 Task: Use Filters with Parameters.
Action: Mouse moved to (71, 151)
Screenshot: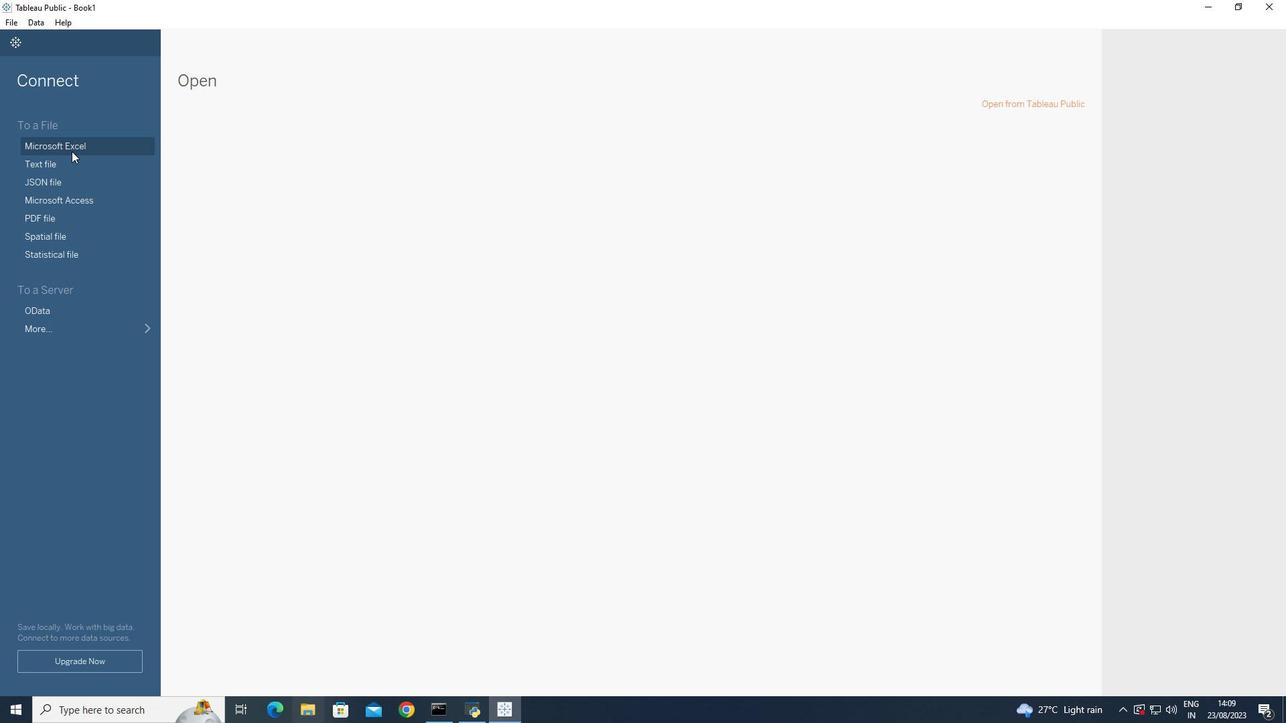 
Action: Mouse pressed left at (71, 151)
Screenshot: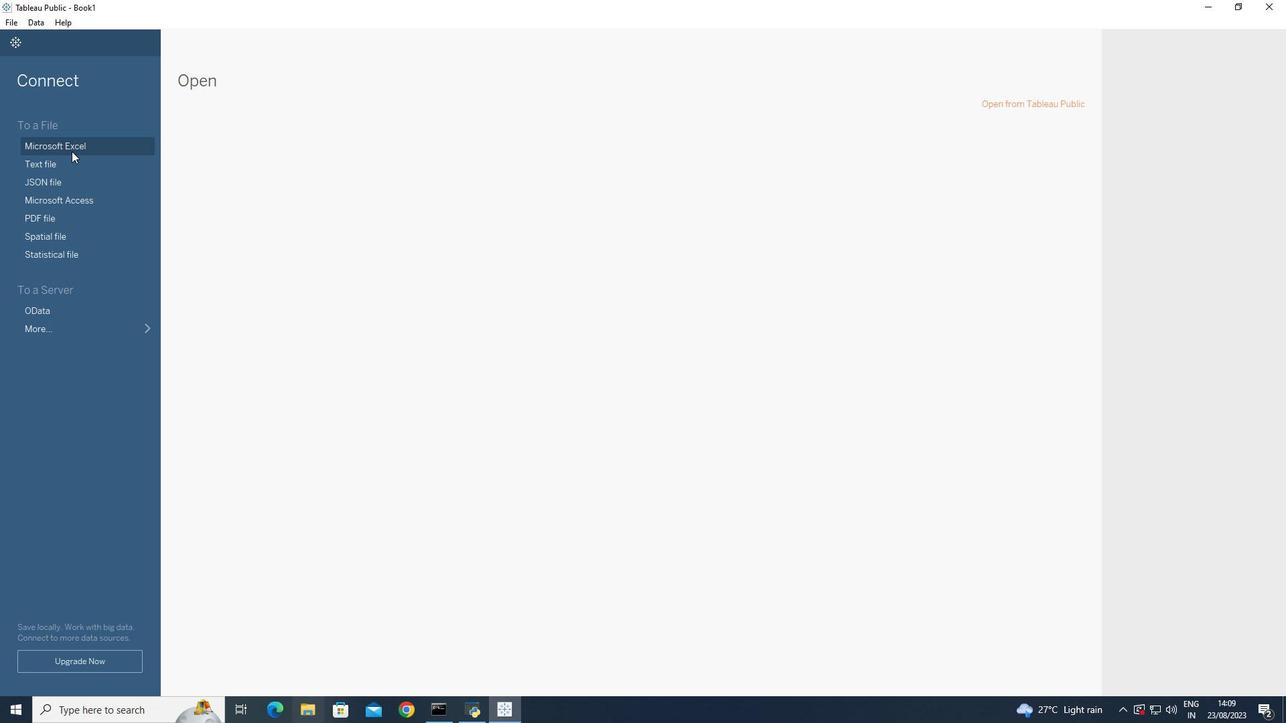 
Action: Mouse moved to (156, 113)
Screenshot: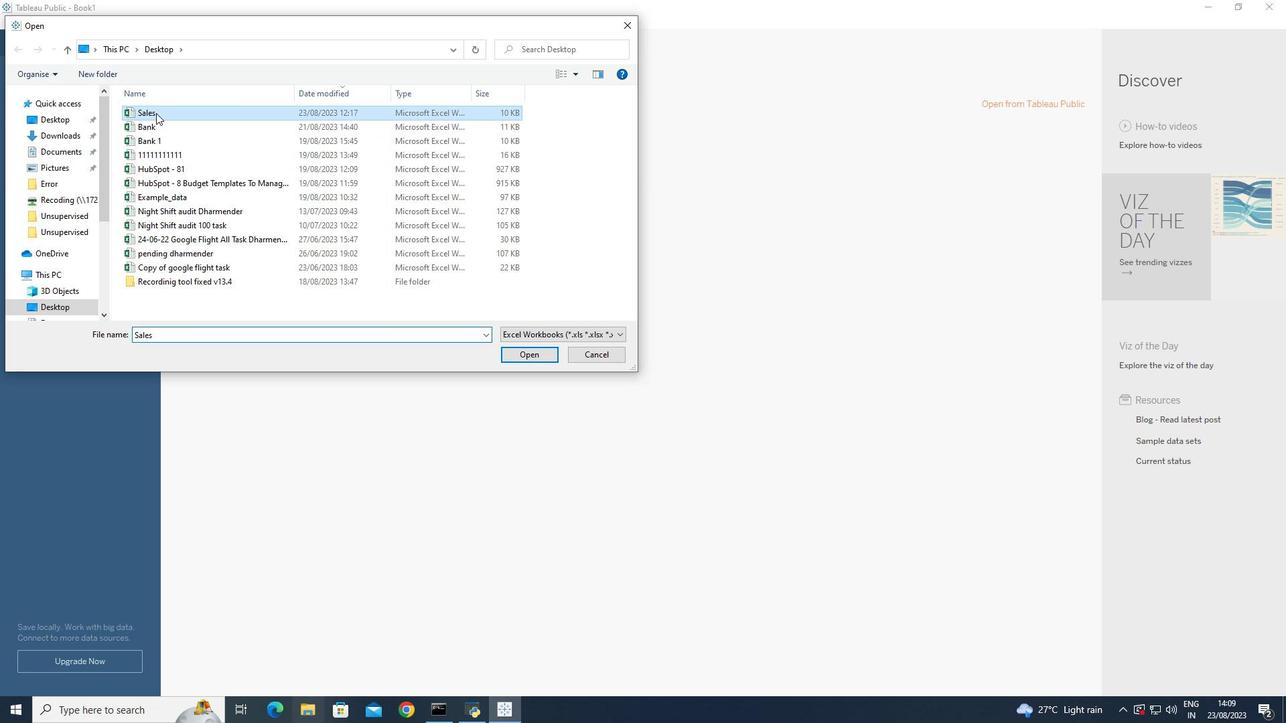 
Action: Mouse pressed left at (156, 113)
Screenshot: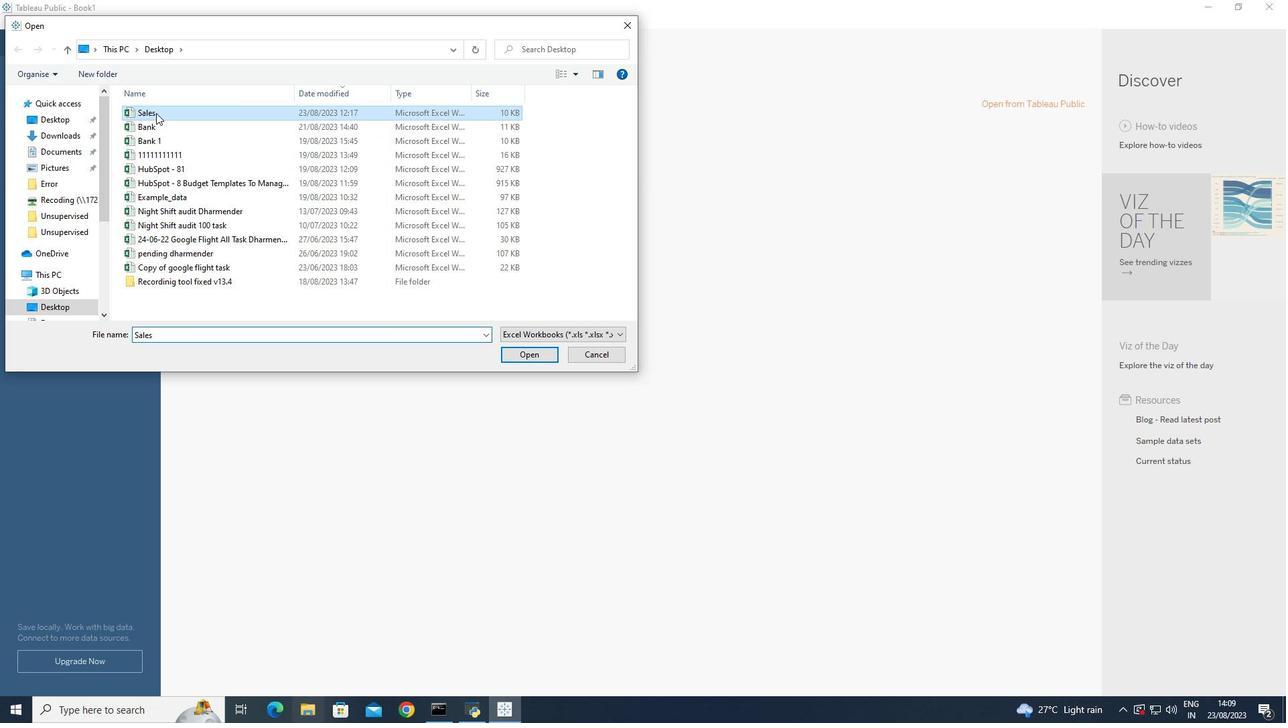
Action: Mouse moved to (523, 355)
Screenshot: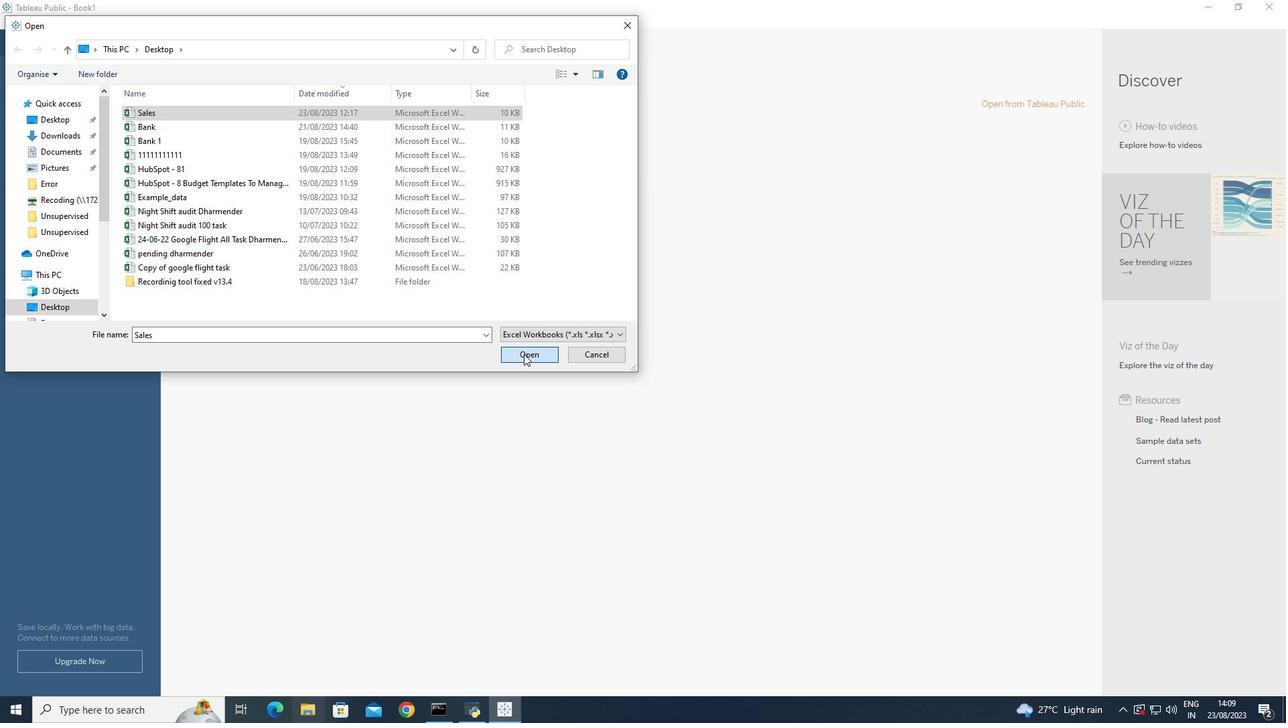 
Action: Mouse pressed left at (523, 355)
Screenshot: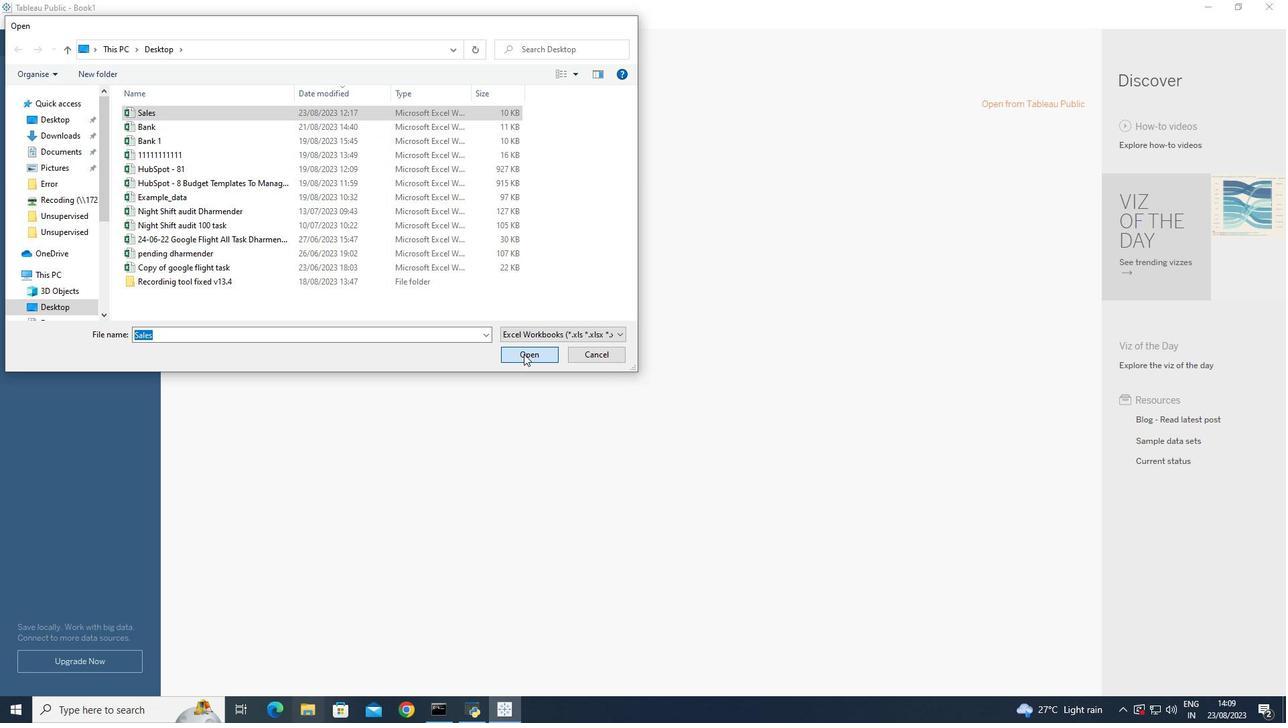
Action: Mouse moved to (478, 436)
Screenshot: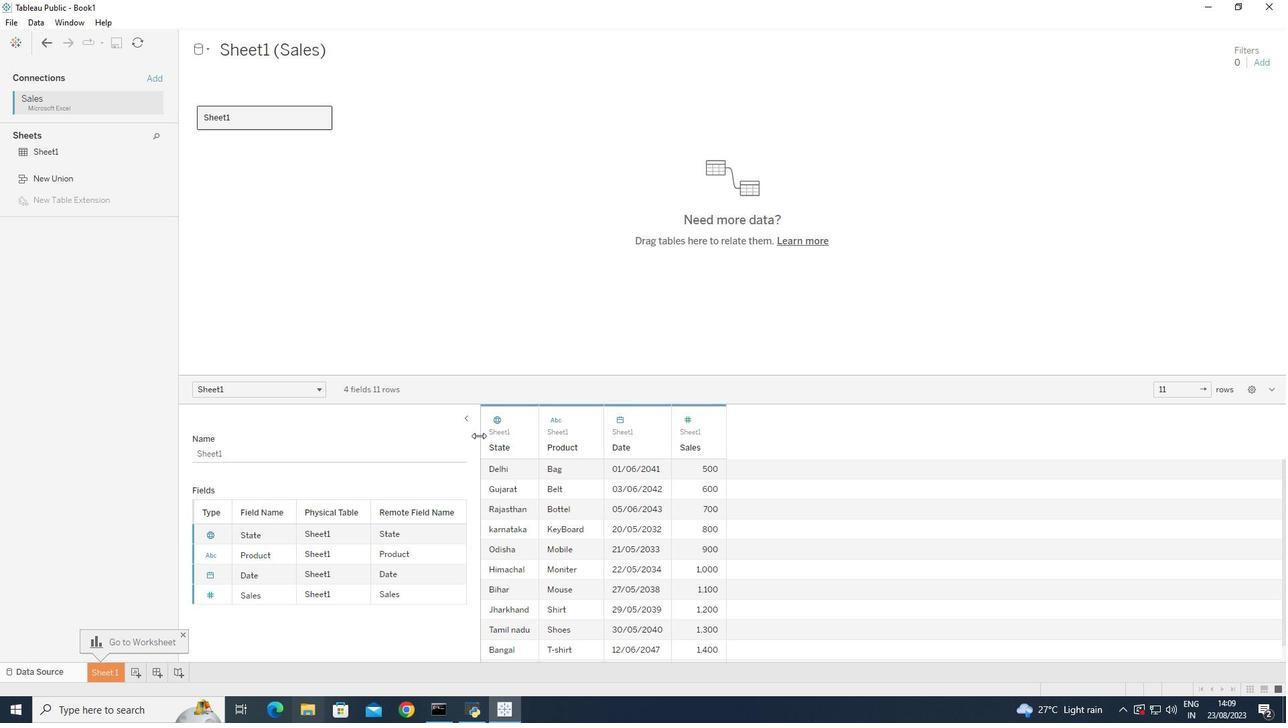 
Action: Mouse pressed left at (478, 436)
Screenshot: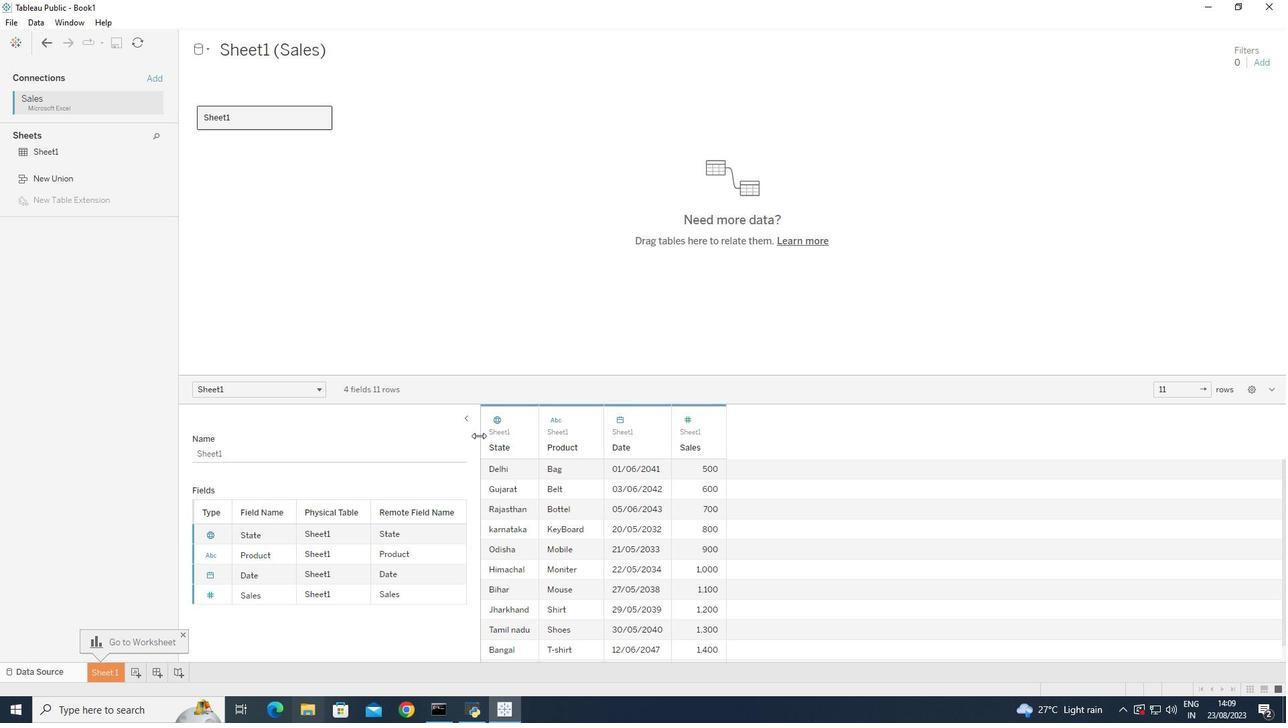 
Action: Mouse moved to (443, 378)
Screenshot: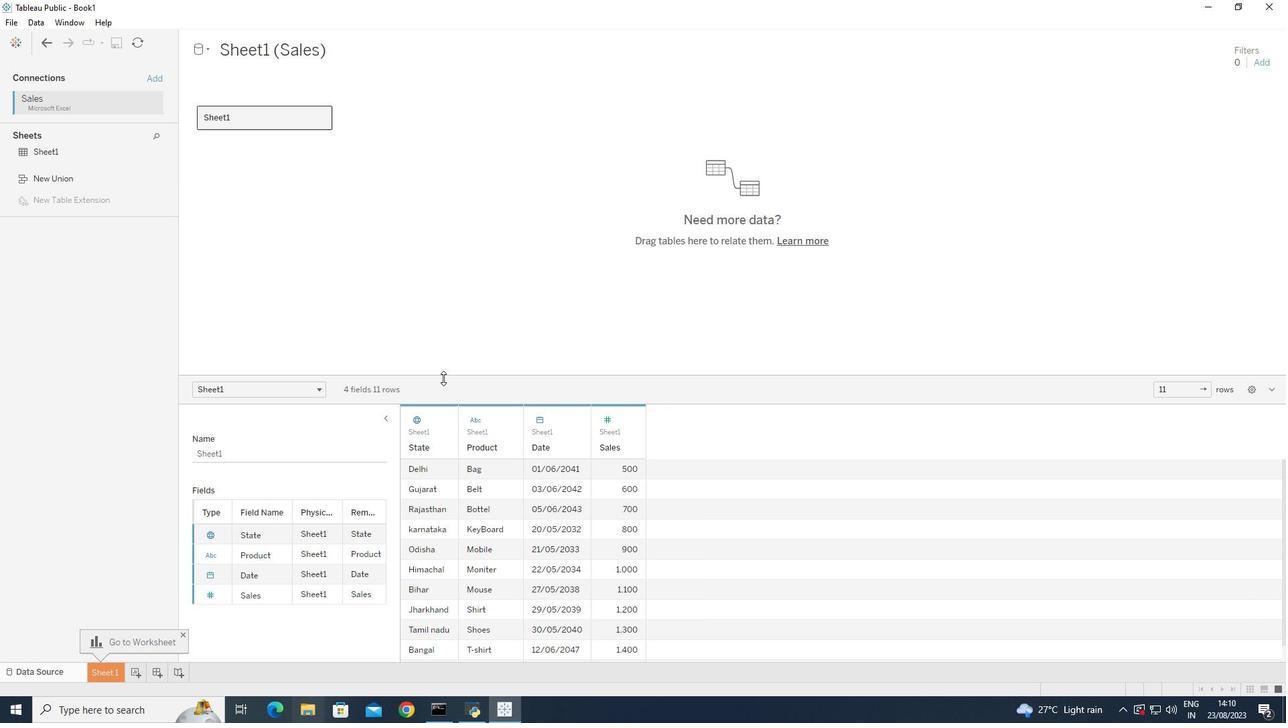 
Action: Mouse pressed left at (443, 378)
Screenshot: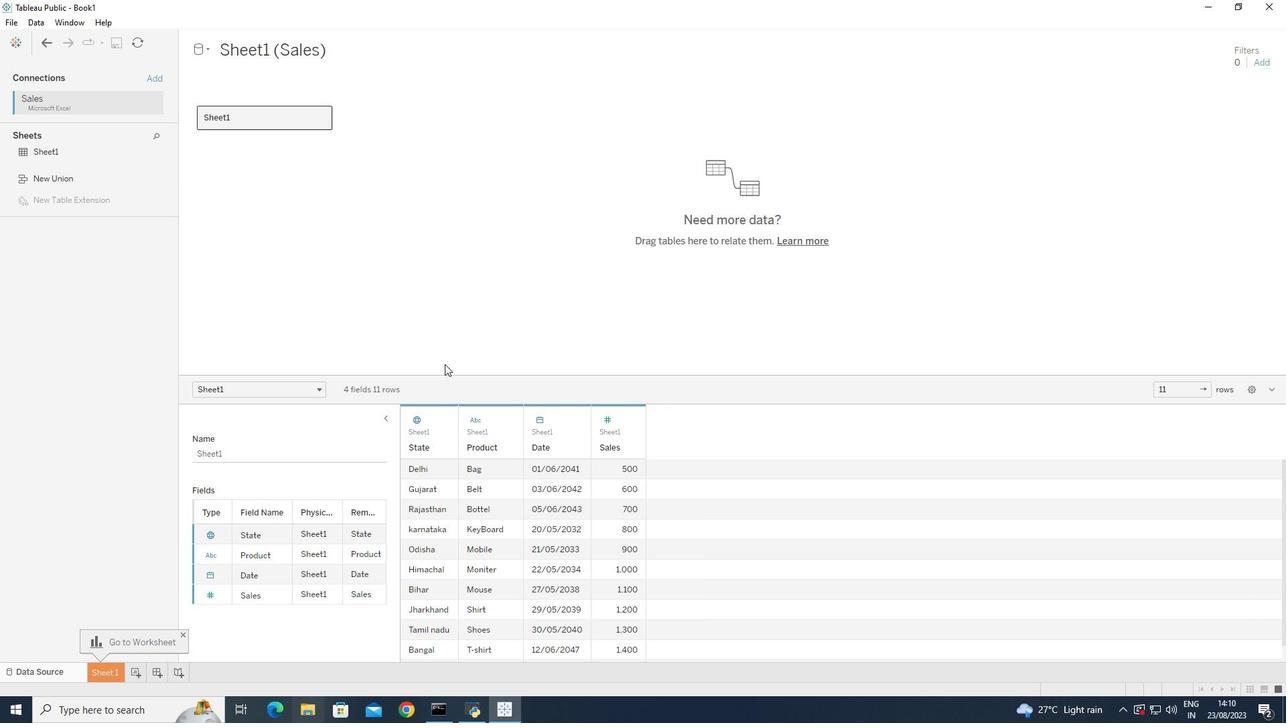 
Action: Mouse moved to (385, 229)
Screenshot: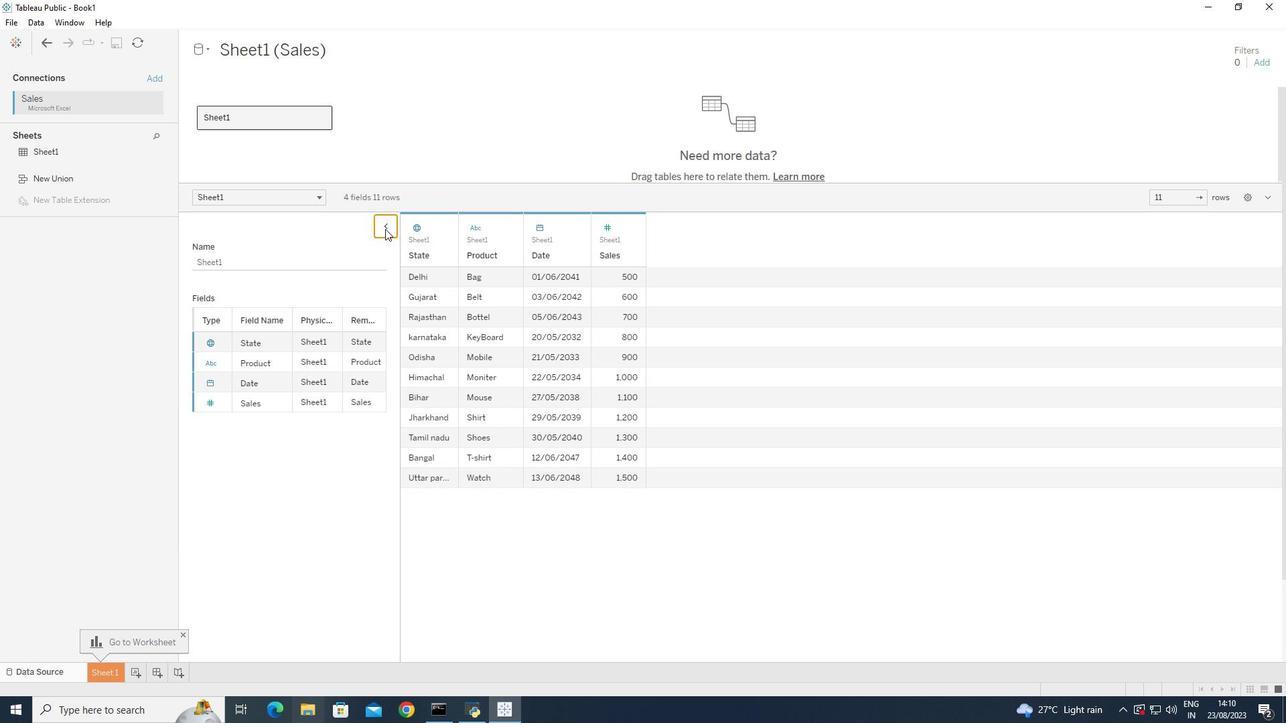 
Action: Mouse pressed left at (385, 229)
Screenshot: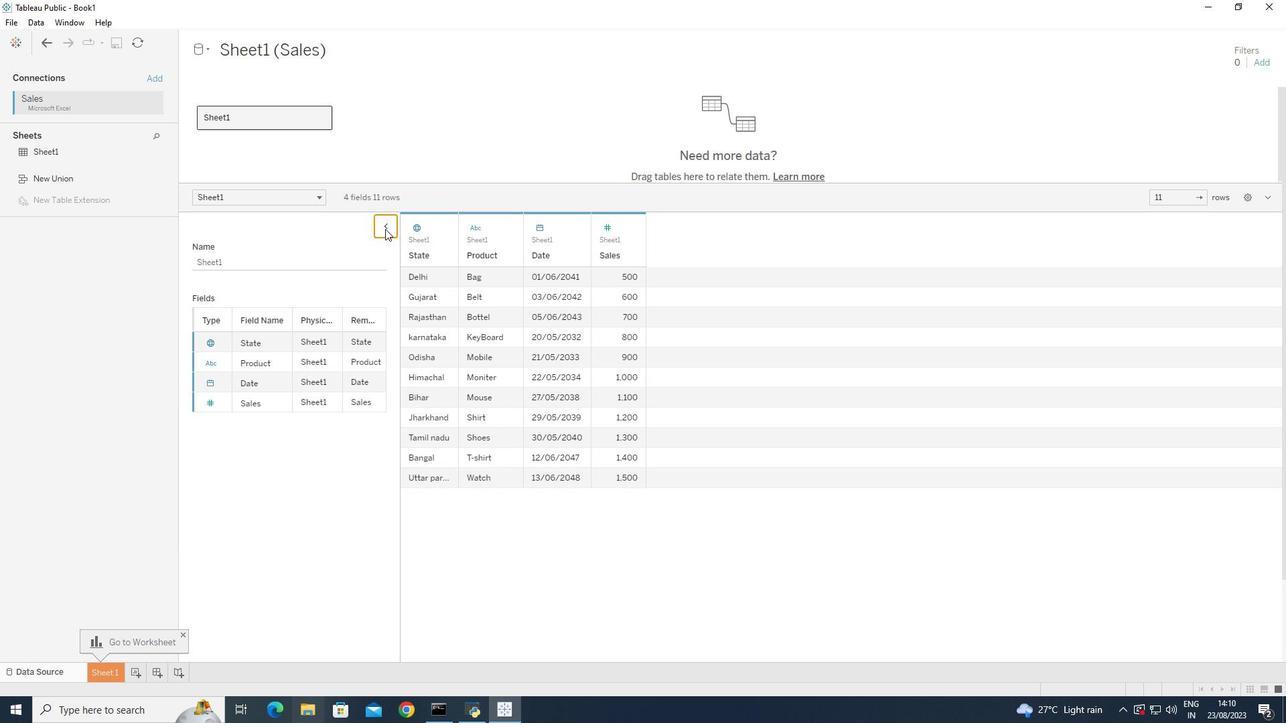 
Action: Mouse moved to (101, 672)
Screenshot: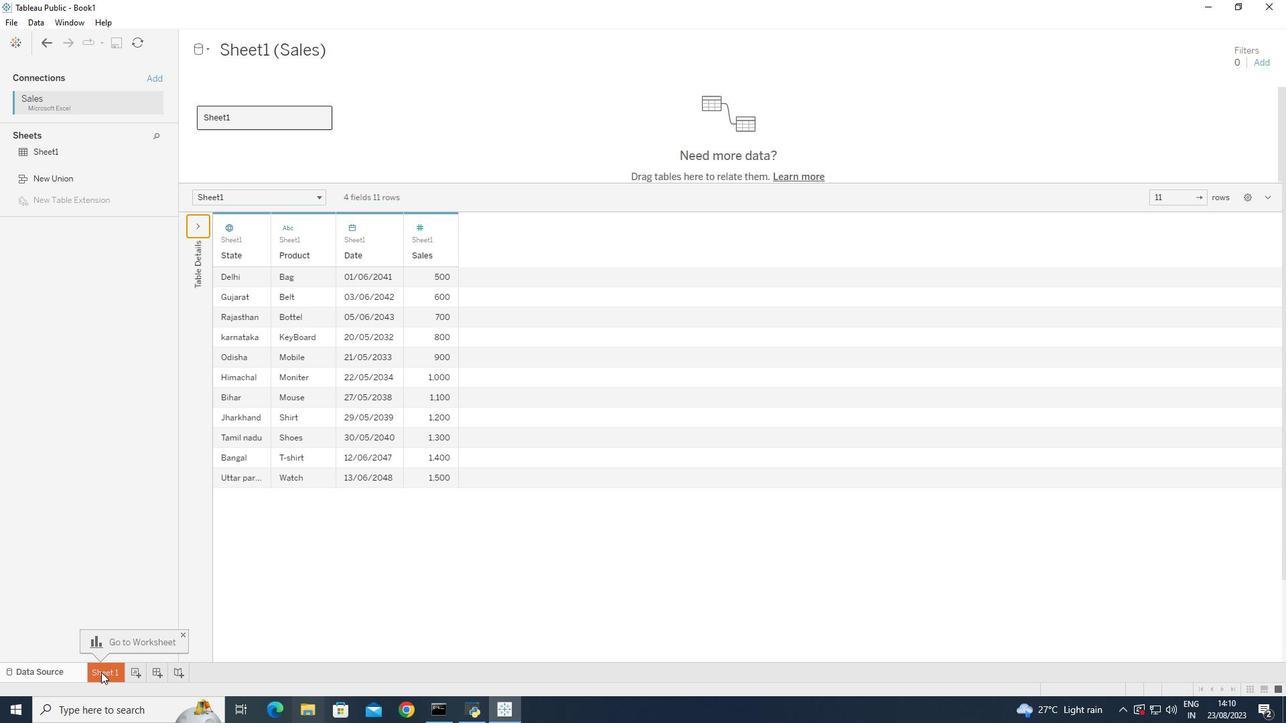 
Action: Mouse pressed right at (101, 672)
Screenshot: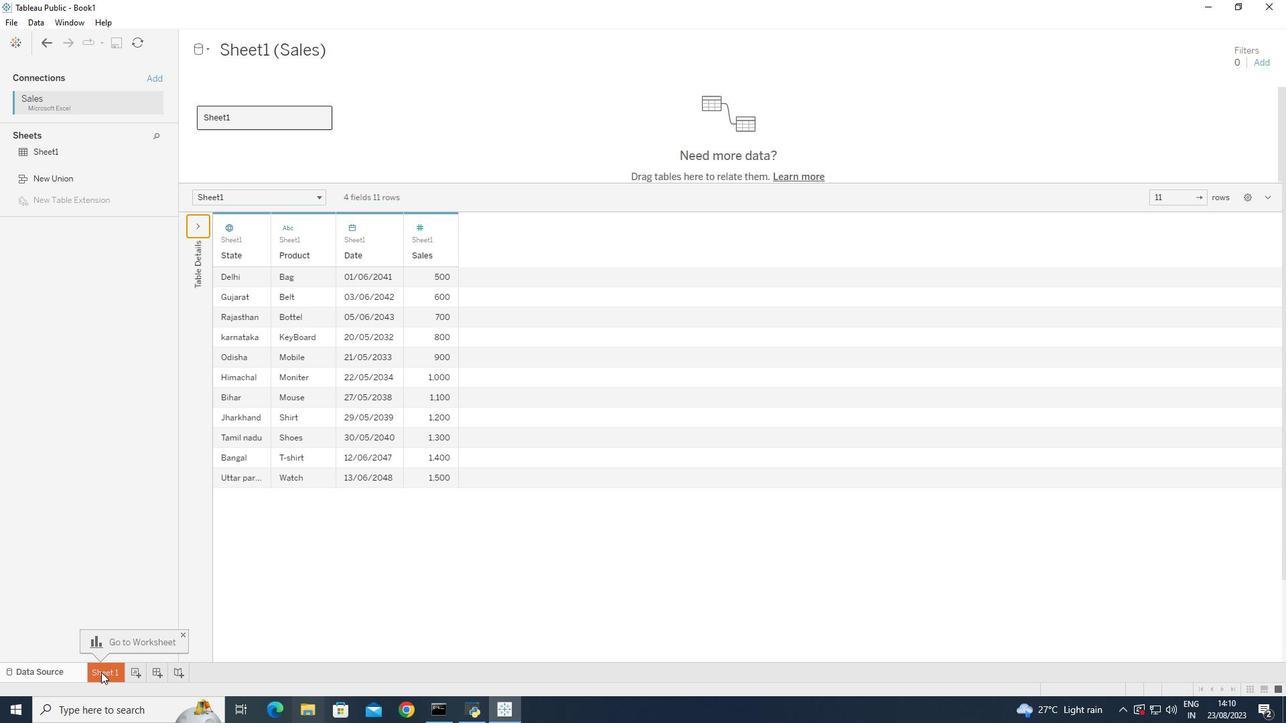 
Action: Mouse moved to (138, 523)
Screenshot: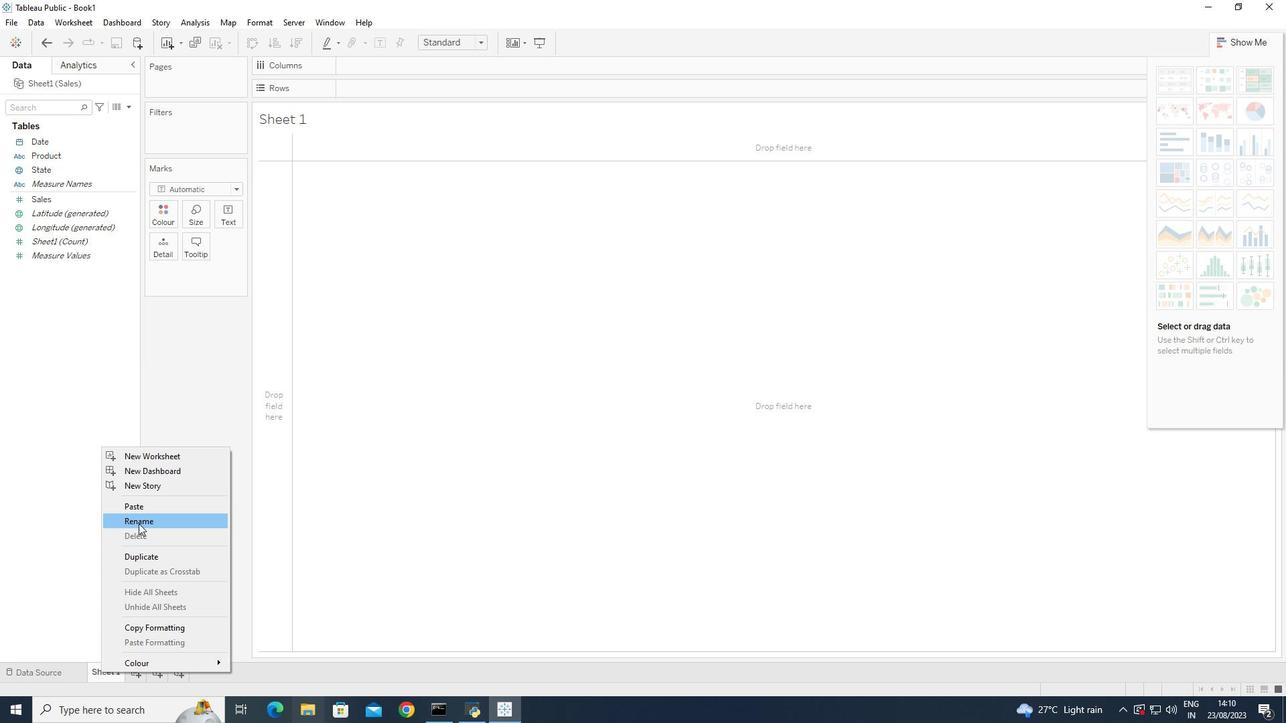 
Action: Mouse pressed left at (138, 523)
Screenshot: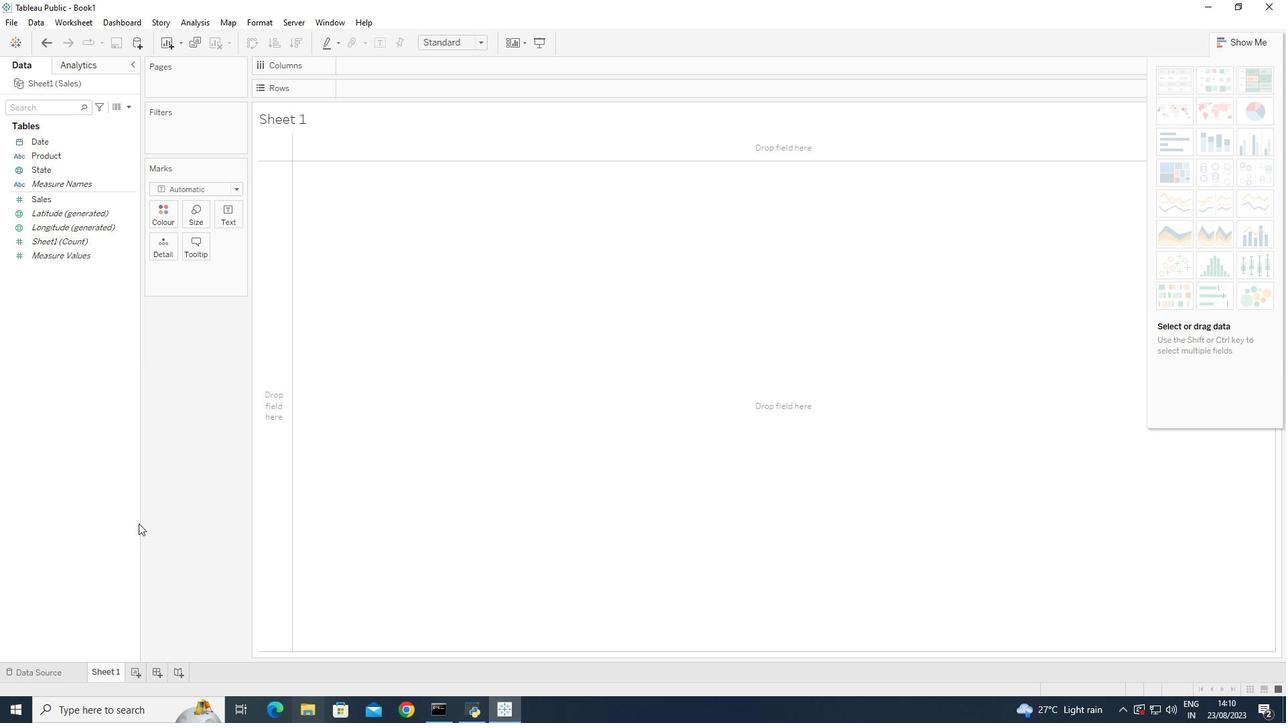 
Action: Key pressed <Key.backspace><Key.caps_lock>F<Key.caps_lock>ilters
Screenshot: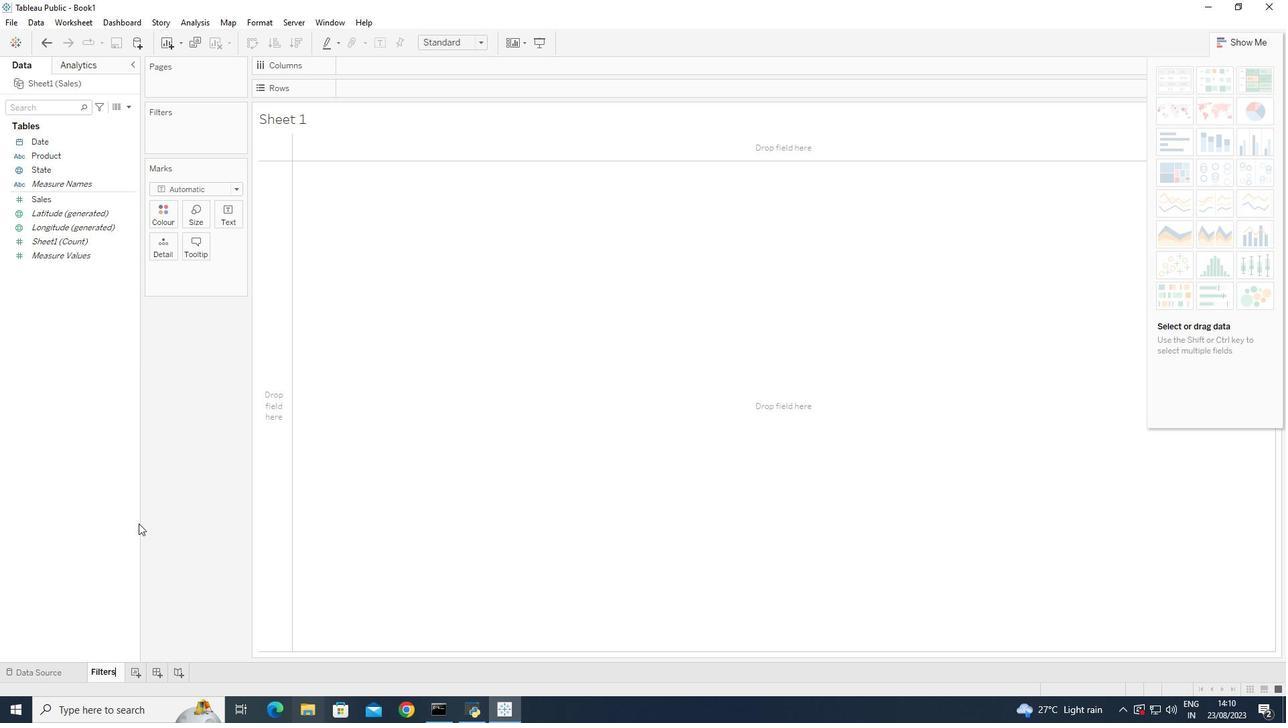 
Action: Mouse pressed left at (138, 523)
Screenshot: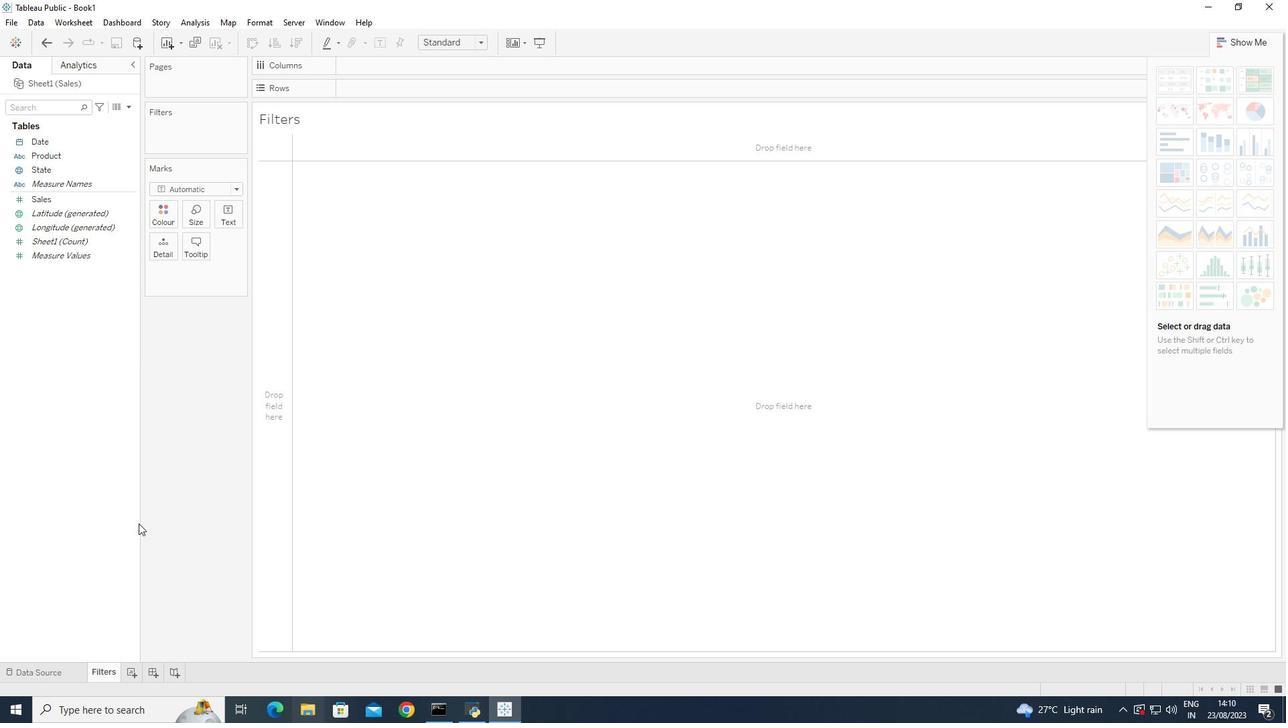 
Action: Mouse moved to (45, 156)
Screenshot: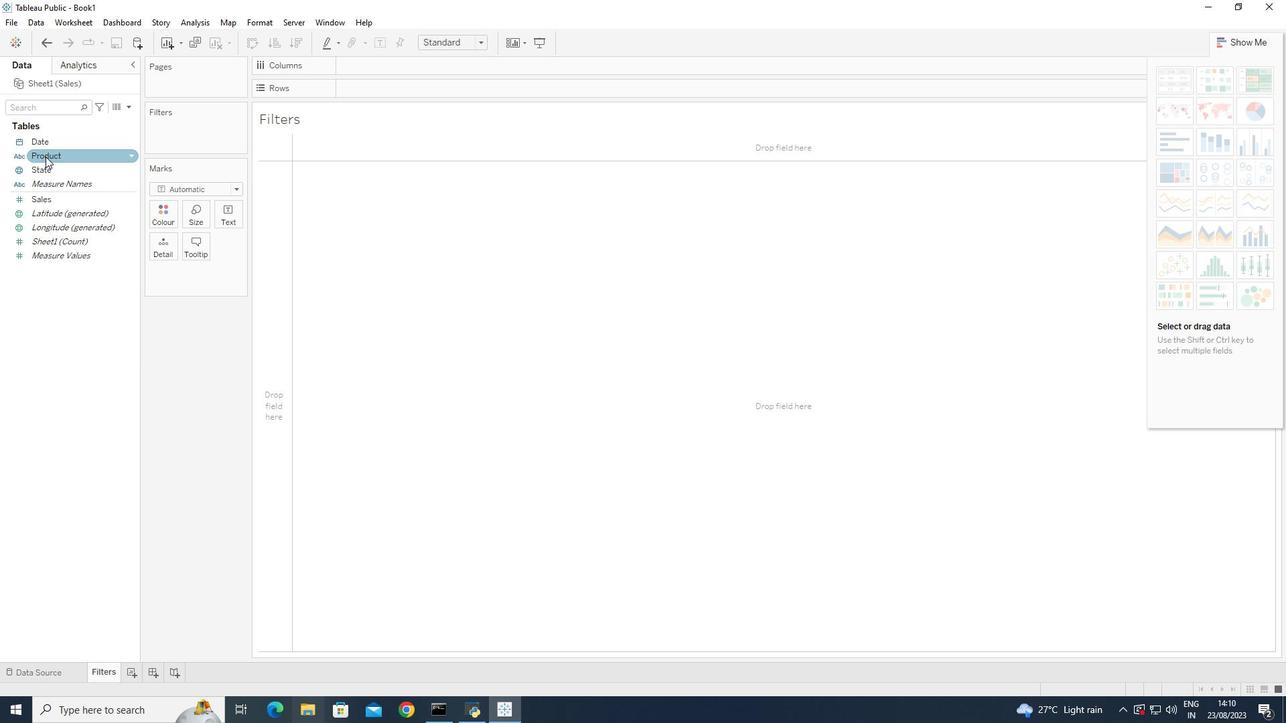 
Action: Mouse pressed left at (45, 156)
Screenshot: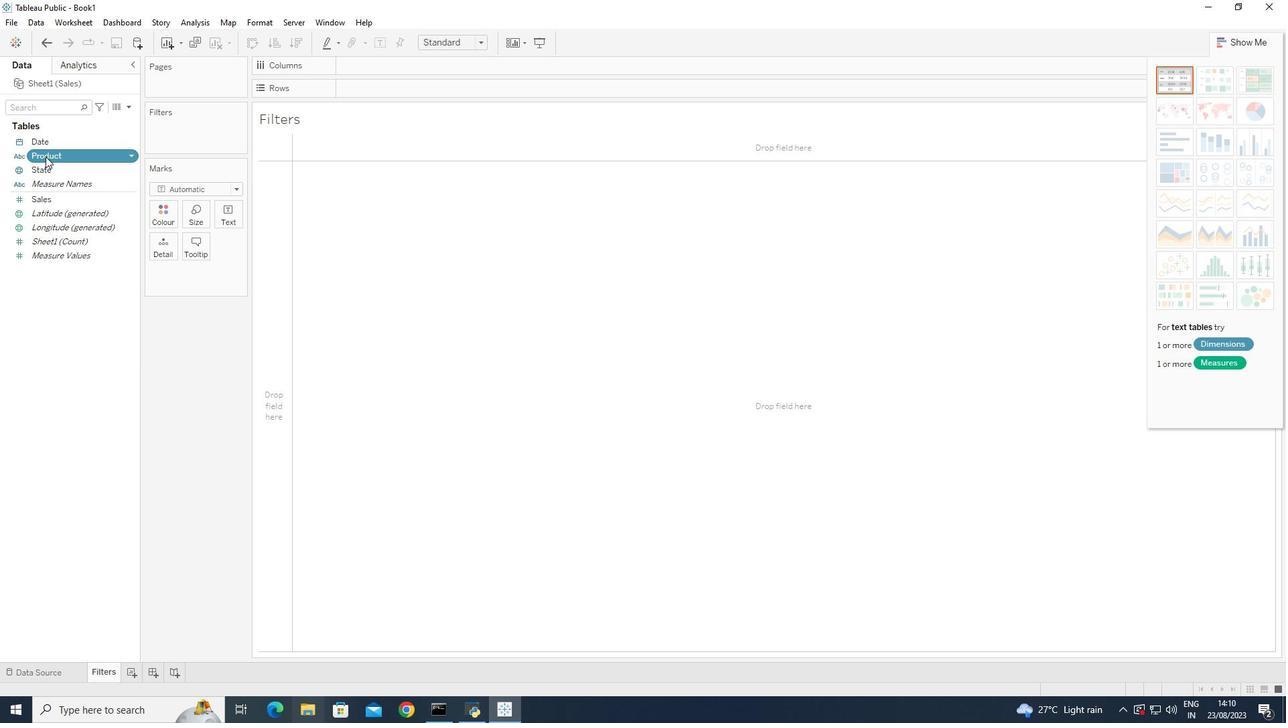 
Action: Mouse moved to (46, 140)
Screenshot: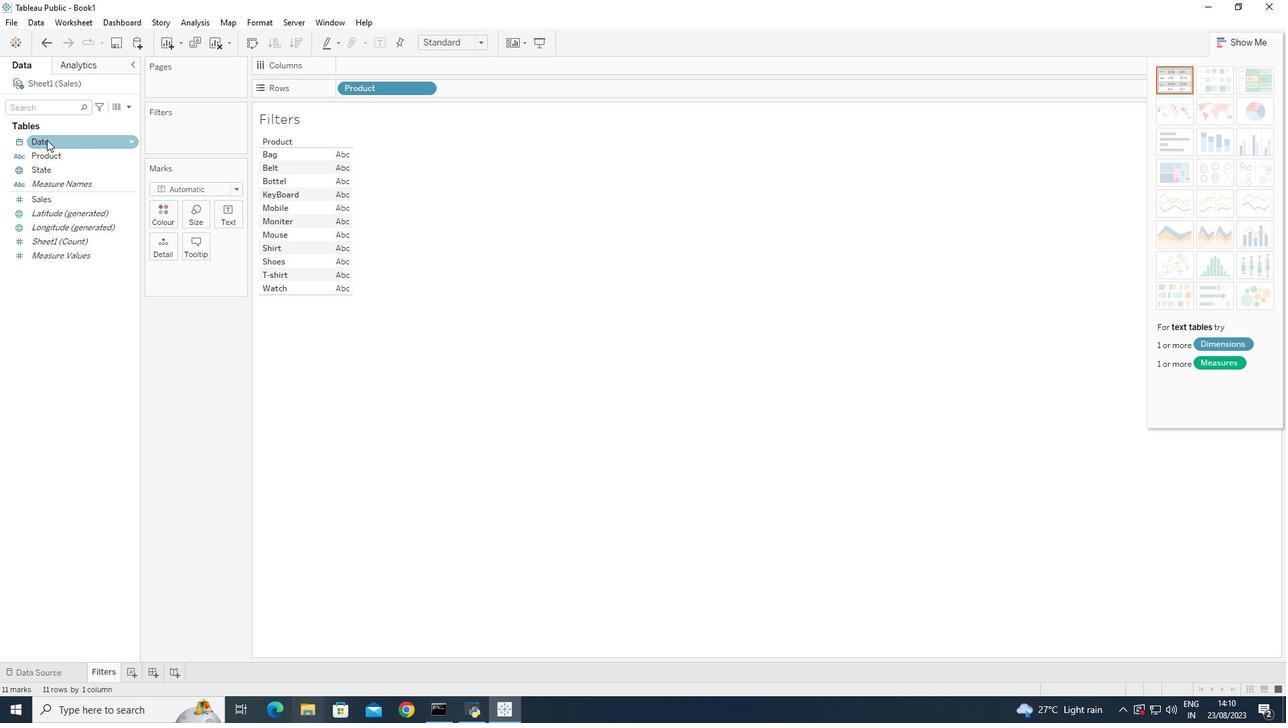 
Action: Mouse pressed left at (46, 140)
Screenshot: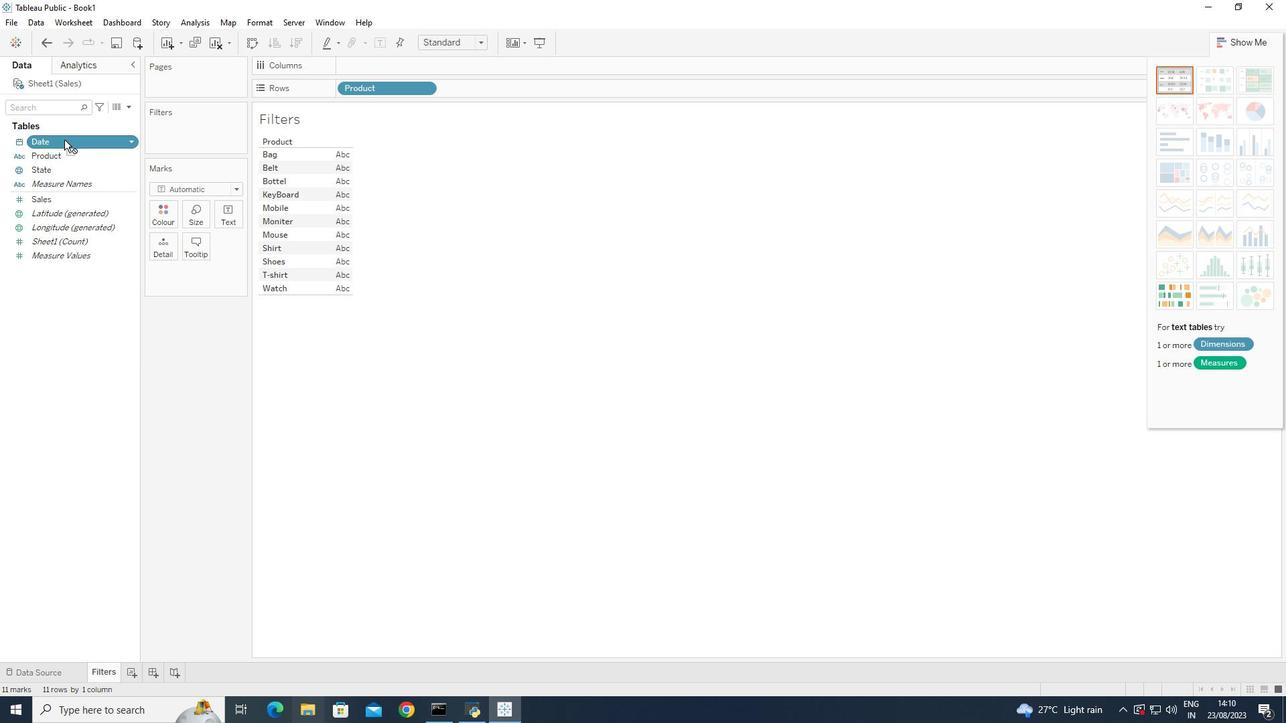 
Action: Mouse moved to (58, 163)
Screenshot: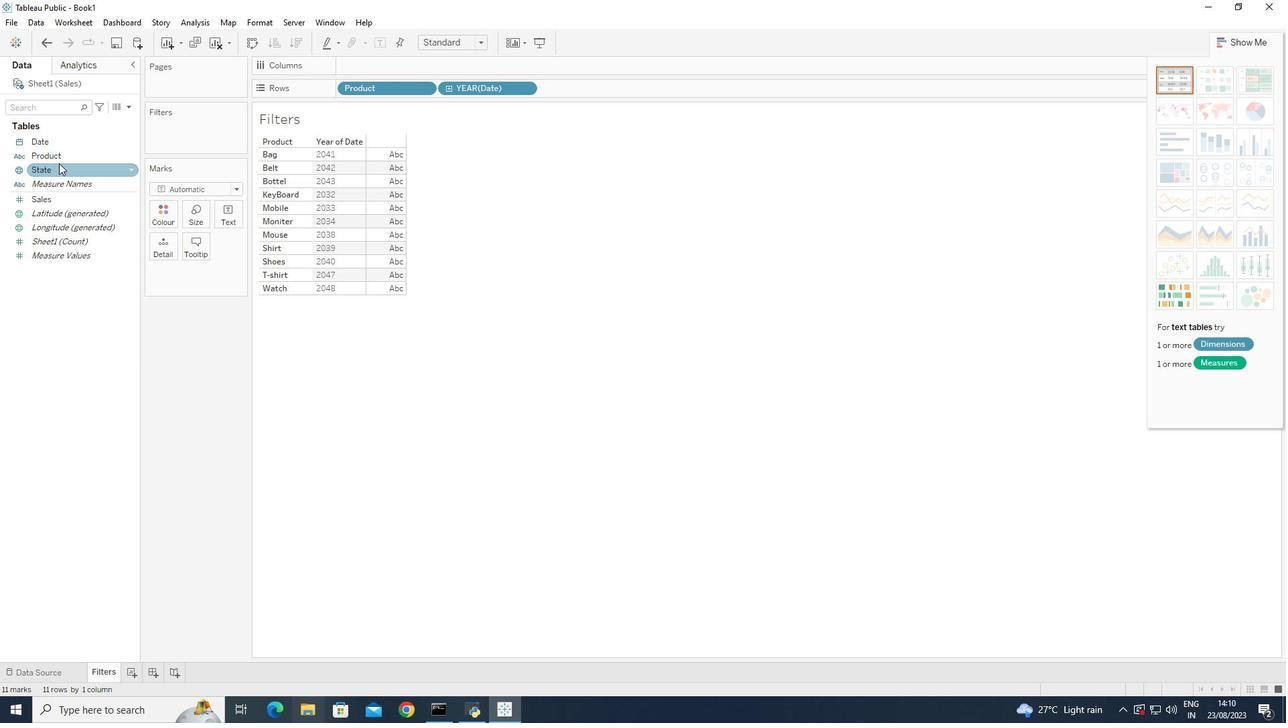 
Action: Mouse pressed left at (58, 163)
Screenshot: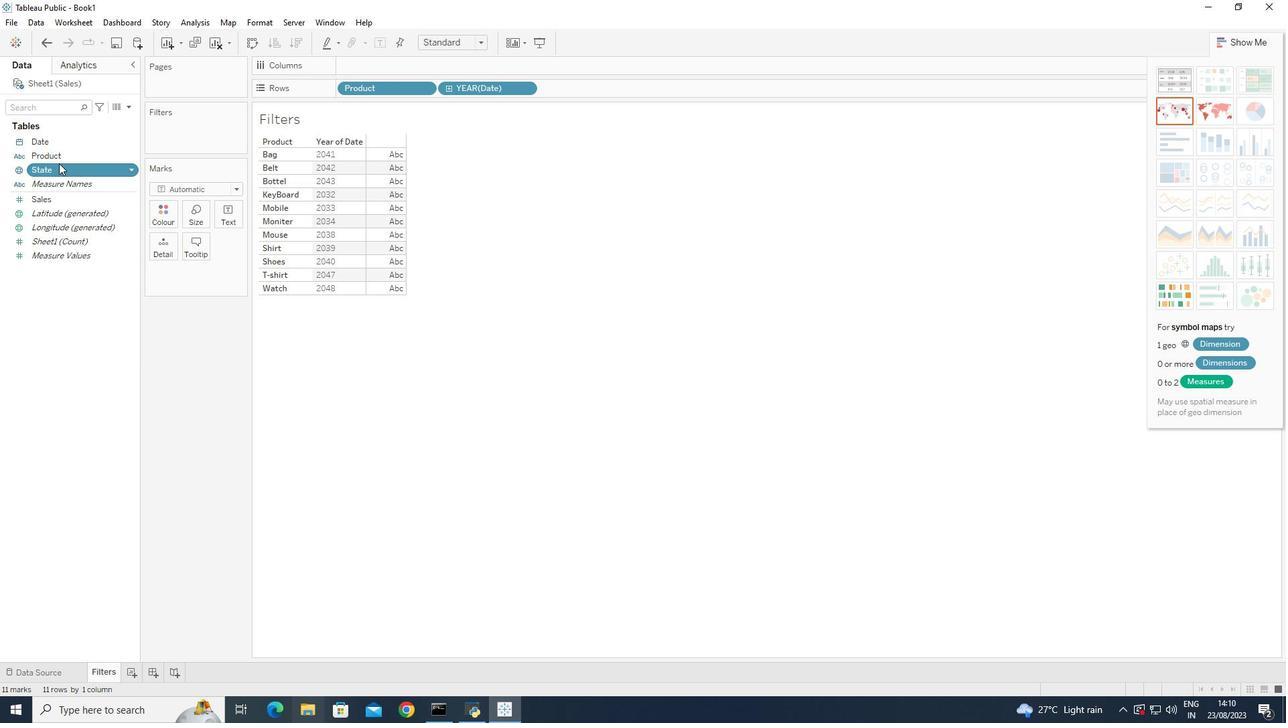 
Action: Mouse moved to (45, 165)
Screenshot: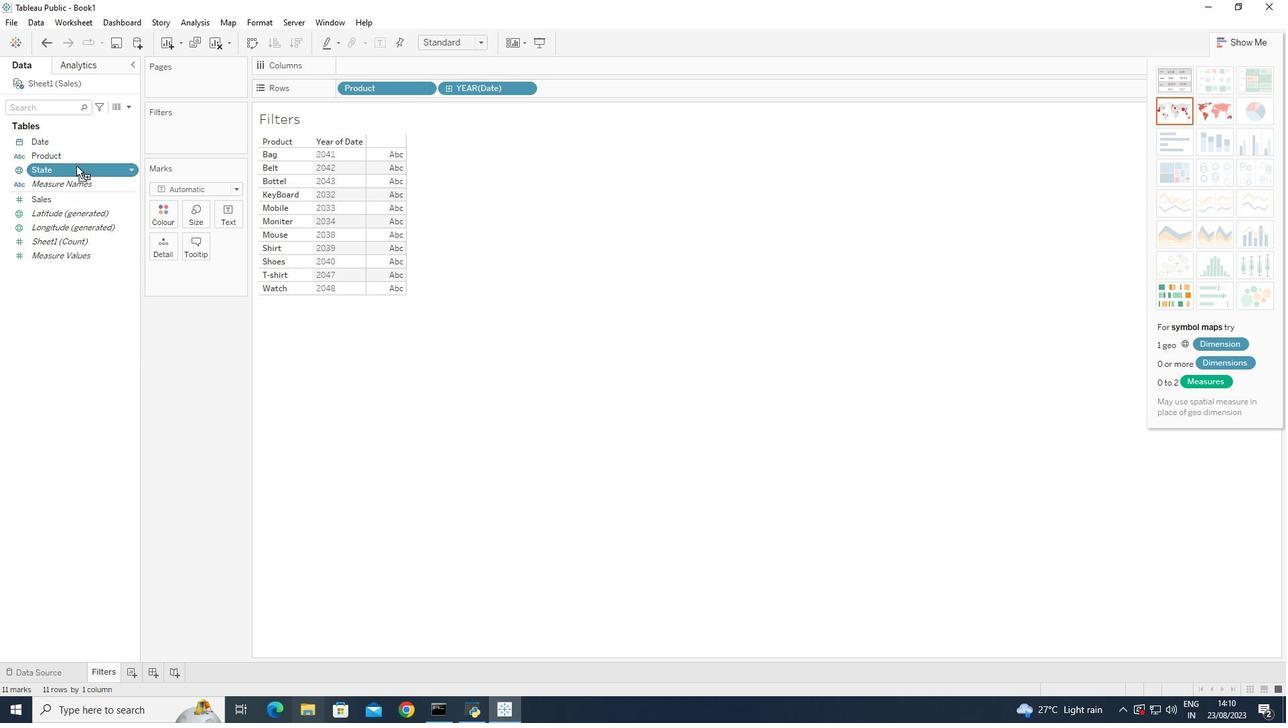 
Action: Mouse pressed left at (45, 165)
Screenshot: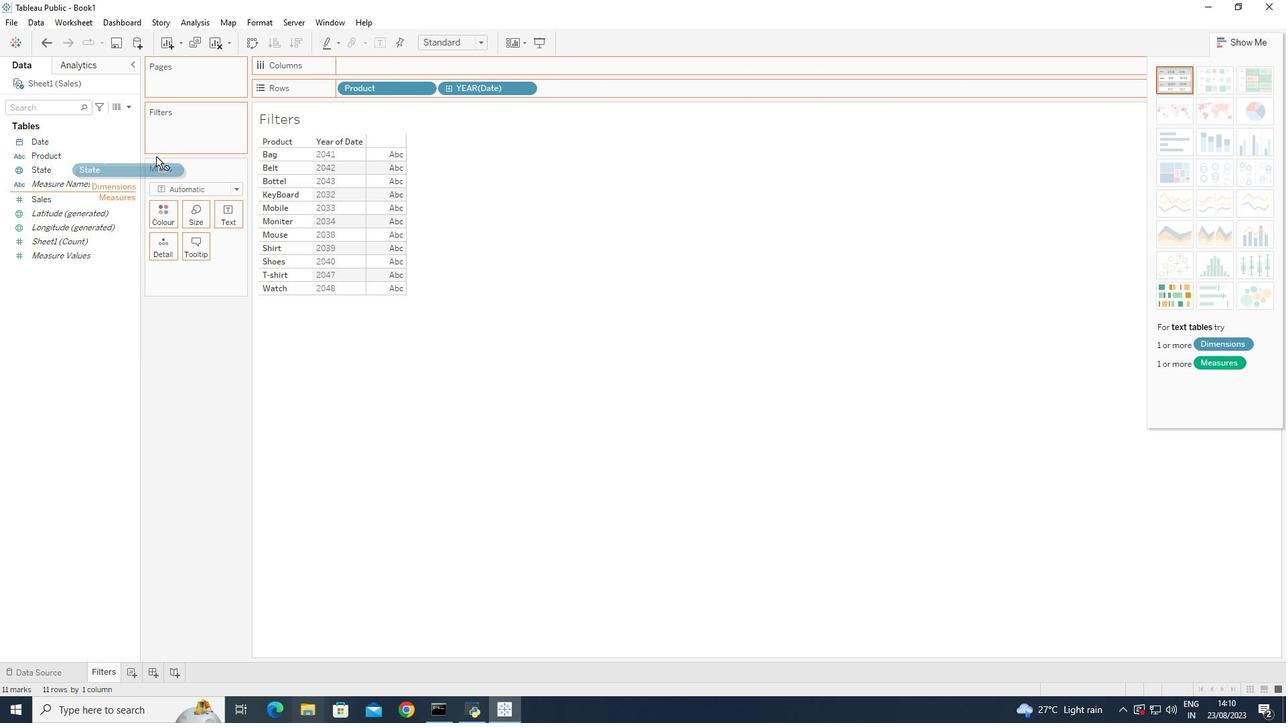 
Action: Mouse moved to (58, 194)
Screenshot: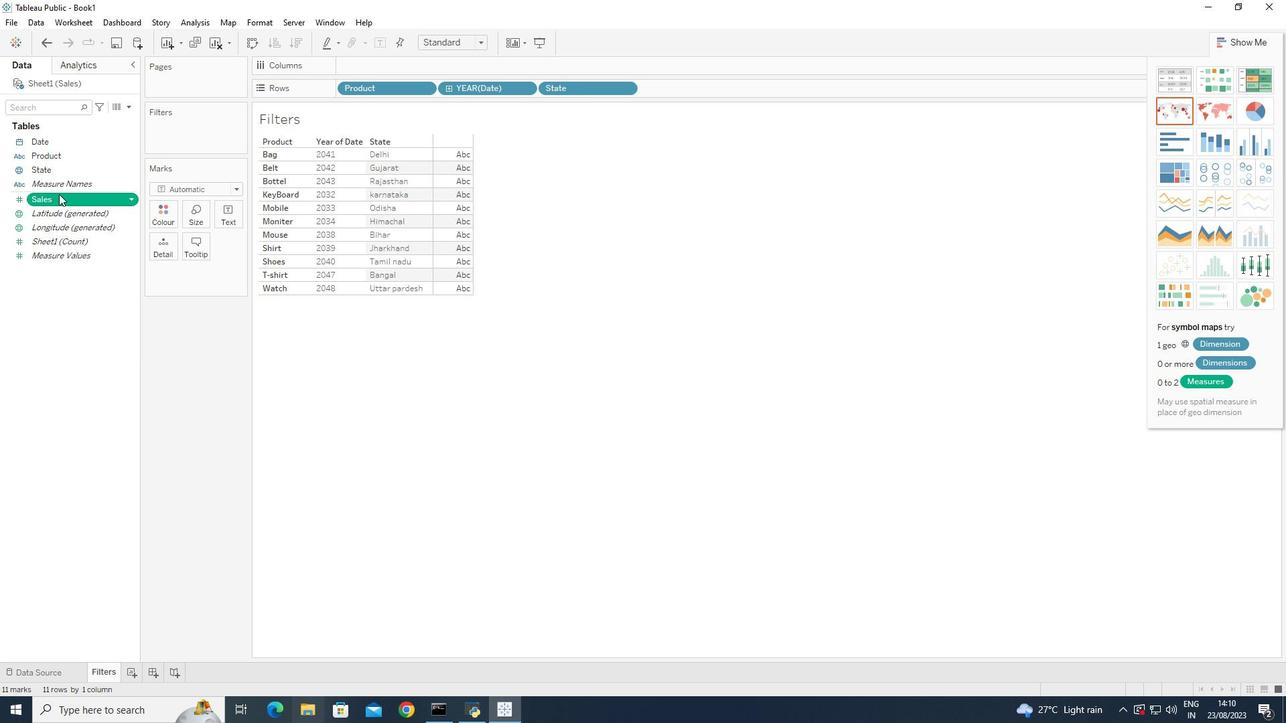 
Action: Mouse pressed left at (58, 194)
Screenshot: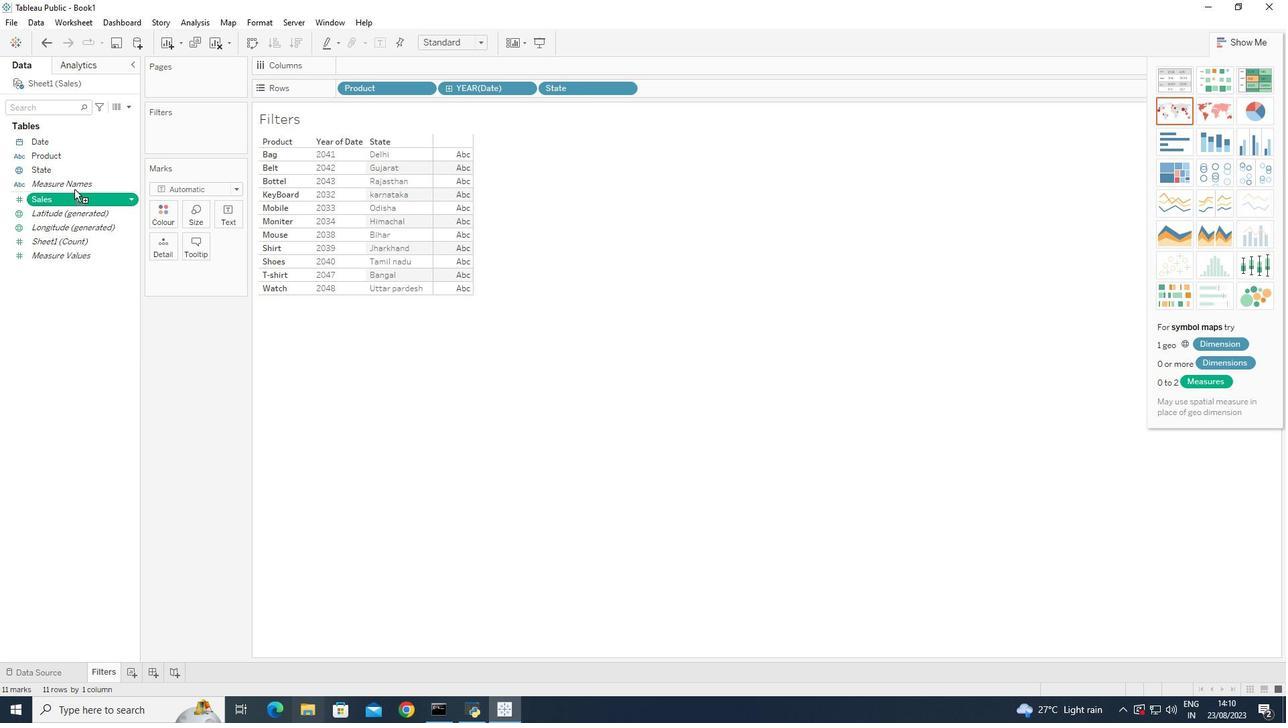 
Action: Mouse moved to (1217, 144)
Screenshot: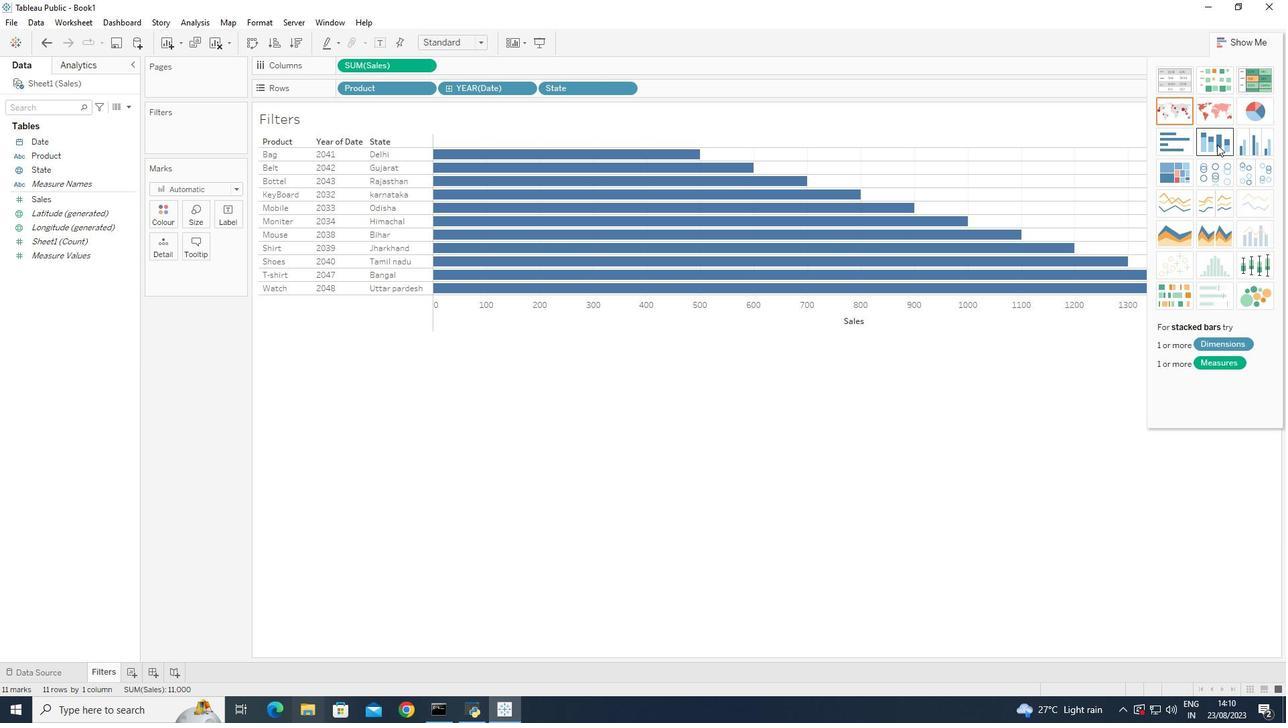 
Action: Mouse pressed left at (1217, 144)
Screenshot: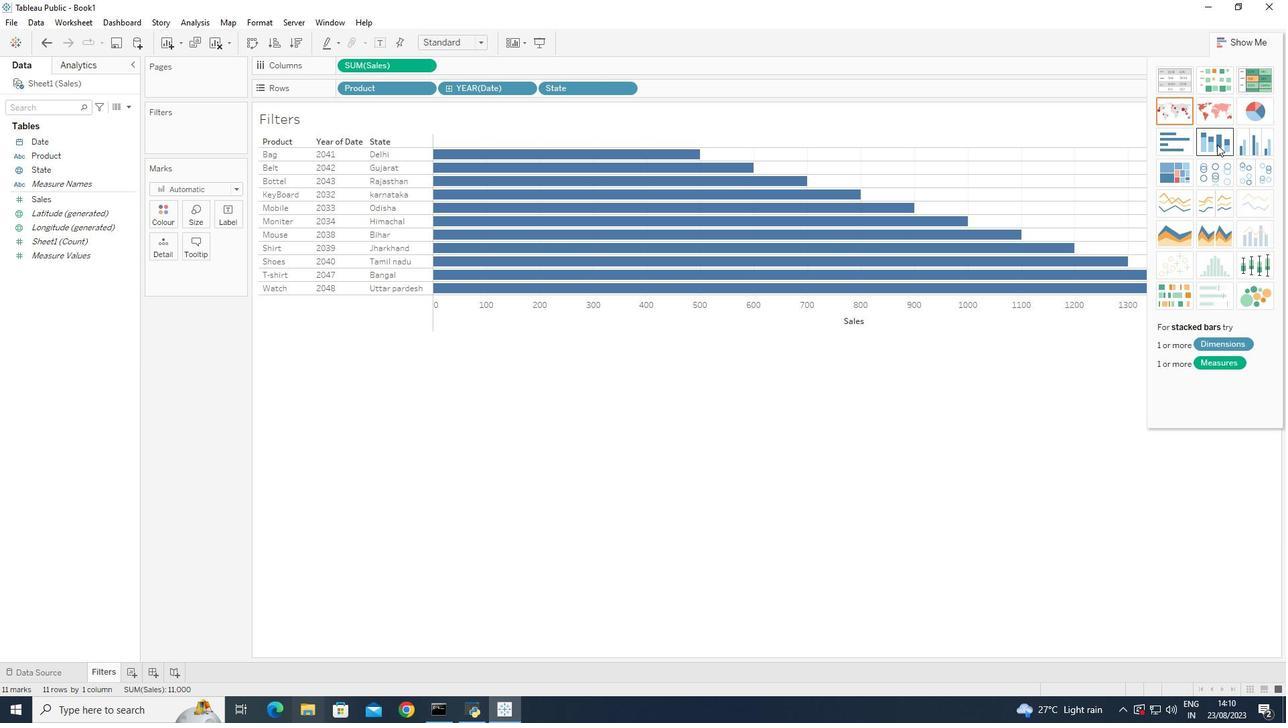 
Action: Mouse moved to (127, 105)
Screenshot: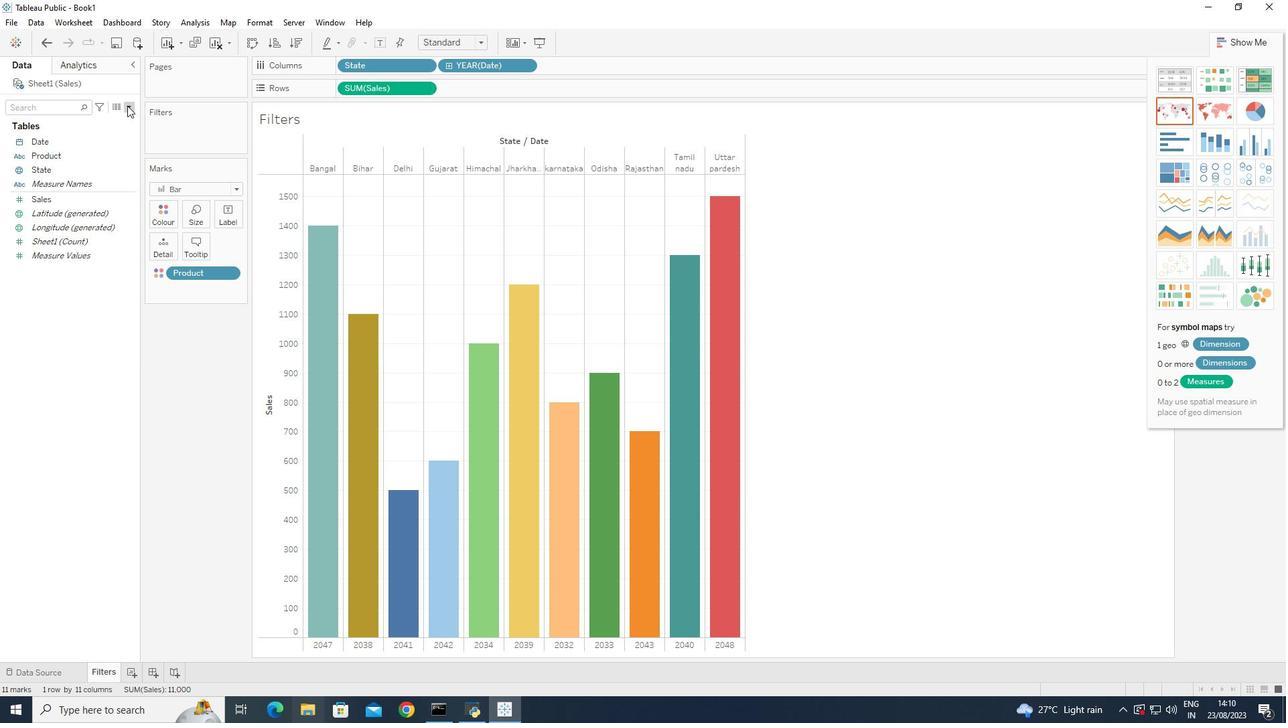 
Action: Mouse pressed left at (127, 105)
Screenshot: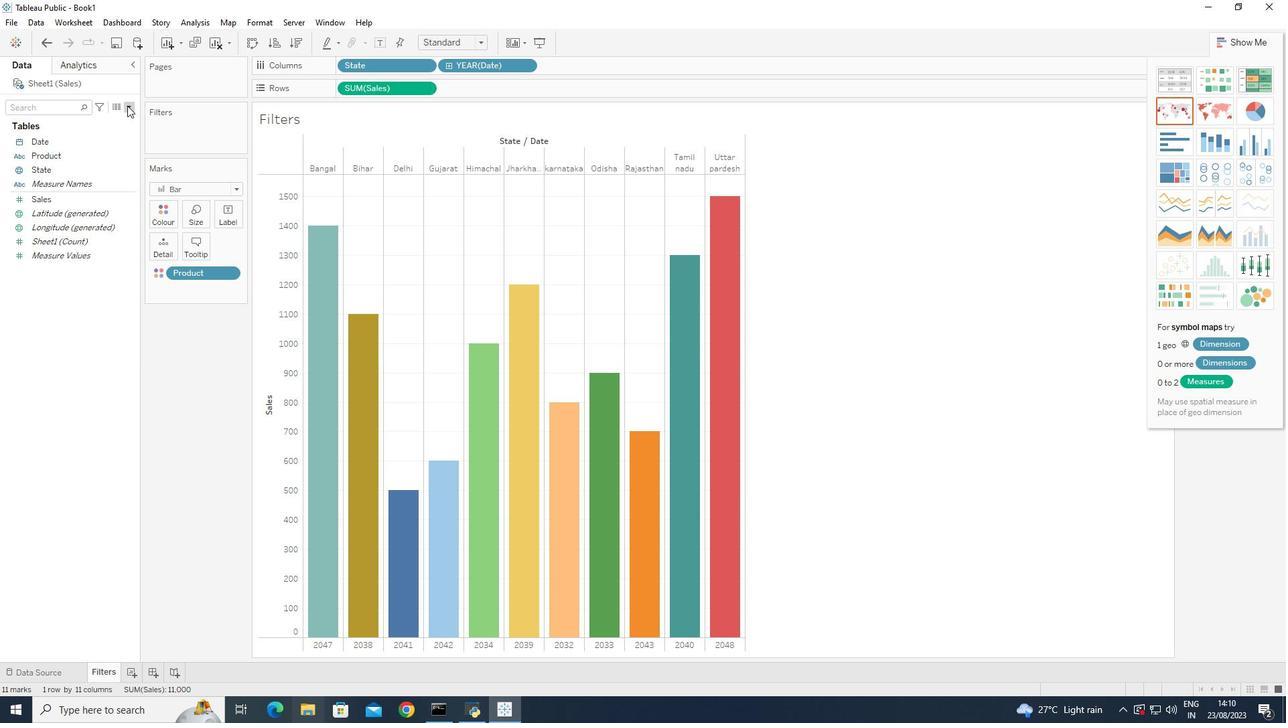
Action: Mouse moved to (86, 137)
Screenshot: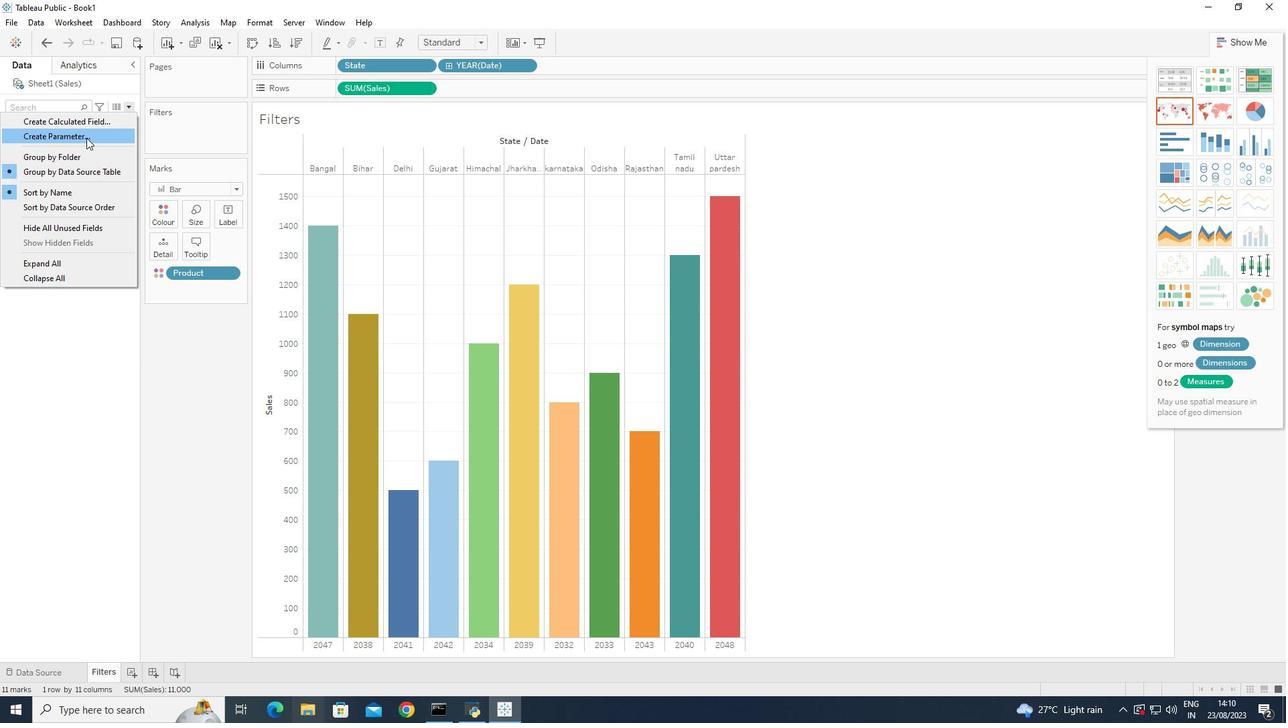 
Action: Mouse pressed left at (86, 137)
Screenshot: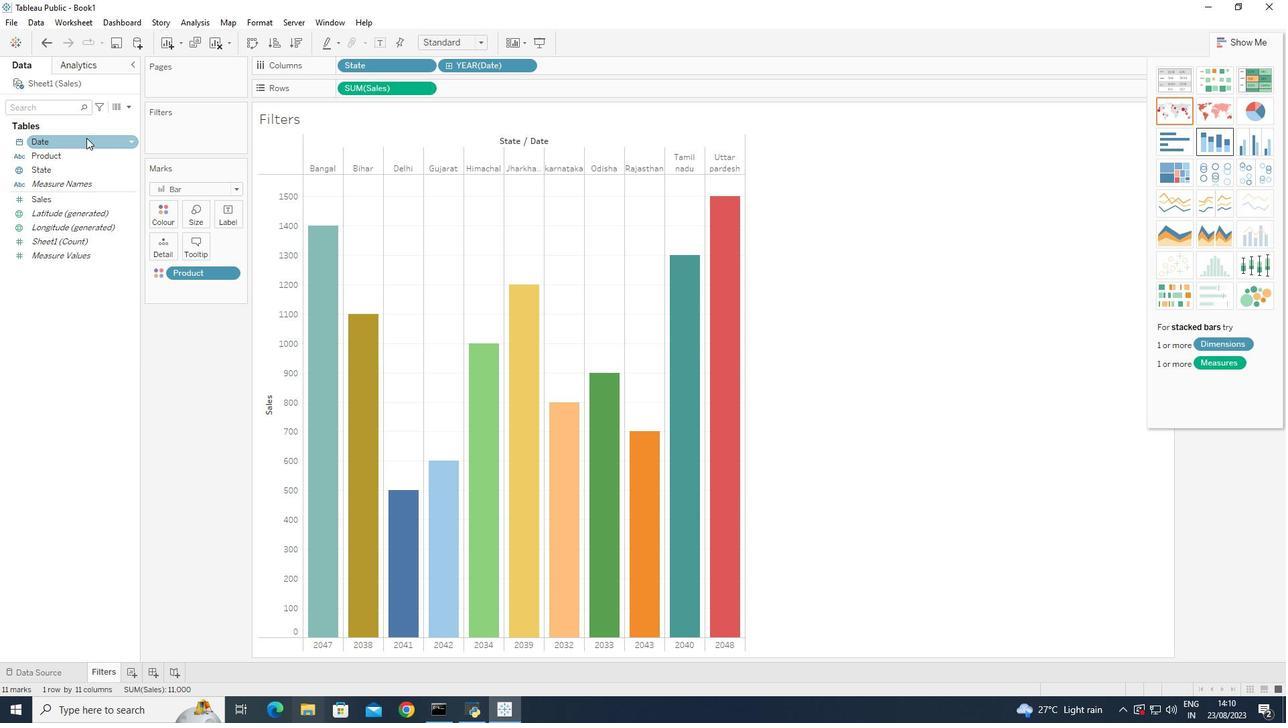 
Action: Mouse moved to (592, 282)
Screenshot: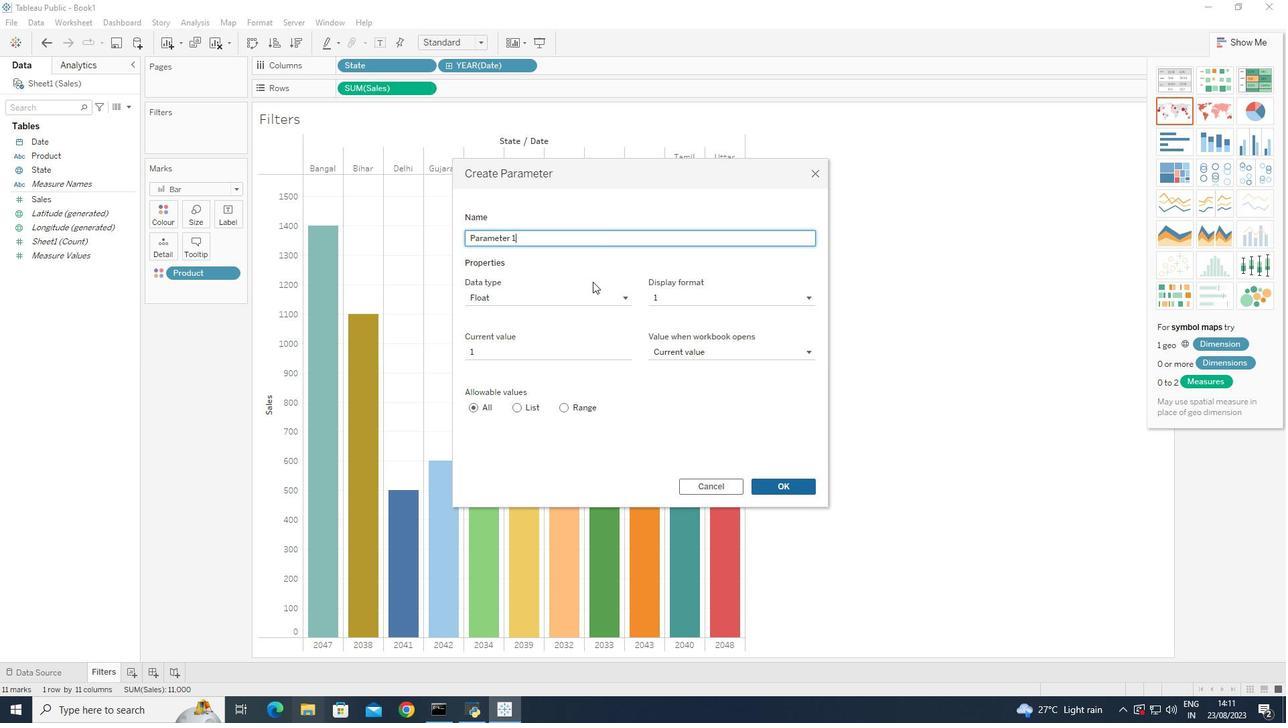 
Action: Key pressed <Key.backspace><Key.backspace><Key.backspace><Key.backspace><Key.backspace><Key.backspace><Key.backspace><Key.backspace><Key.backspace><Key.backspace><Key.backspace><Key.backspace><Key.backspace><Key.backspace><Key.backspace><Key.backspace><Key.backspace>f<Key.backspace><Key.caps_lock>FILTER
Screenshot: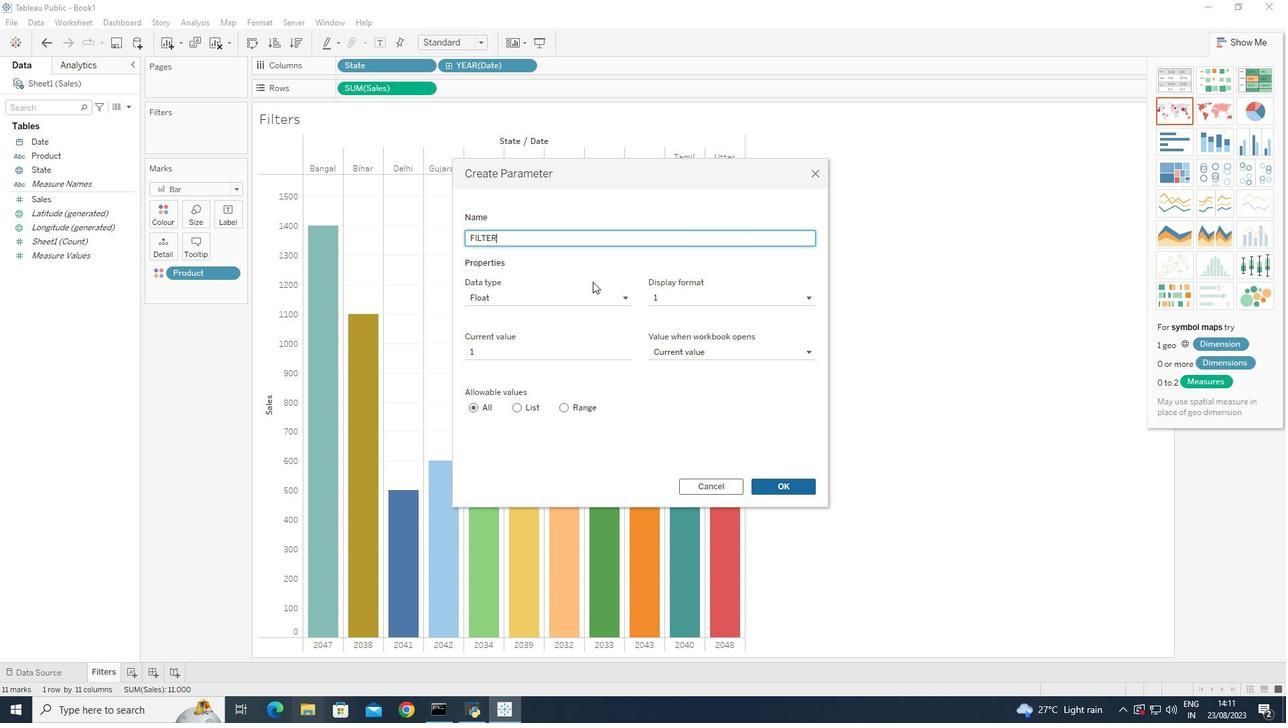 
Action: Mouse moved to (791, 486)
Screenshot: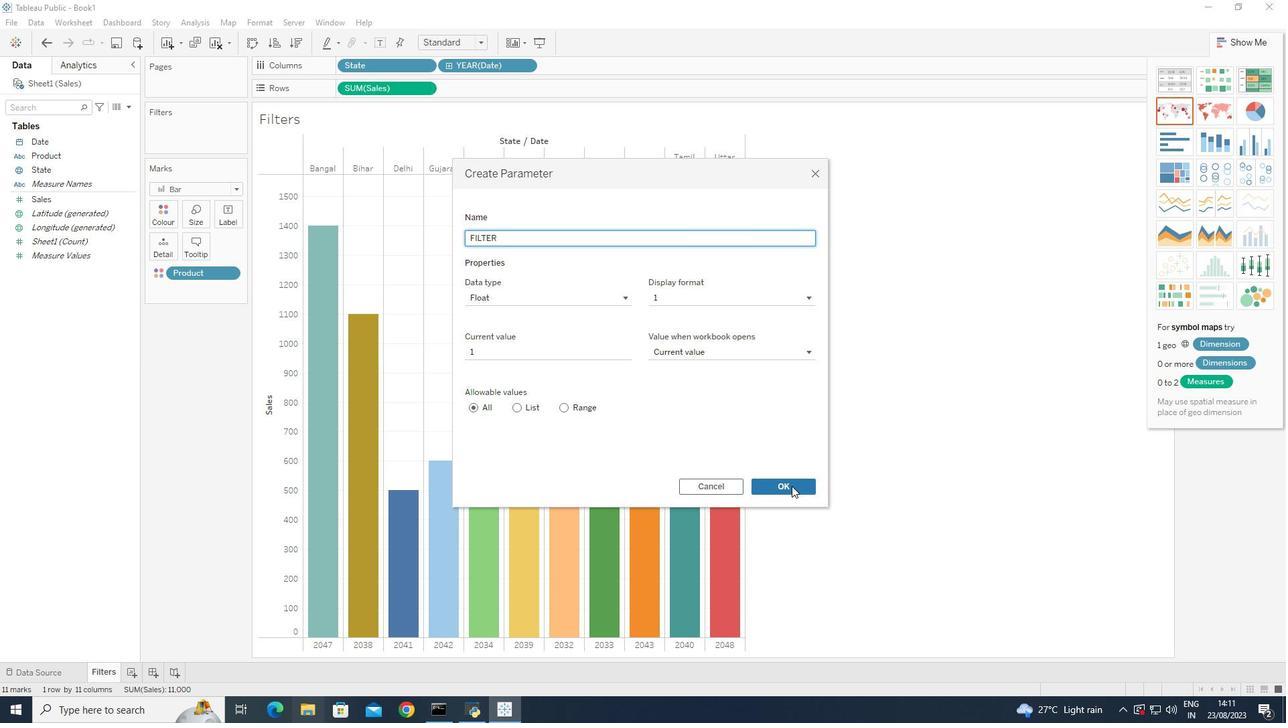 
Action: Mouse pressed left at (791, 486)
Screenshot: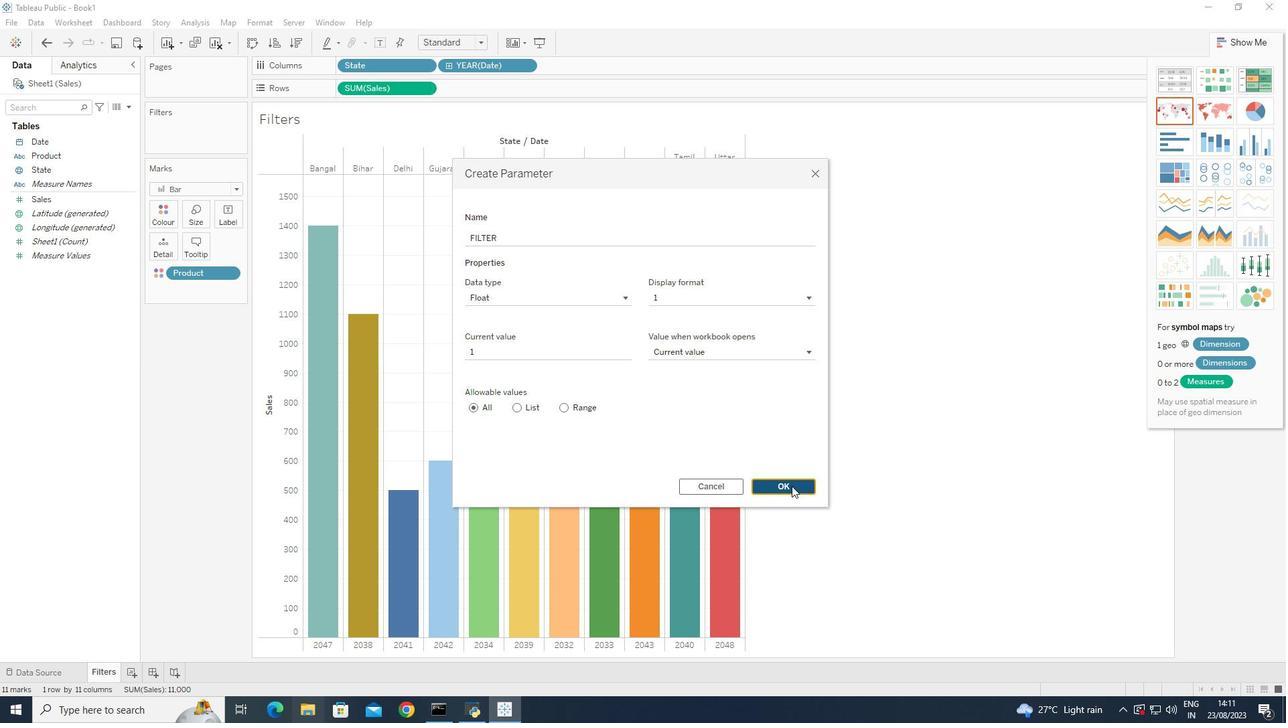 
Action: Mouse moved to (516, 403)
Screenshot: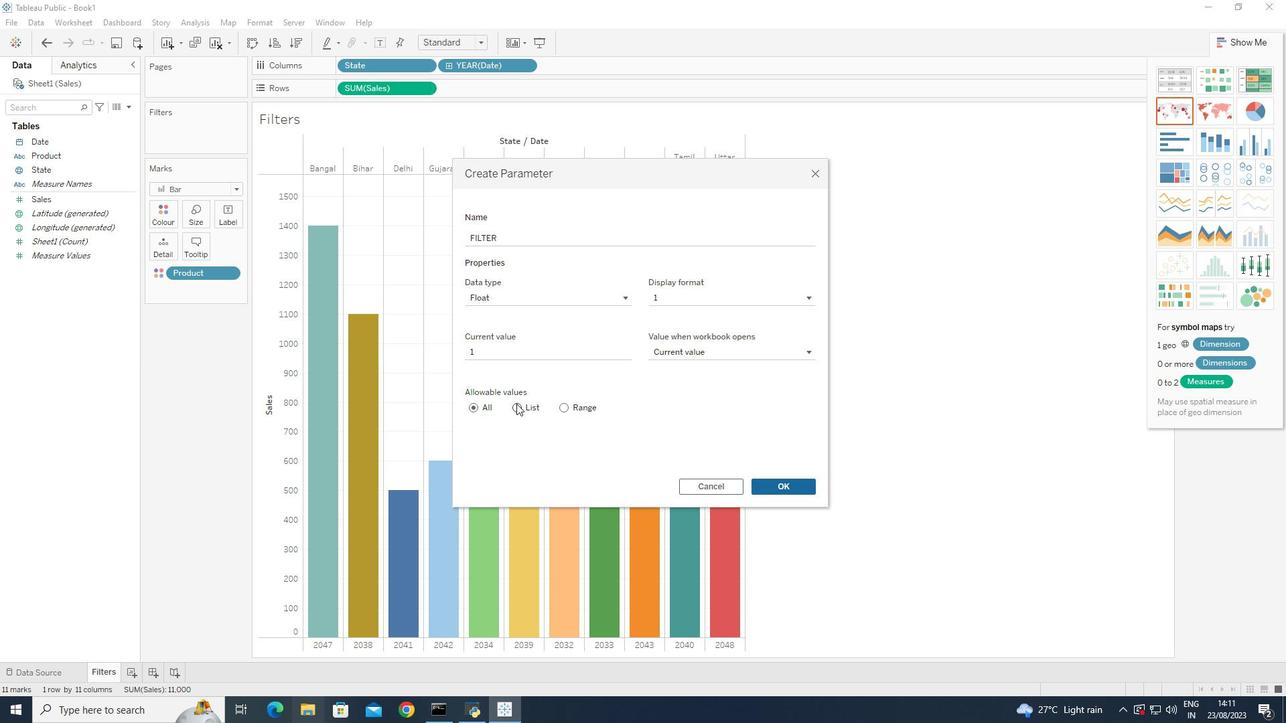 
Action: Mouse pressed left at (516, 403)
Screenshot: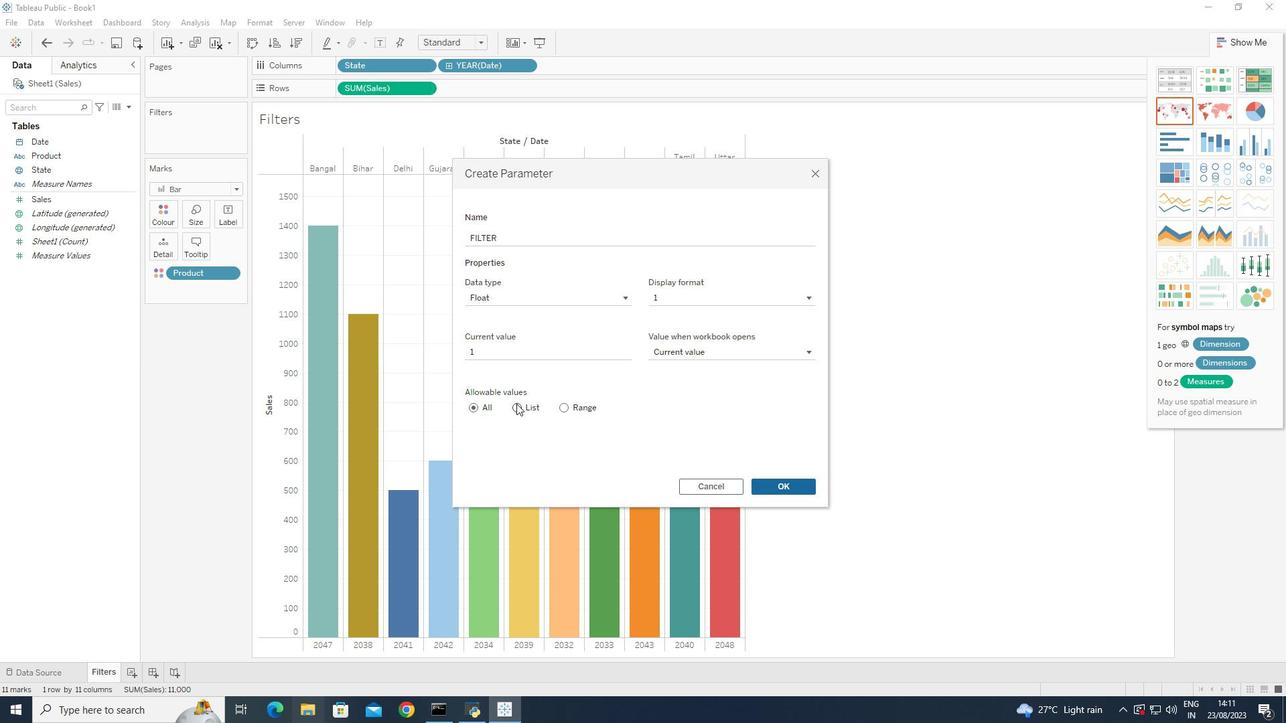
Action: Mouse moved to (768, 478)
Screenshot: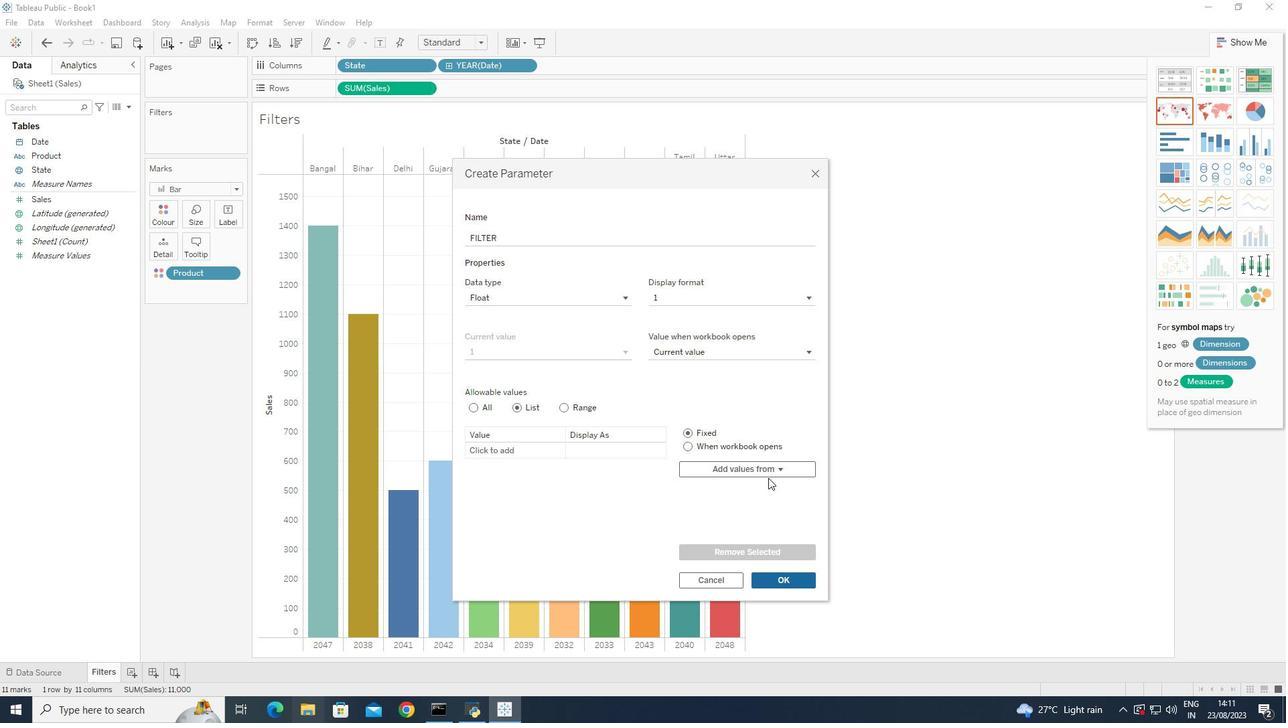 
Action: Mouse pressed left at (768, 478)
Screenshot: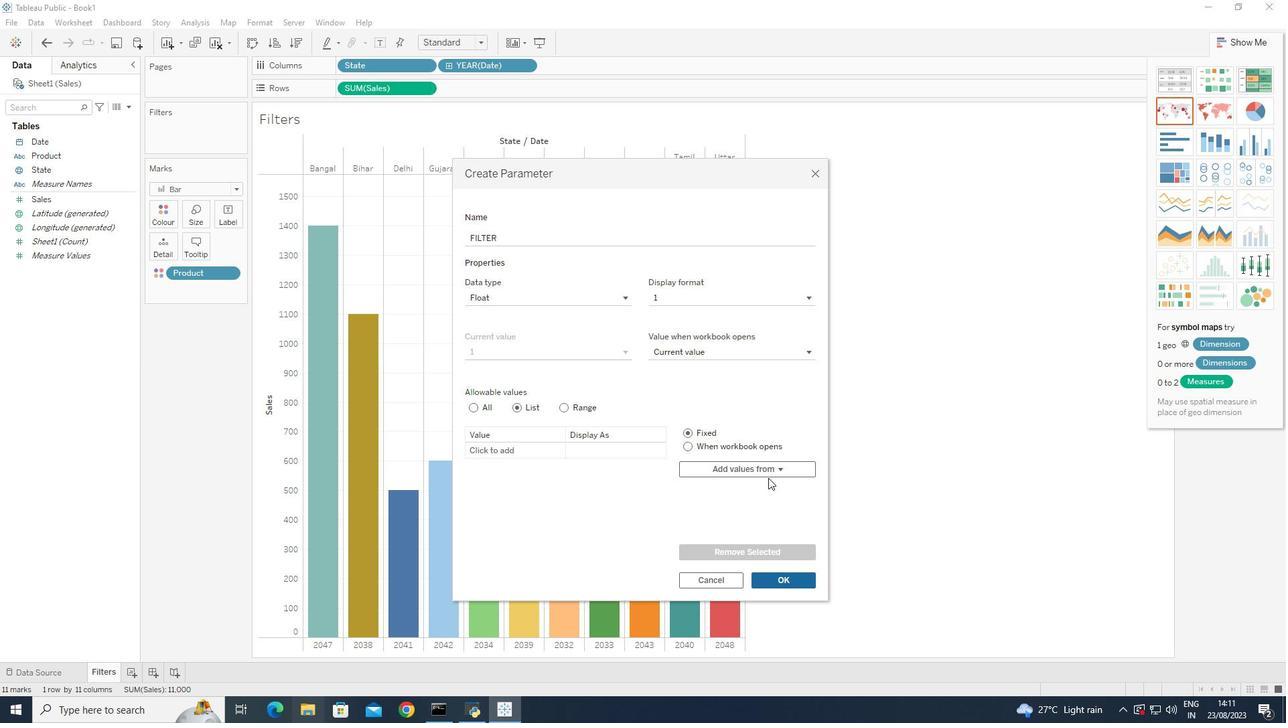 
Action: Mouse moved to (779, 466)
Screenshot: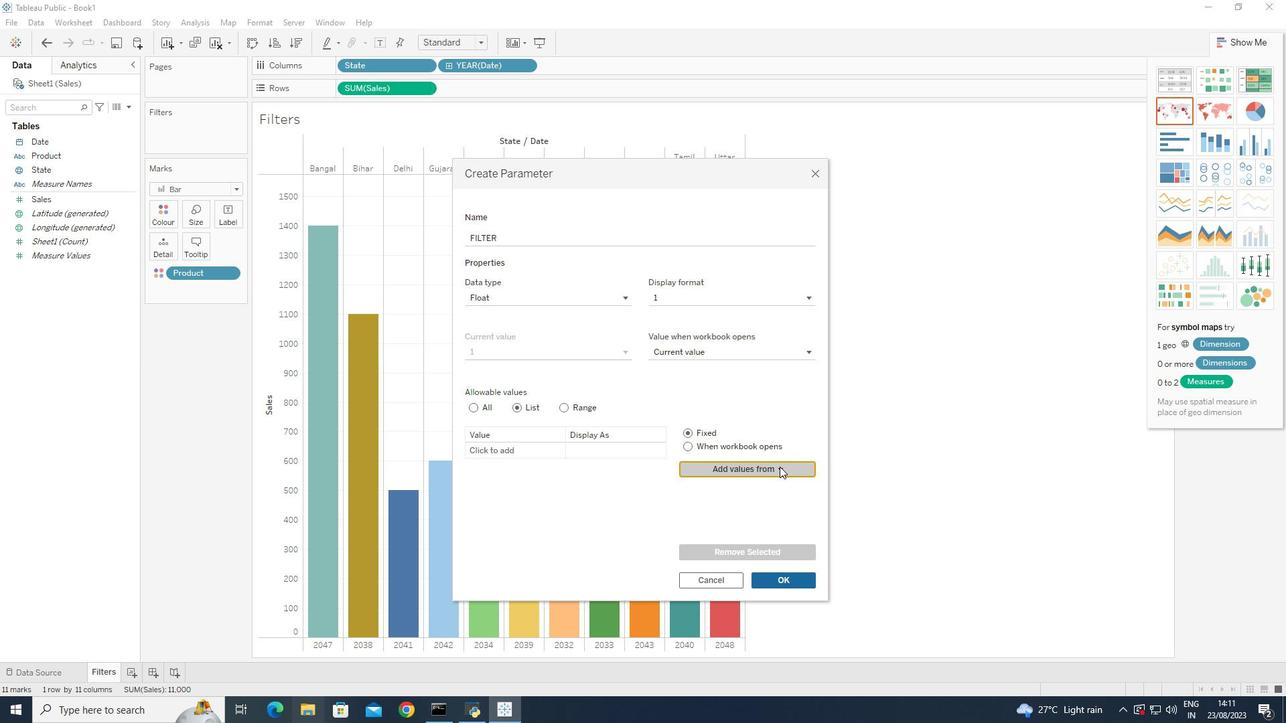 
Action: Mouse pressed left at (779, 466)
Screenshot: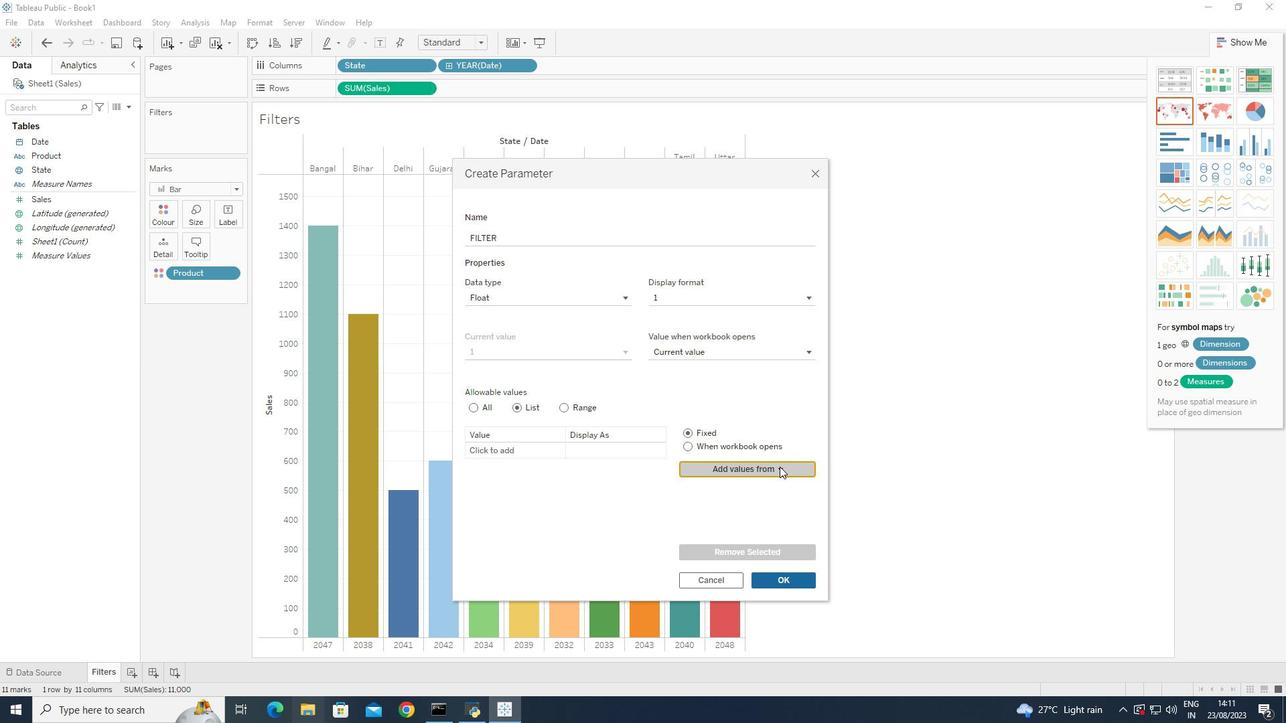 
Action: Mouse moved to (737, 515)
Screenshot: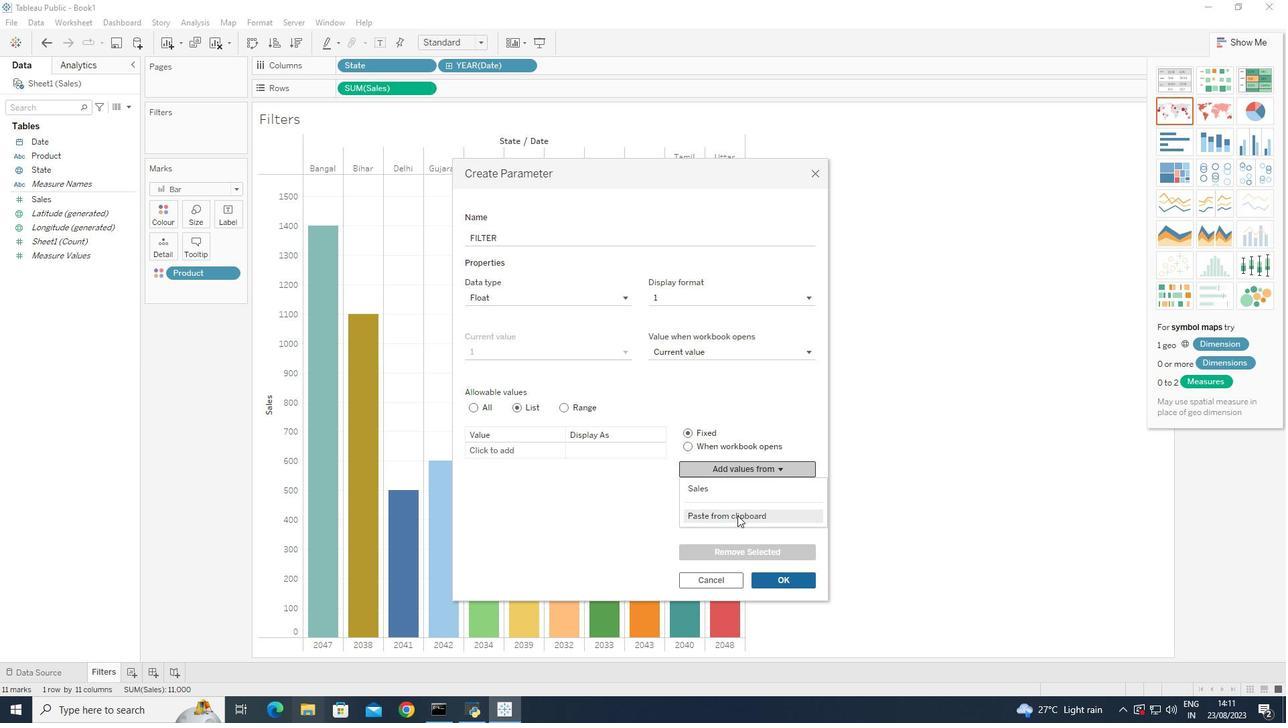 
Action: Mouse pressed left at (737, 515)
Screenshot: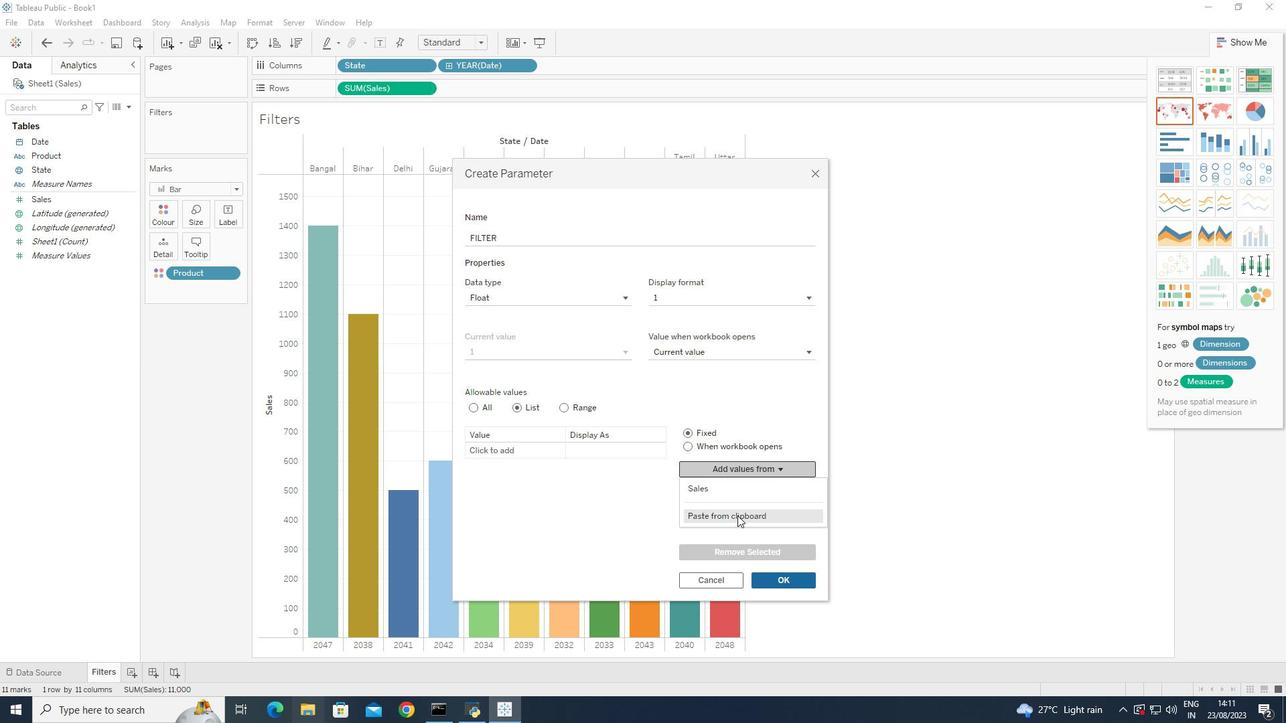 
Action: Mouse moved to (641, 499)
Screenshot: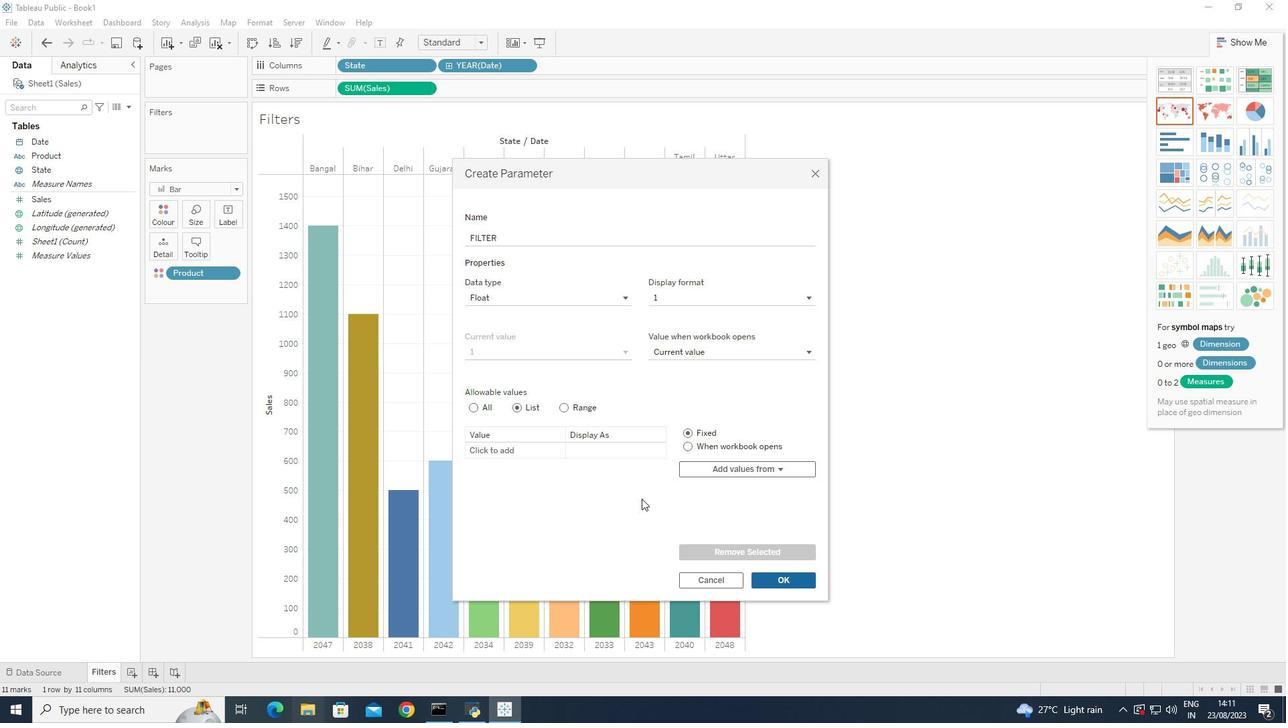 
Action: Mouse pressed left at (641, 499)
Screenshot: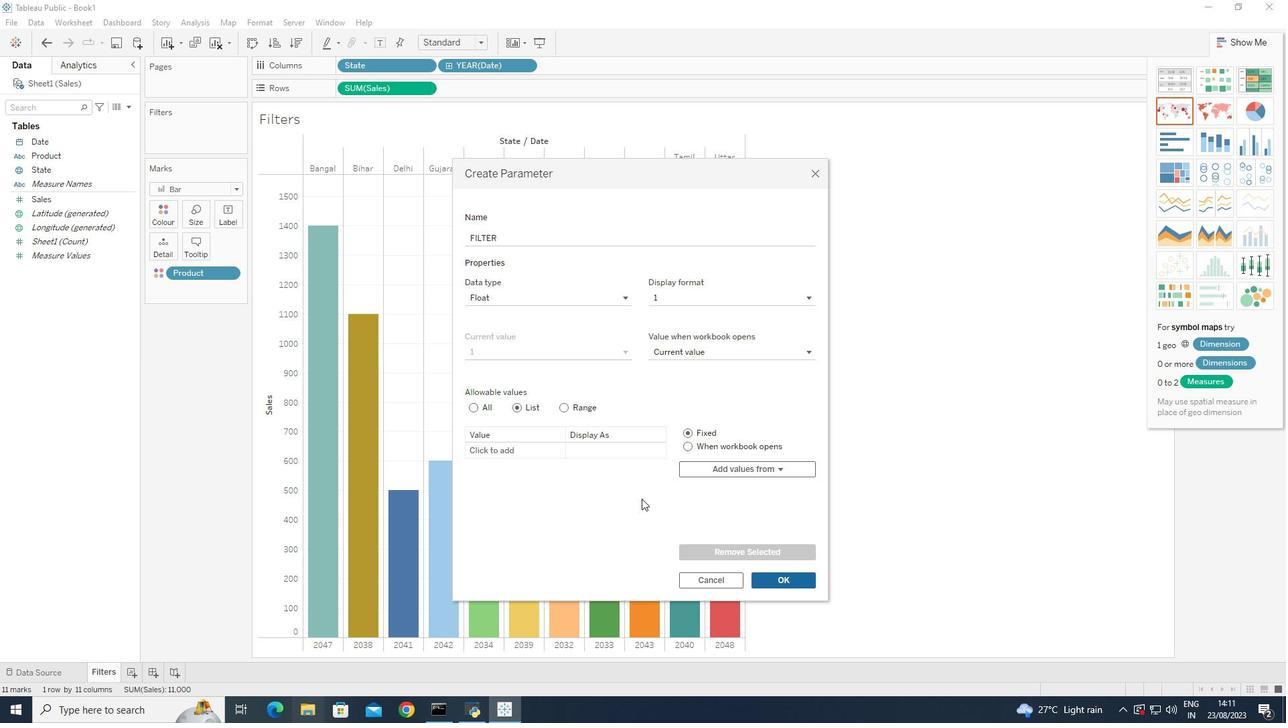 
Action: Mouse moved to (475, 407)
Screenshot: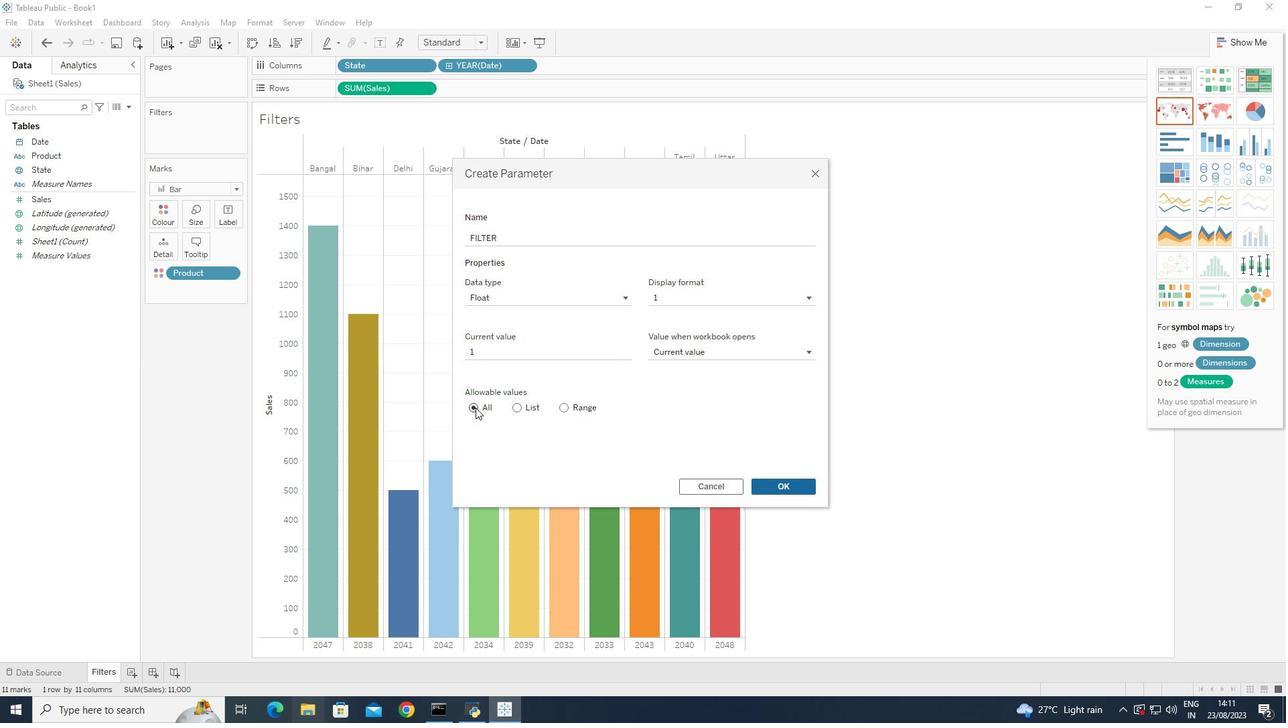 
Action: Mouse pressed left at (475, 407)
Screenshot: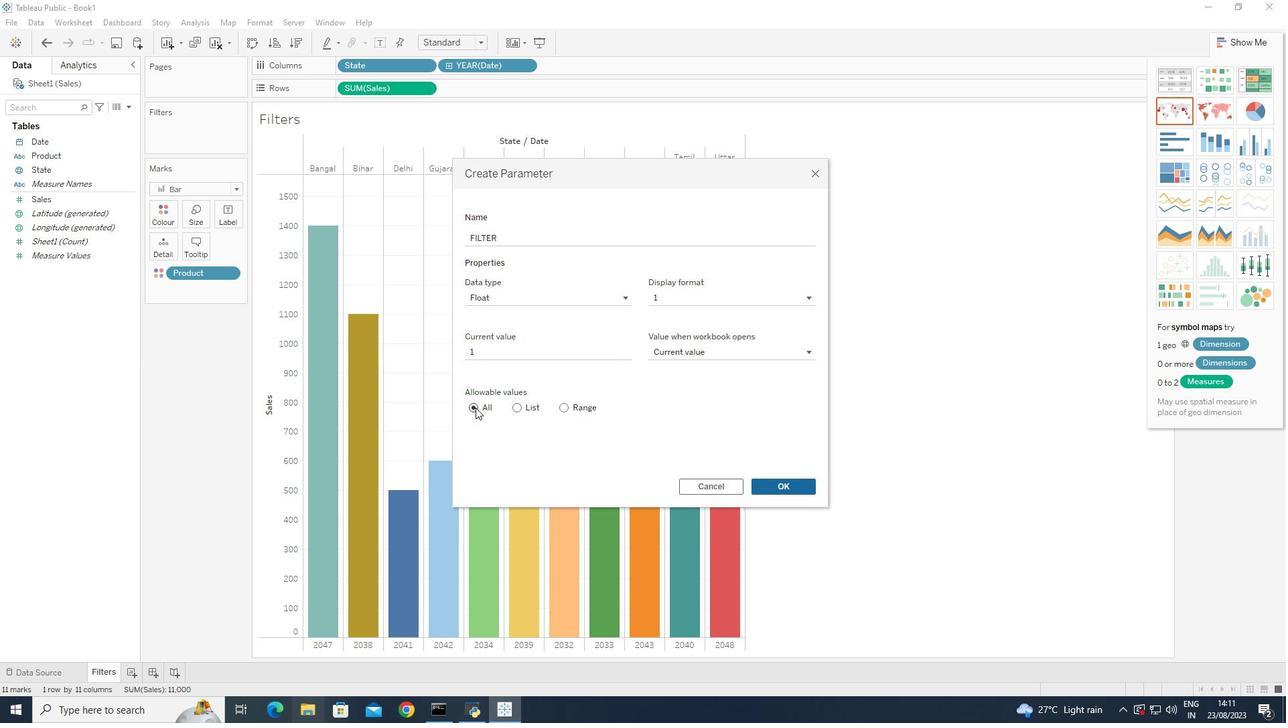 
Action: Mouse moved to (773, 486)
Screenshot: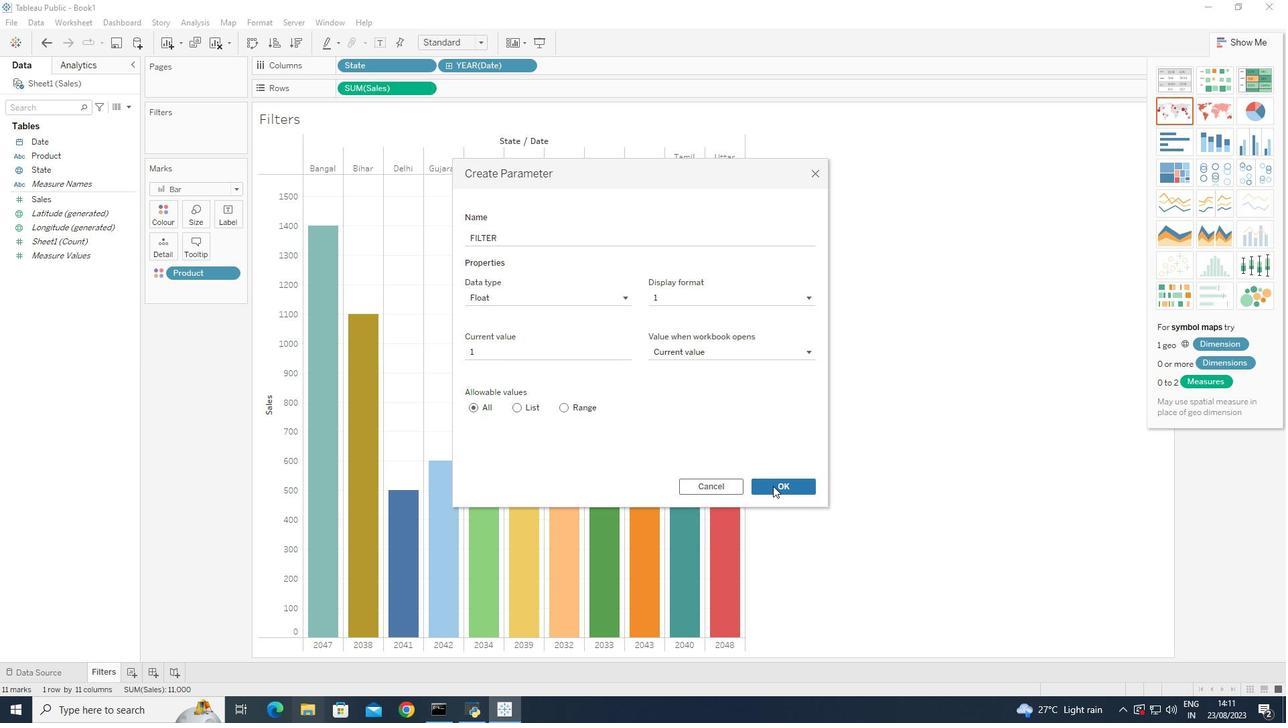 
Action: Mouse pressed left at (773, 486)
Screenshot: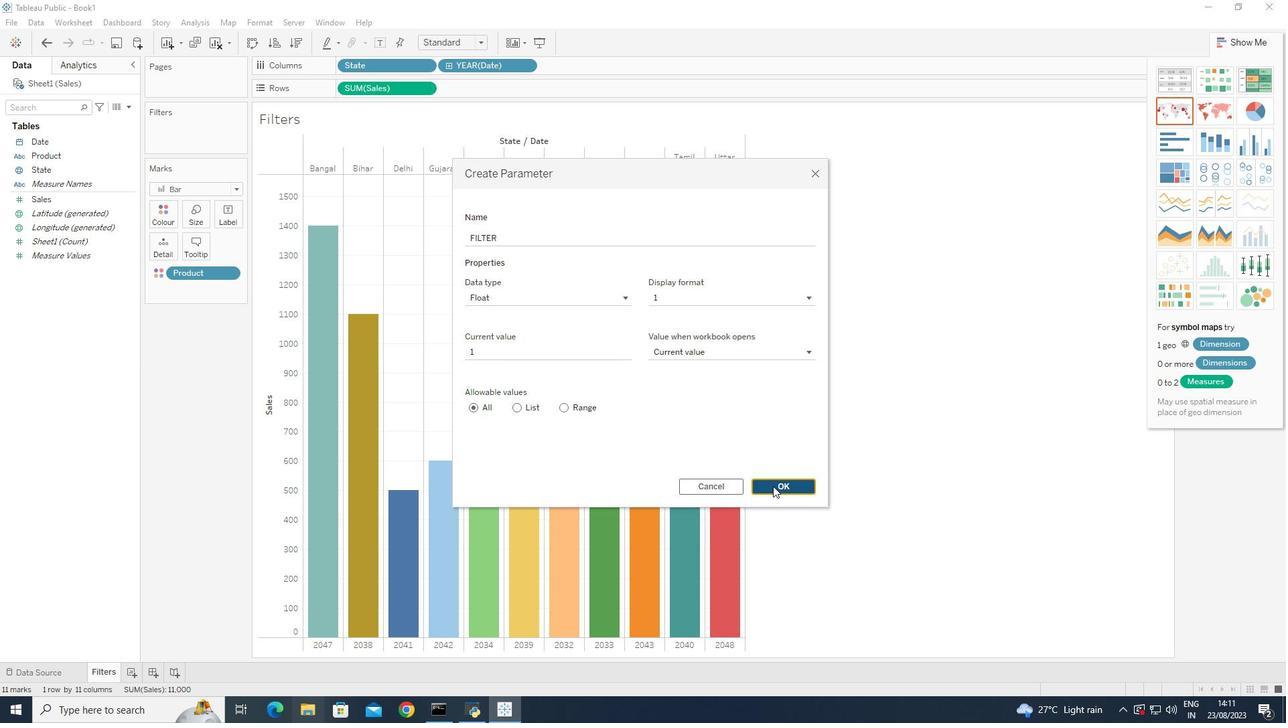
Action: Mouse moved to (810, 296)
Screenshot: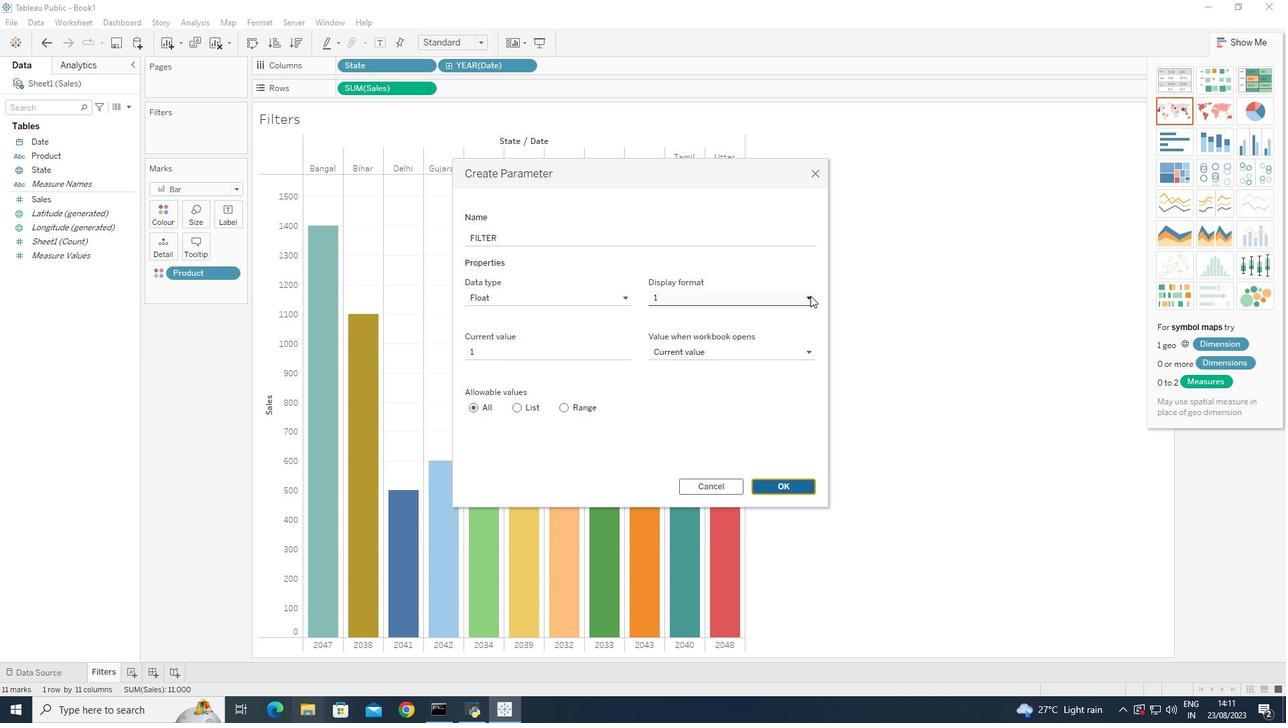 
Action: Mouse pressed left at (810, 296)
Screenshot: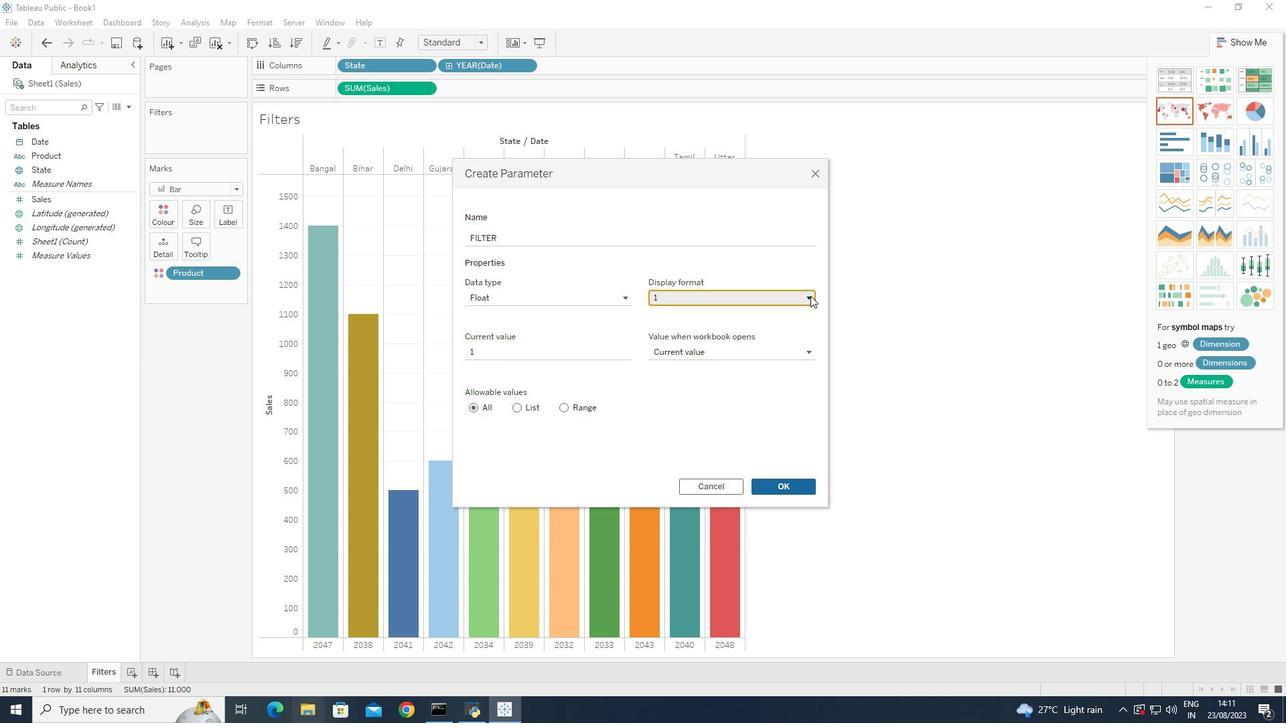 
Action: Mouse pressed left at (810, 296)
Screenshot: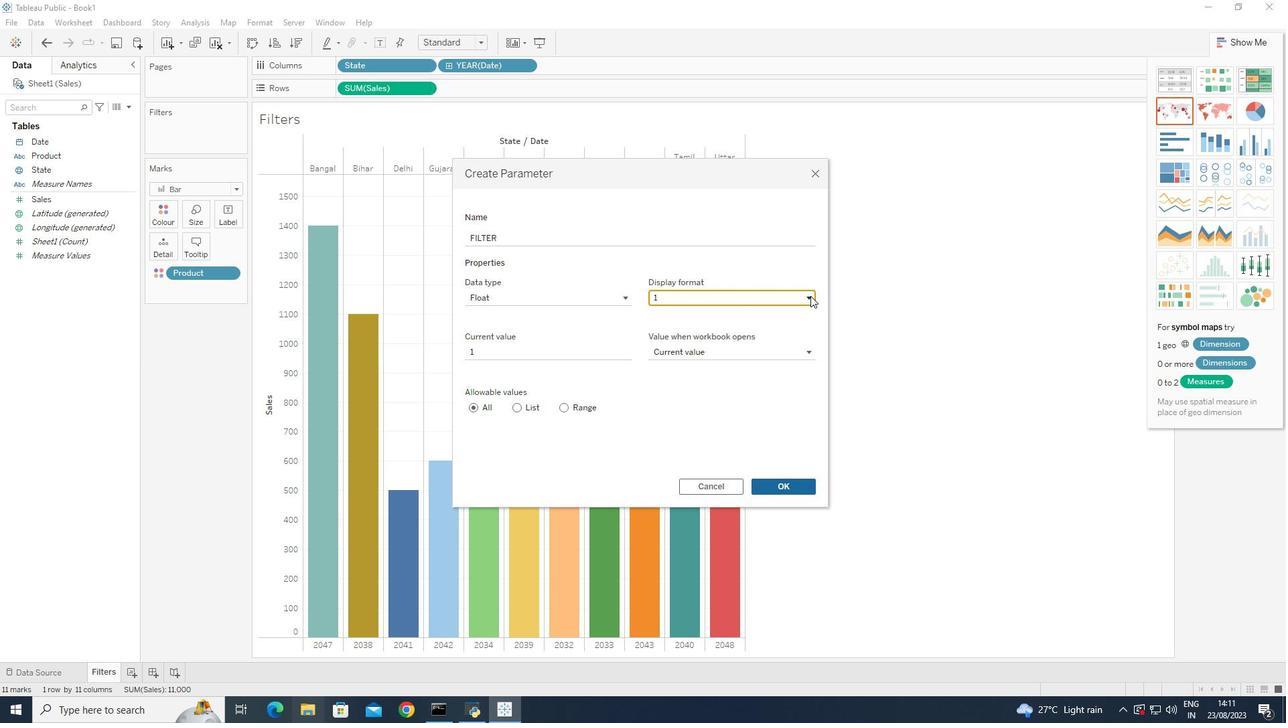 
Action: Mouse moved to (624, 296)
Screenshot: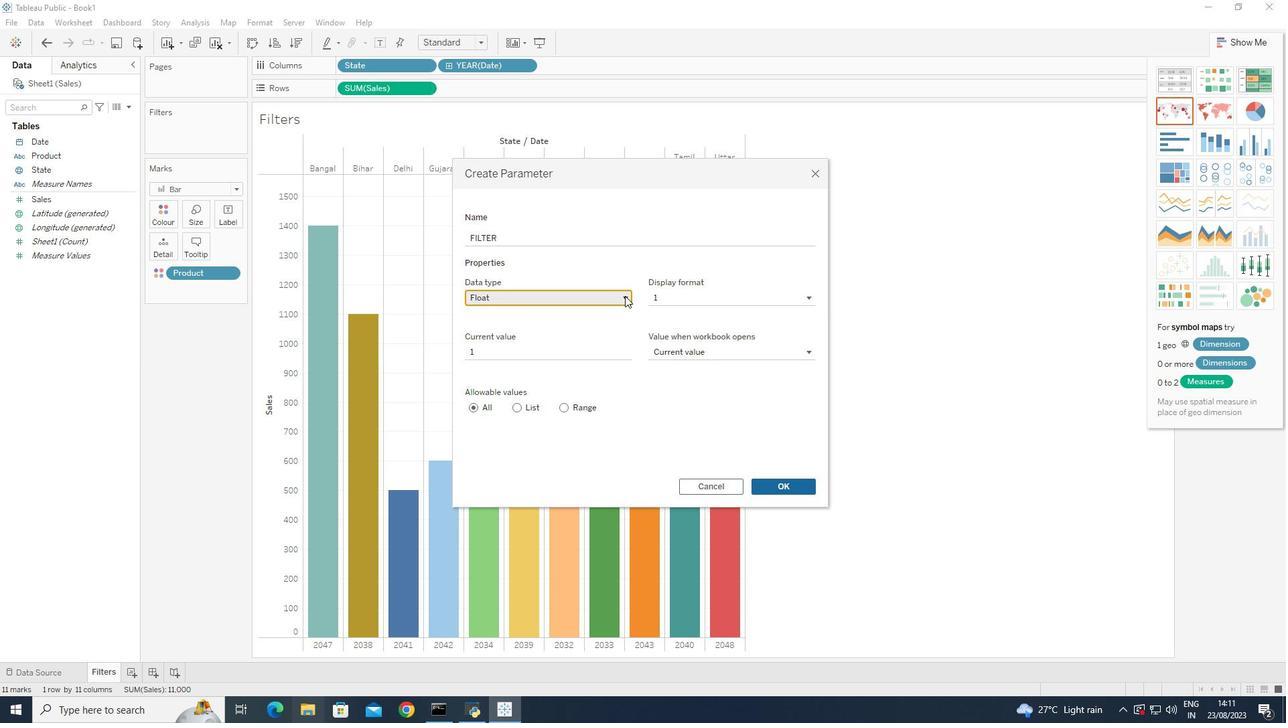 
Action: Mouse pressed left at (624, 296)
Screenshot: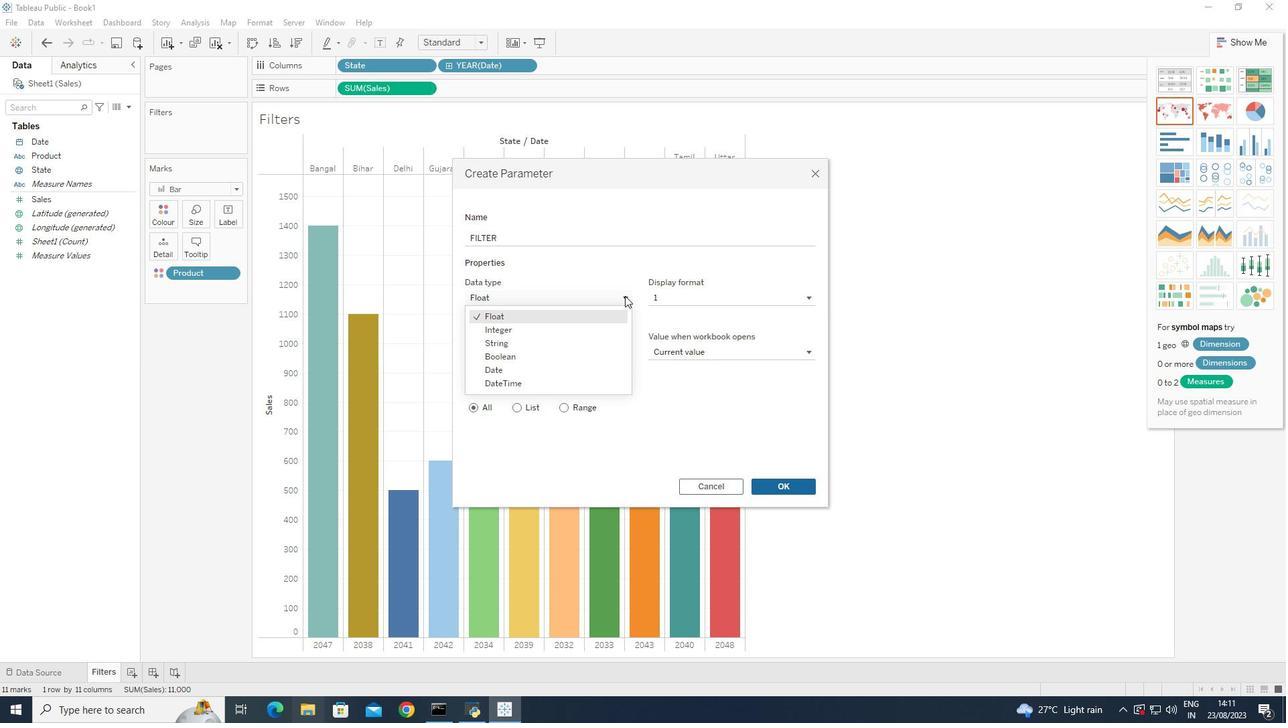 
Action: Mouse moved to (541, 349)
Screenshot: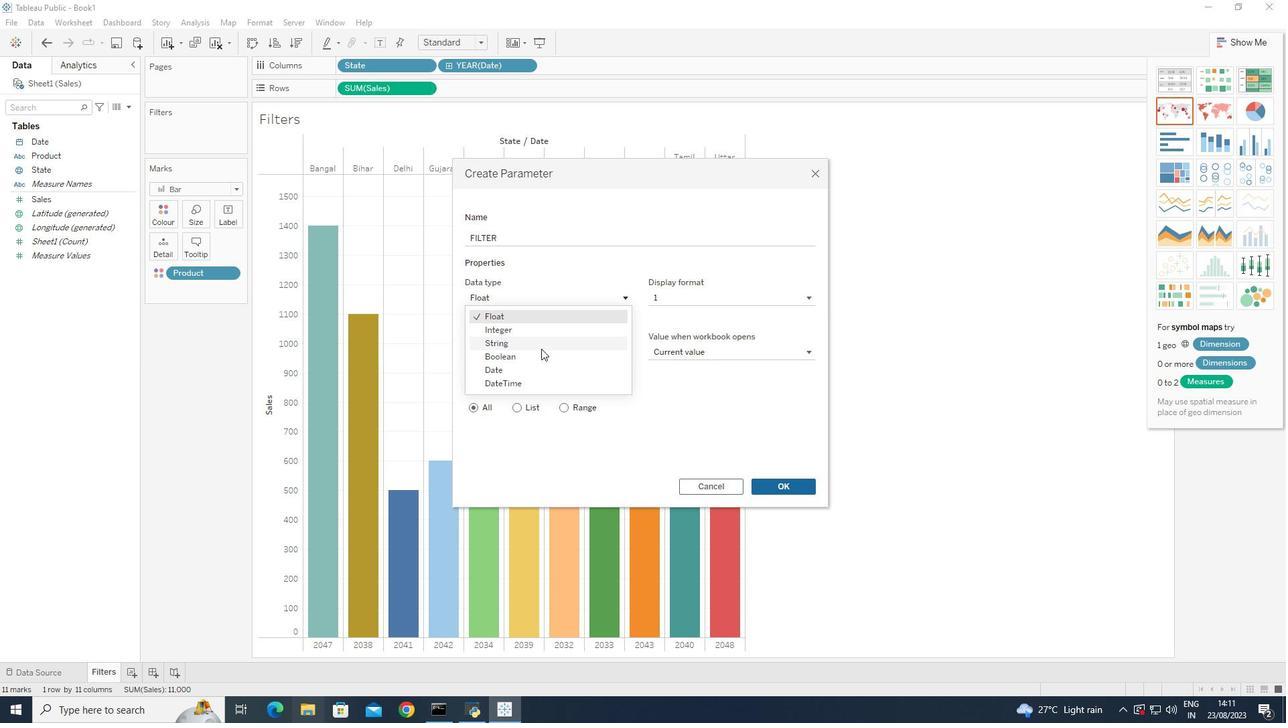 
Action: Mouse pressed left at (541, 349)
Screenshot: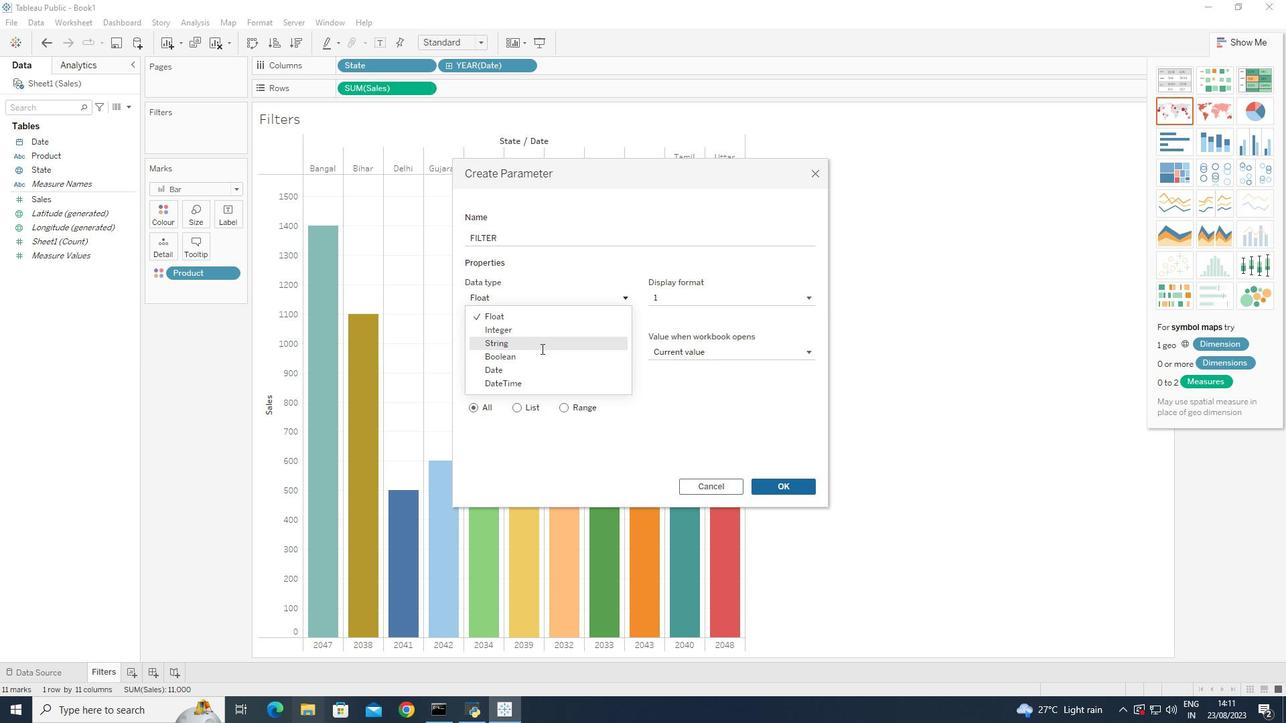 
Action: Mouse moved to (797, 350)
Screenshot: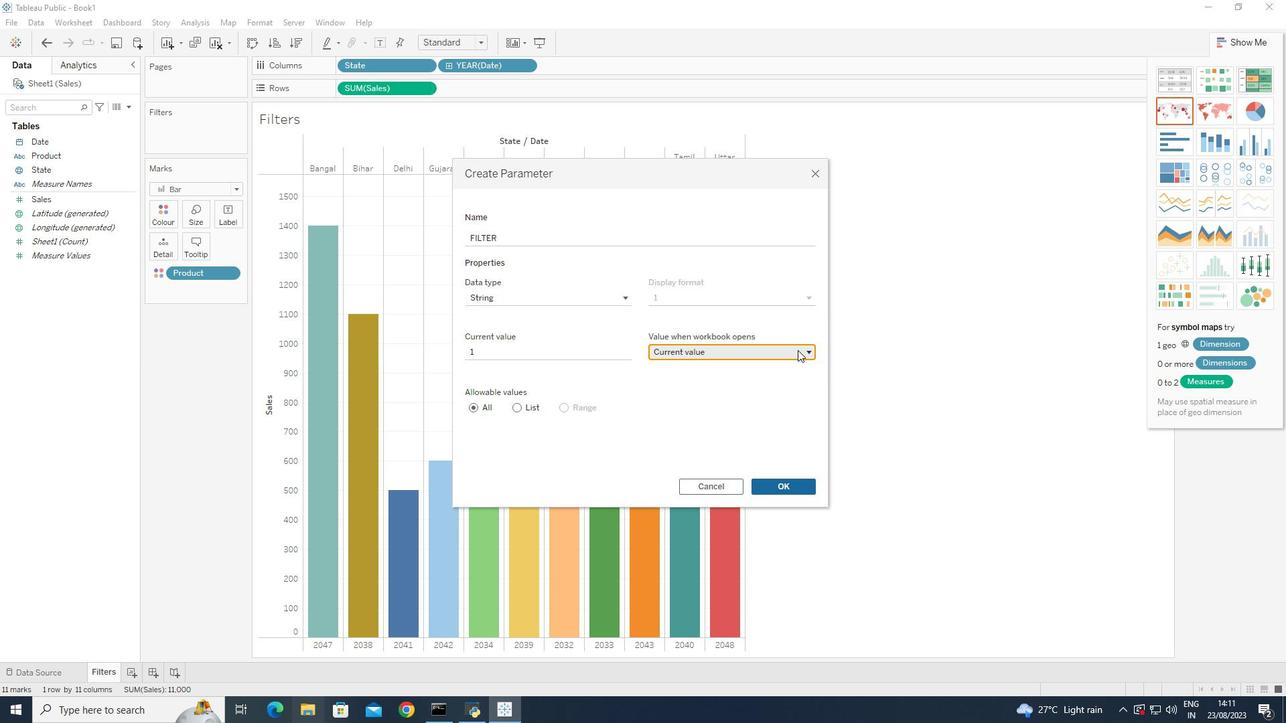 
Action: Mouse pressed left at (797, 350)
Screenshot: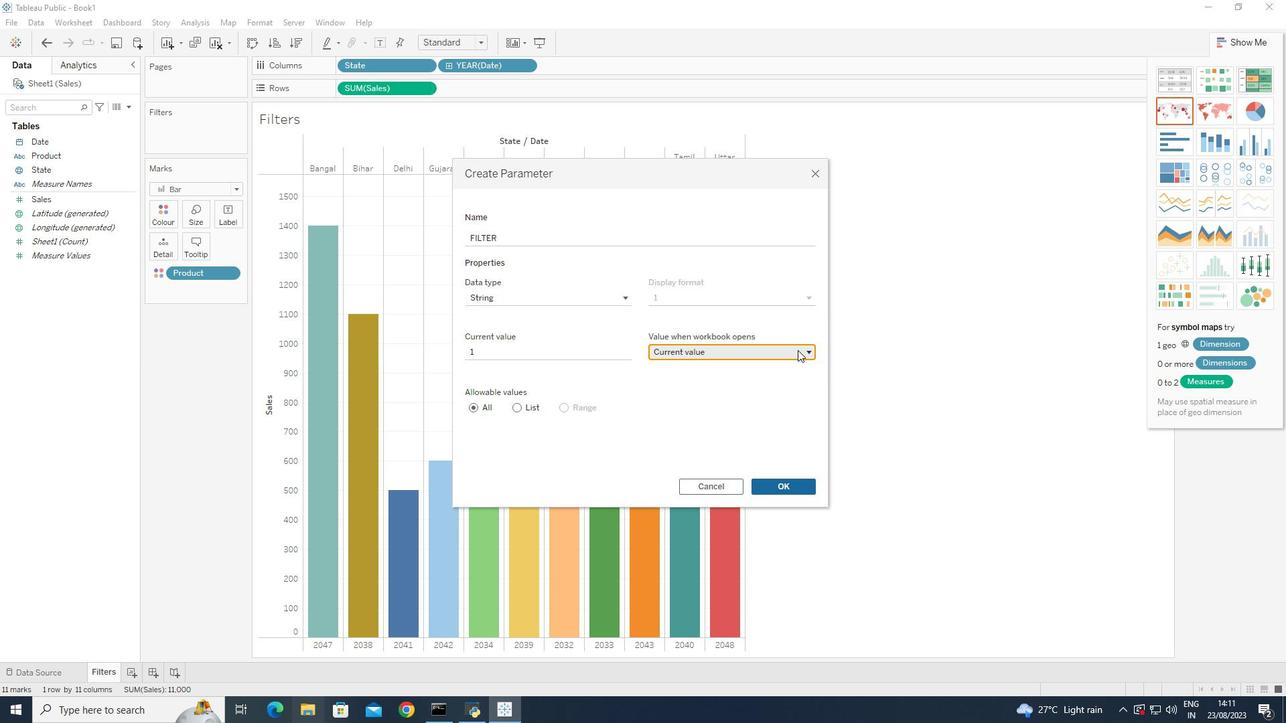 
Action: Mouse moved to (735, 426)
Screenshot: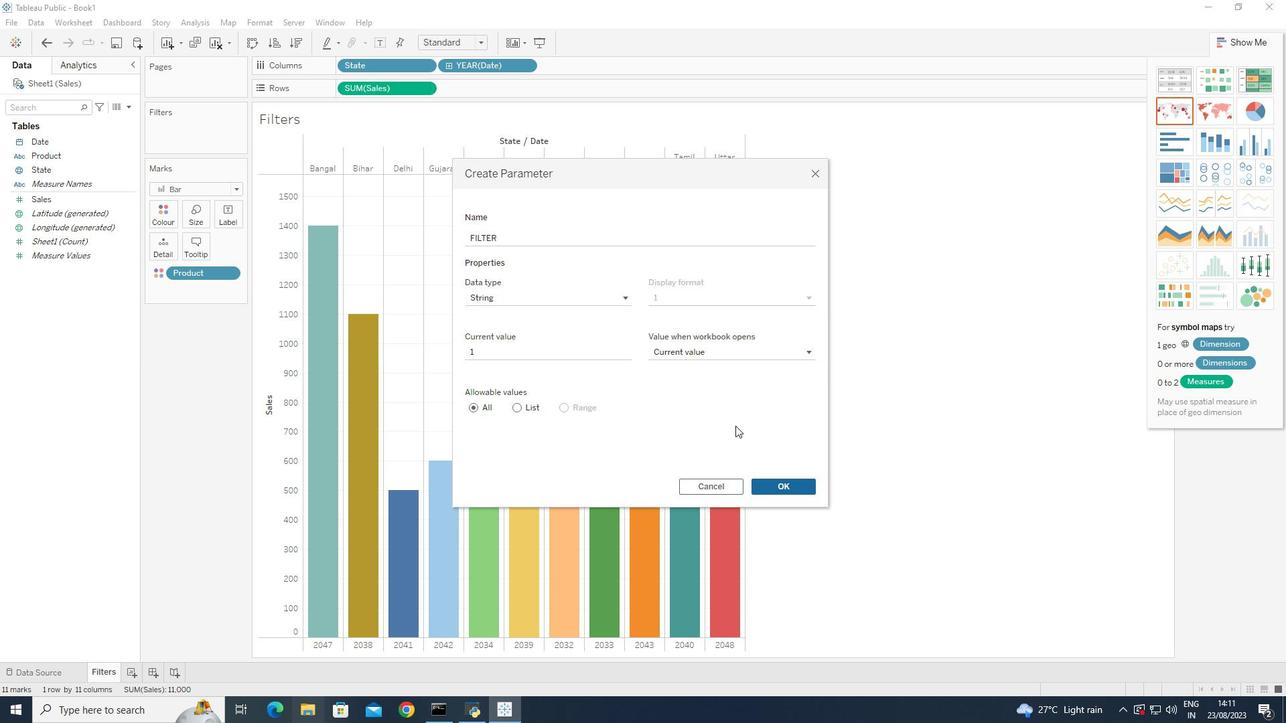 
Action: Mouse pressed left at (735, 426)
Screenshot: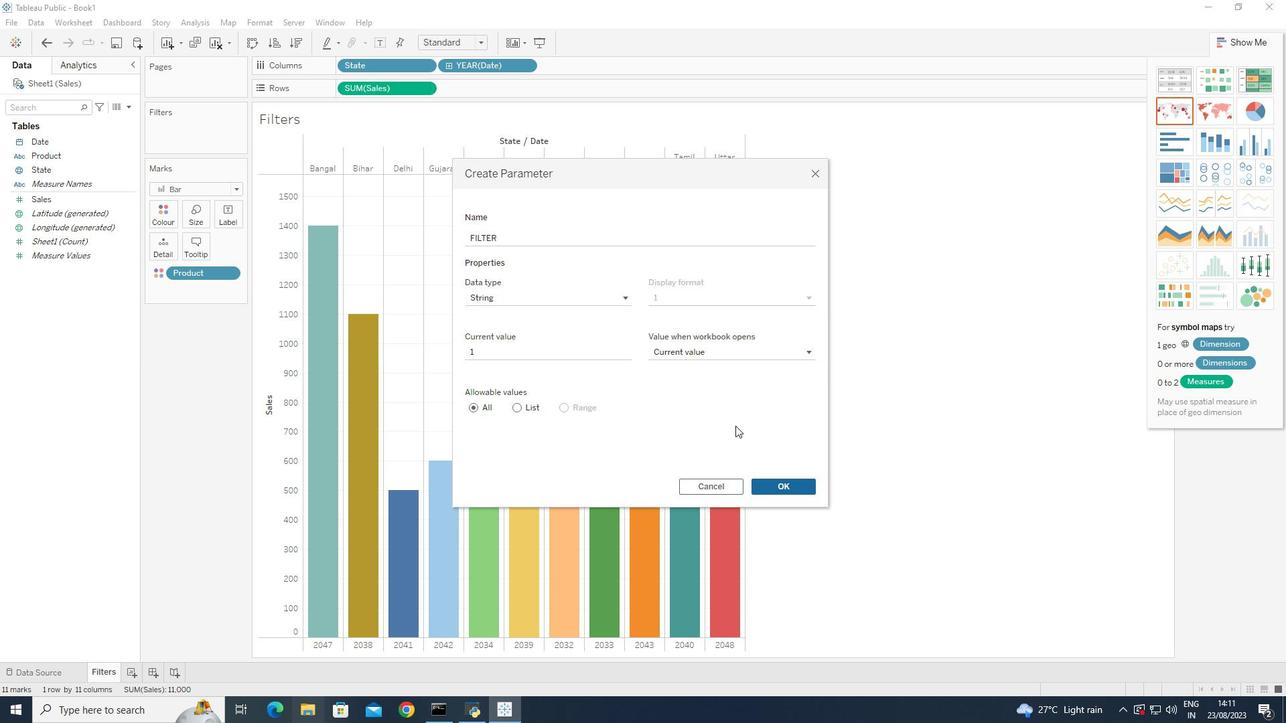 
Action: Mouse moved to (518, 410)
Screenshot: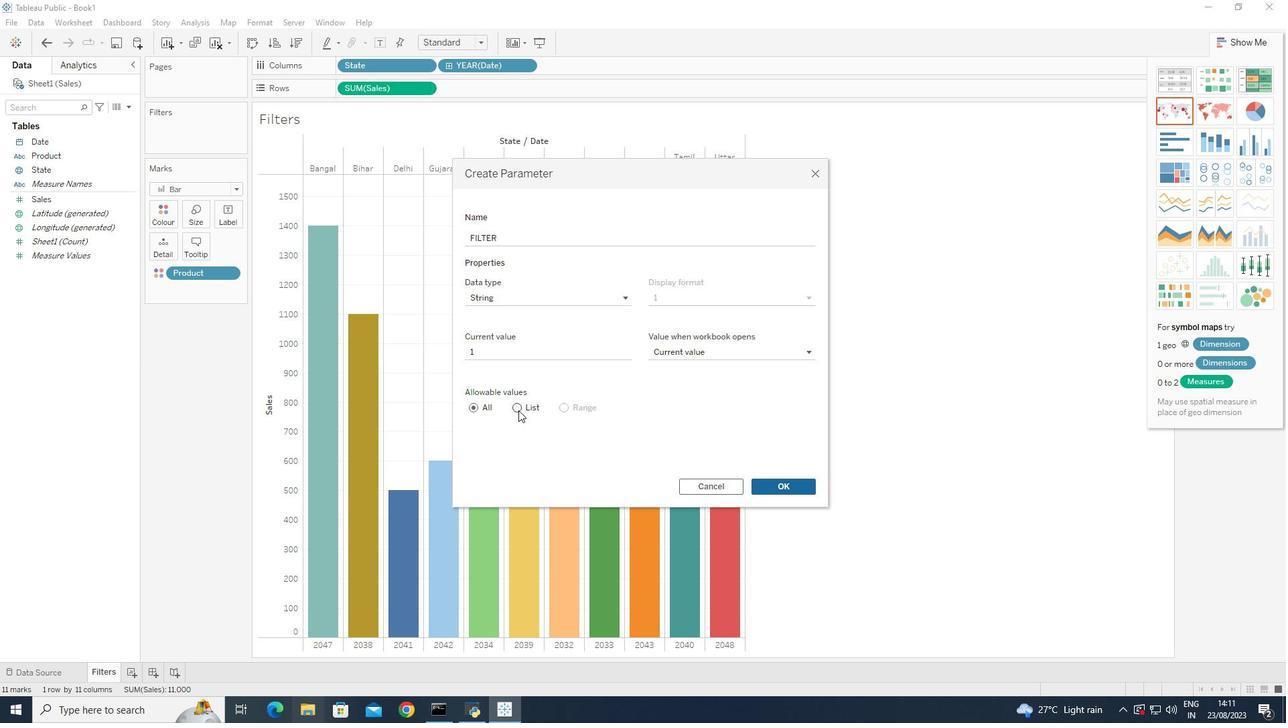 
Action: Mouse pressed left at (518, 410)
Screenshot: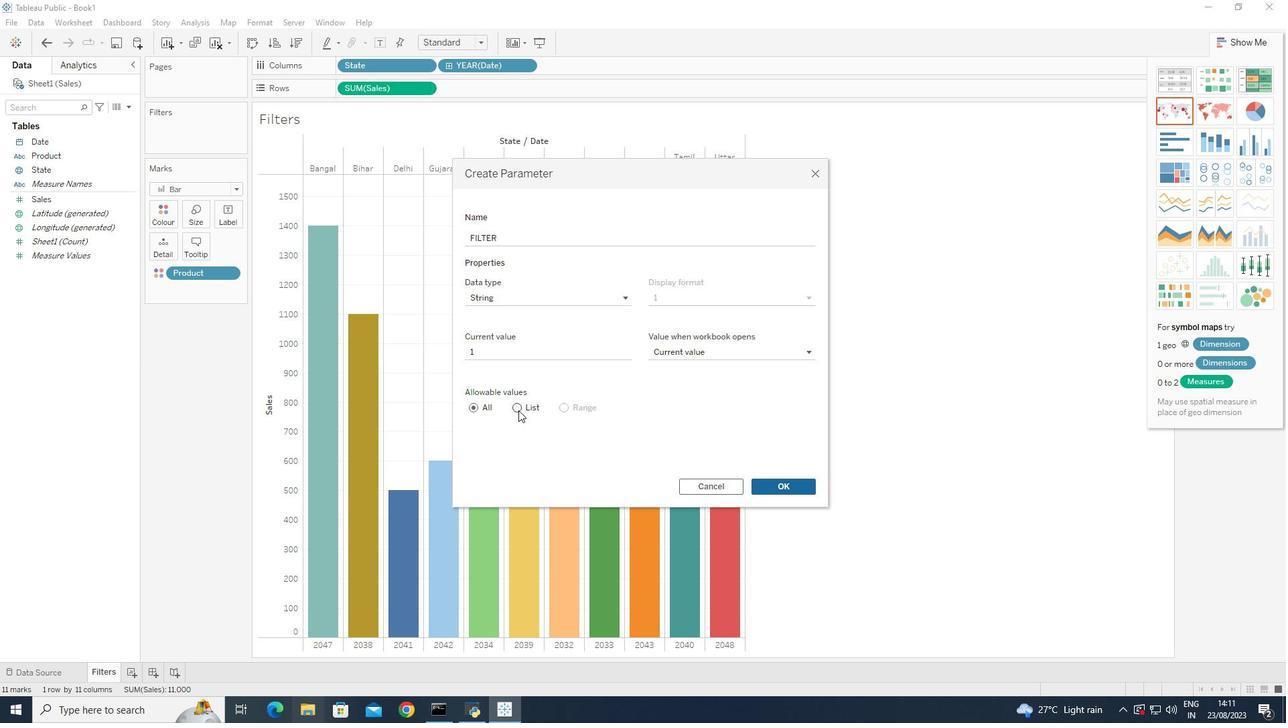 
Action: Mouse moved to (734, 465)
Screenshot: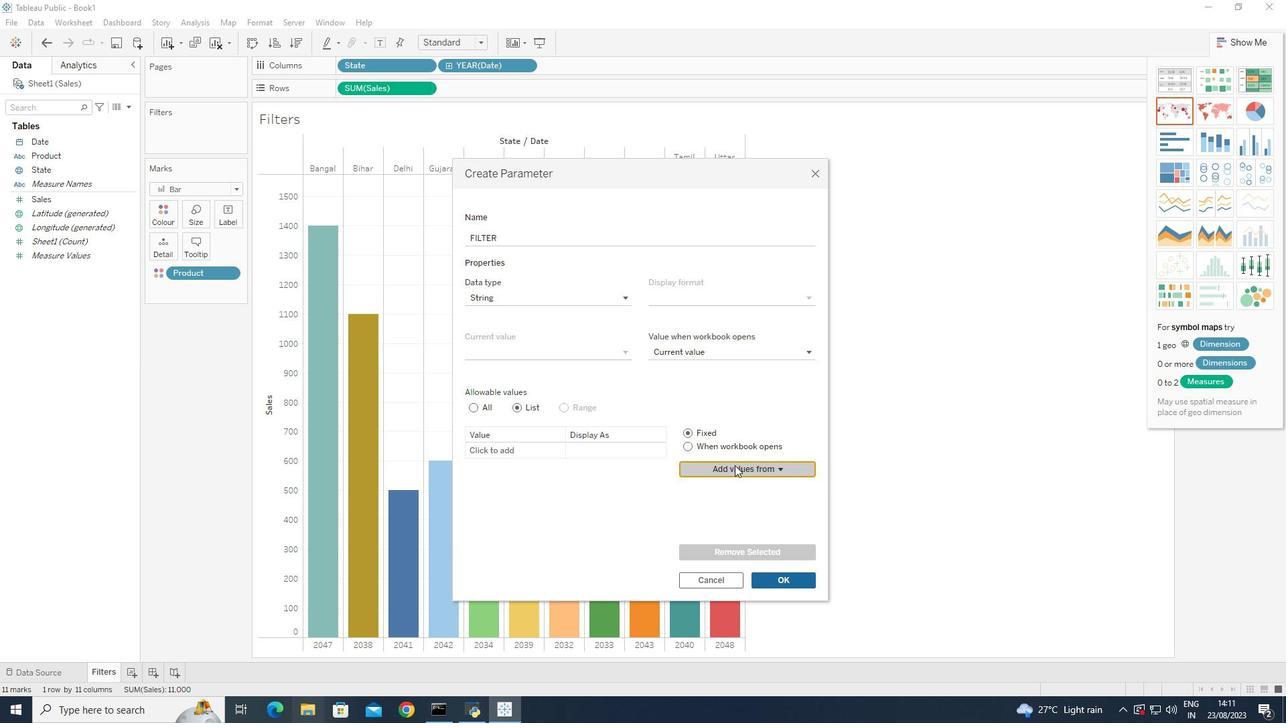 
Action: Mouse pressed left at (734, 465)
Screenshot: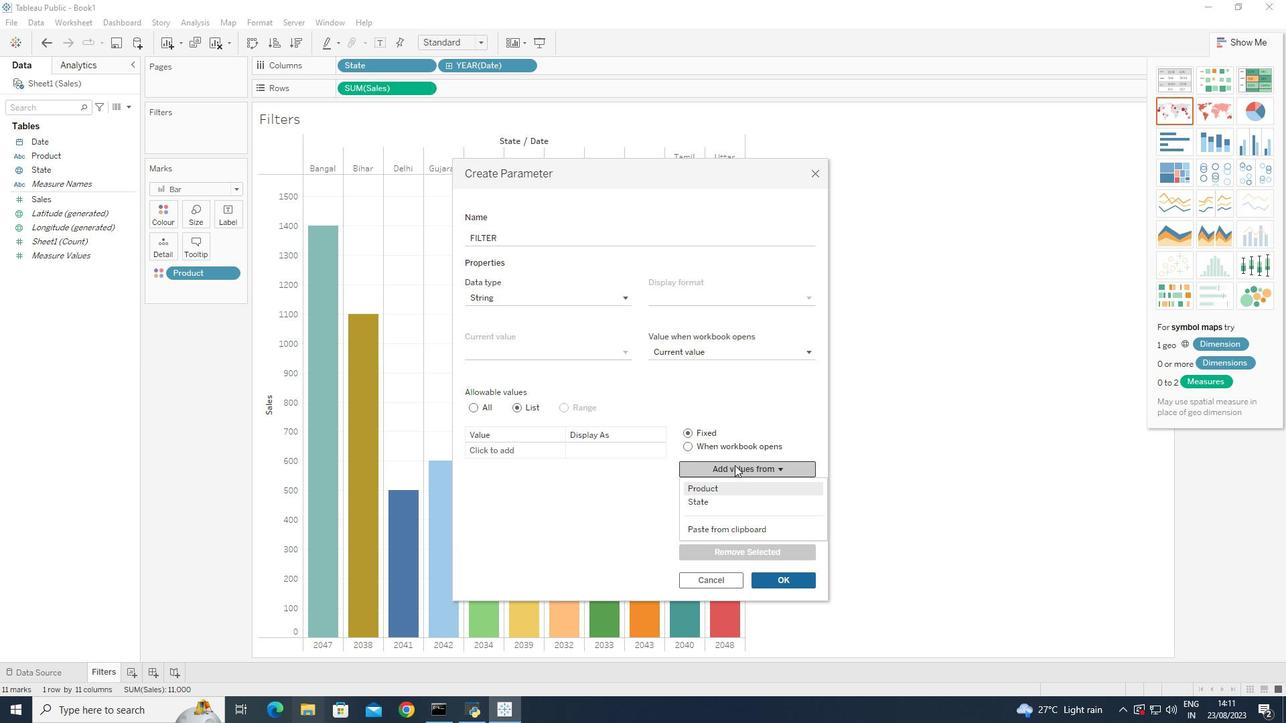 
Action: Mouse moved to (725, 497)
Screenshot: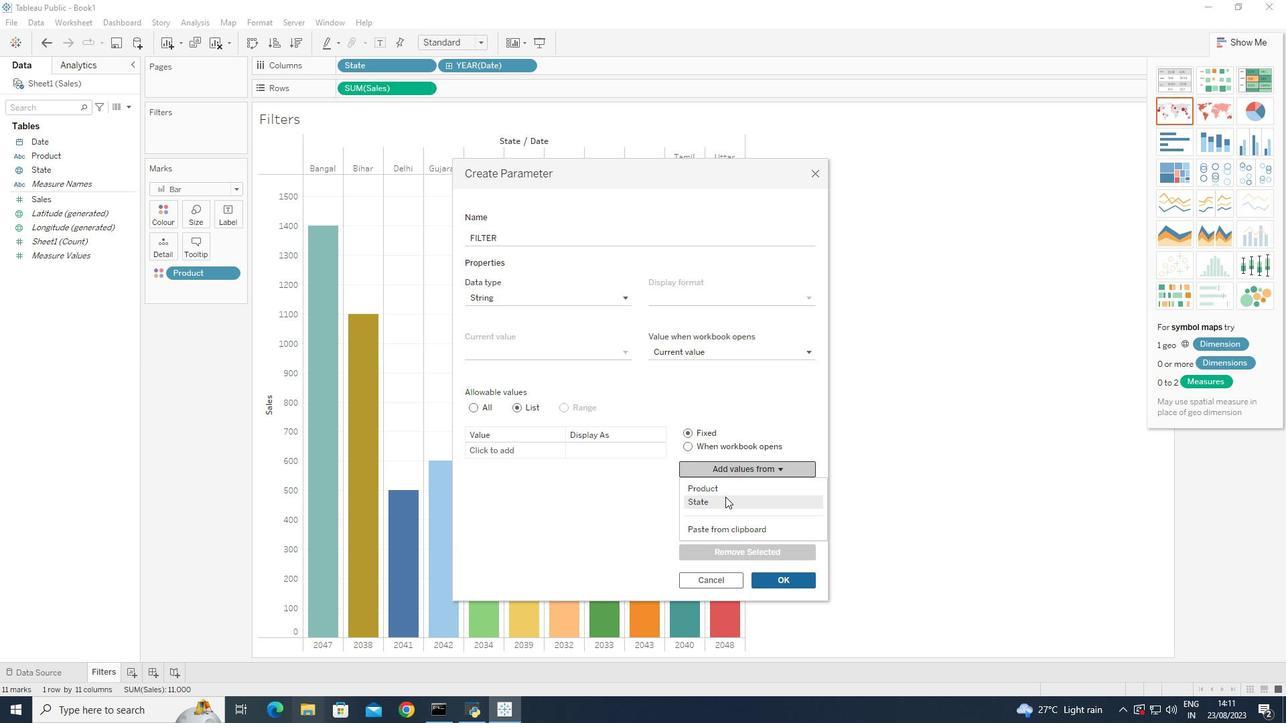 
Action: Mouse pressed left at (725, 497)
Screenshot: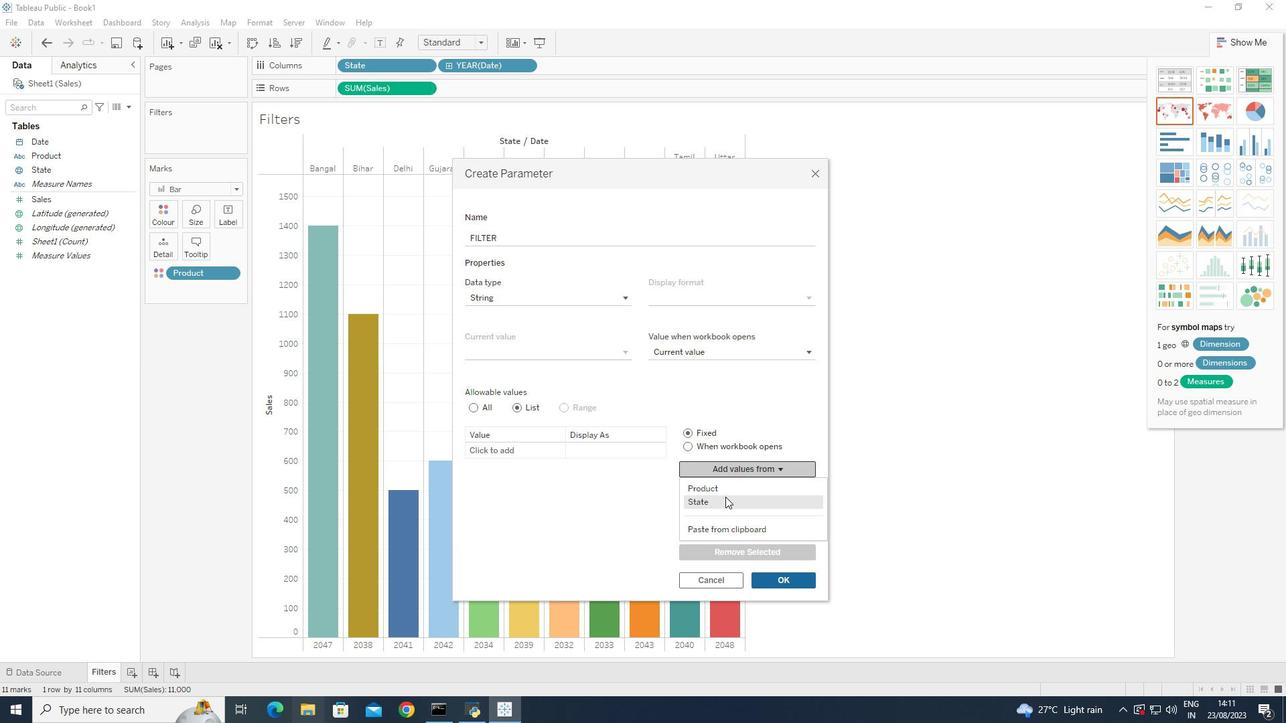 
Action: Mouse moved to (767, 578)
Screenshot: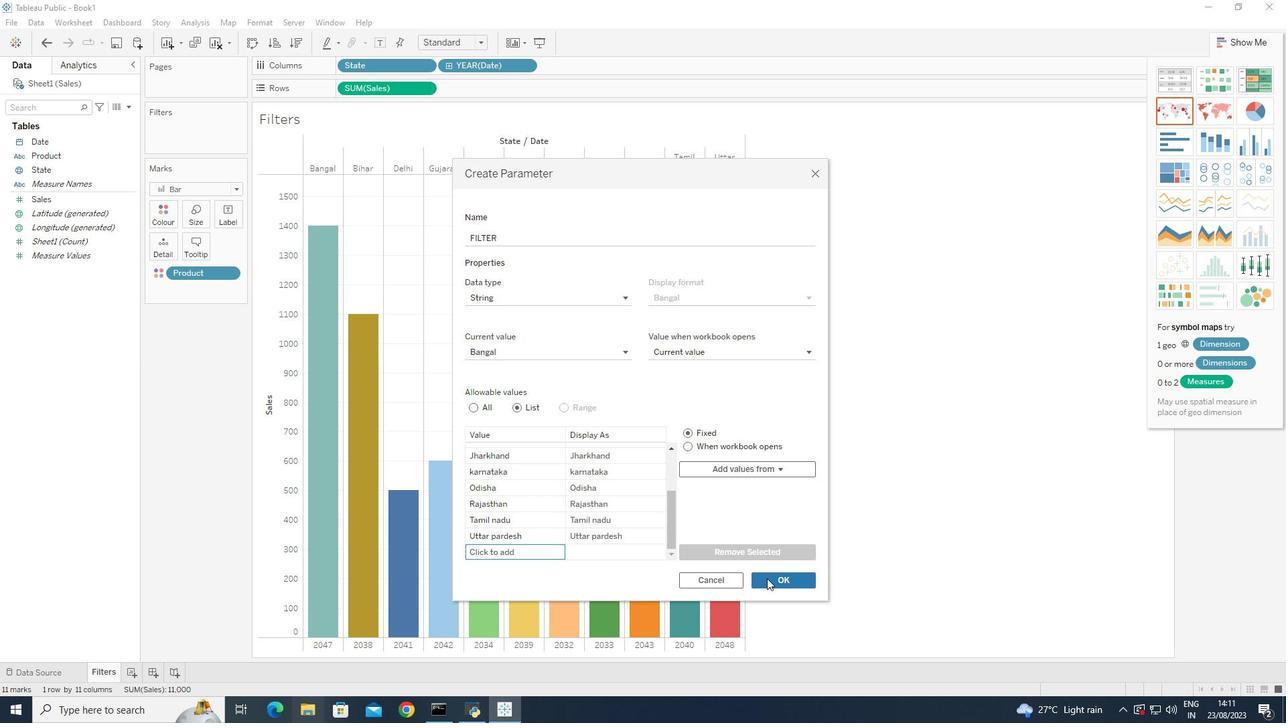 
Action: Mouse pressed left at (767, 578)
Screenshot: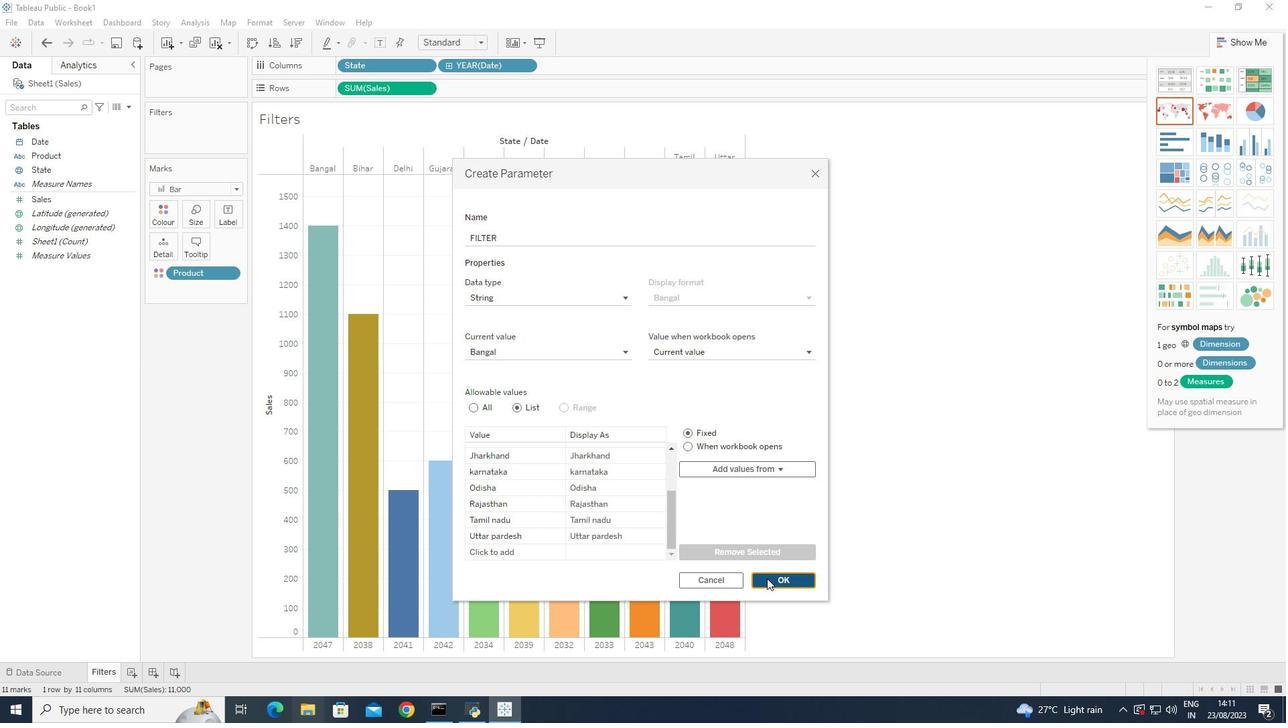 
Action: Mouse moved to (470, 407)
Screenshot: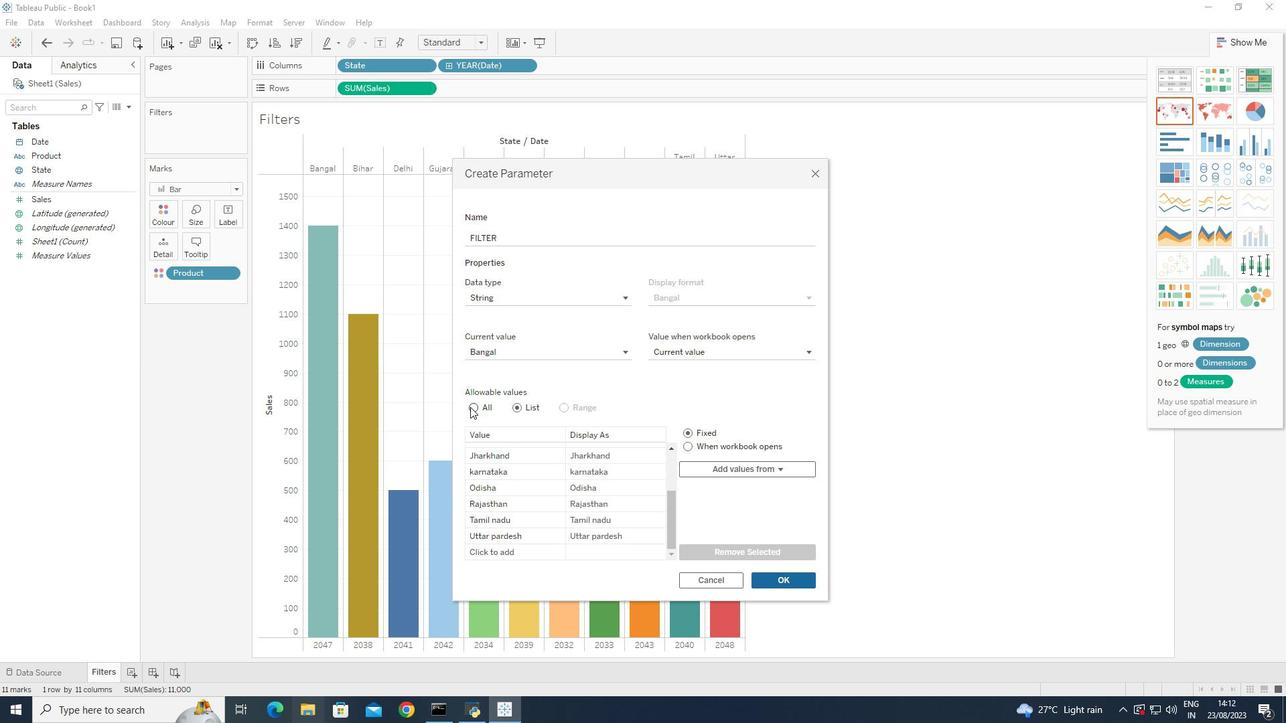 
Action: Mouse pressed left at (470, 407)
Screenshot: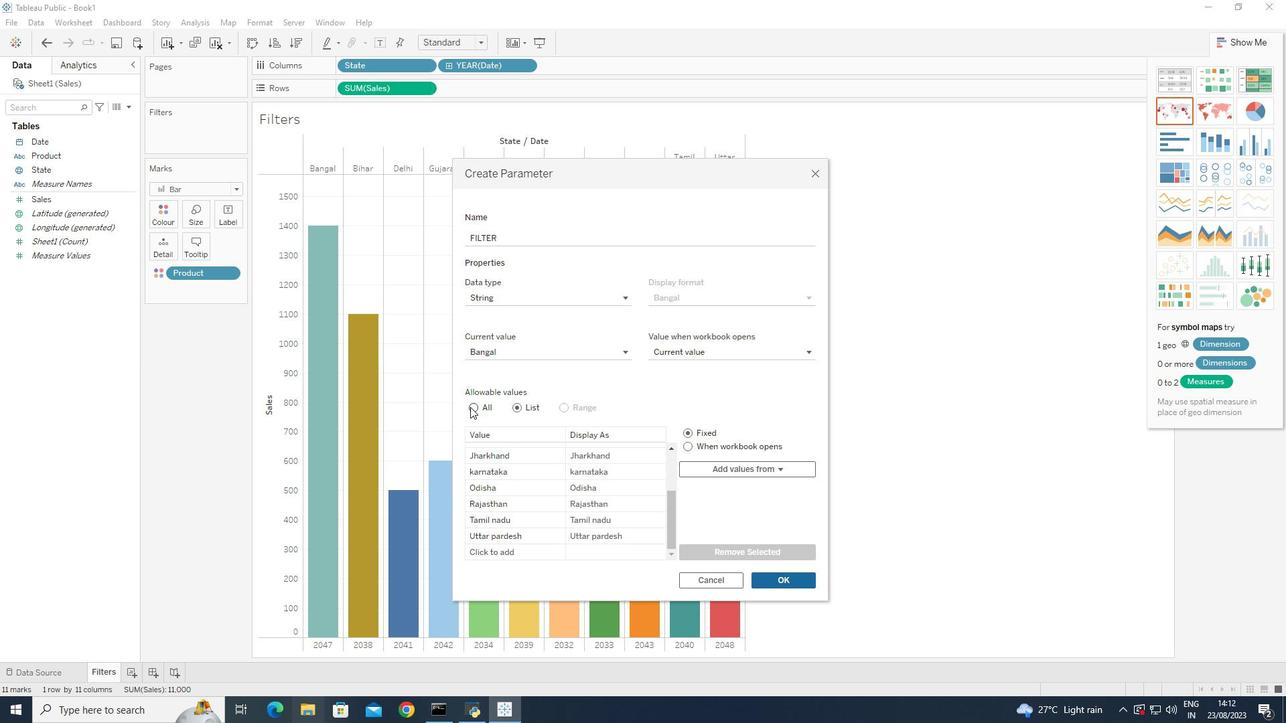 
Action: Mouse moved to (791, 482)
Screenshot: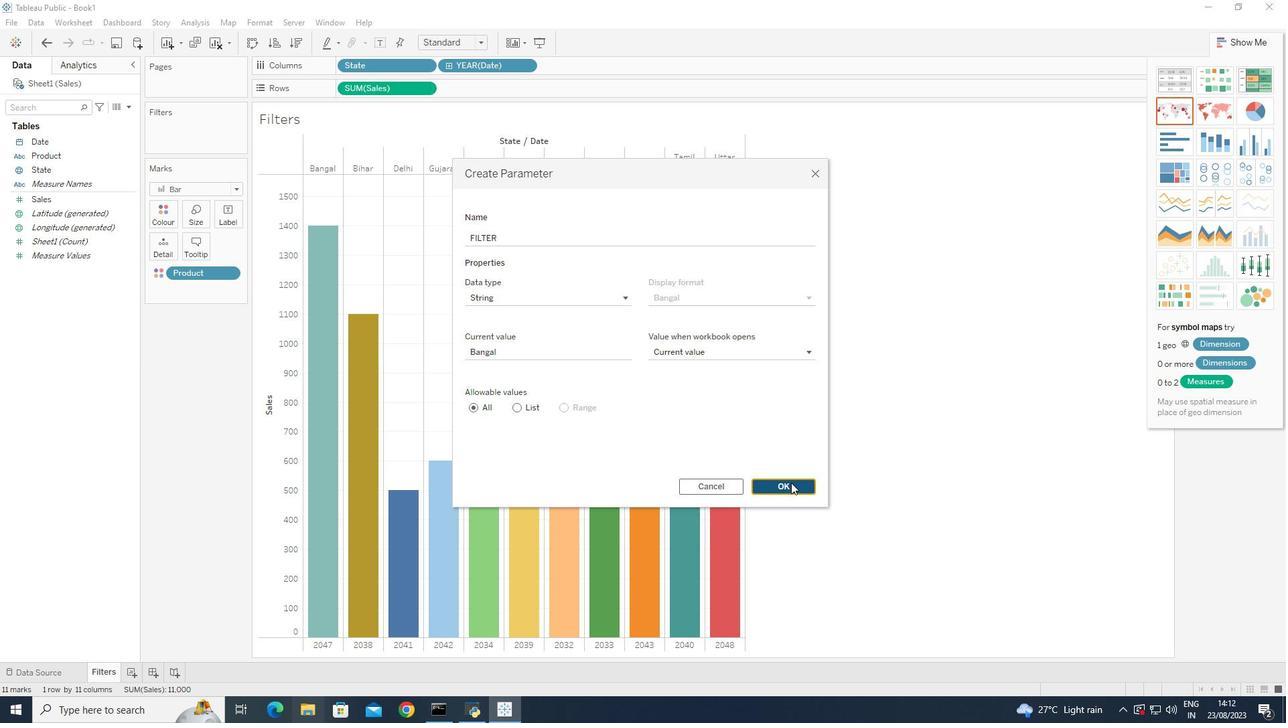 
Action: Mouse pressed left at (791, 482)
Screenshot: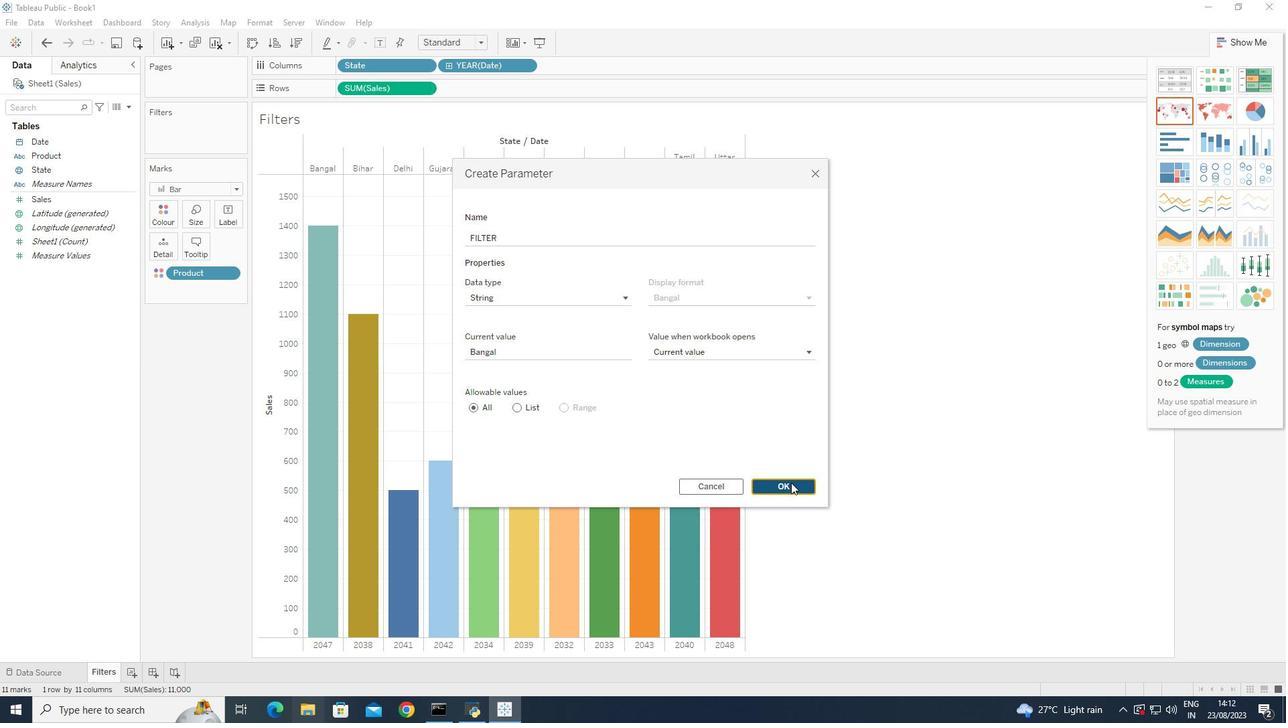 
Action: Mouse moved to (533, 352)
Screenshot: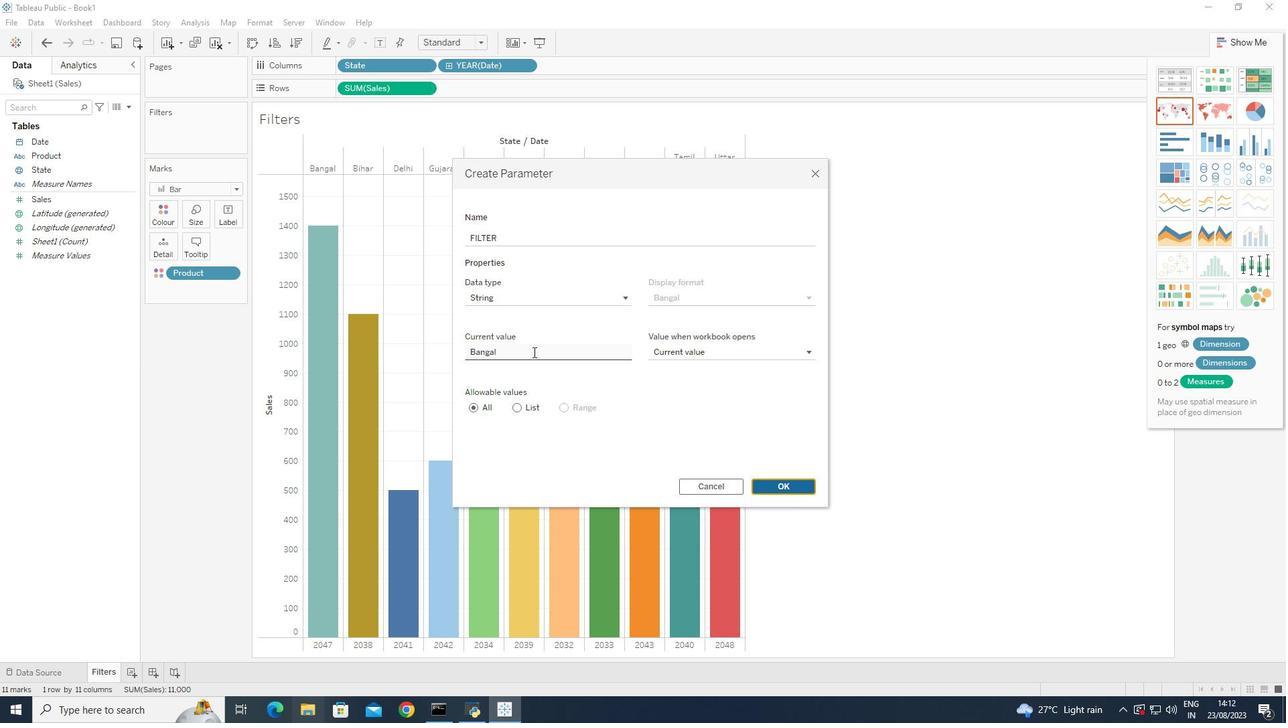 
Action: Mouse pressed left at (533, 352)
Screenshot: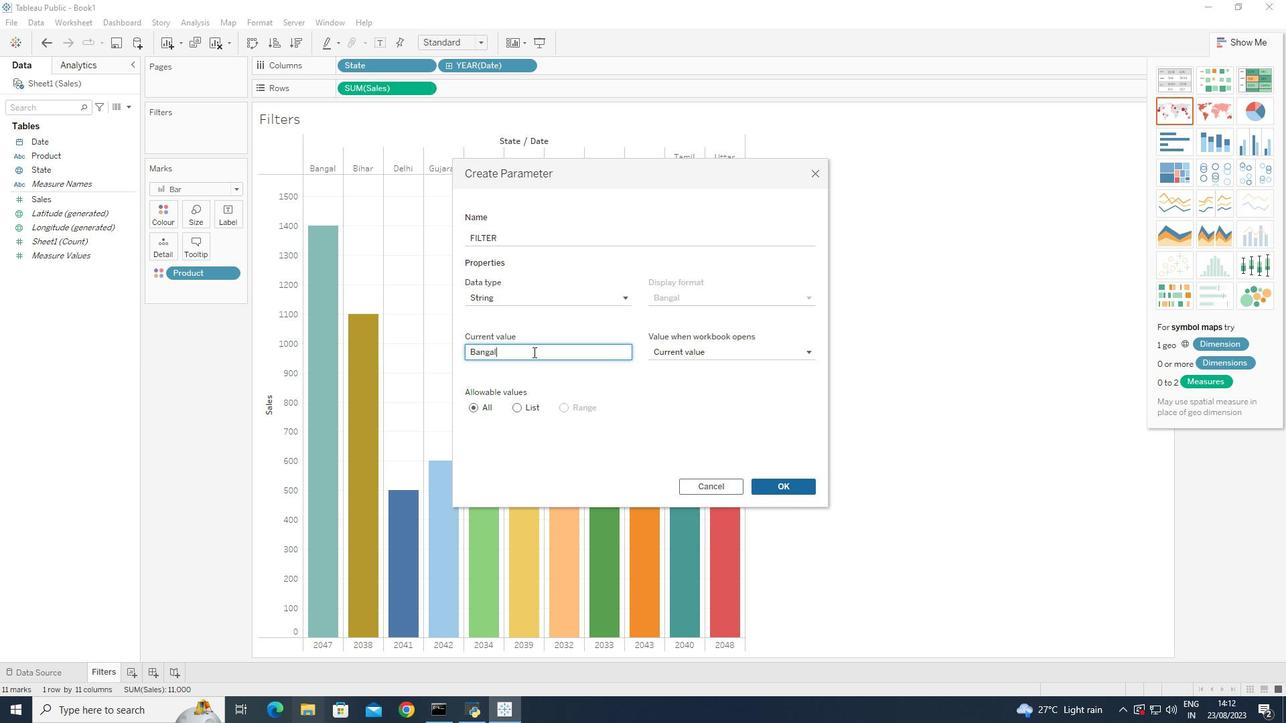 
Action: Key pressed <Key.backspace><Key.backspace><Key.backspace><Key.backspace><Key.backspace><Key.backspace><Key.backspace><Key.backspace><Key.backspace><Key.backspace><Key.backspace><Key.backspace><Key.backspace><Key.backspace>
Screenshot: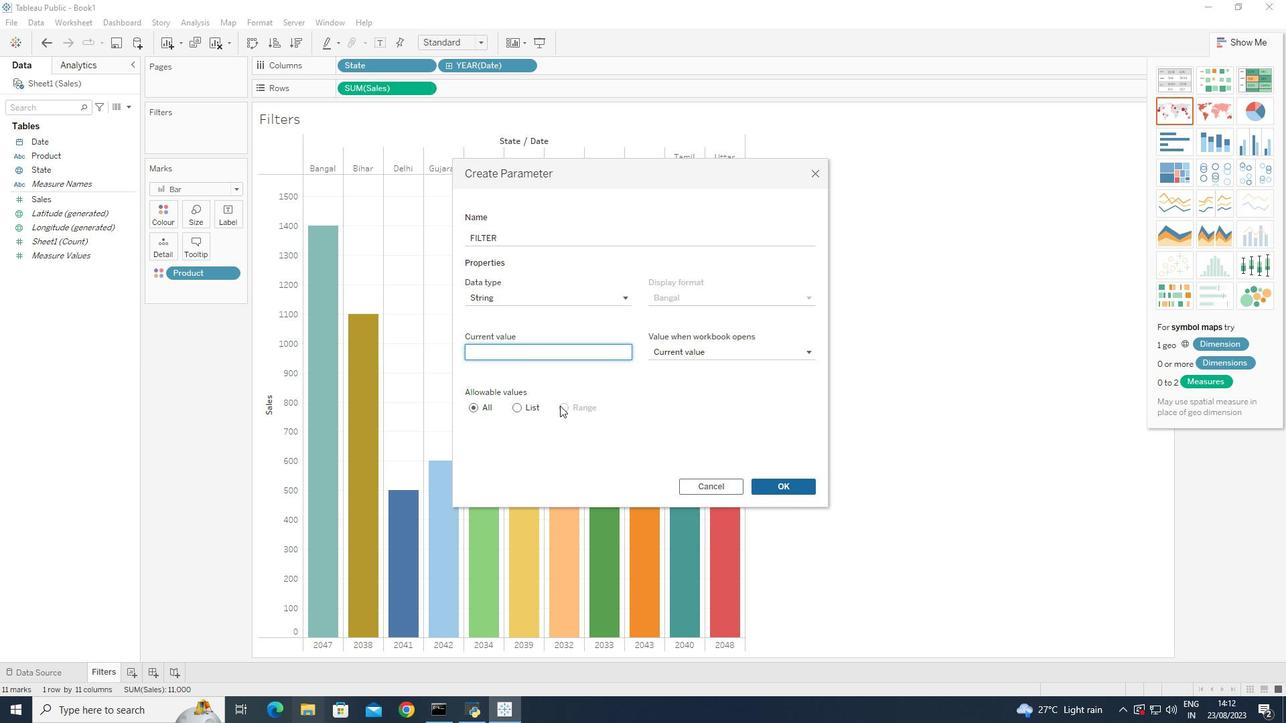 
Action: Mouse moved to (663, 428)
Screenshot: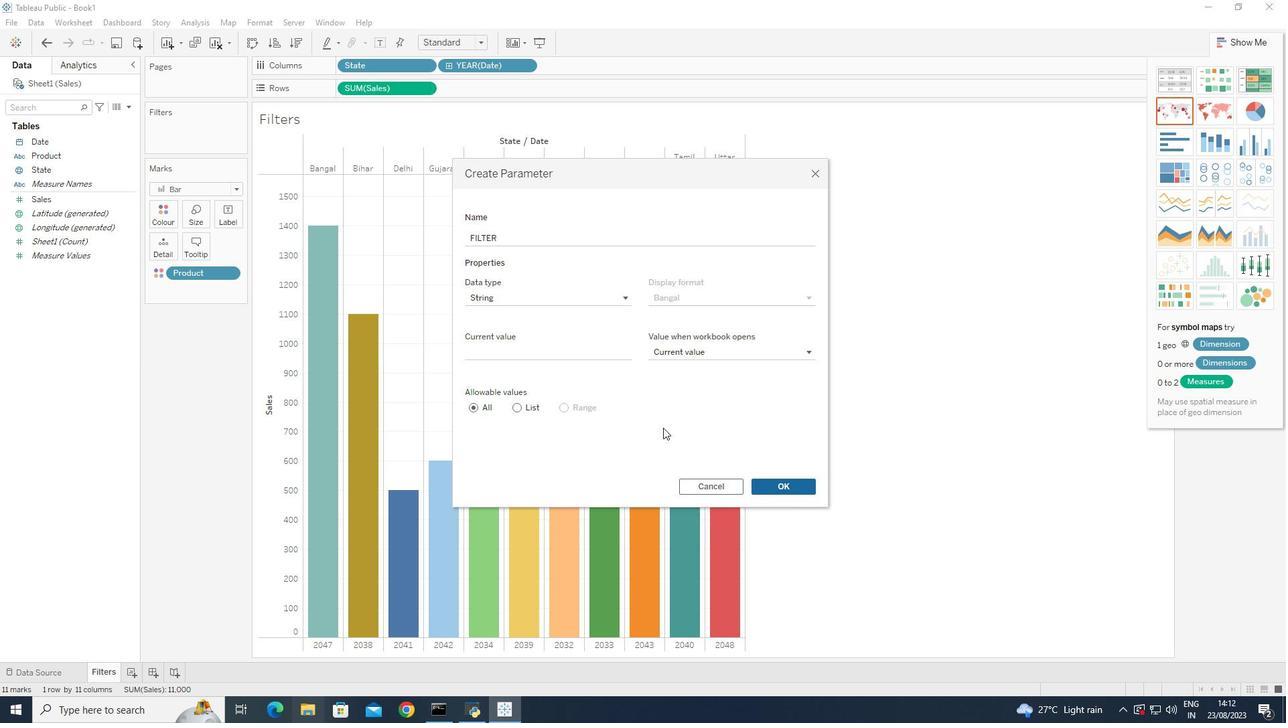 
Action: Mouse pressed left at (663, 428)
Screenshot: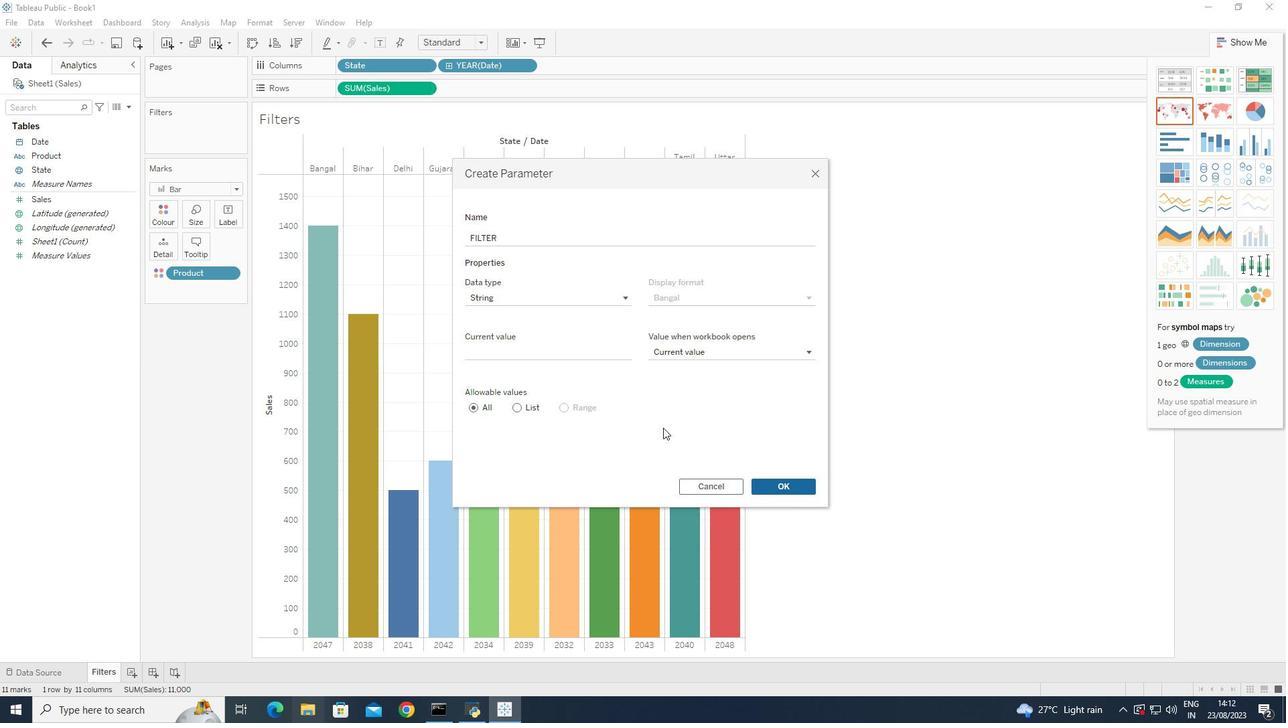 
Action: Mouse moved to (793, 484)
Screenshot: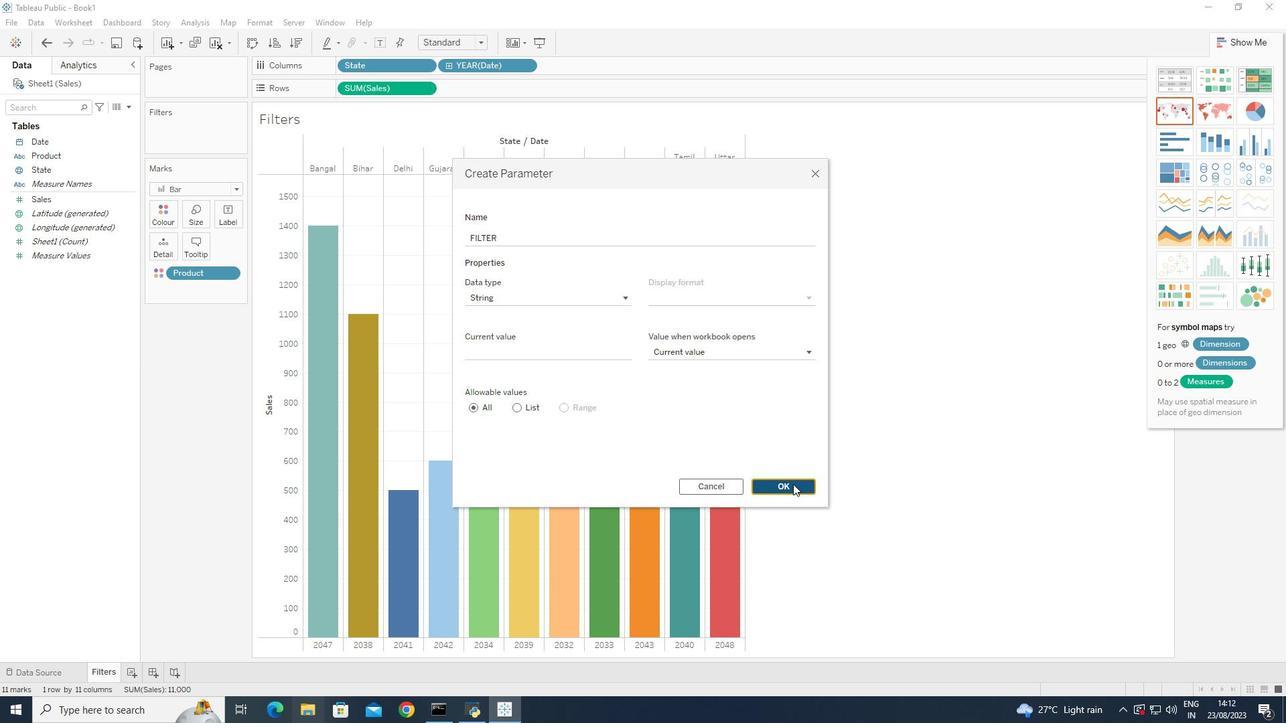 
Action: Mouse pressed left at (793, 484)
Screenshot: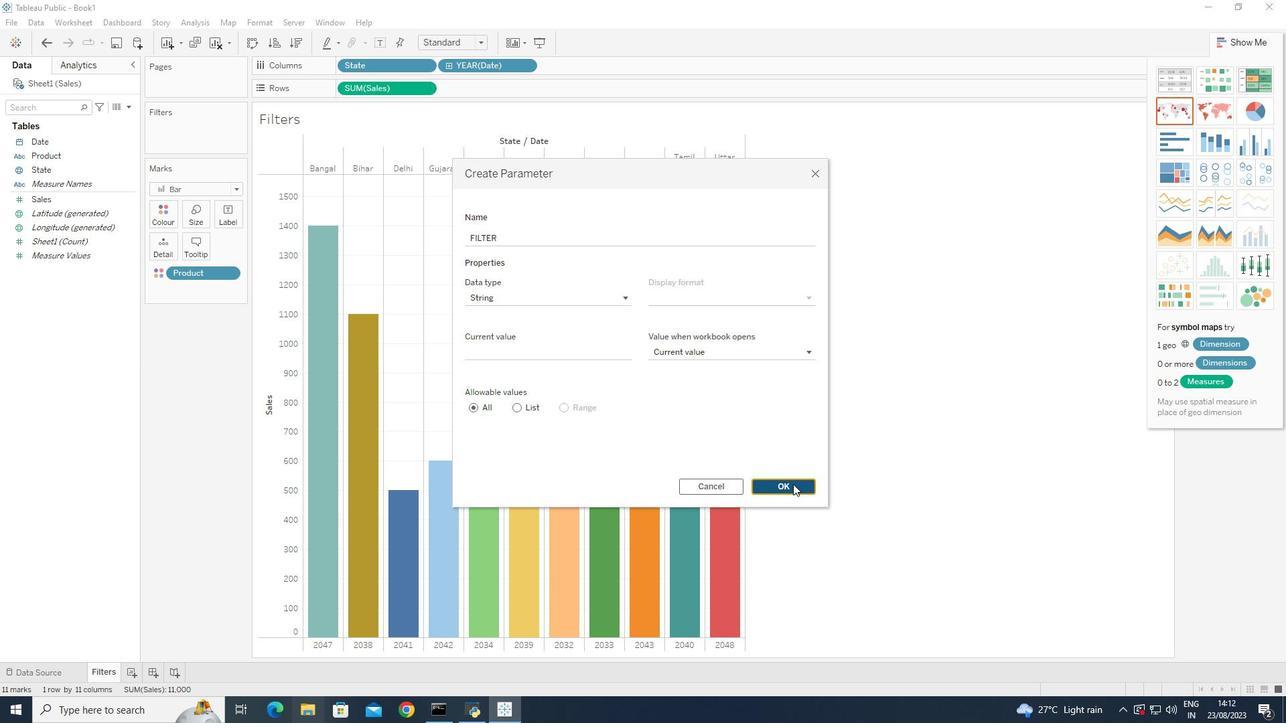 
Action: Mouse moved to (810, 353)
Screenshot: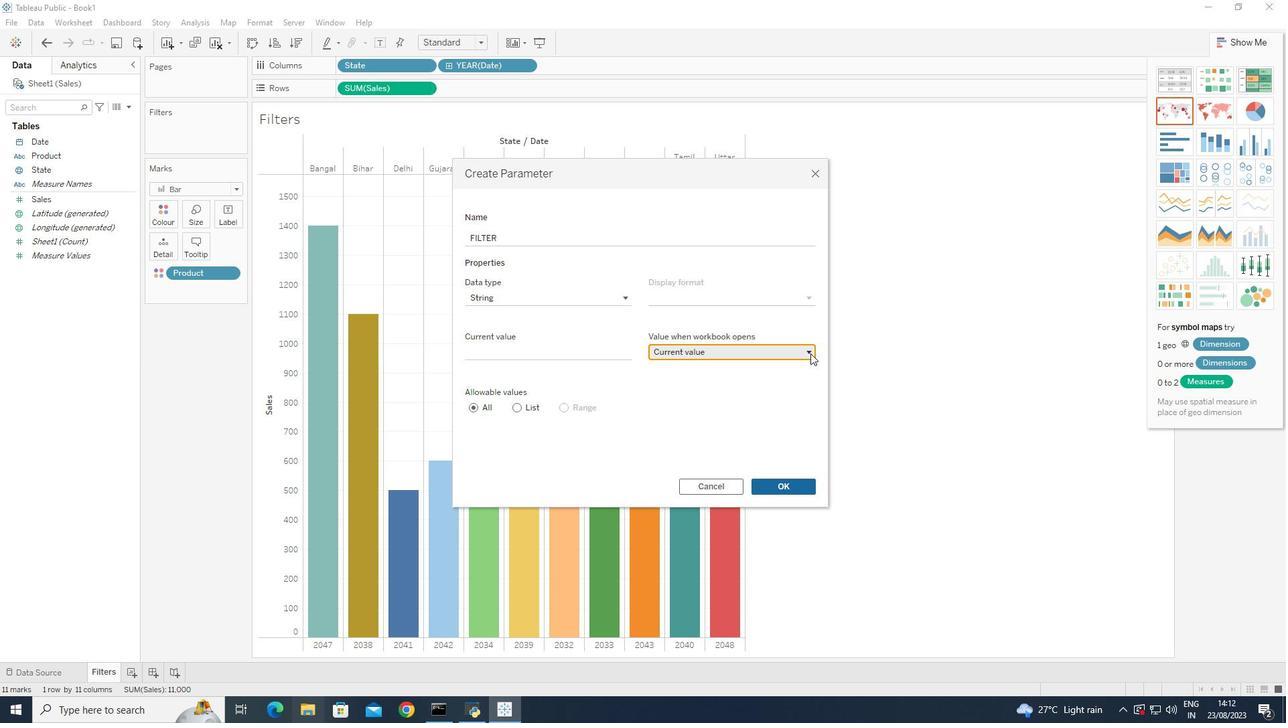 
Action: Mouse pressed left at (810, 353)
Screenshot: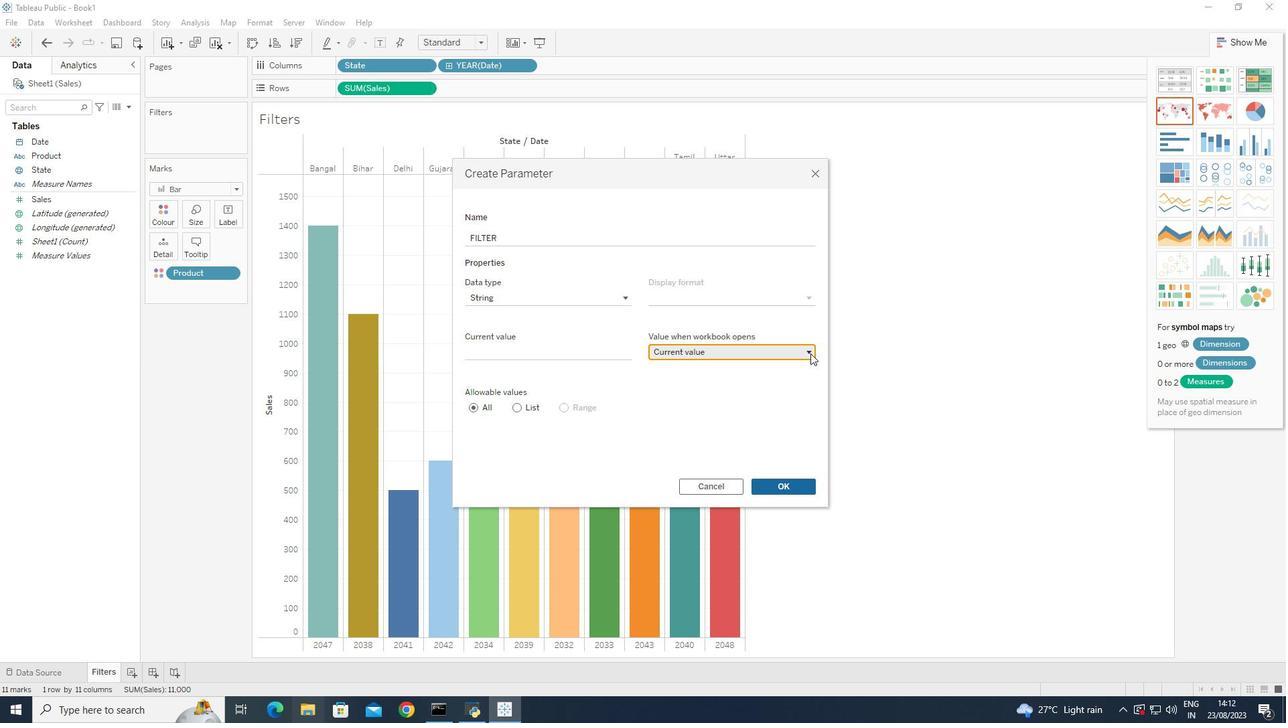 
Action: Mouse moved to (708, 336)
Screenshot: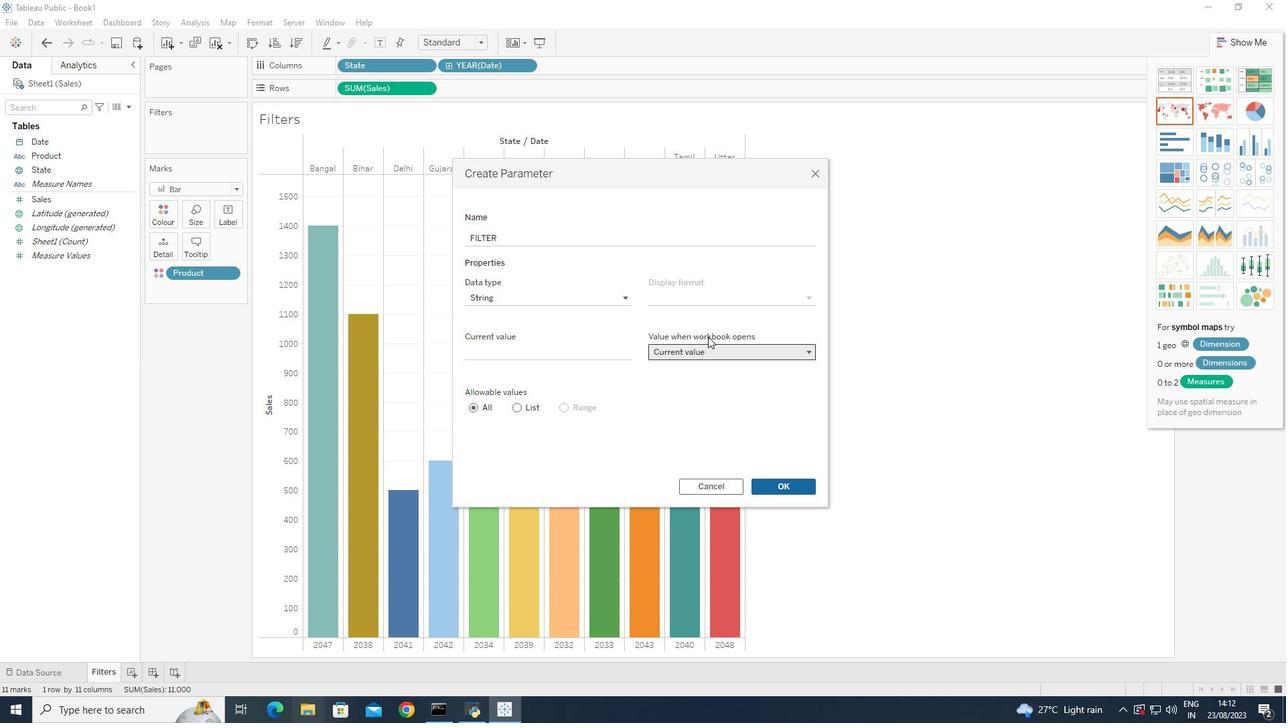 
Action: Mouse pressed left at (708, 336)
Screenshot: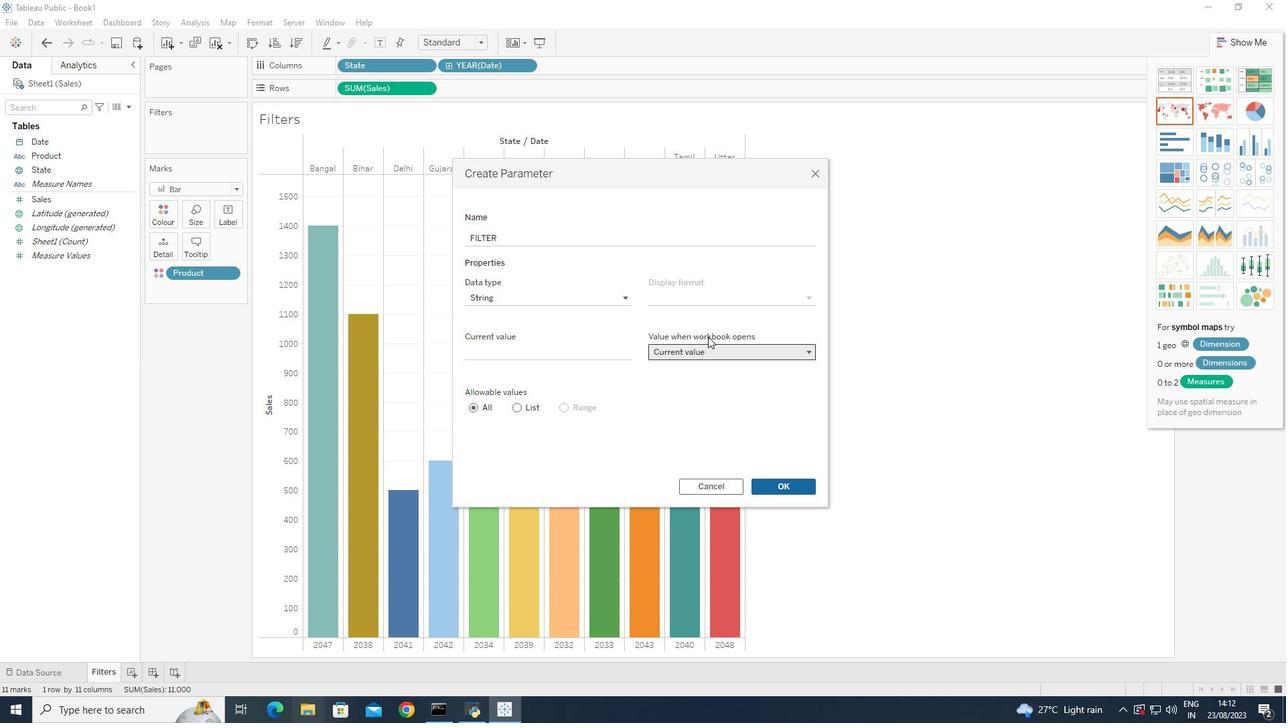 
Action: Mouse moved to (773, 483)
Screenshot: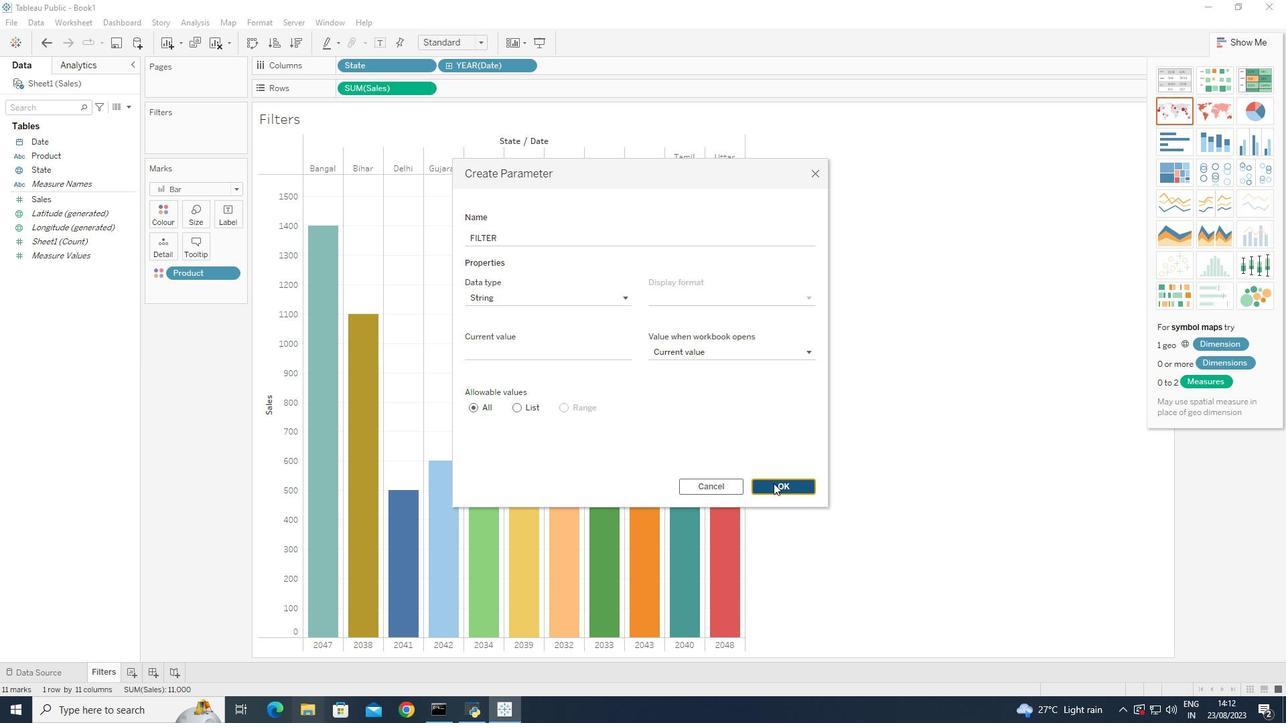 
Action: Mouse pressed left at (773, 483)
Screenshot: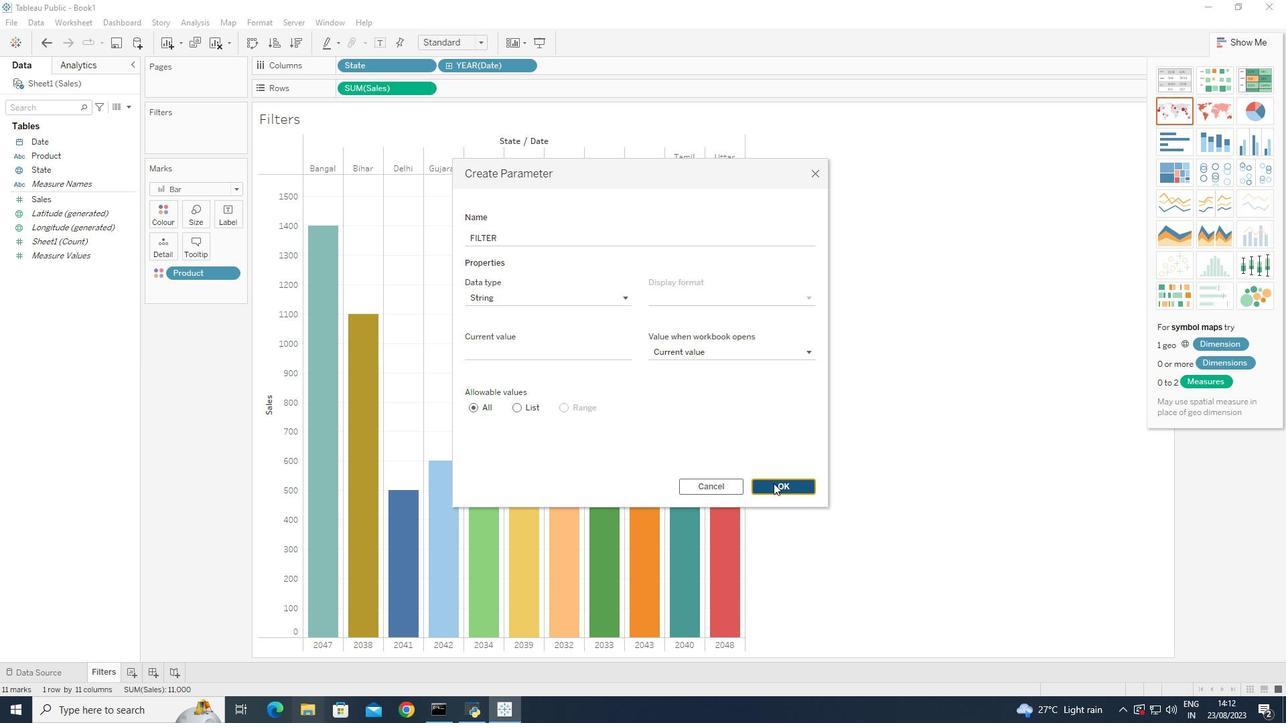 
Action: Mouse moved to (101, 630)
Screenshot: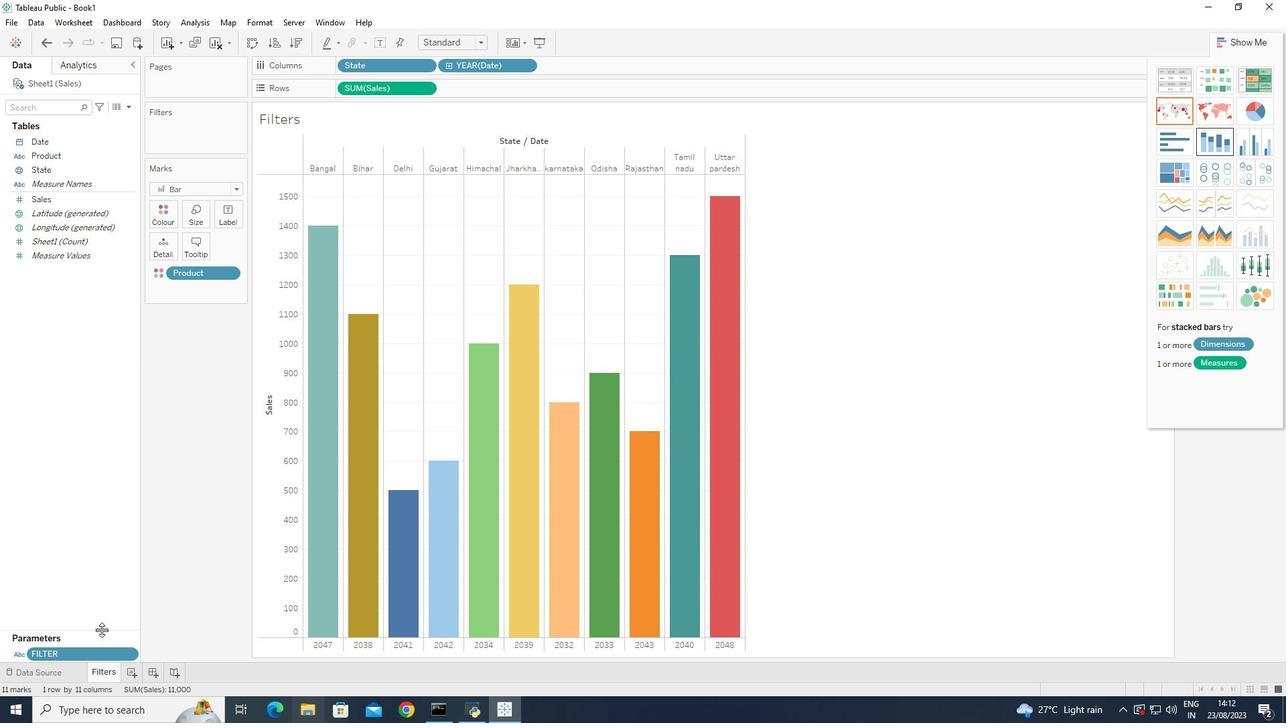 
Action: Mouse pressed left at (101, 630)
Screenshot: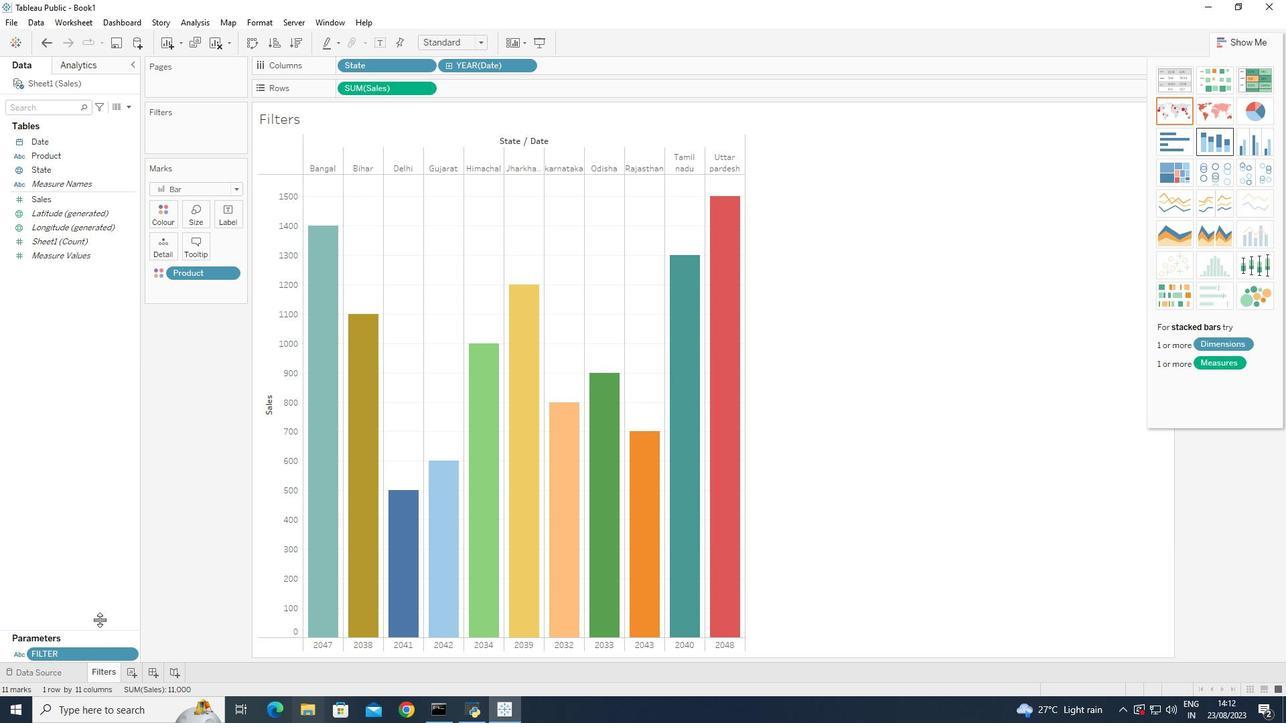 
Action: Mouse moved to (73, 474)
Screenshot: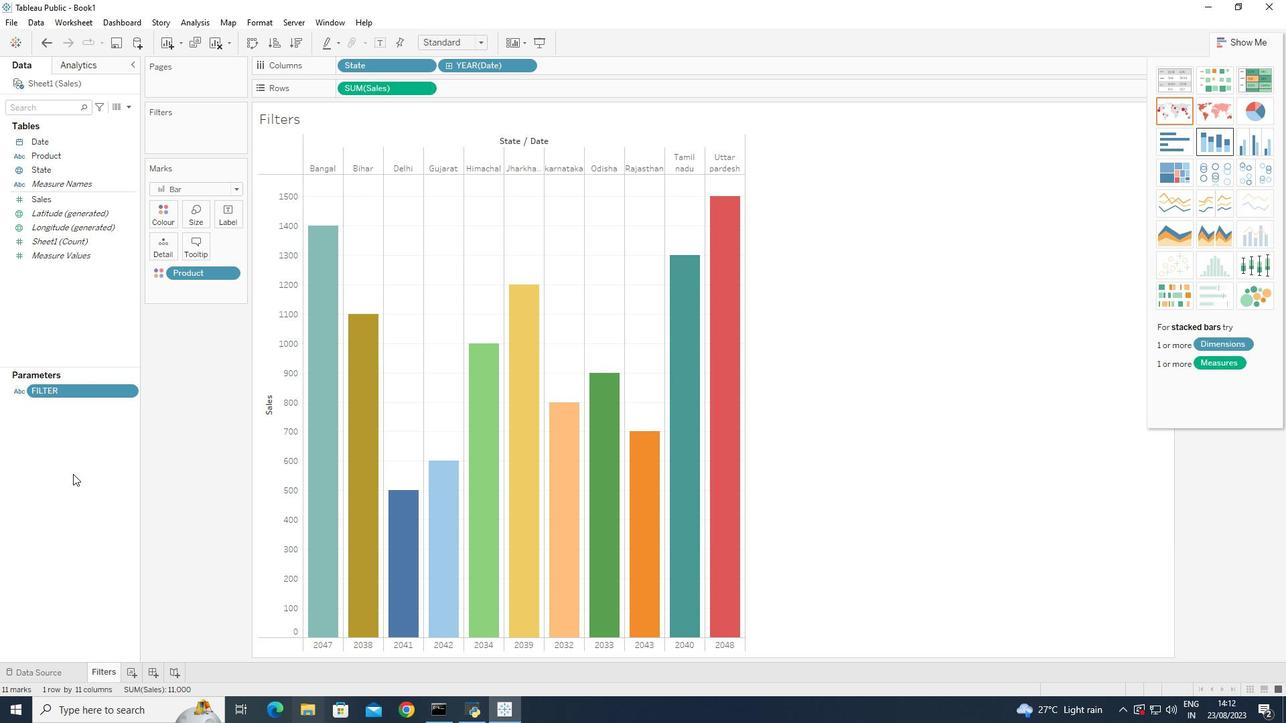 
Action: Mouse pressed left at (73, 474)
Screenshot: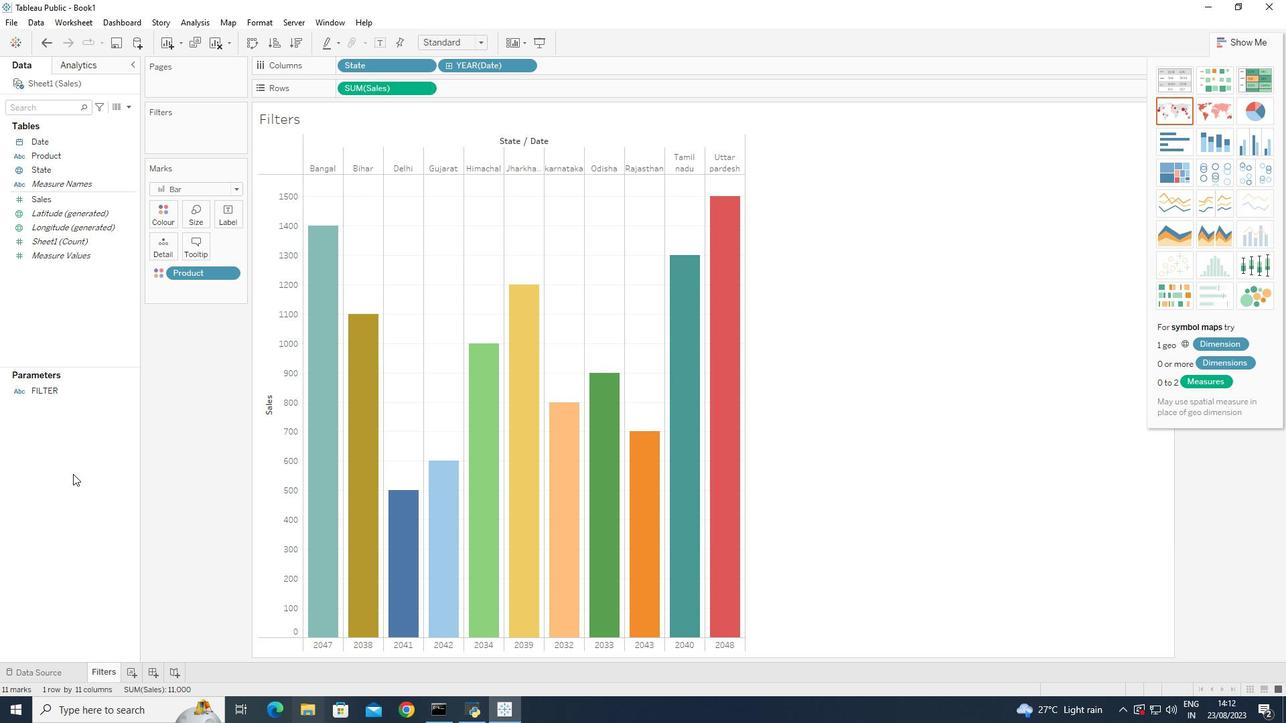 
Action: Mouse moved to (131, 107)
Screenshot: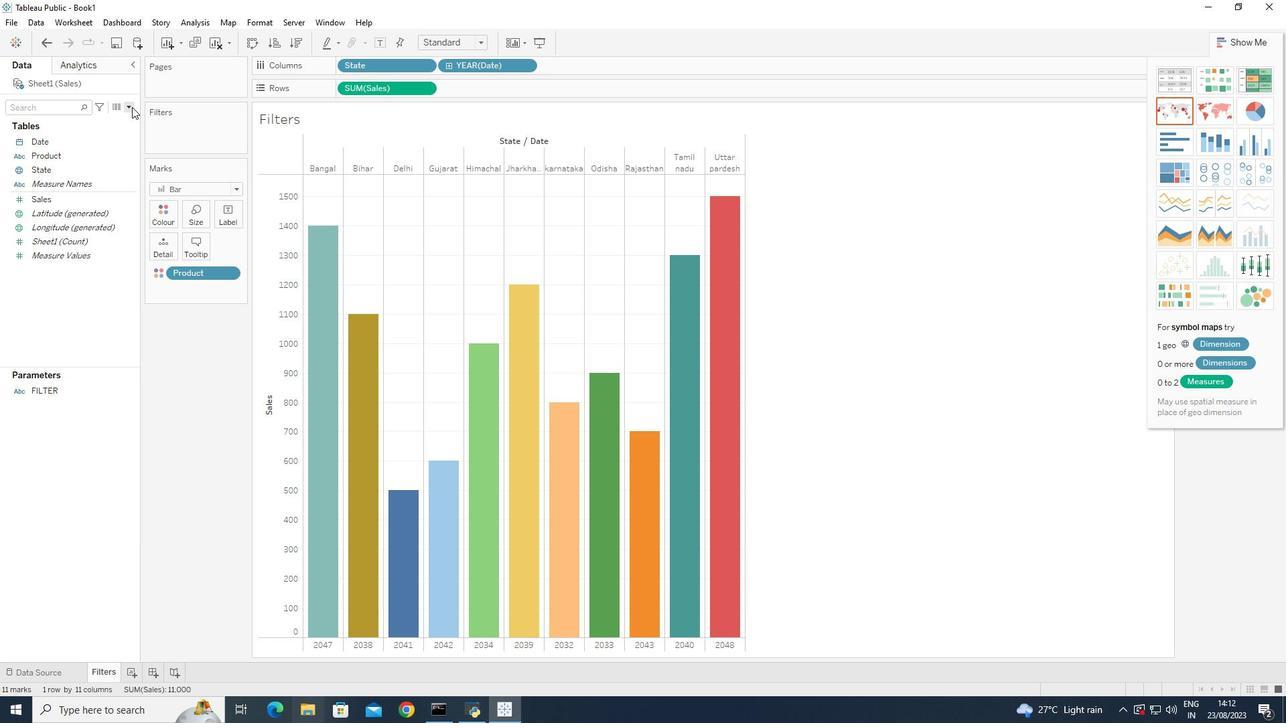 
Action: Mouse pressed left at (131, 107)
Screenshot: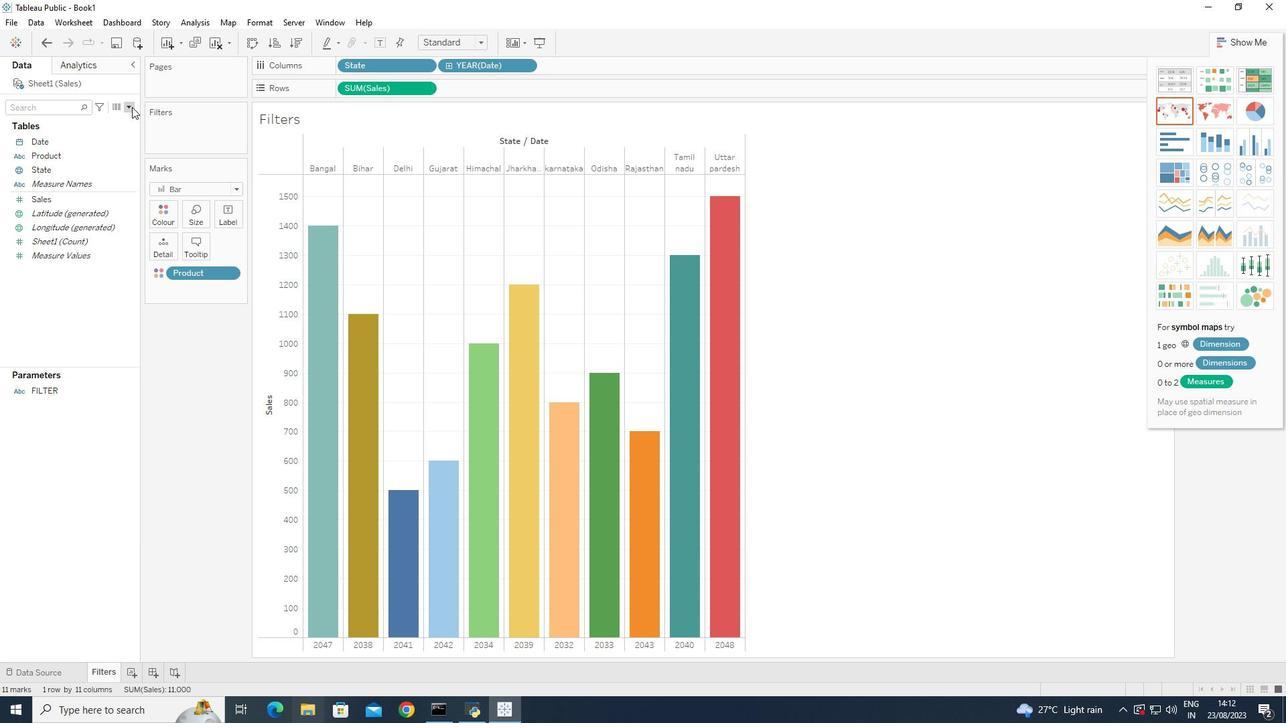 
Action: Mouse moved to (113, 119)
Screenshot: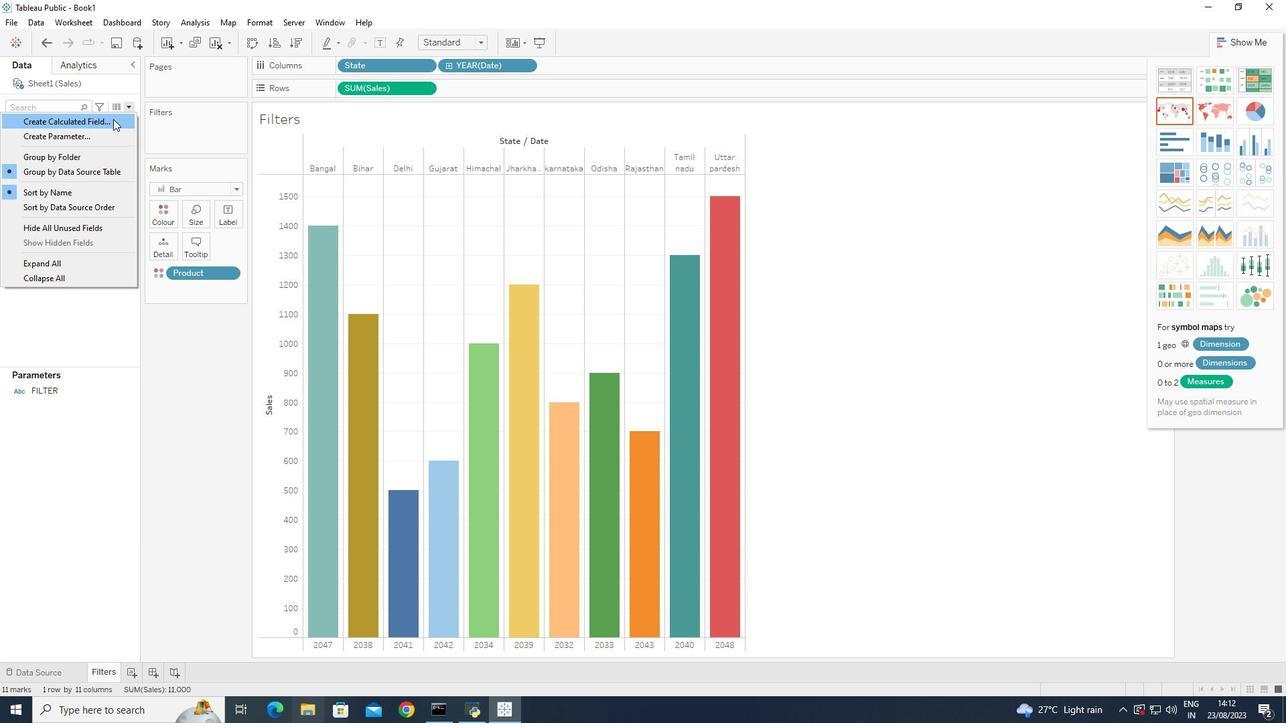 
Action: Mouse pressed left at (113, 119)
Screenshot: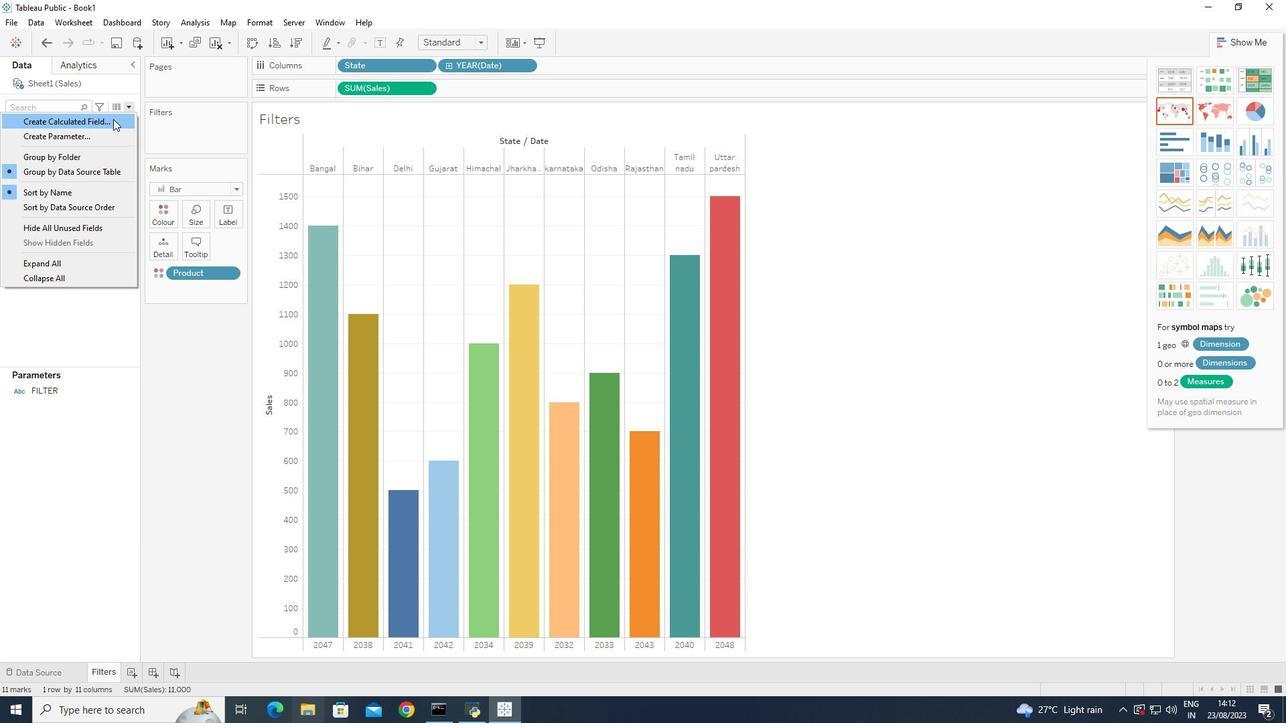 
Action: Mouse moved to (541, 247)
Screenshot: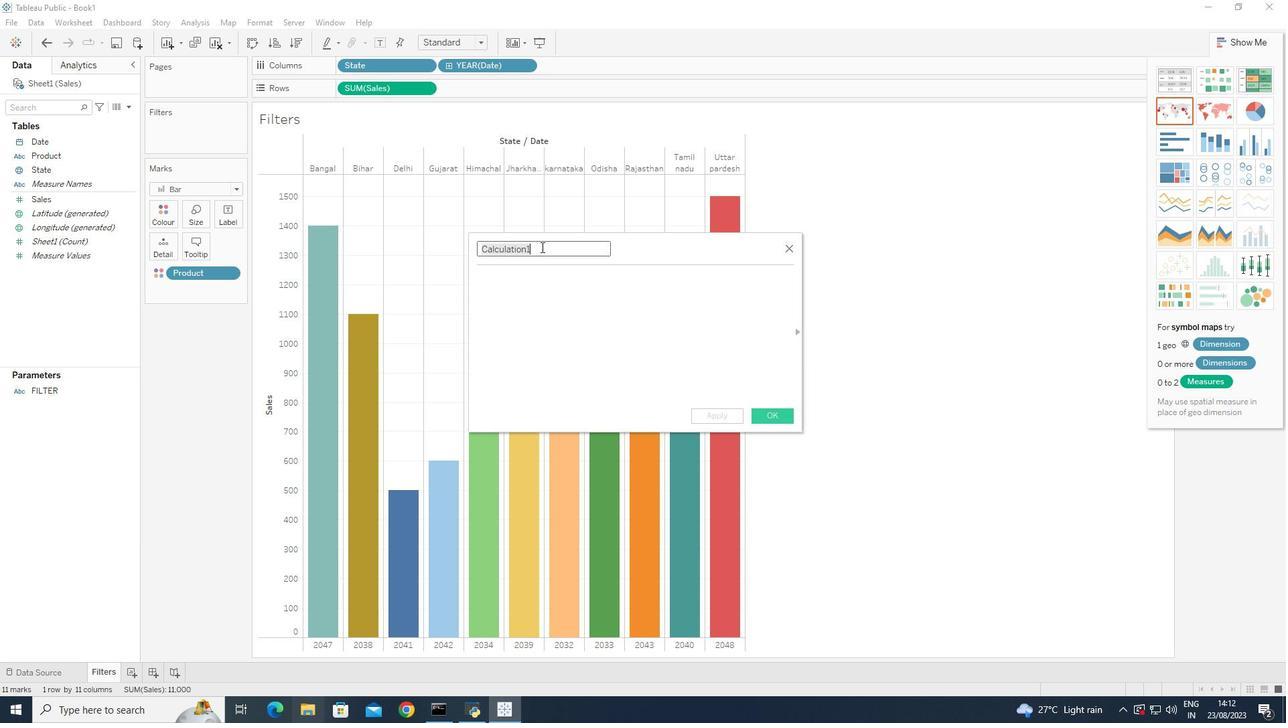 
Action: Key pressed <Key.backspace><Key.backspace><Key.backspace><Key.backspace><Key.backspace><Key.backspace><Key.backspace><Key.backspace>S<Key.backspace>FILTERS
Screenshot: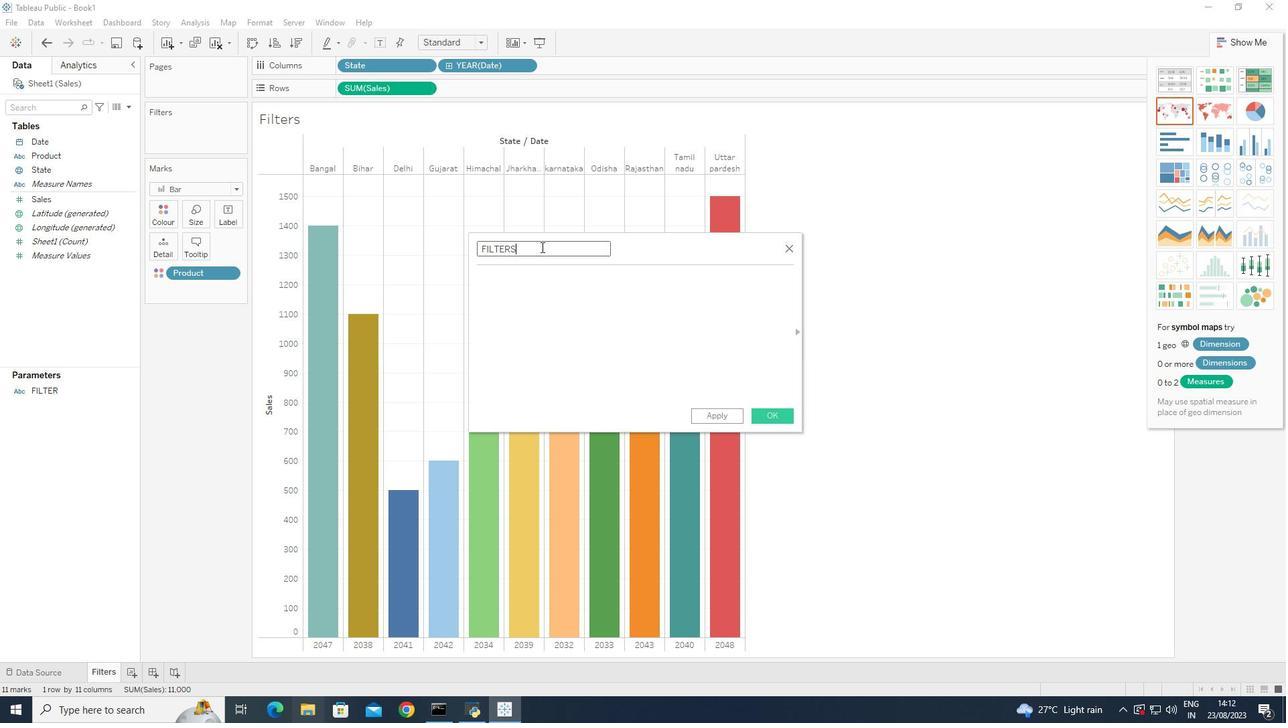 
Action: Mouse moved to (566, 293)
Screenshot: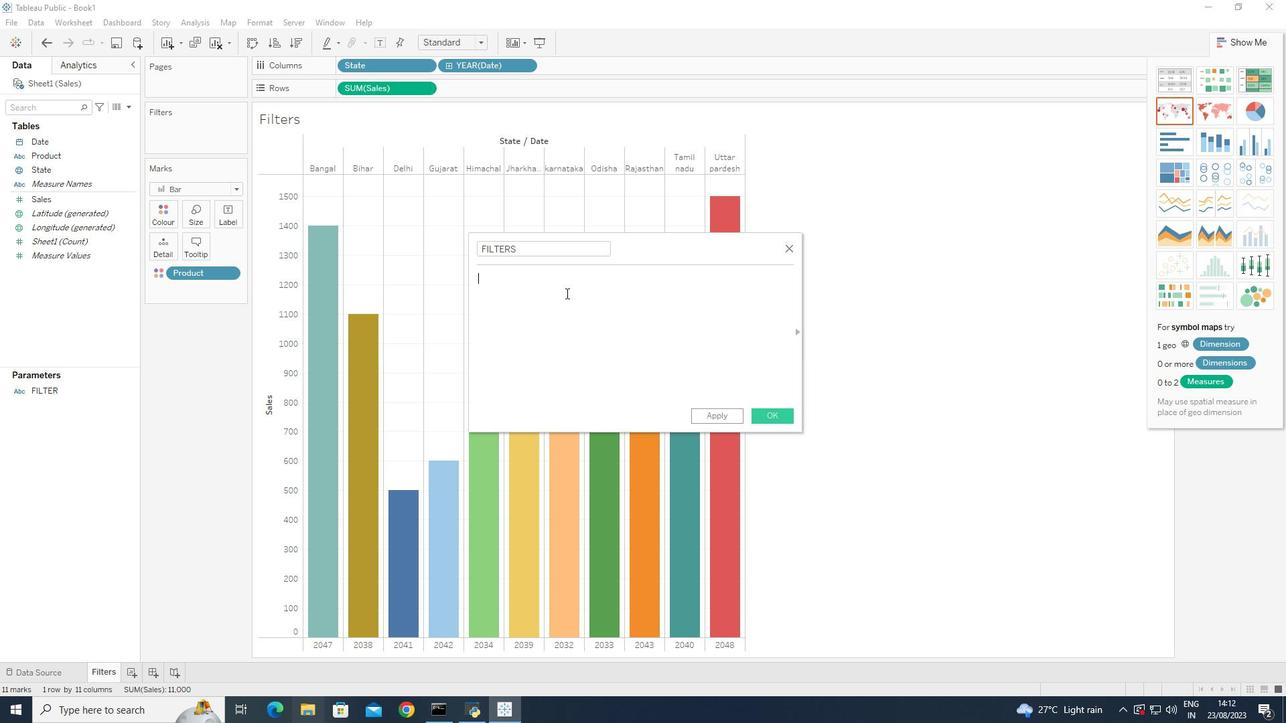 
Action: Mouse pressed left at (566, 293)
Screenshot: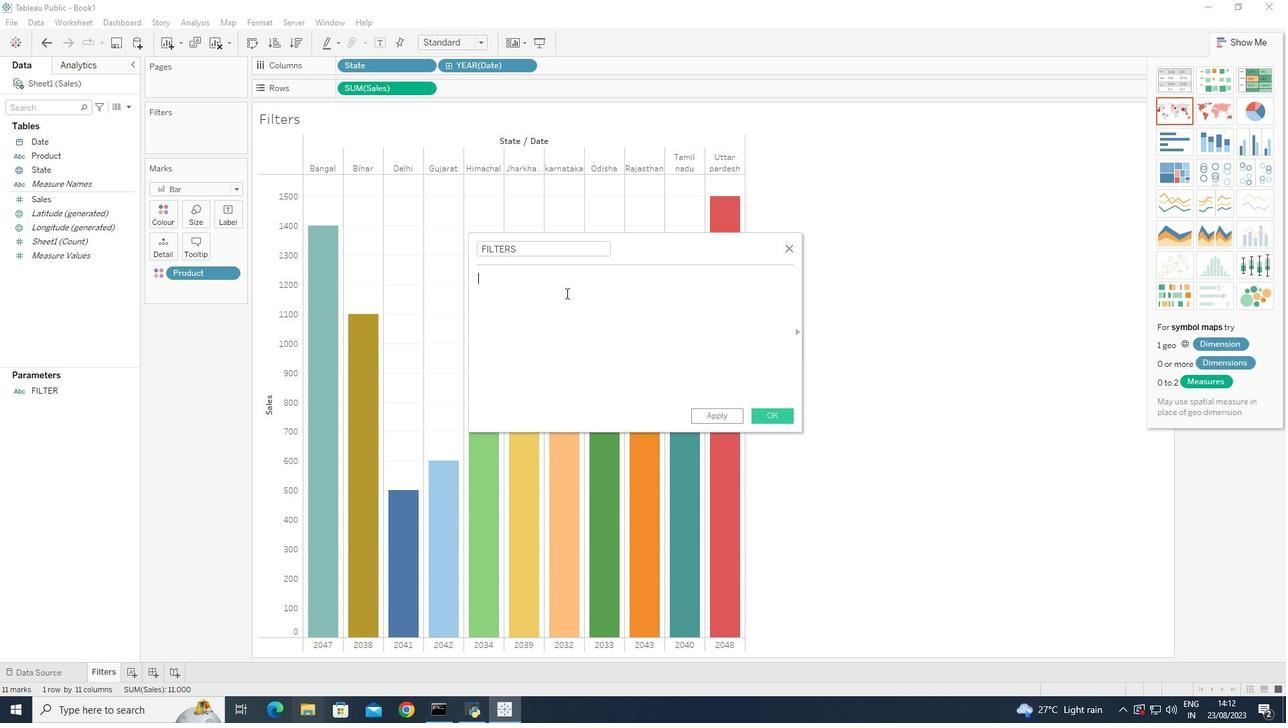 
Action: Key pressed F
Screenshot: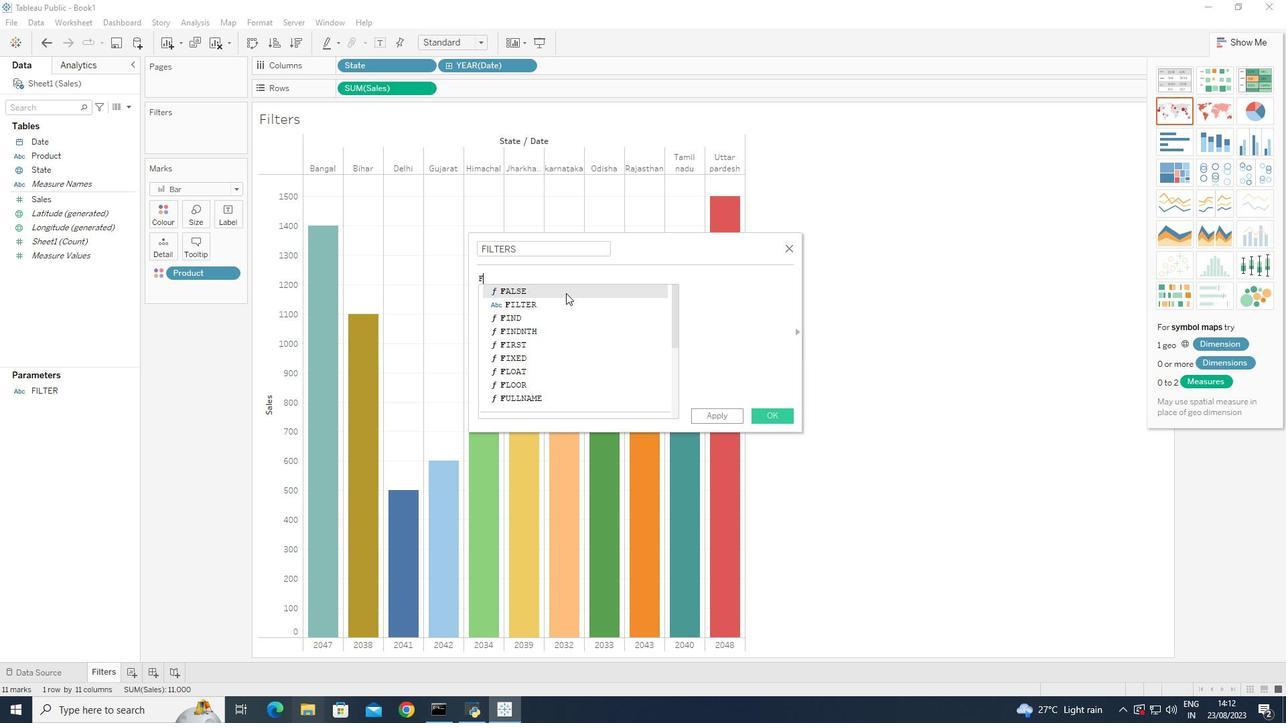 
Action: Mouse moved to (544, 306)
Screenshot: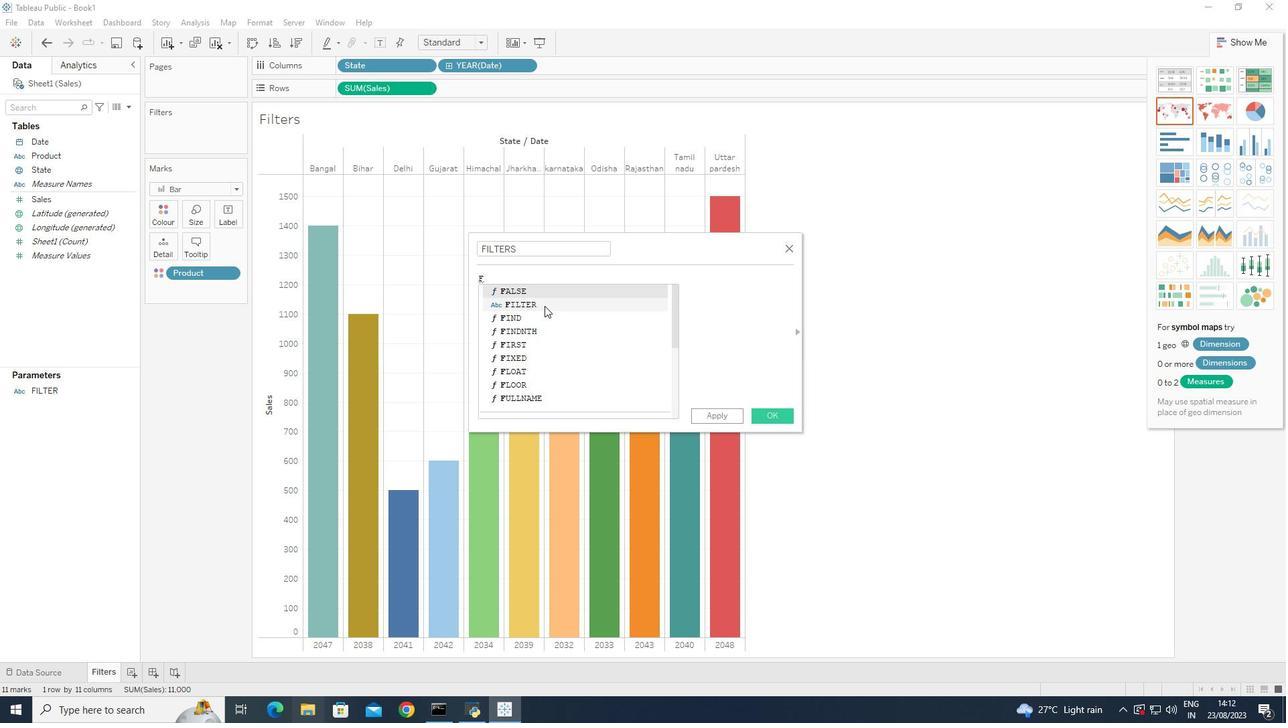 
Action: Mouse pressed left at (544, 306)
Screenshot: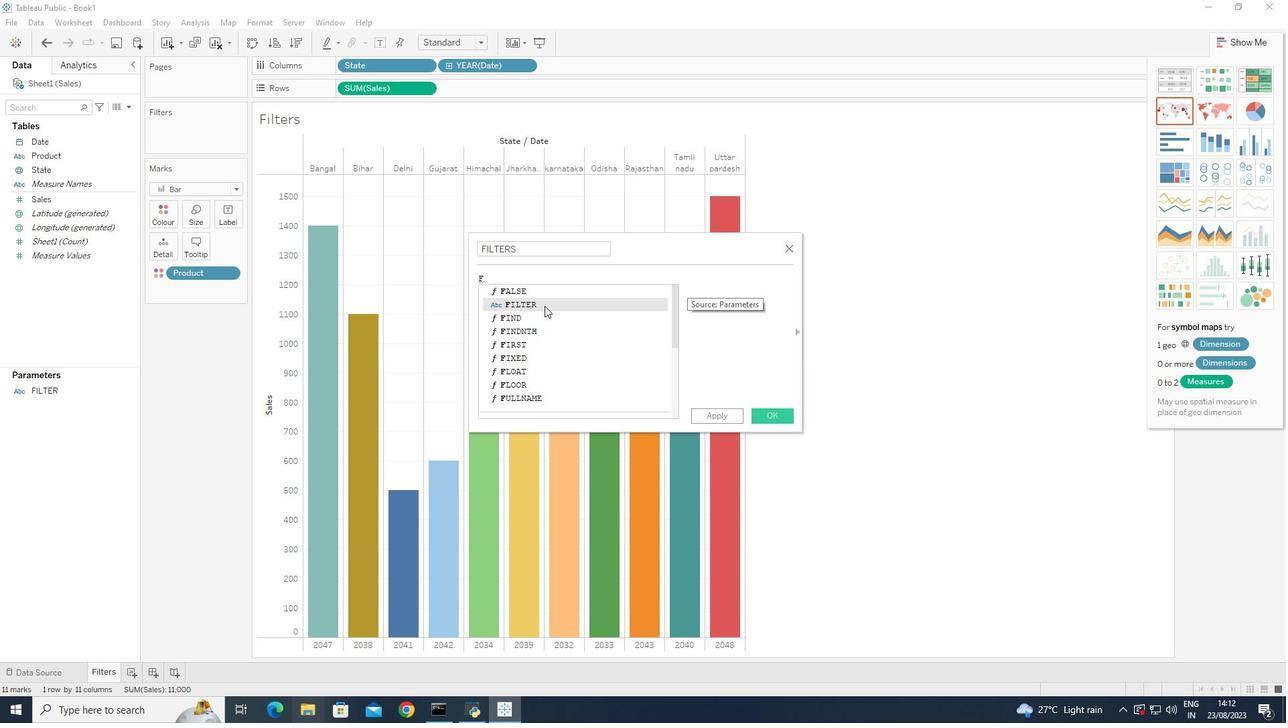 
Action: Key pressed <Key.backspace><Key.backspace><Key.backspace><Key.backspace><Key.backspace><Key.backspace><Key.backspace><Key.backspace><Key.backspace><Key.backspace><Key.backspace>ST
Screenshot: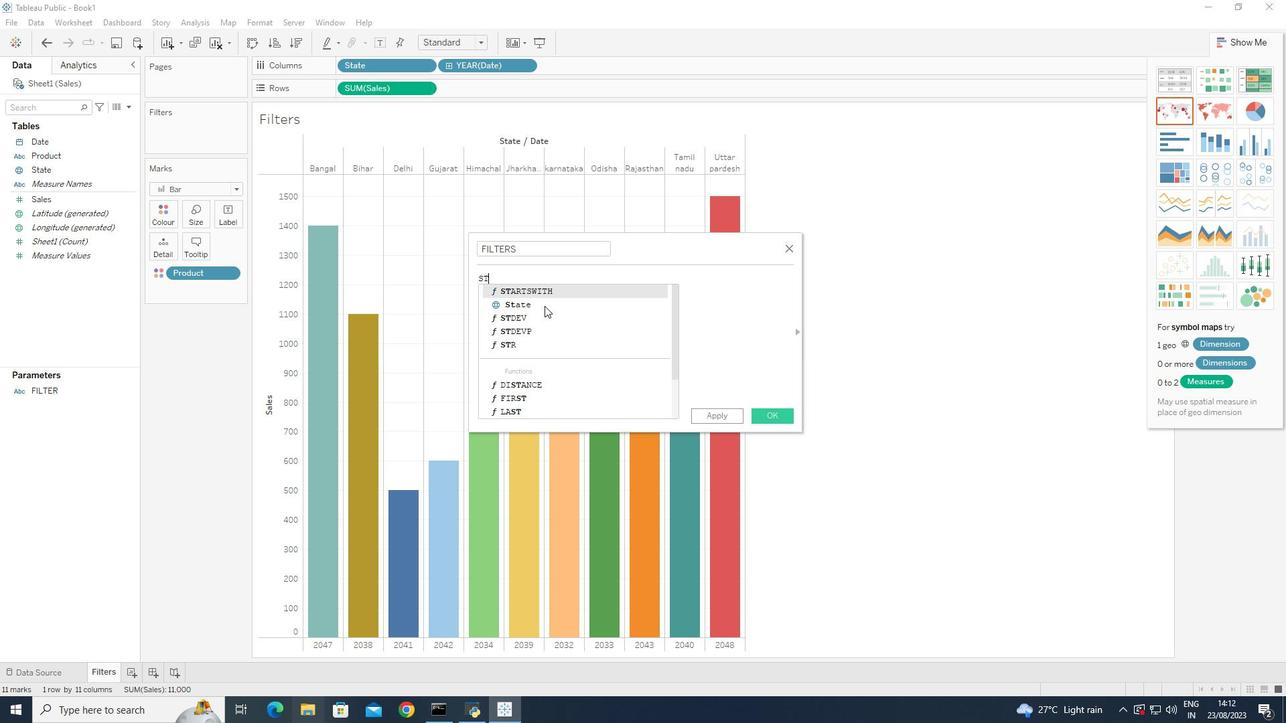 
Action: Mouse moved to (531, 304)
Screenshot: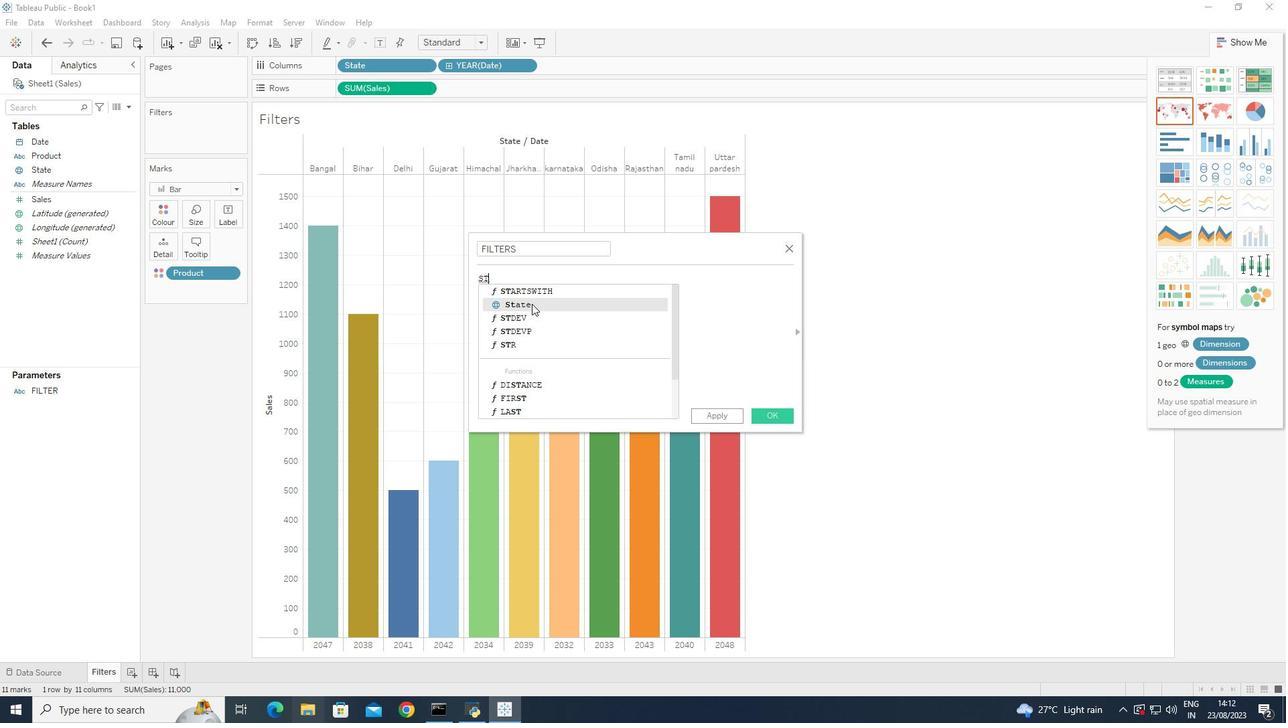 
Action: Mouse pressed left at (531, 304)
Screenshot: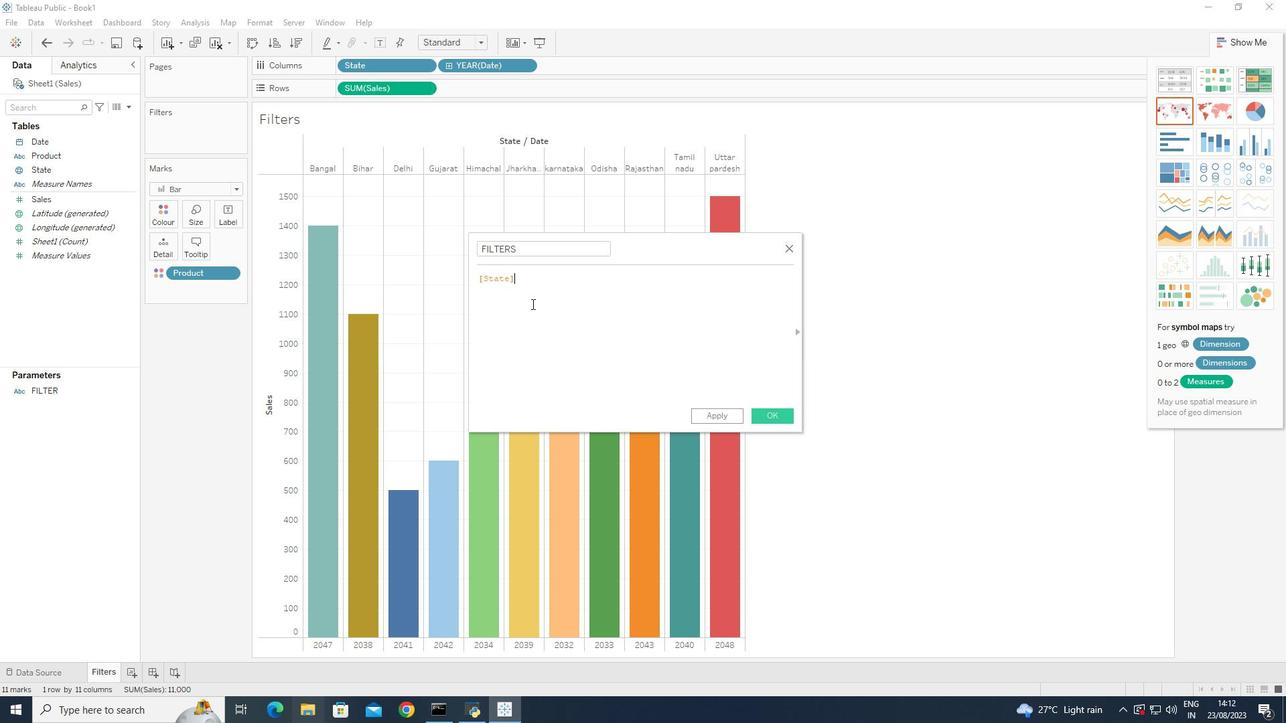 
Action: Mouse moved to (570, 318)
Screenshot: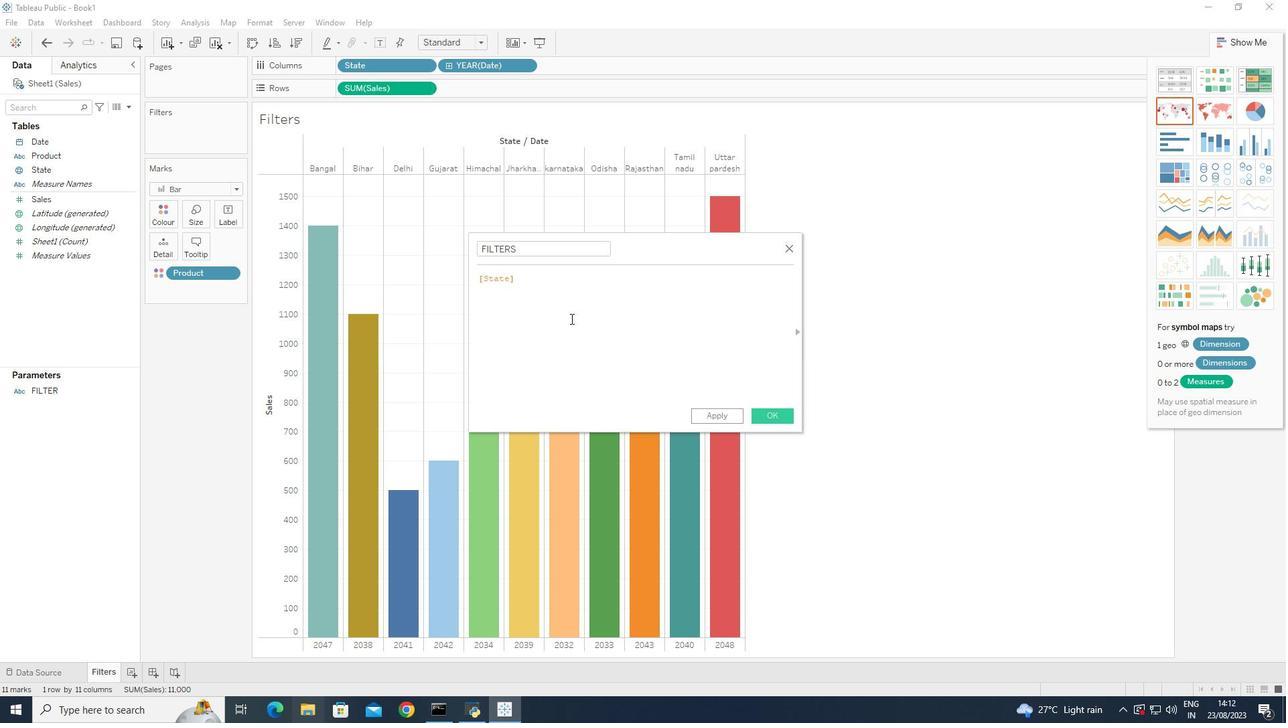 
Action: Key pressed F
Screenshot: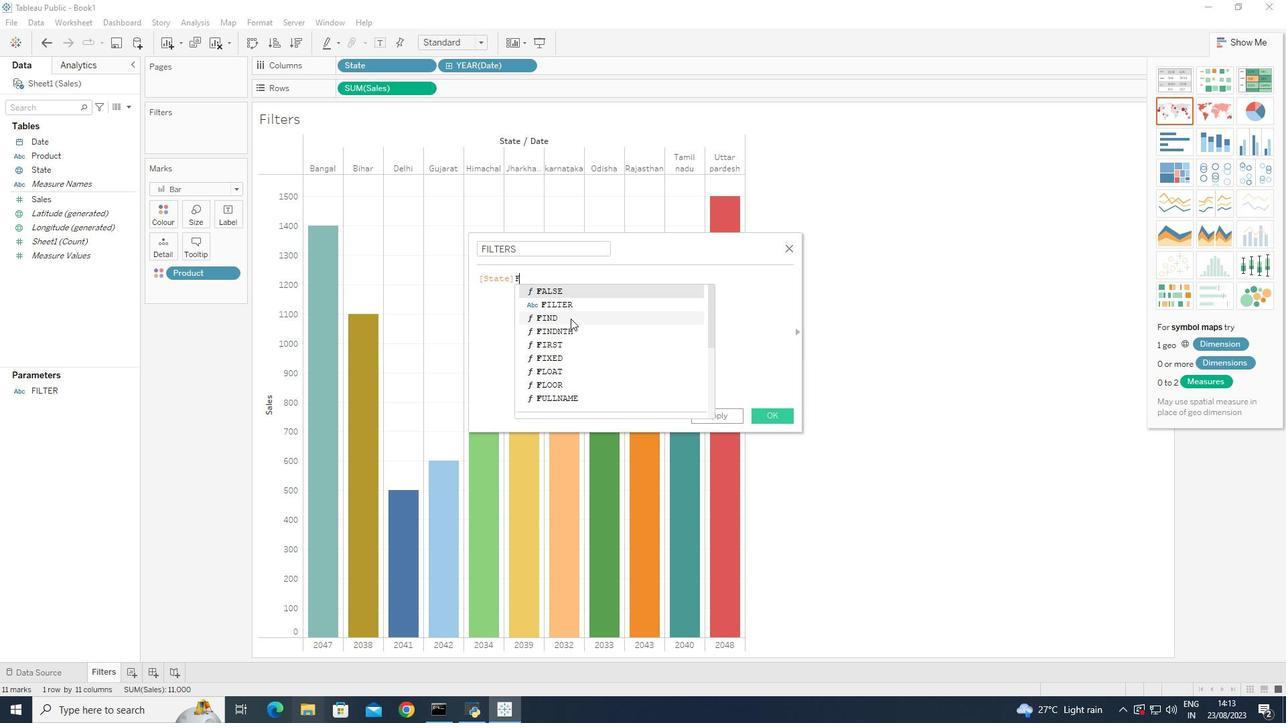
Action: Mouse moved to (563, 304)
Screenshot: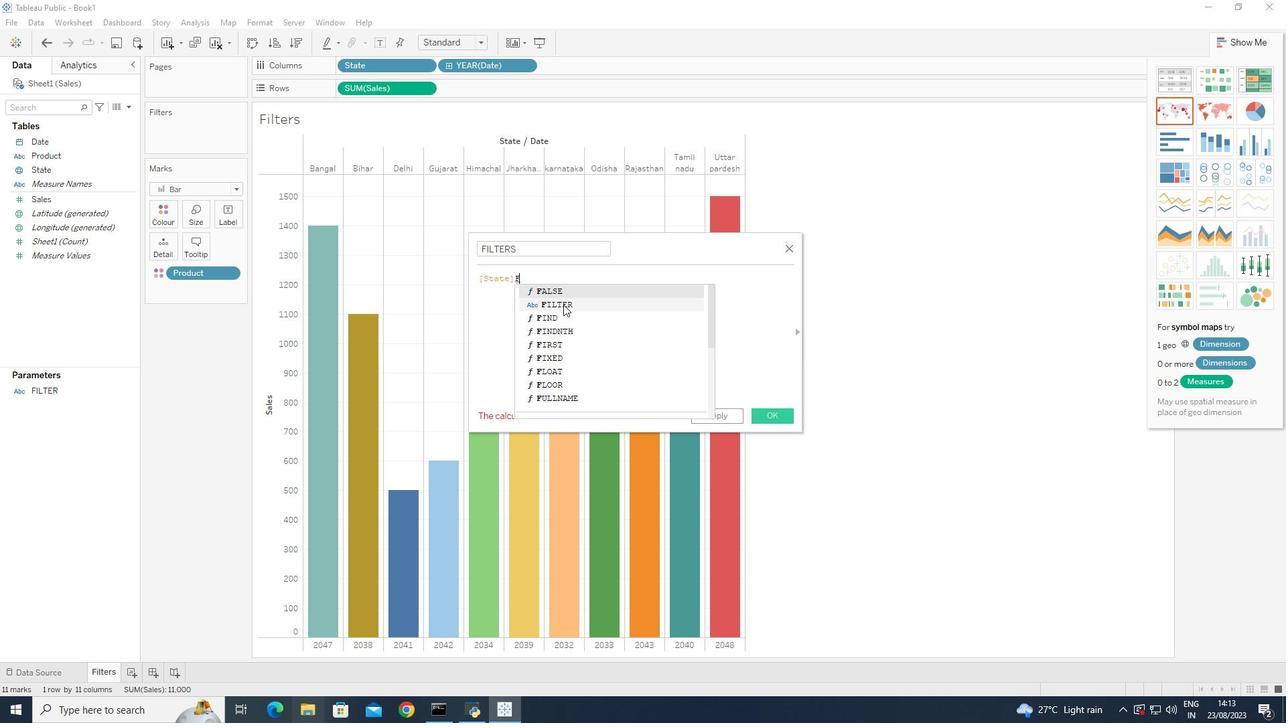 
Action: Mouse pressed left at (563, 304)
Screenshot: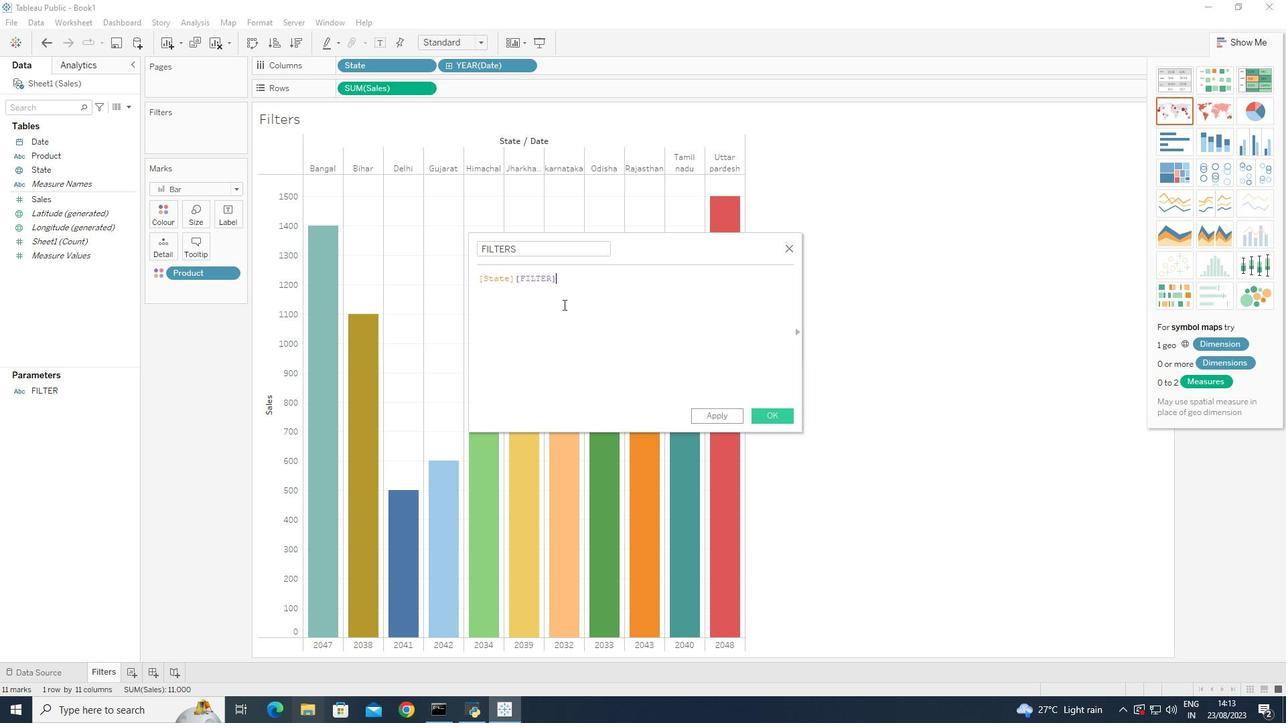 
Action: Mouse moved to (512, 277)
Screenshot: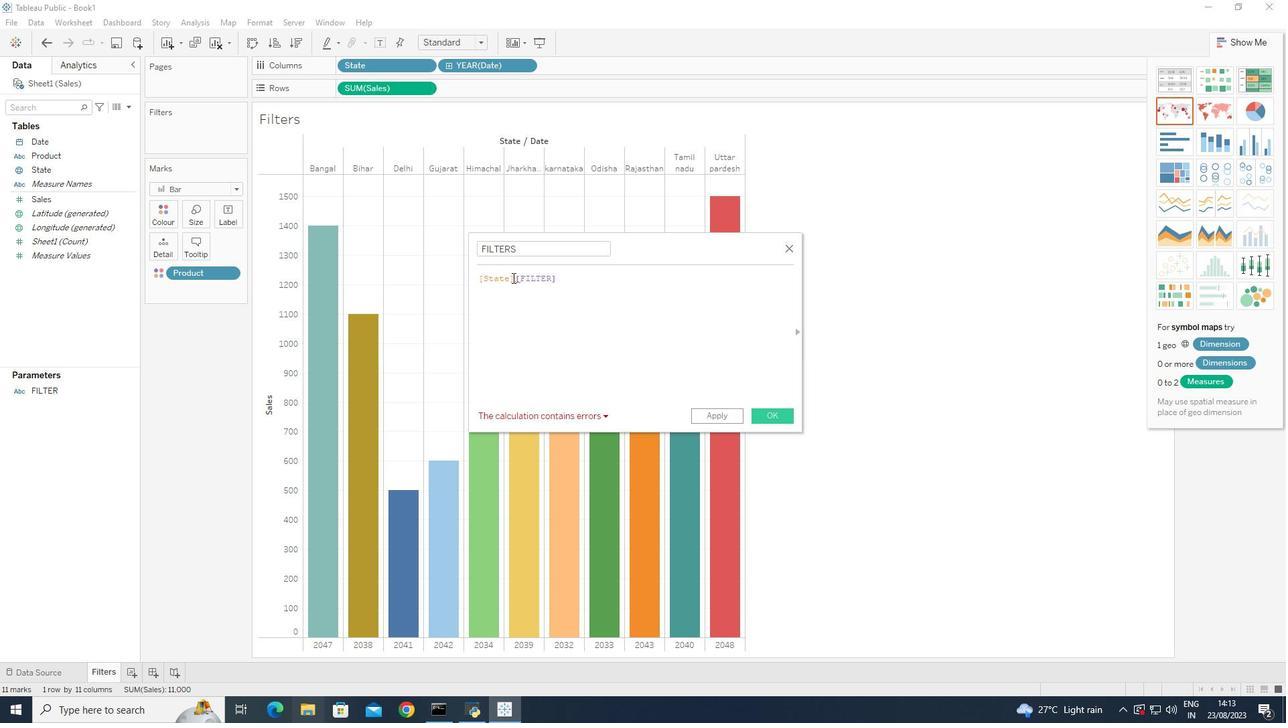
Action: Mouse pressed left at (512, 277)
Screenshot: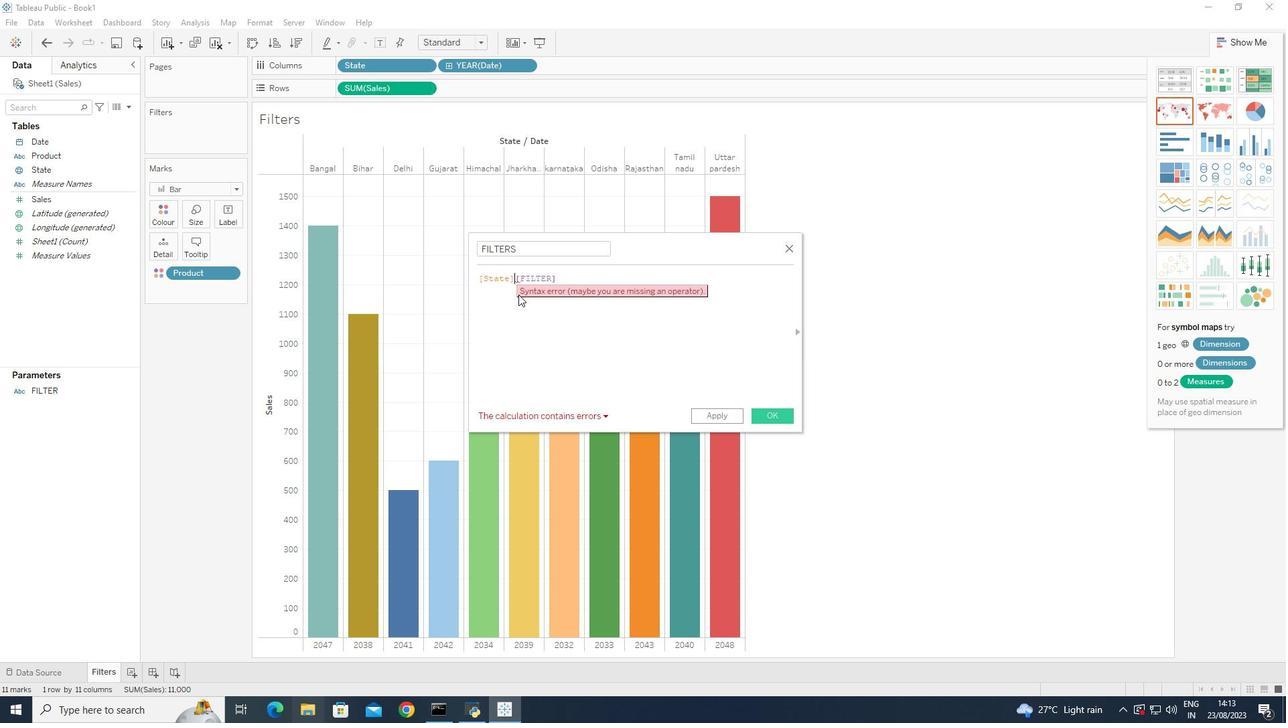
Action: Mouse moved to (535, 361)
Screenshot: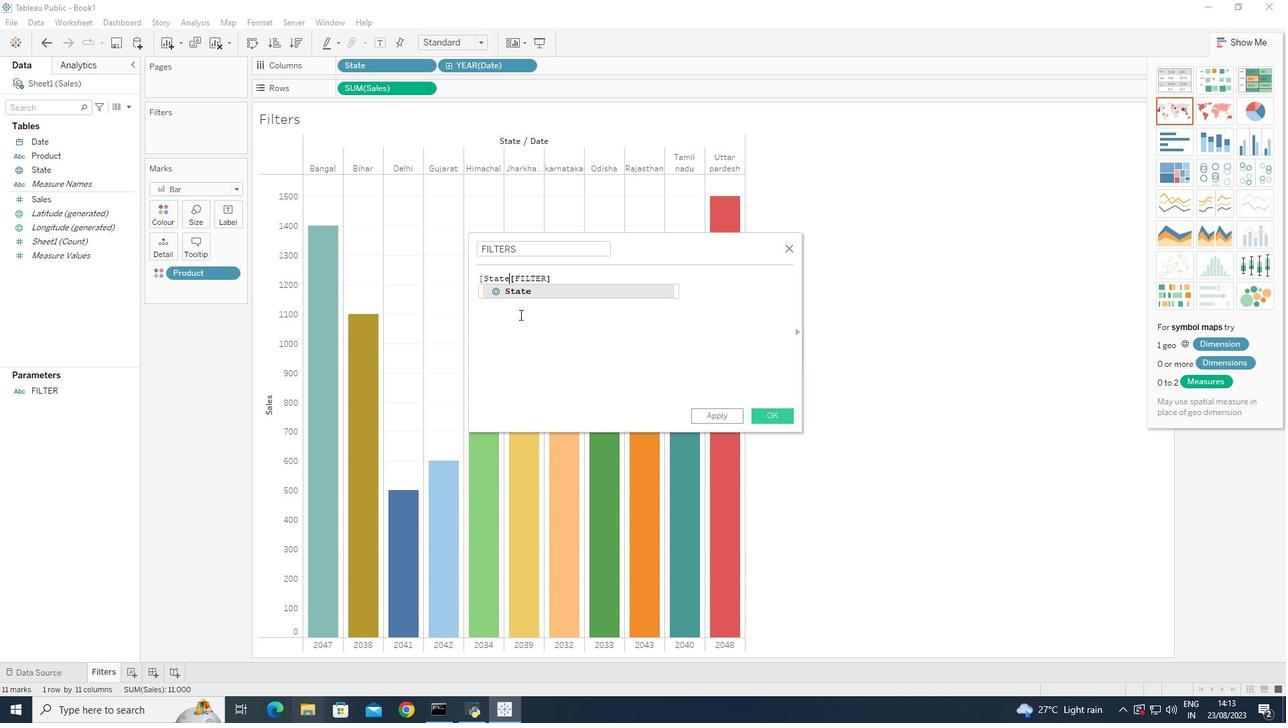 
Action: Key pressed <Key.backspace>
Screenshot: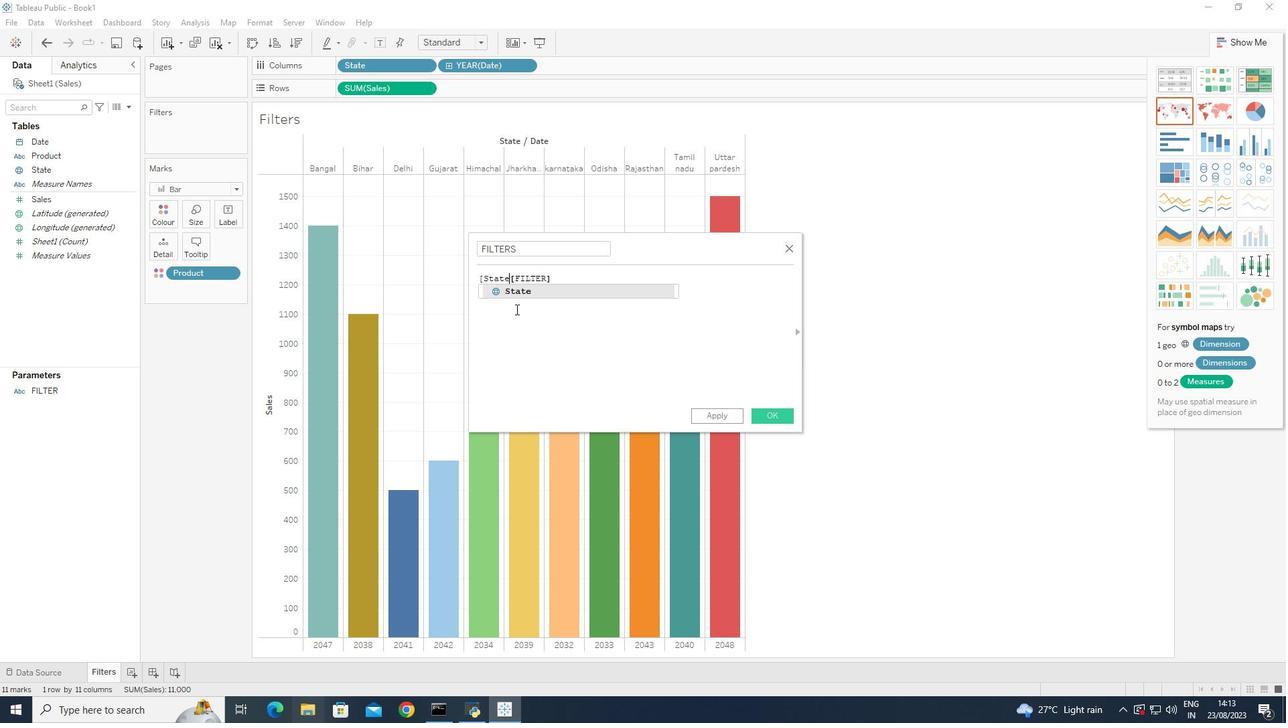 
Action: Mouse moved to (482, 277)
Screenshot: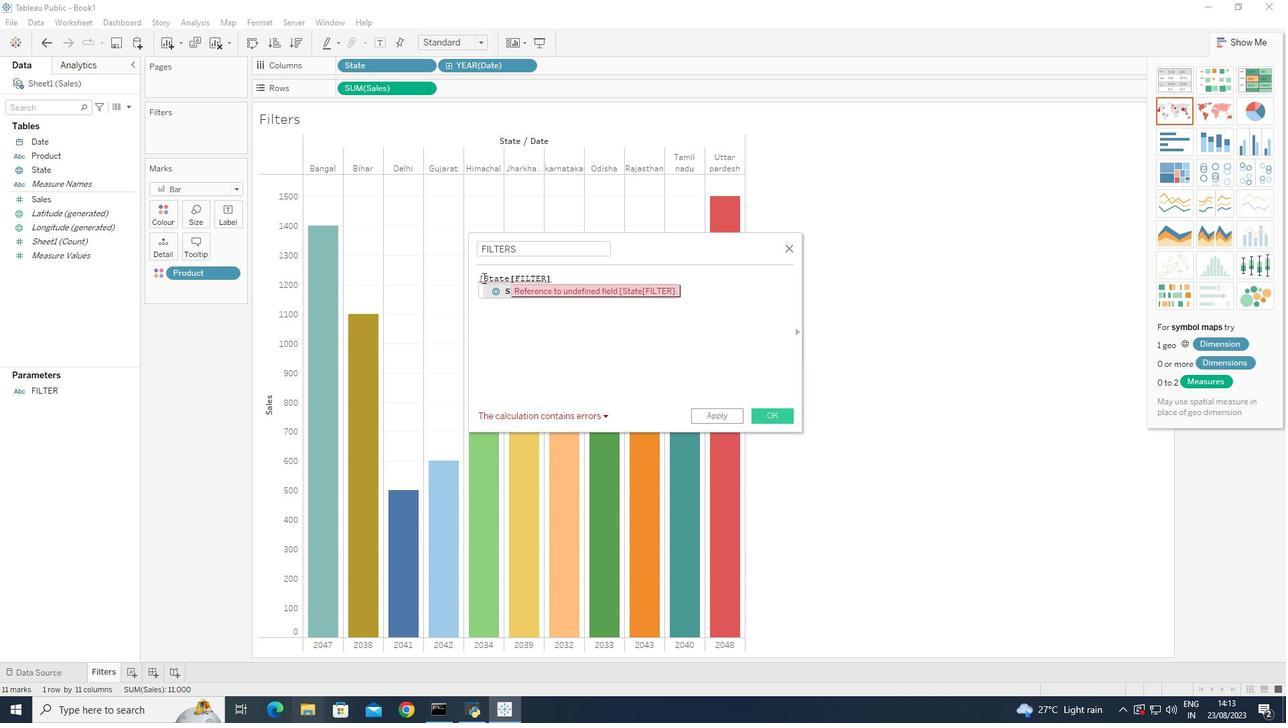
Action: Mouse pressed left at (482, 277)
Screenshot: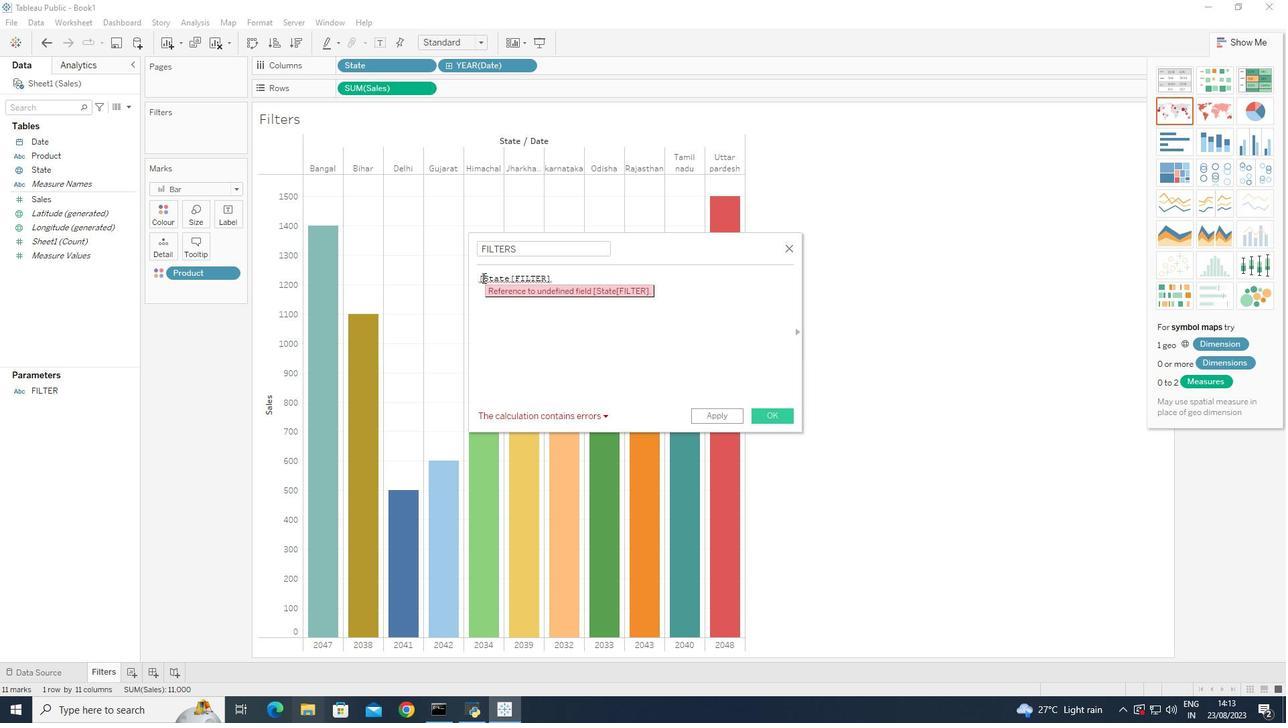 
Action: Mouse moved to (499, 318)
Screenshot: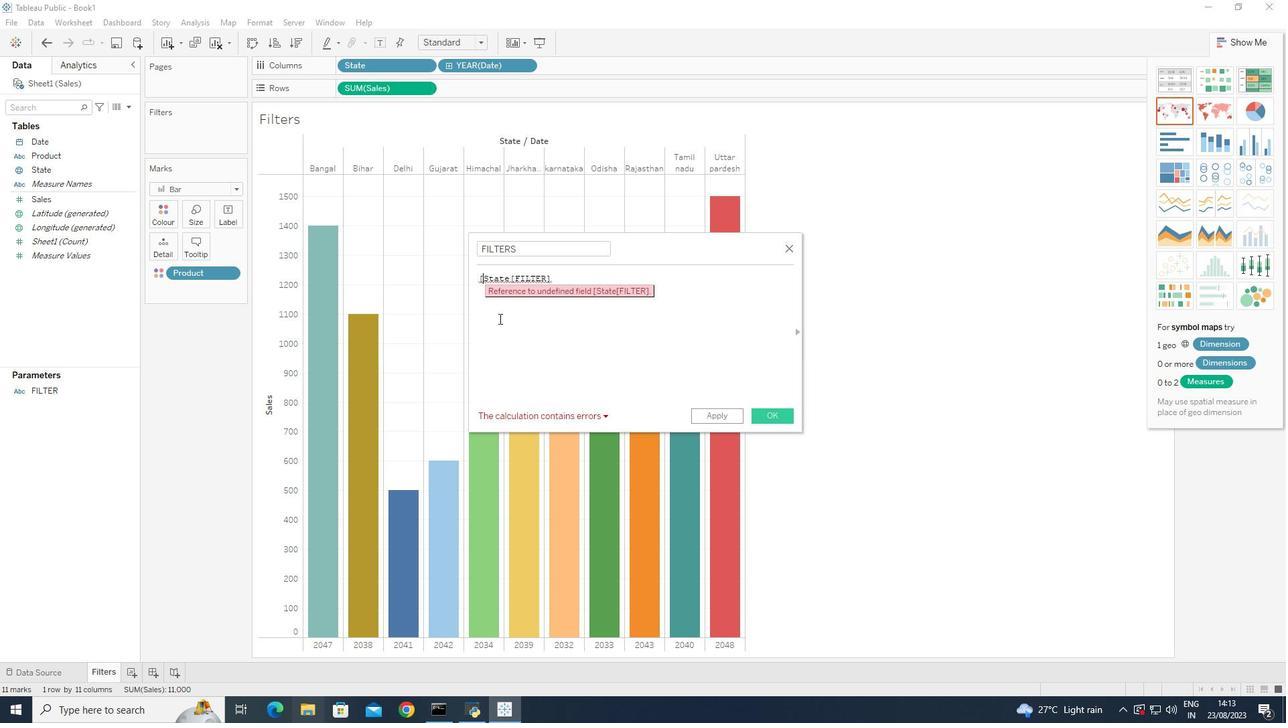 
Action: Key pressed <Key.backspace>
Screenshot: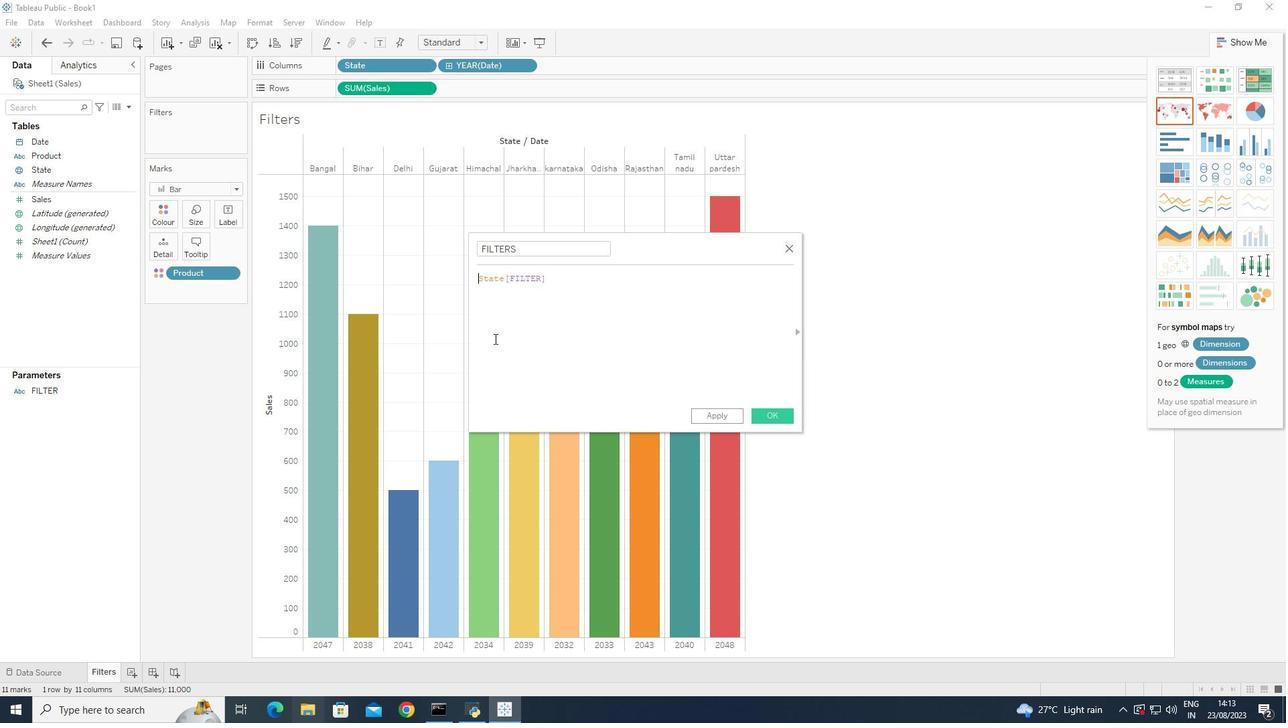 
Action: Mouse moved to (503, 272)
Screenshot: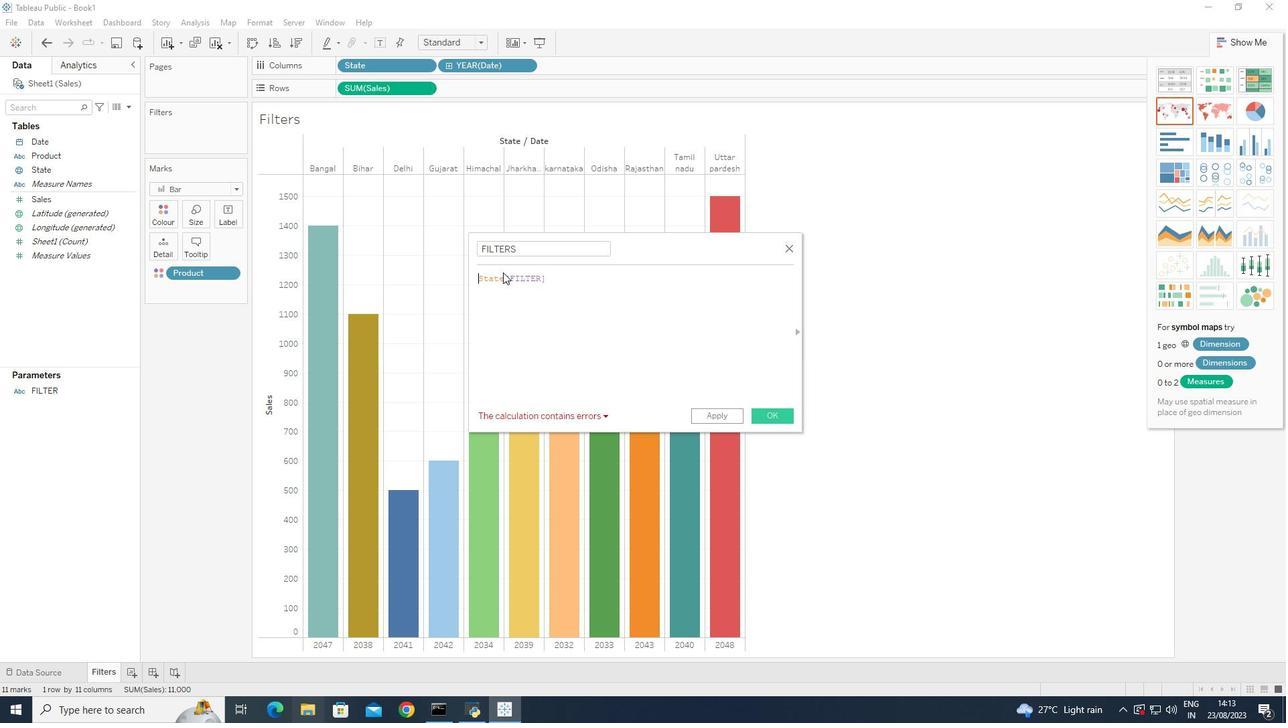 
Action: Mouse pressed left at (503, 272)
Screenshot: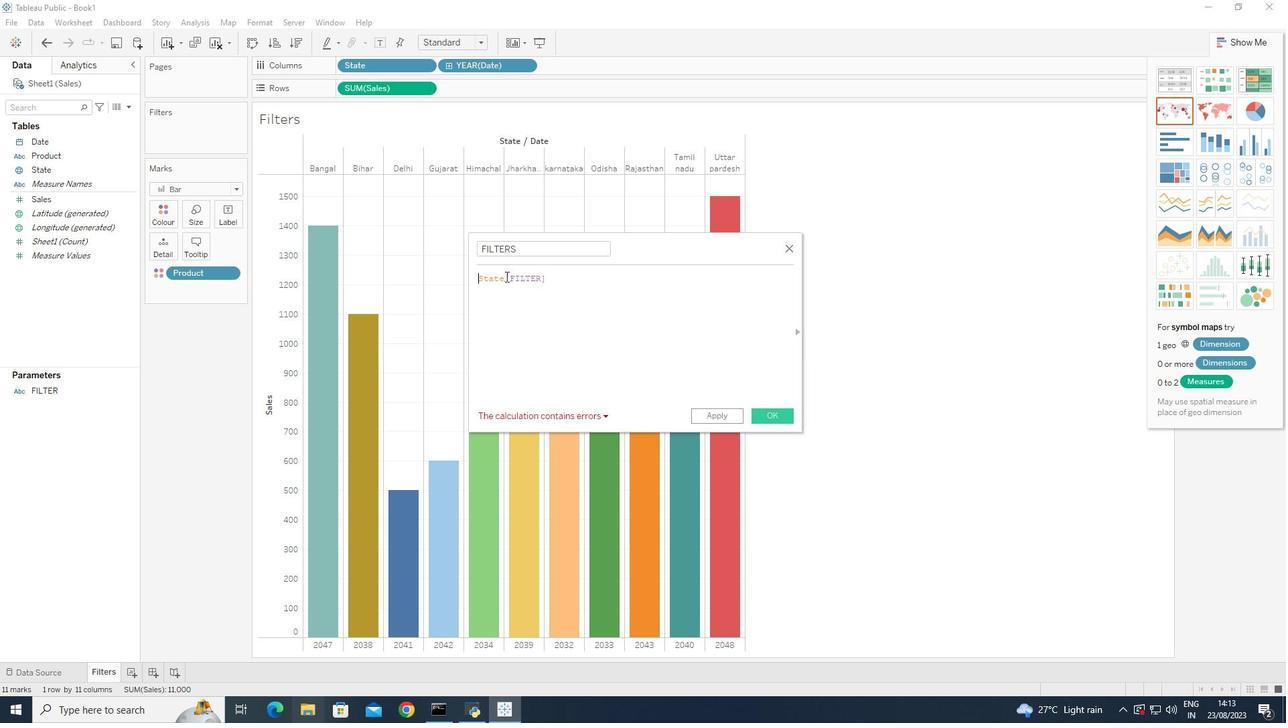 
Action: Mouse moved to (504, 275)
Screenshot: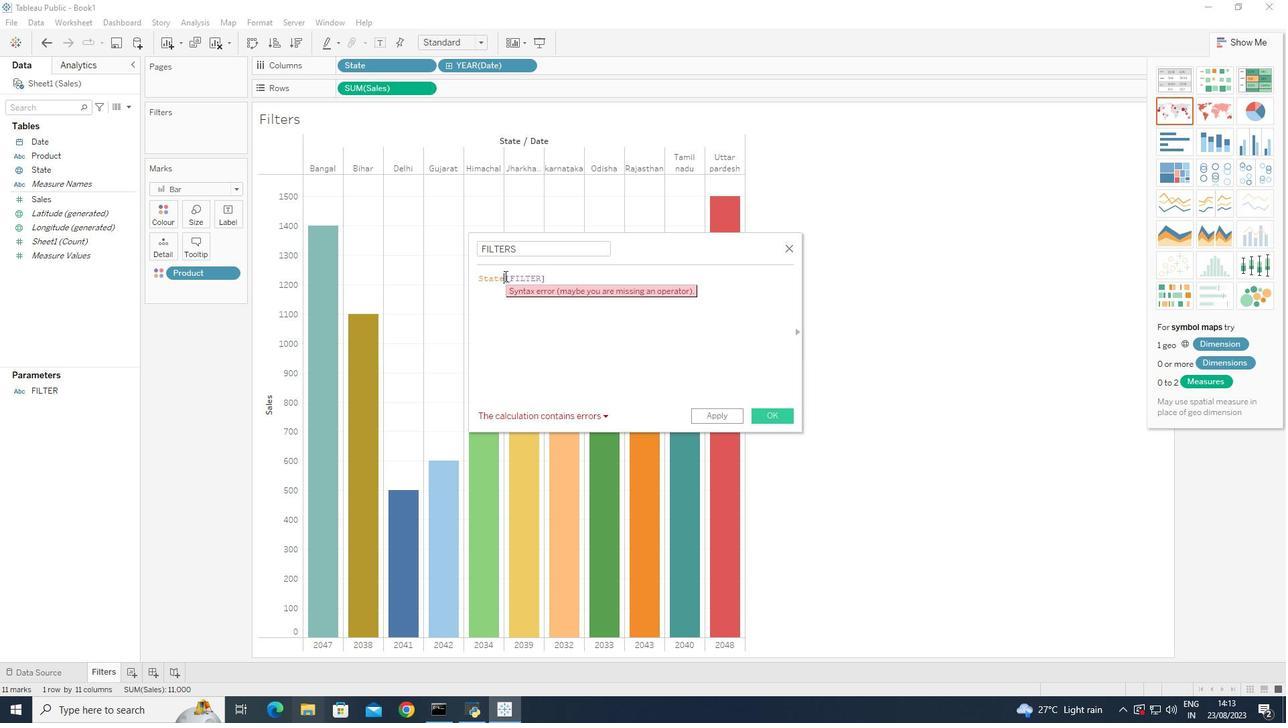 
Action: Mouse pressed left at (504, 275)
Screenshot: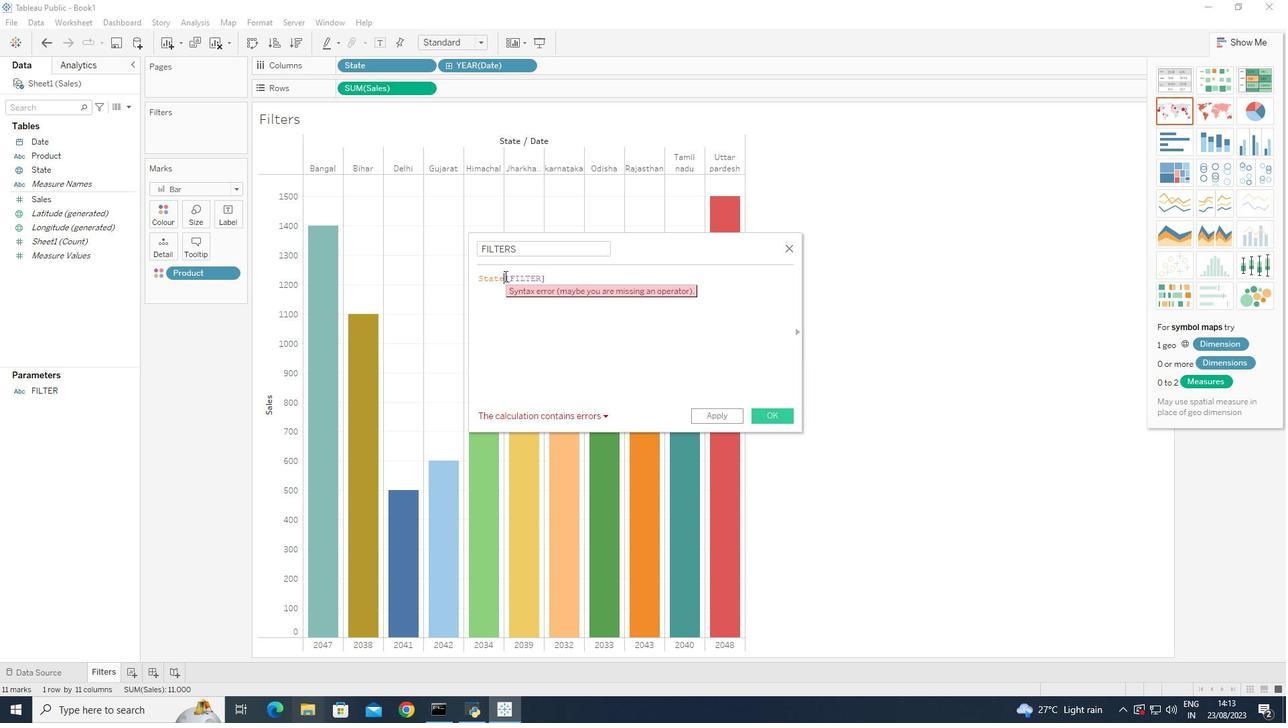 
Action: Mouse moved to (519, 318)
Screenshot: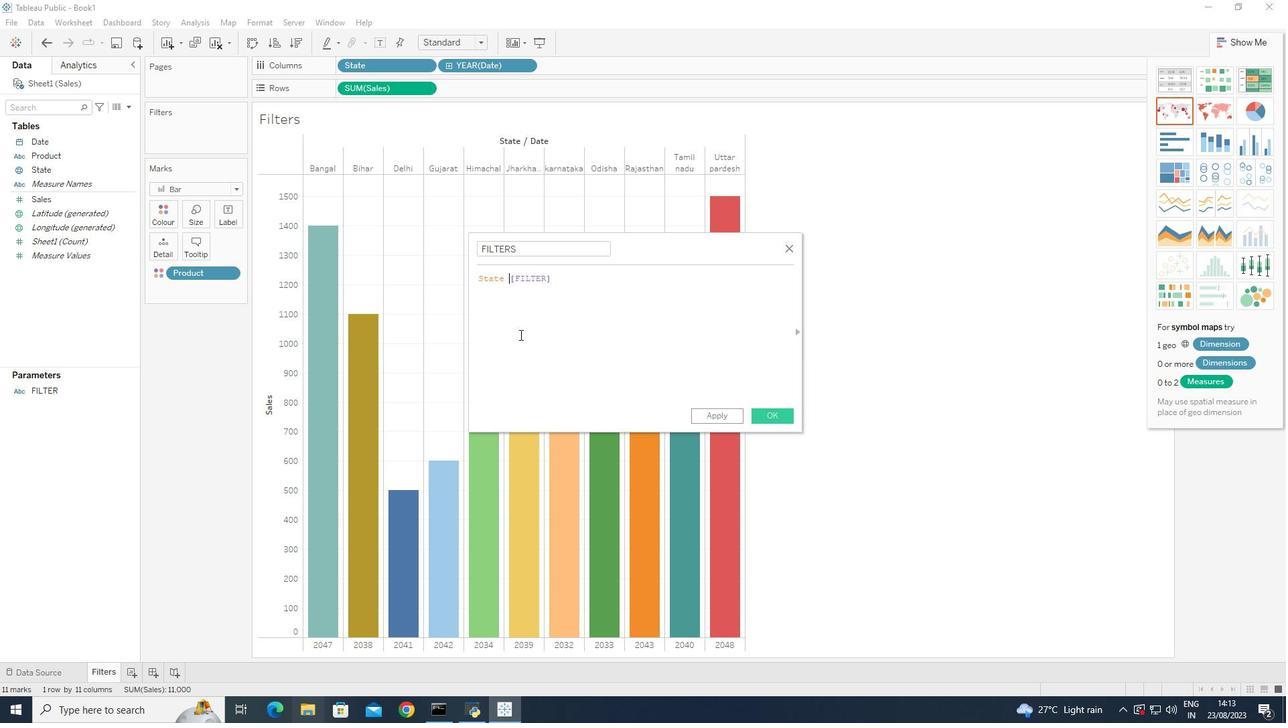 
Action: Key pressed <Key.space>
Screenshot: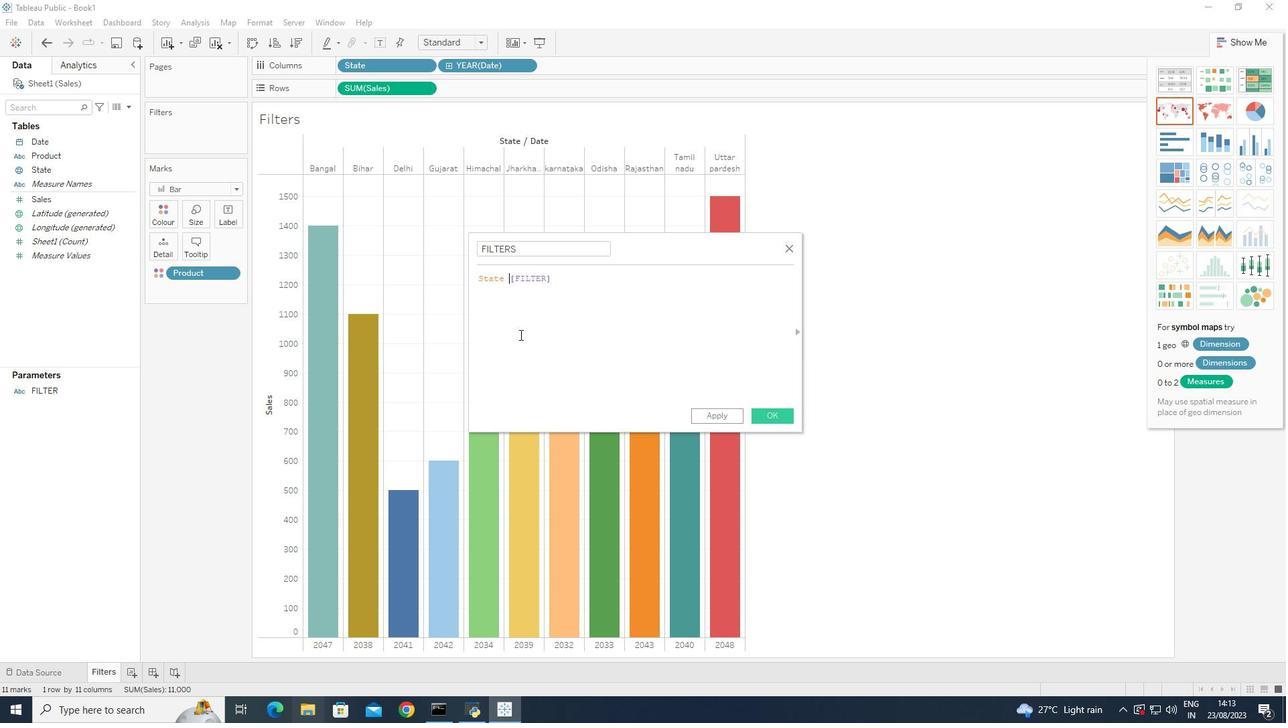 
Action: Mouse moved to (522, 346)
Screenshot: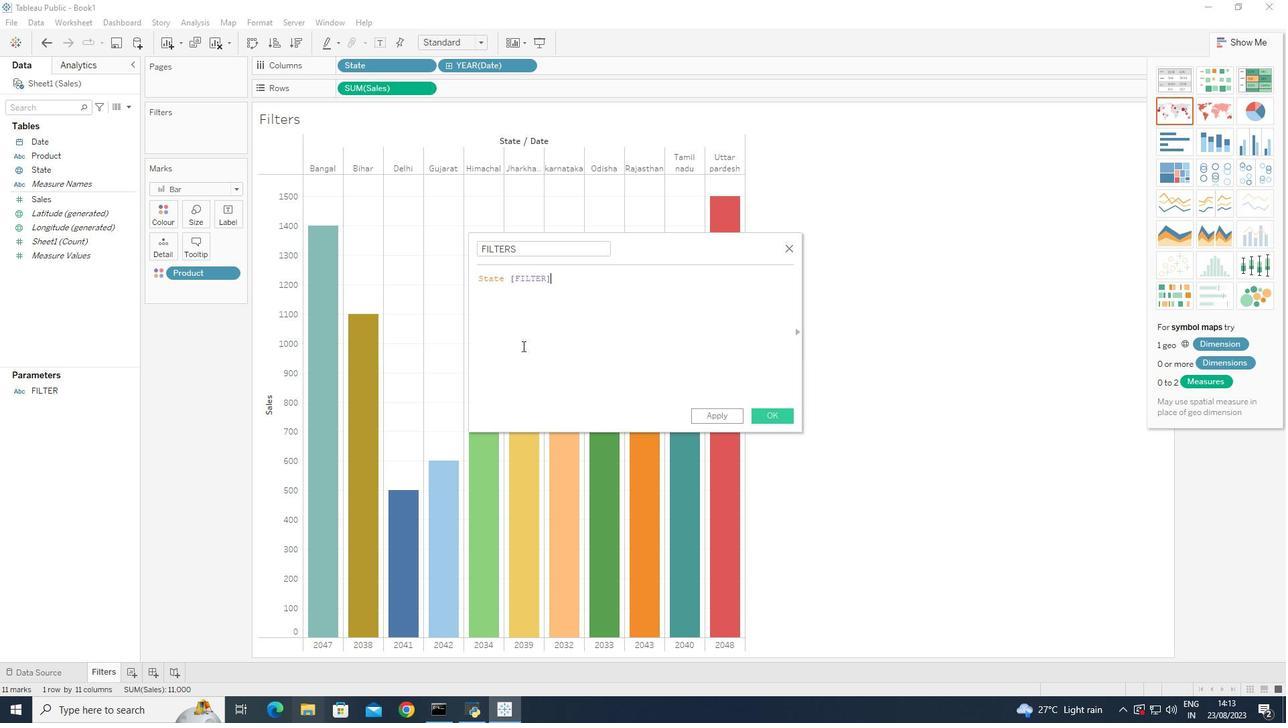 
Action: Mouse pressed left at (522, 346)
Screenshot: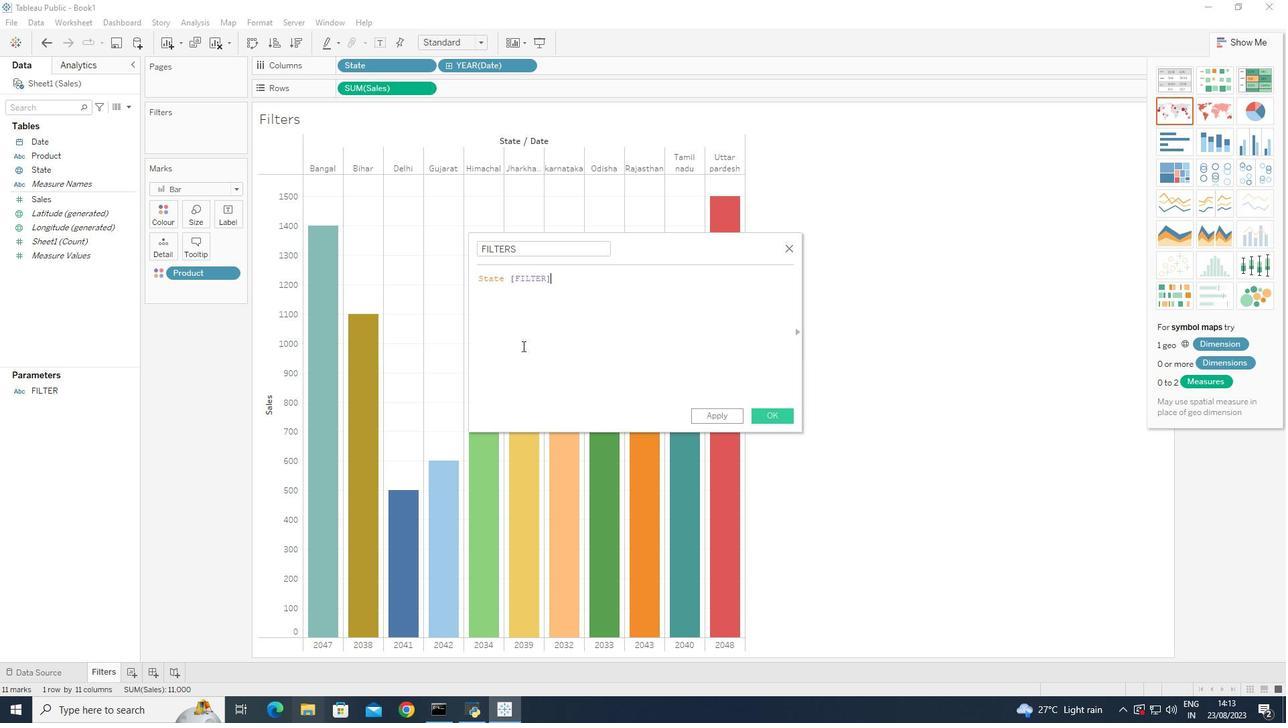 
Action: Mouse moved to (510, 279)
Screenshot: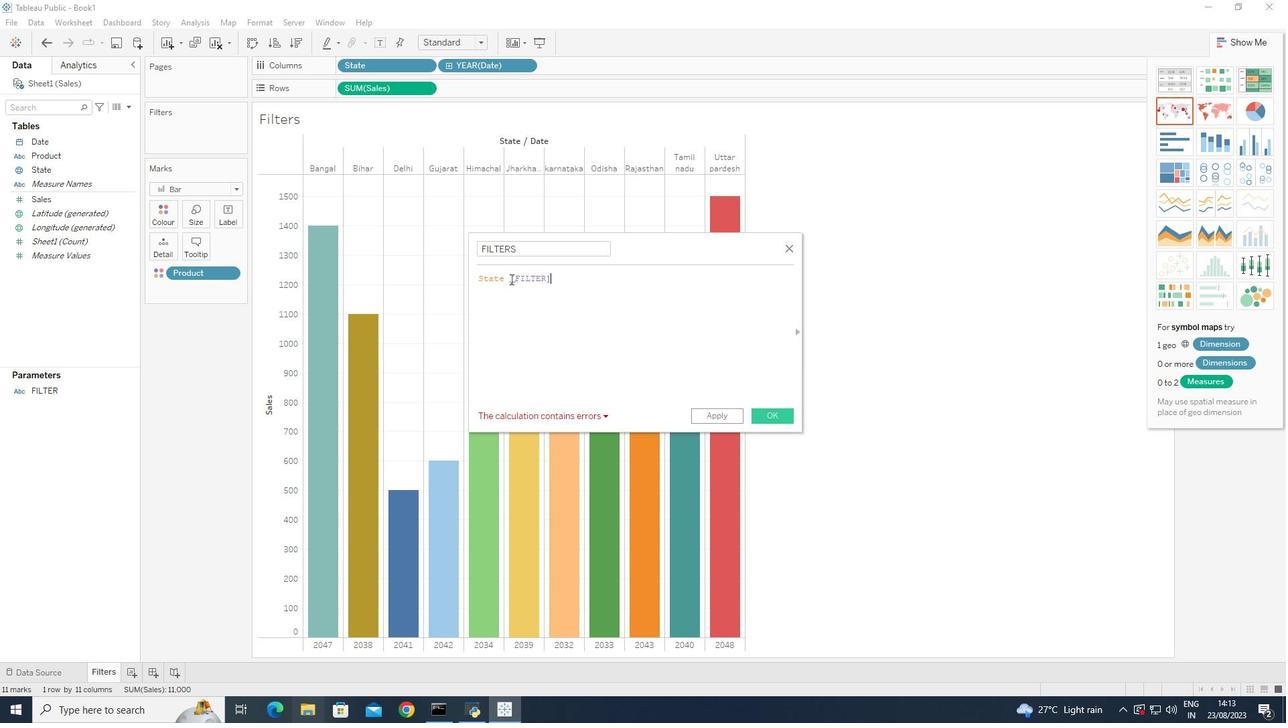 
Action: Mouse pressed left at (510, 279)
Screenshot: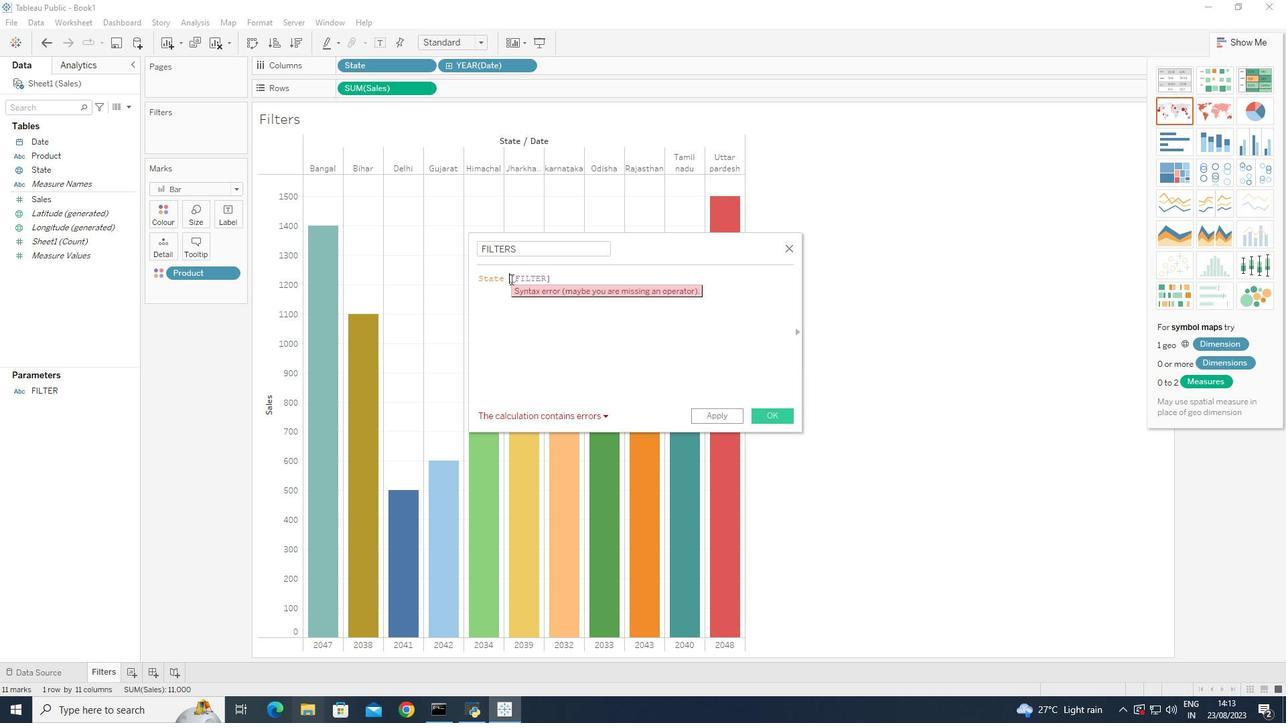 
Action: Mouse moved to (524, 316)
Screenshot: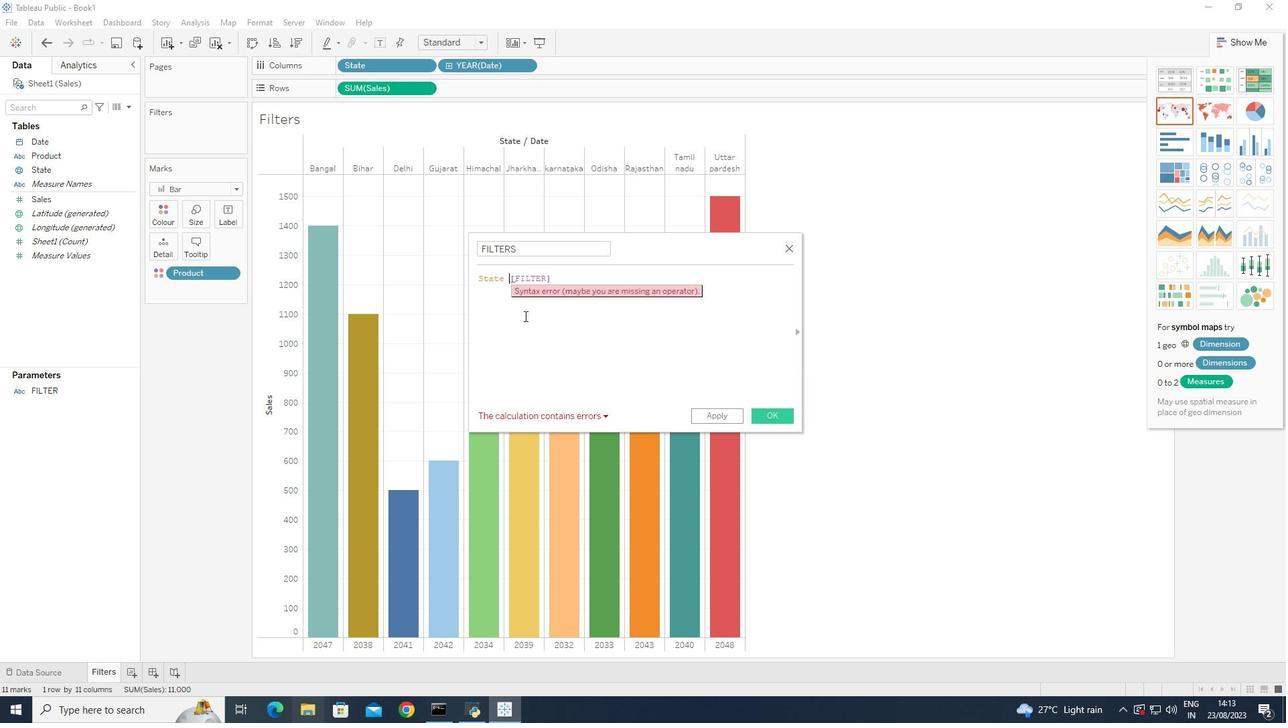 
Action: Key pressed <Key.backspace>
Screenshot: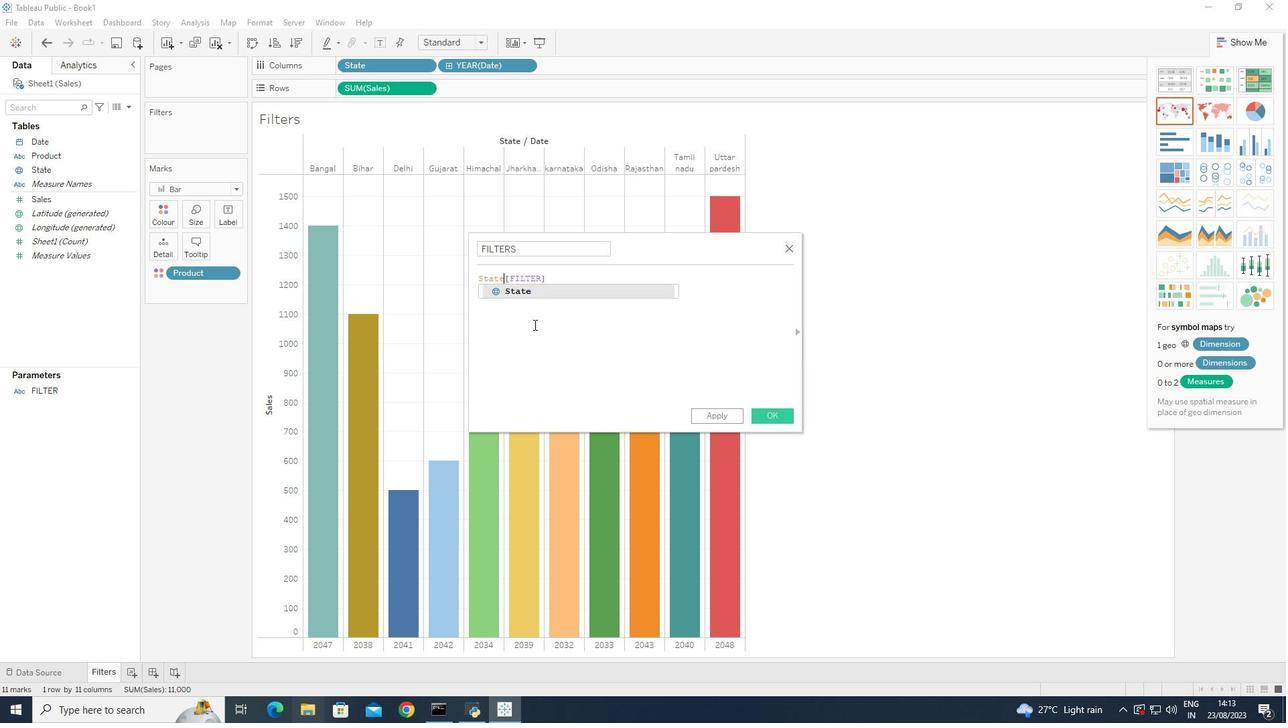 
Action: Mouse moved to (543, 287)
Screenshot: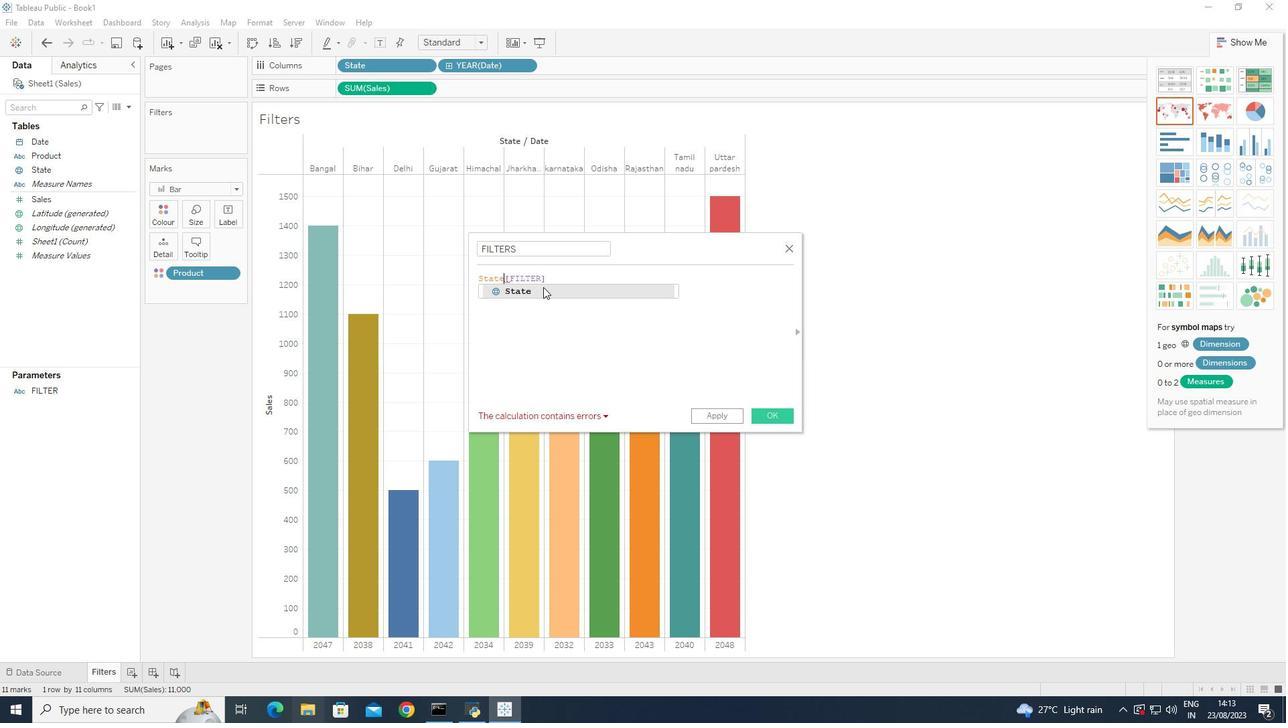 
Action: Mouse pressed left at (543, 287)
Screenshot: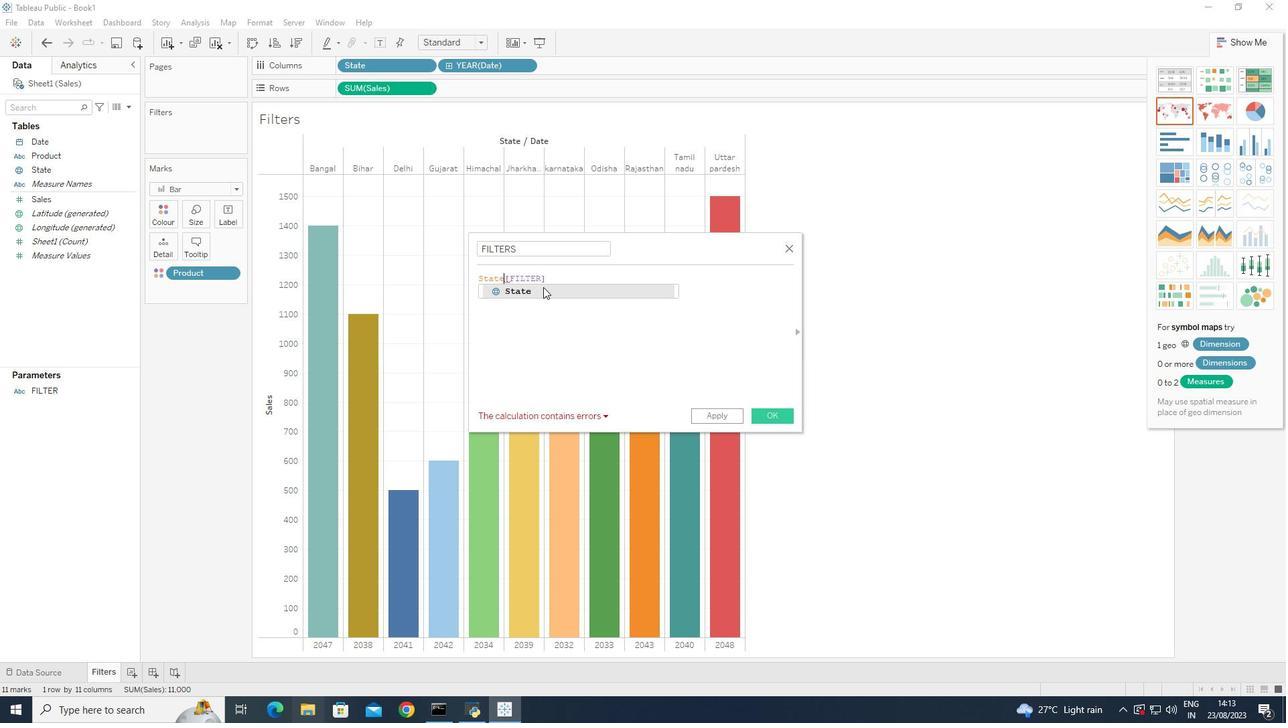 
Action: Mouse moved to (521, 291)
Screenshot: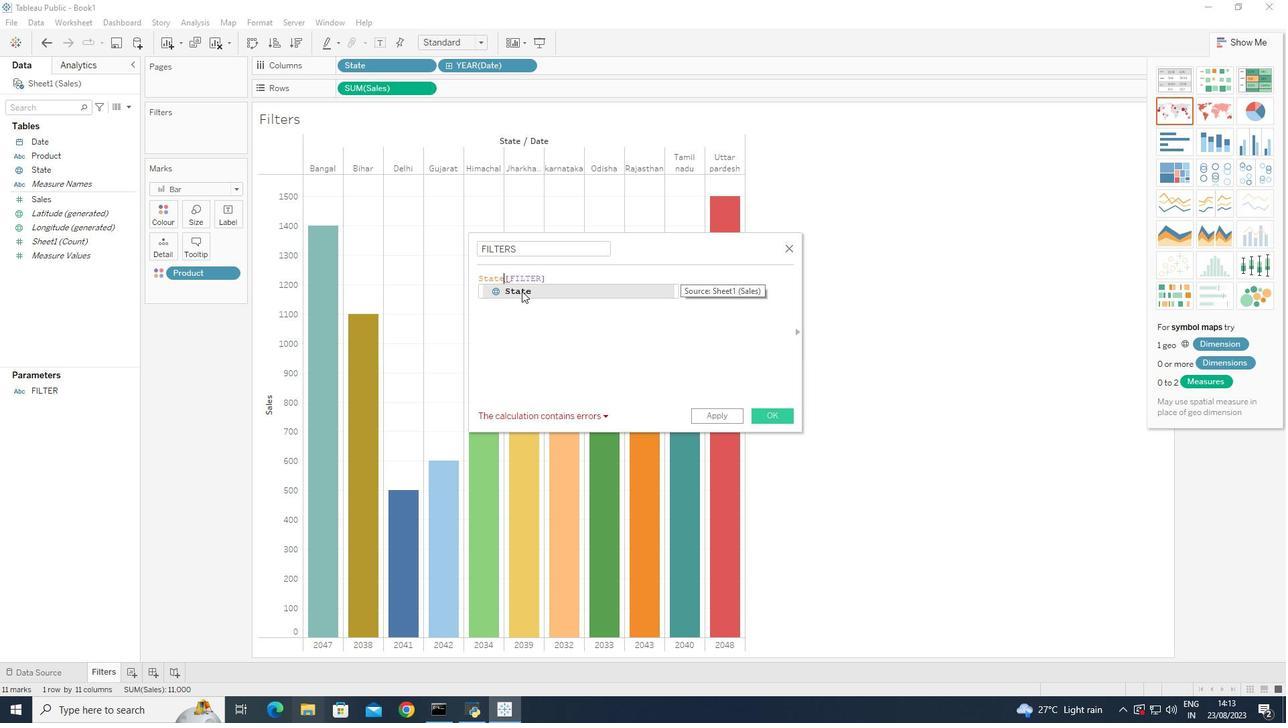 
Action: Key pressed <Key.backspace><Key.backspace><Key.backspace><Key.backspace><Key.backspace><Key.backspace>
Screenshot: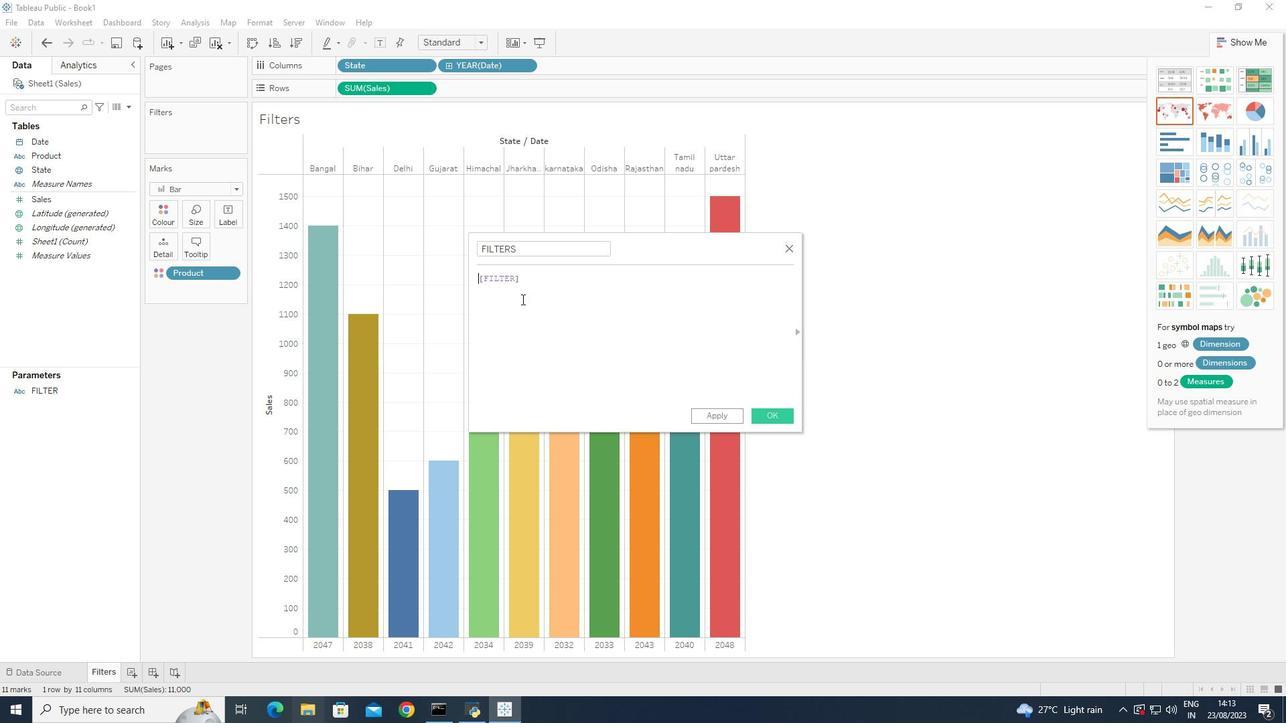 
Action: Mouse moved to (519, 305)
Screenshot: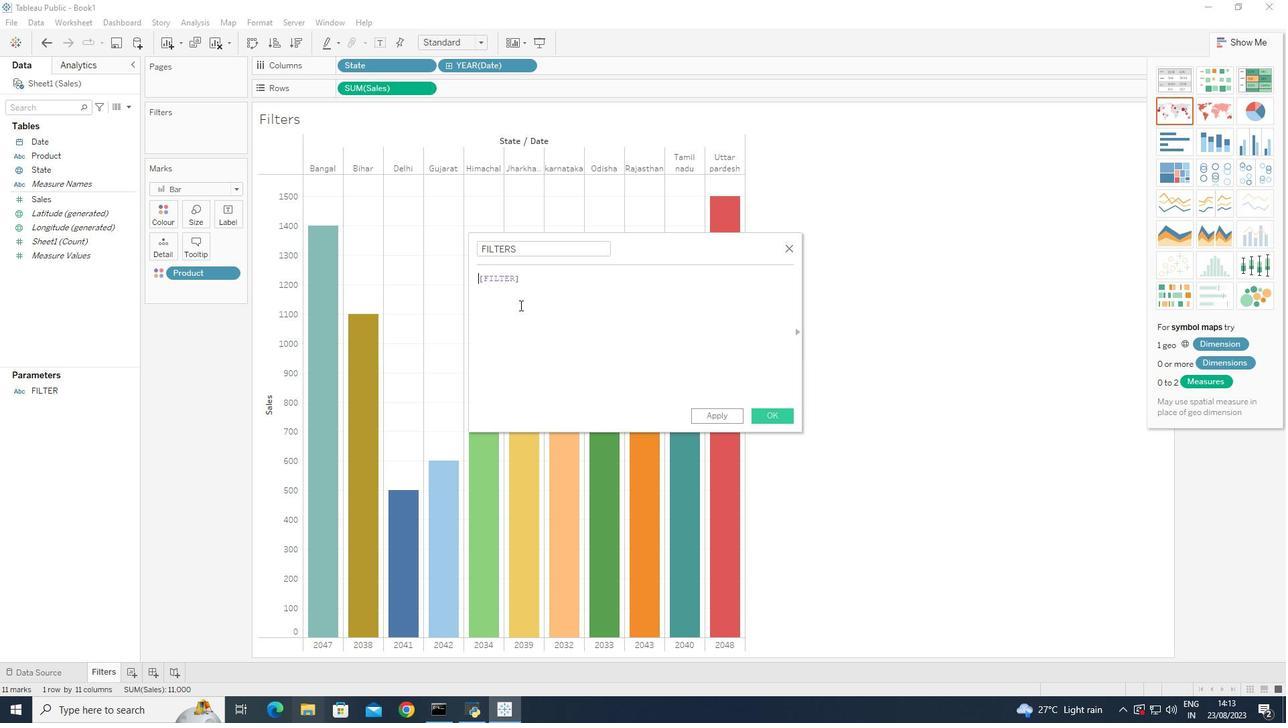 
Action: Mouse pressed left at (519, 305)
Screenshot: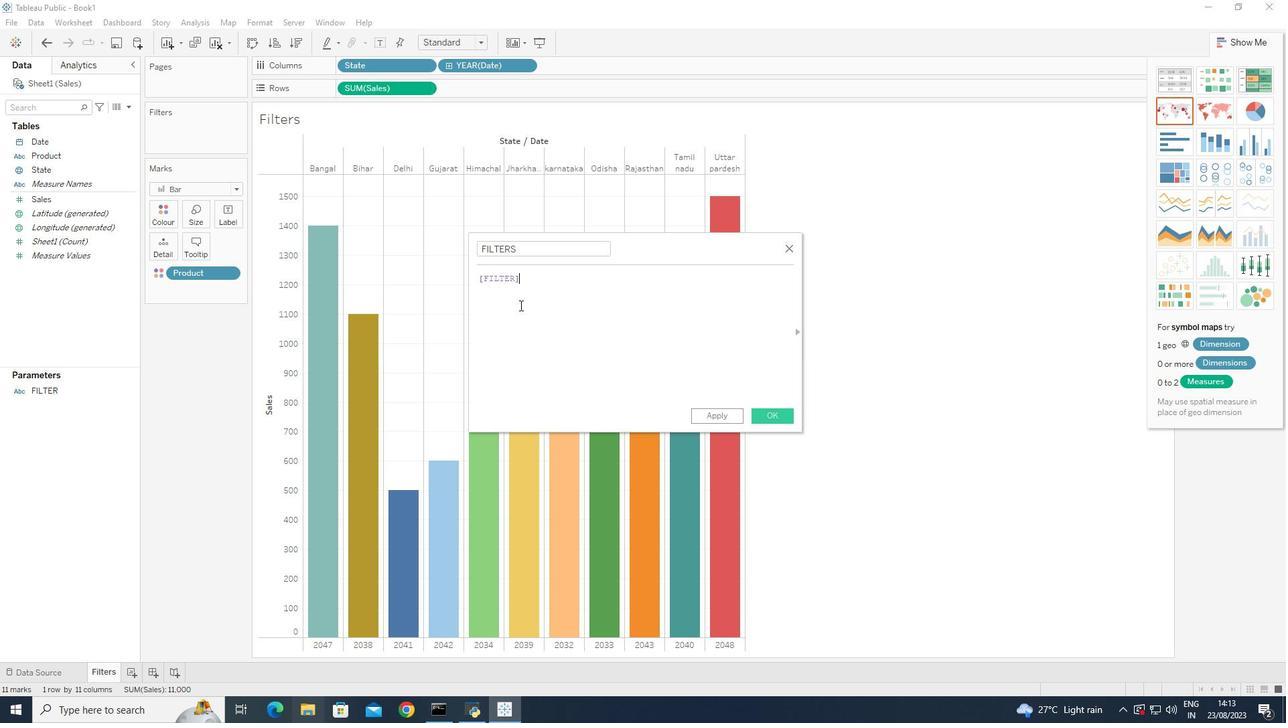 
Action: Mouse moved to (479, 279)
Screenshot: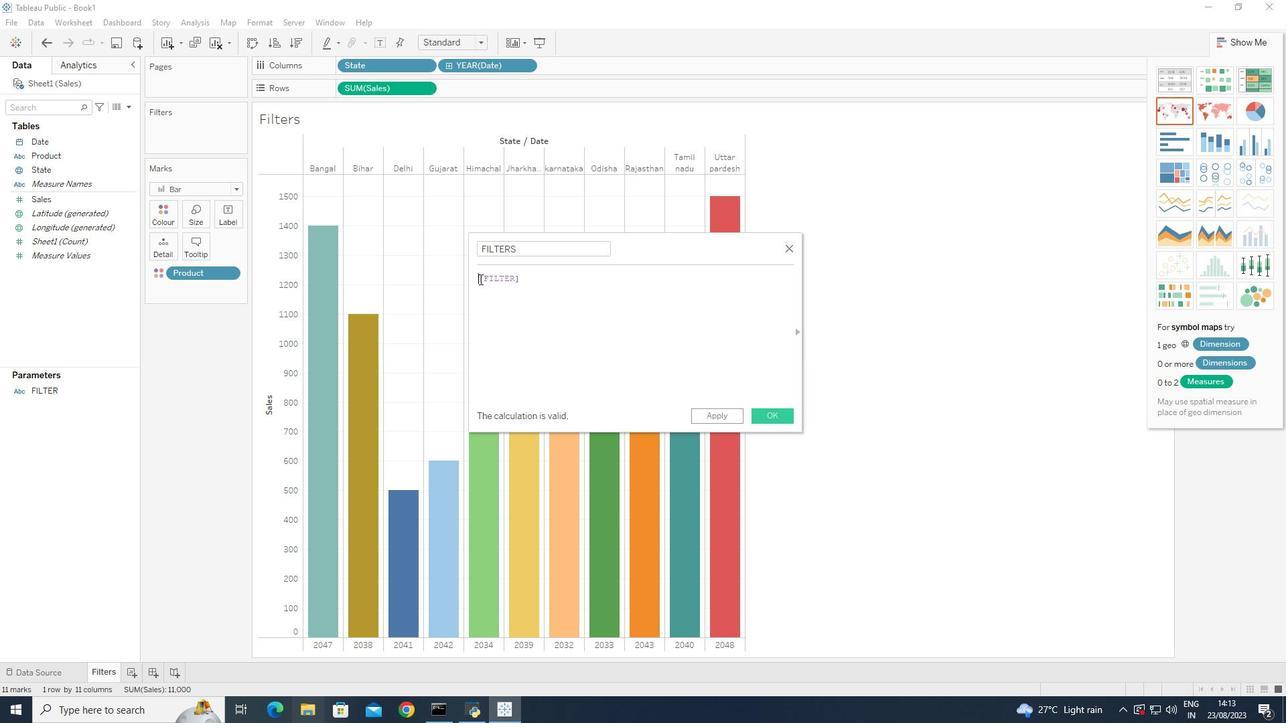 
Action: Mouse pressed left at (479, 279)
Screenshot: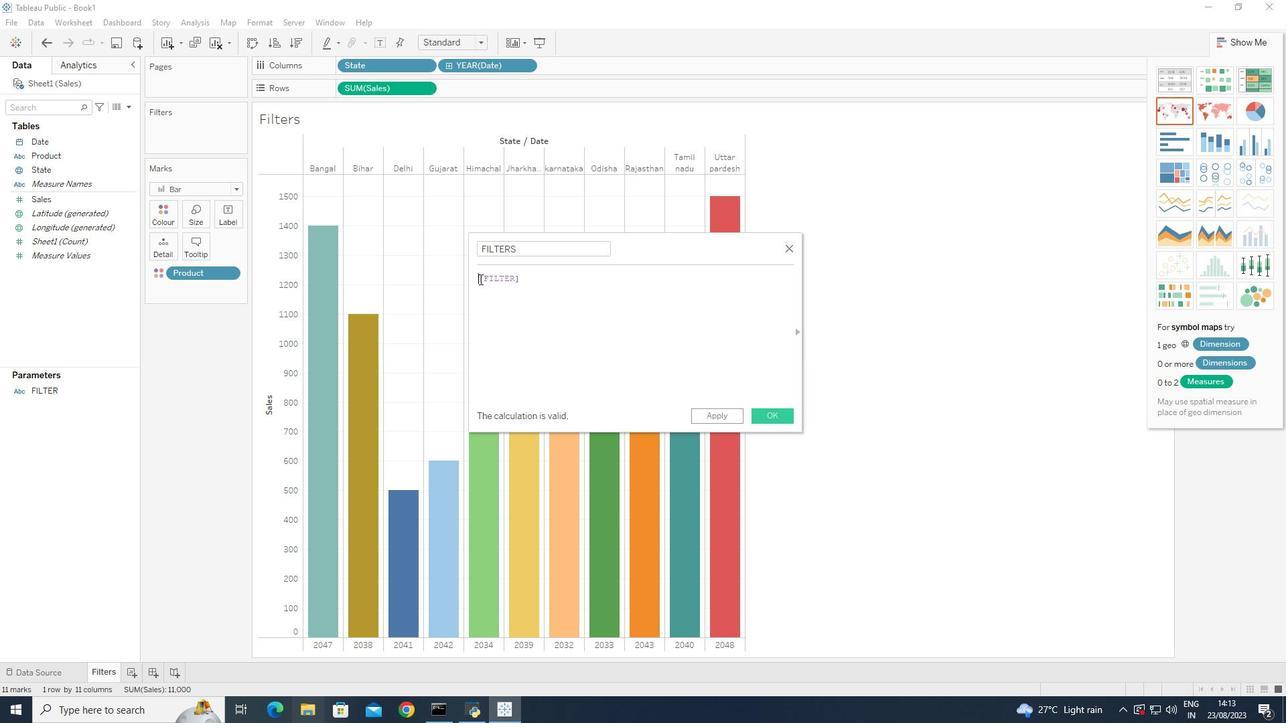 
Action: Mouse moved to (499, 325)
Screenshot: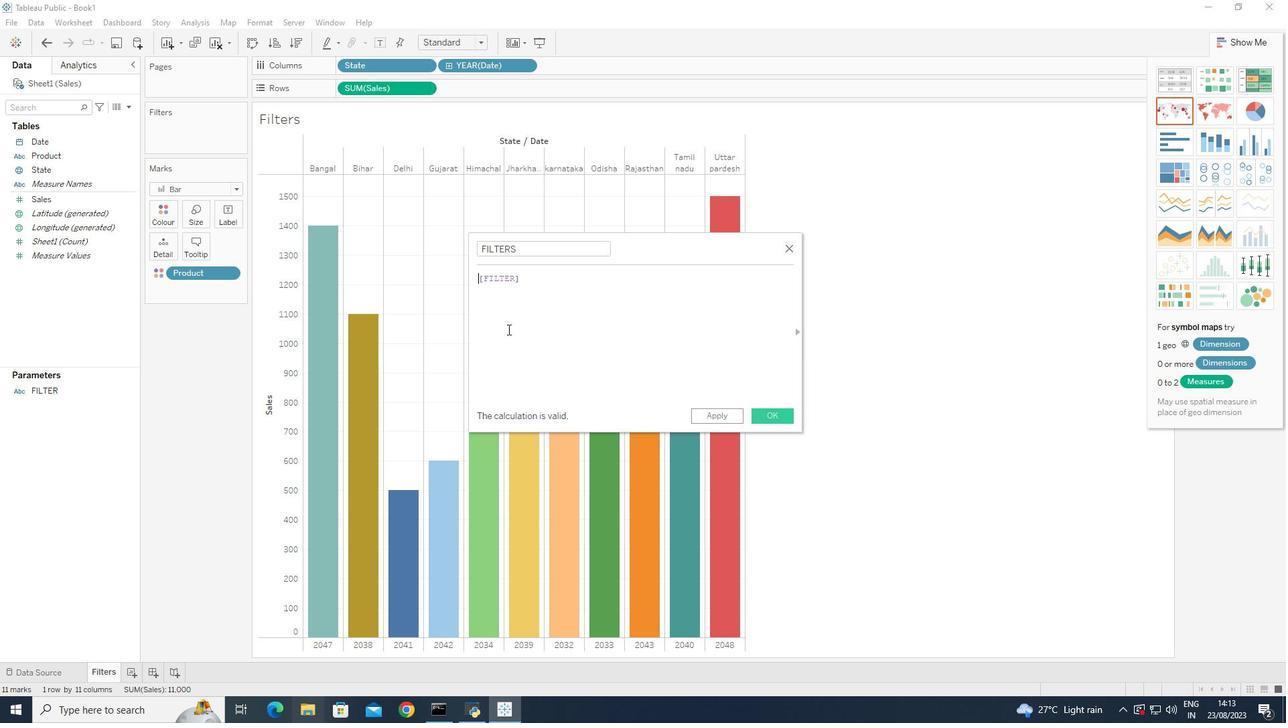 
Action: Key pressed <Key.backspace>
Screenshot: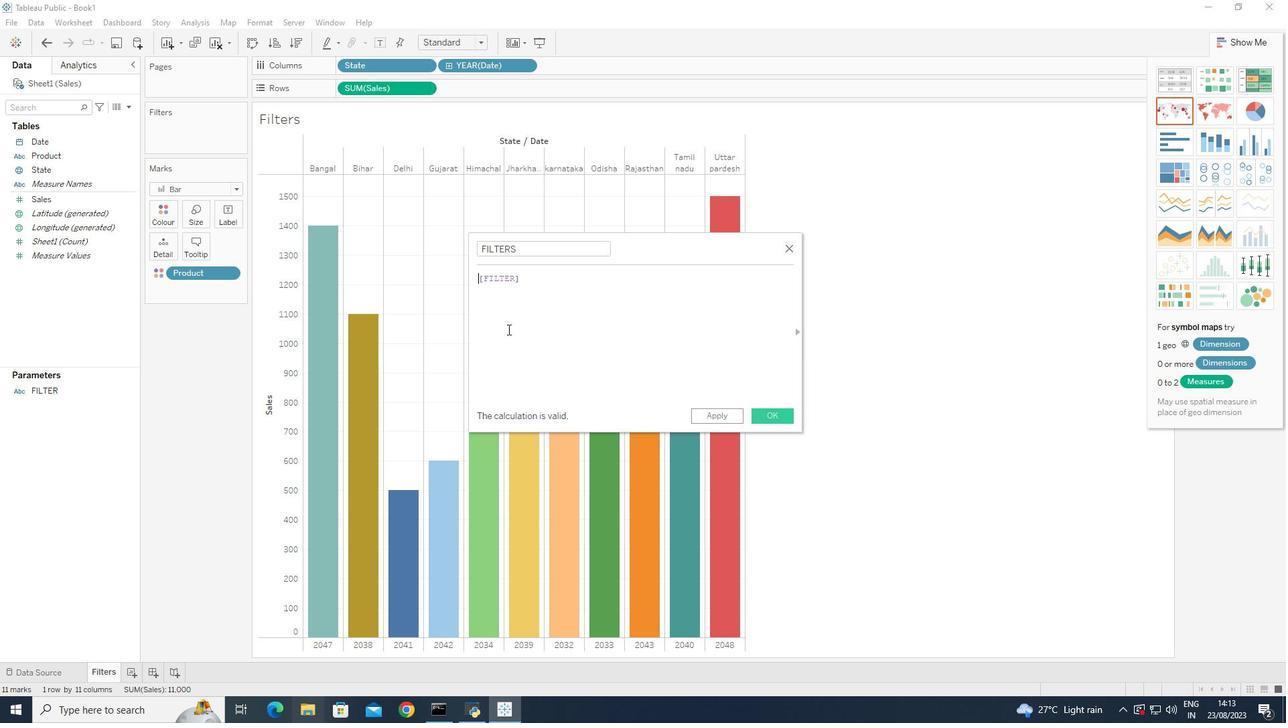 
Action: Mouse moved to (726, 414)
Screenshot: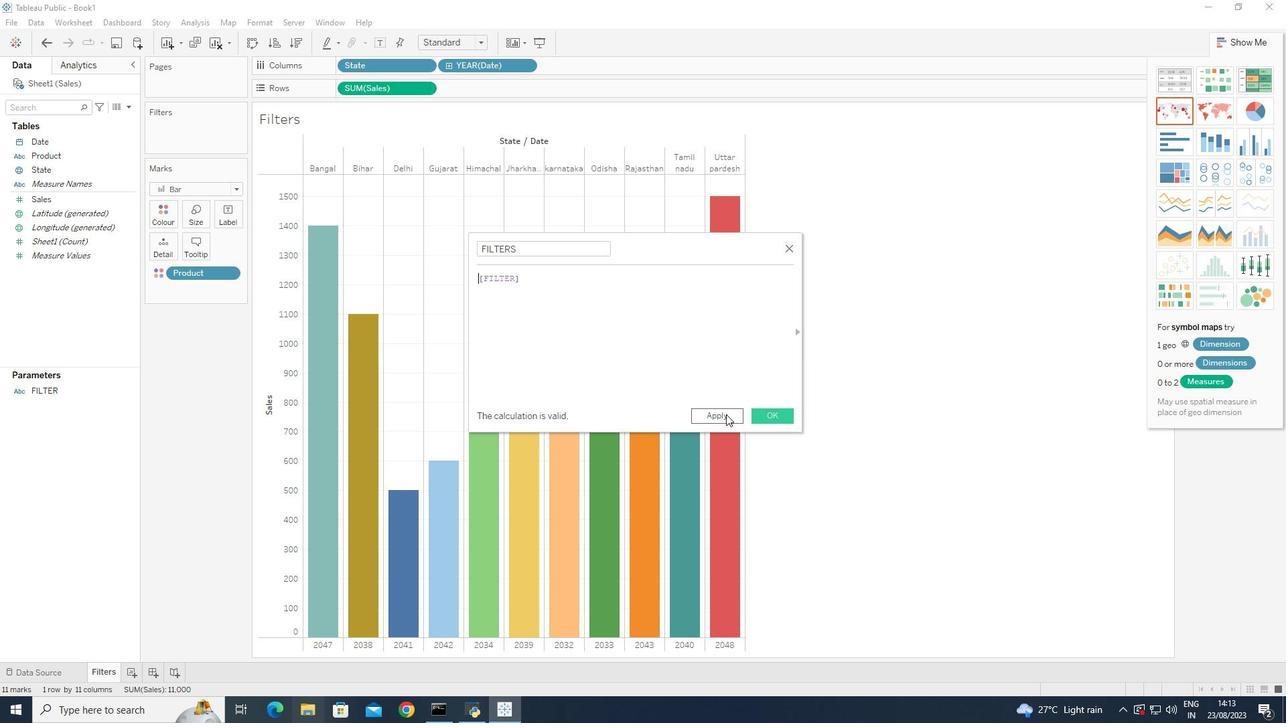 
Action: Mouse pressed left at (726, 414)
Screenshot: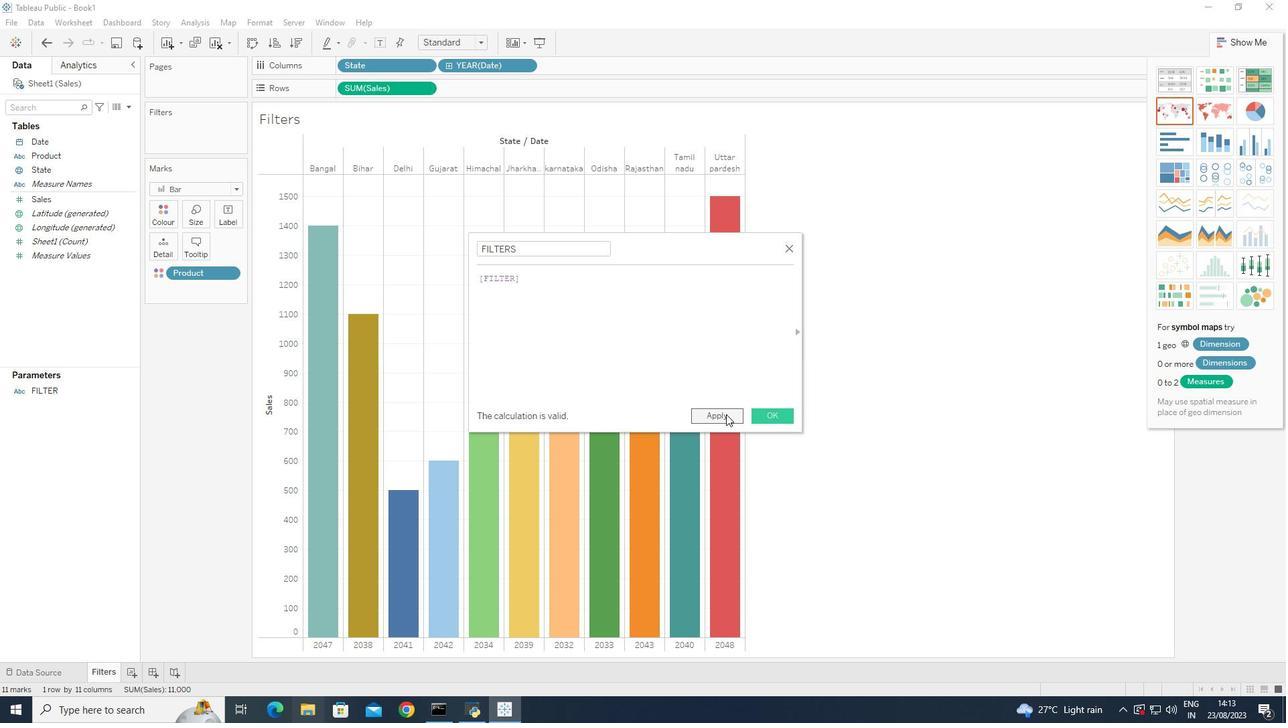 
Action: Mouse moved to (478, 280)
Screenshot: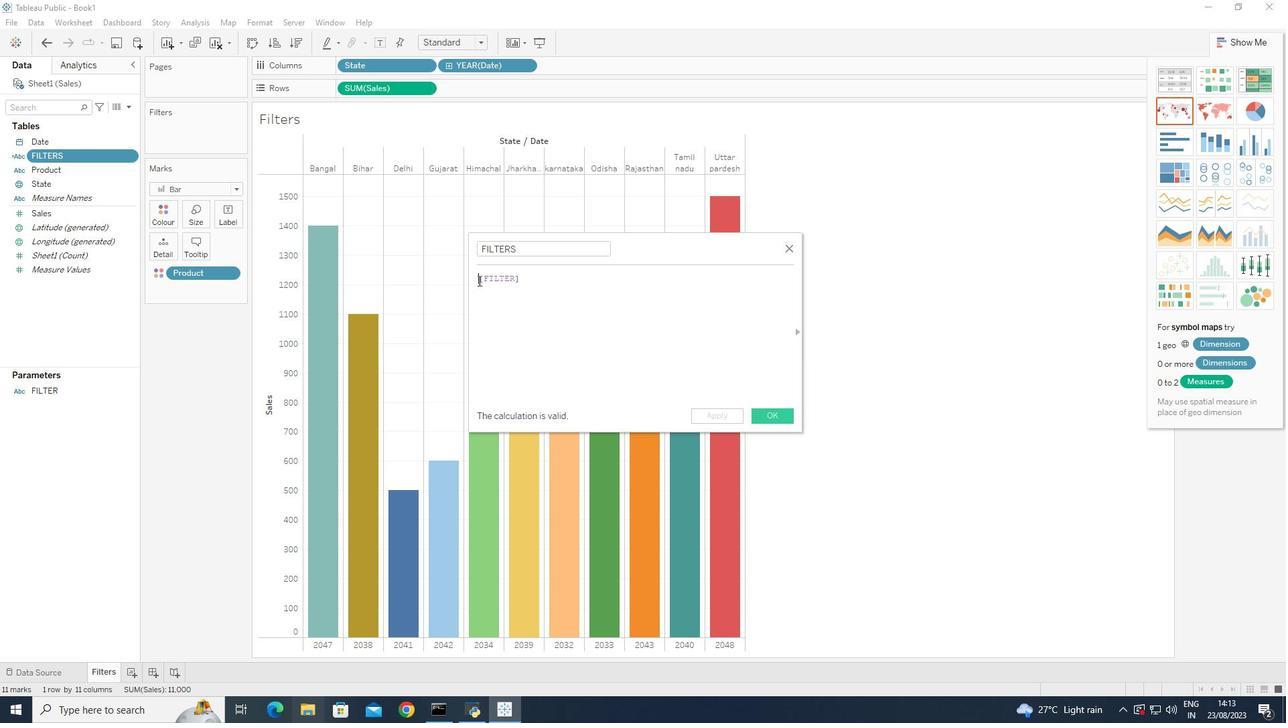 
Action: Mouse pressed left at (478, 280)
Screenshot: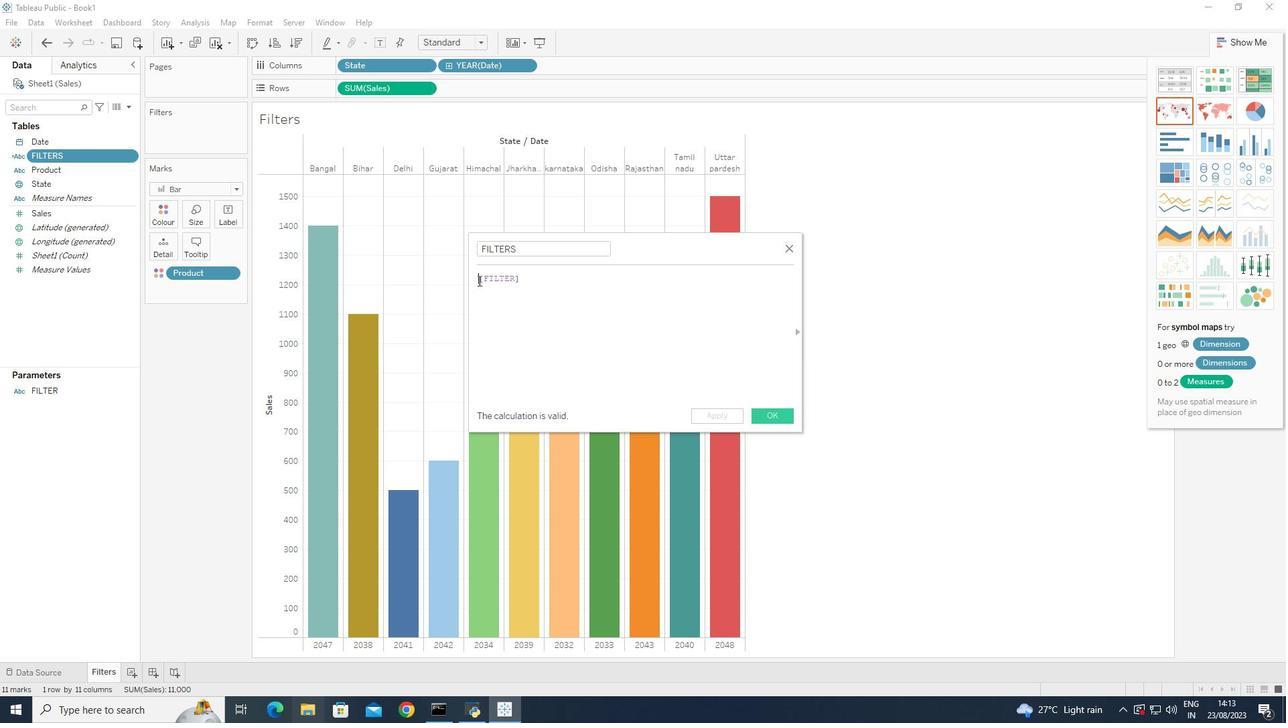 
Action: Mouse moved to (529, 284)
Screenshot: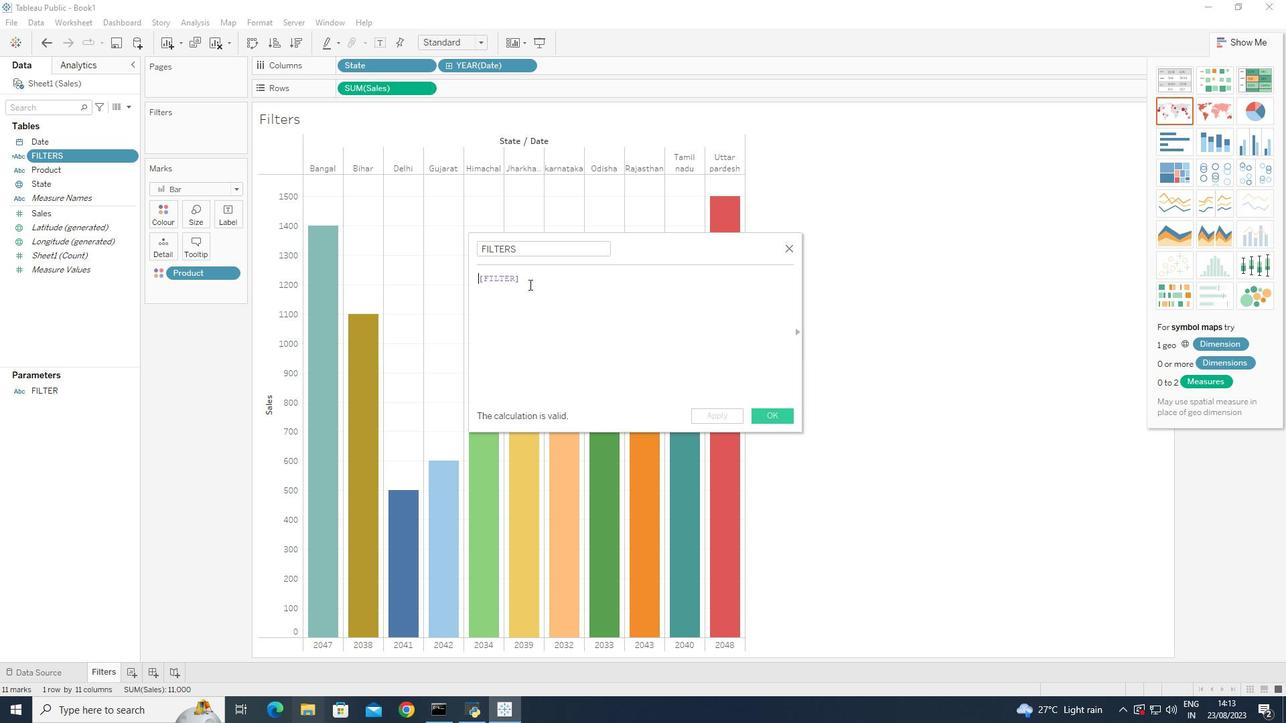 
Action: Key pressed STATE
Screenshot: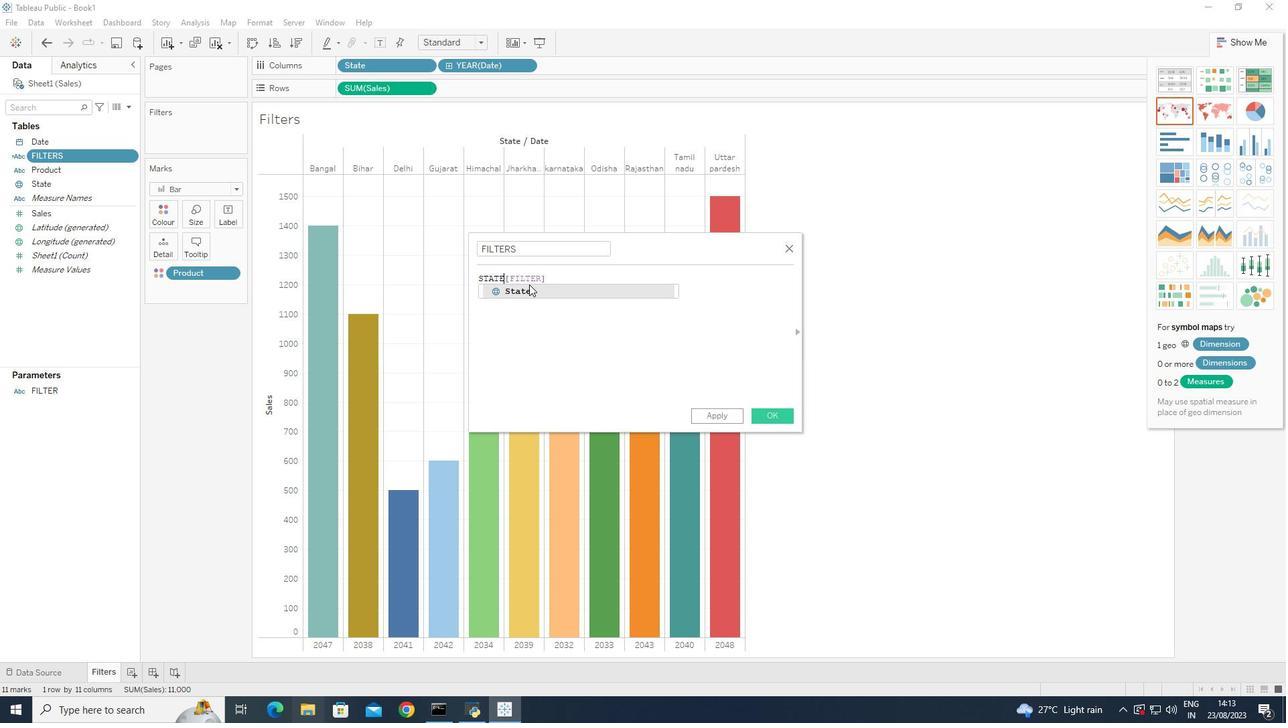 
Action: Mouse moved to (532, 293)
Screenshot: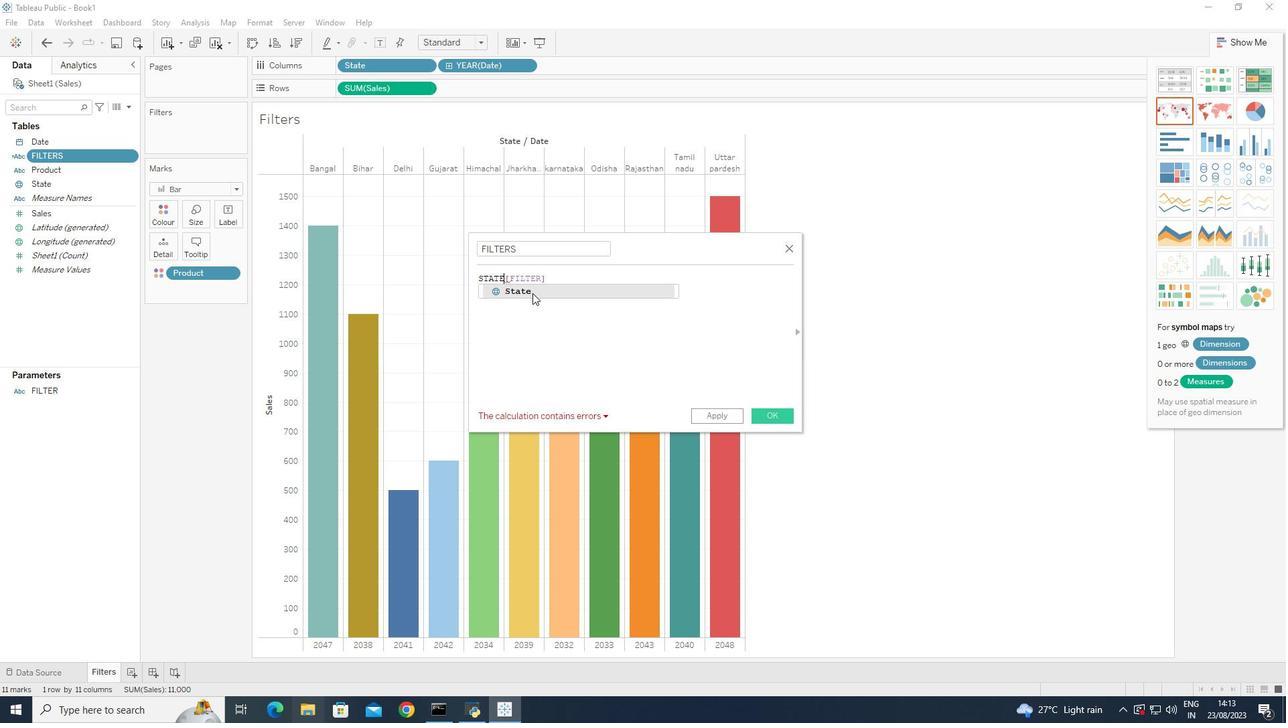 
Action: Mouse pressed left at (532, 293)
Screenshot: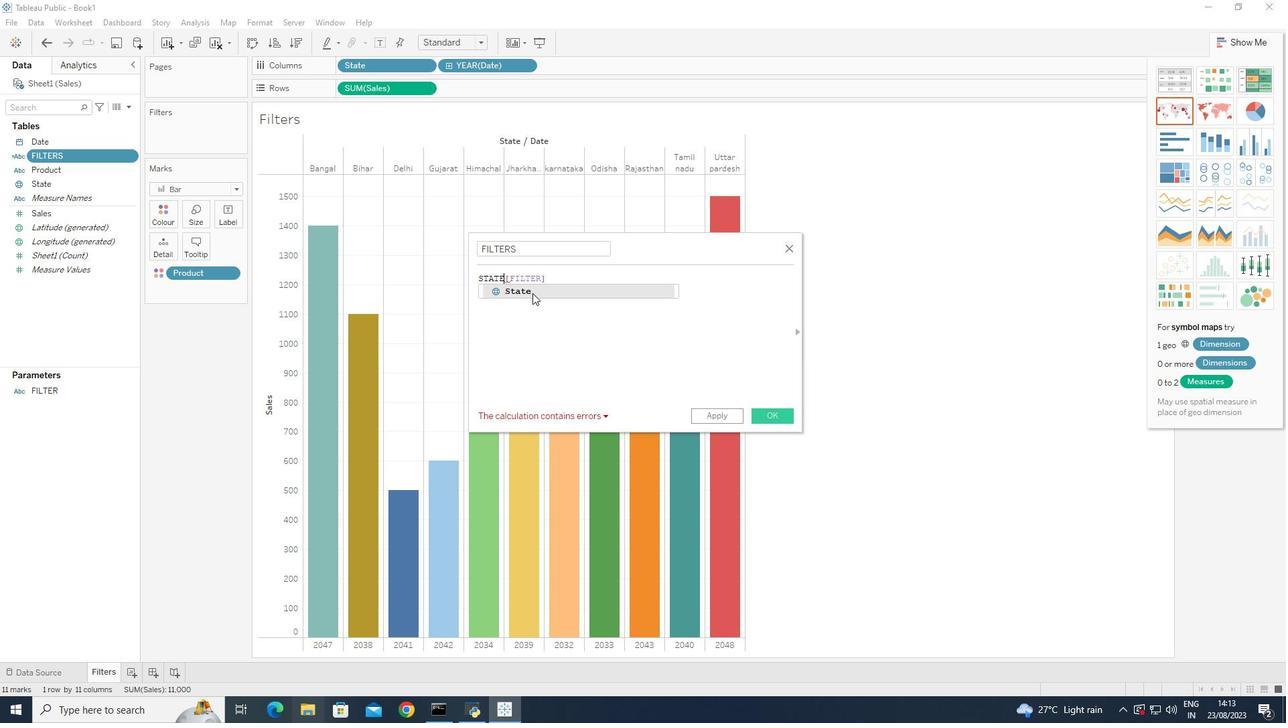 
Action: Mouse moved to (526, 291)
Screenshot: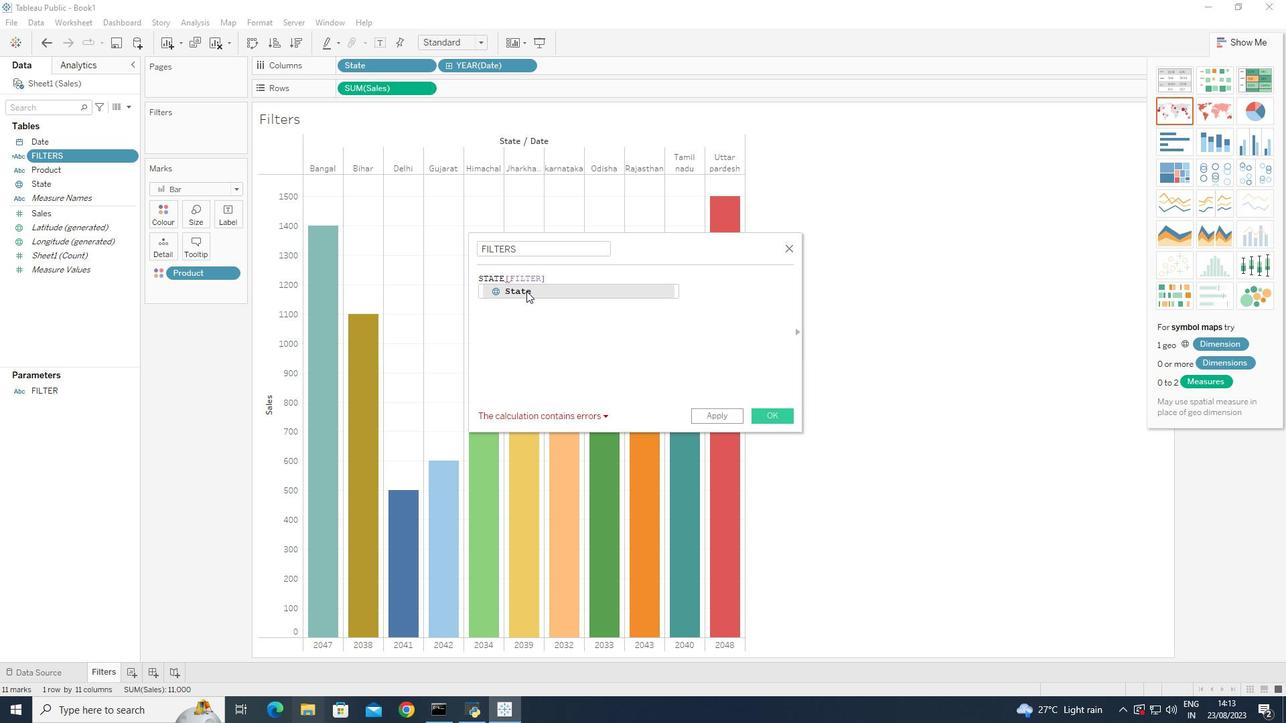 
Action: Mouse pressed left at (526, 291)
Screenshot: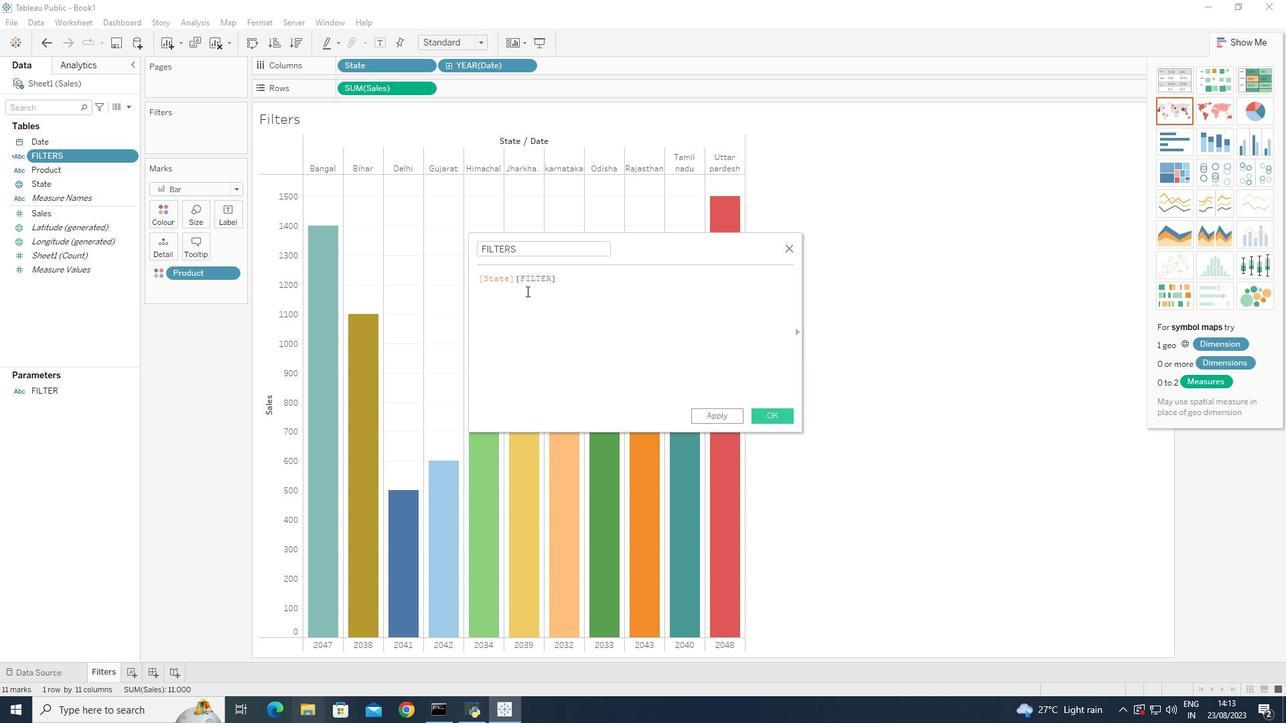 
Action: Mouse moved to (539, 324)
Screenshot: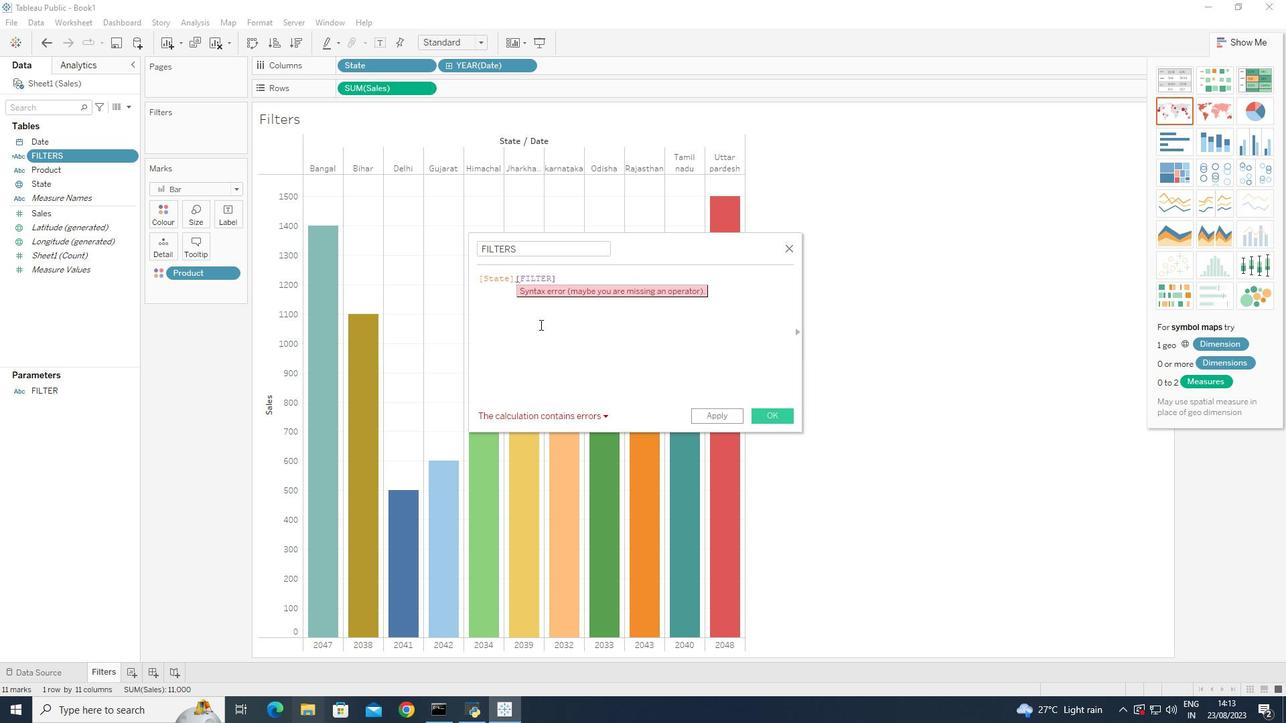 
Action: Mouse pressed left at (539, 324)
Screenshot: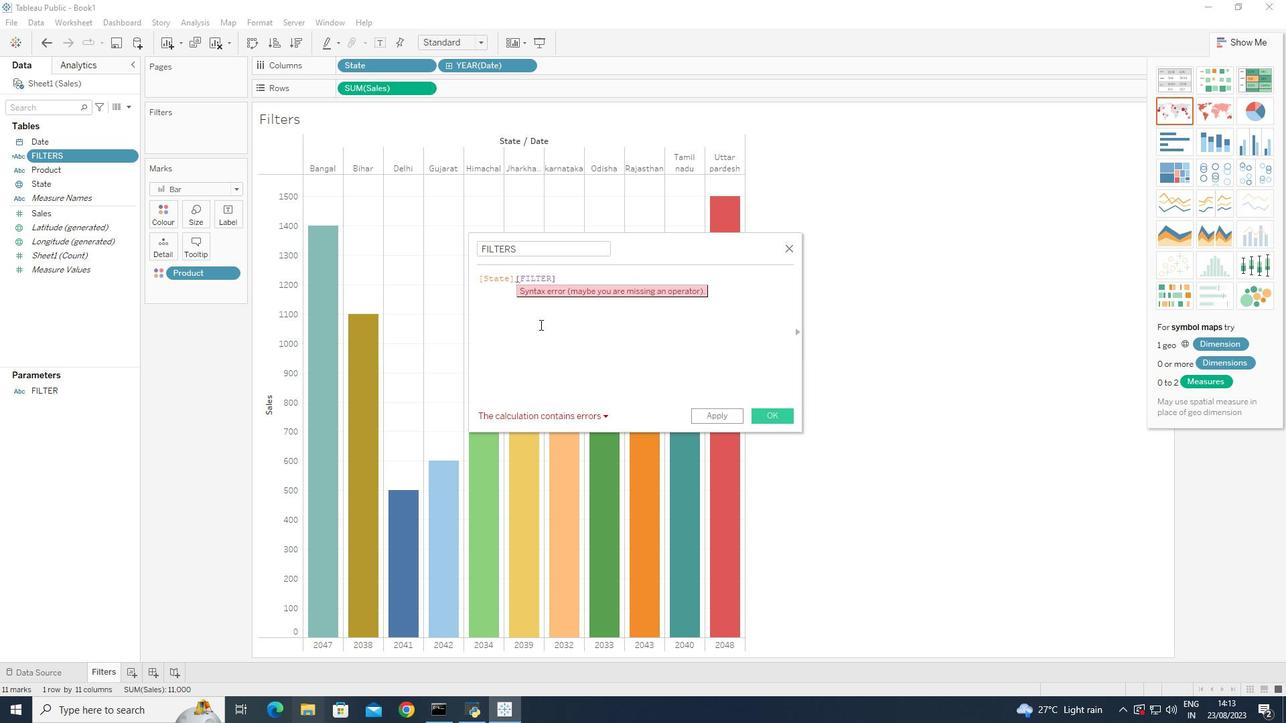 
Action: Mouse moved to (603, 418)
Screenshot: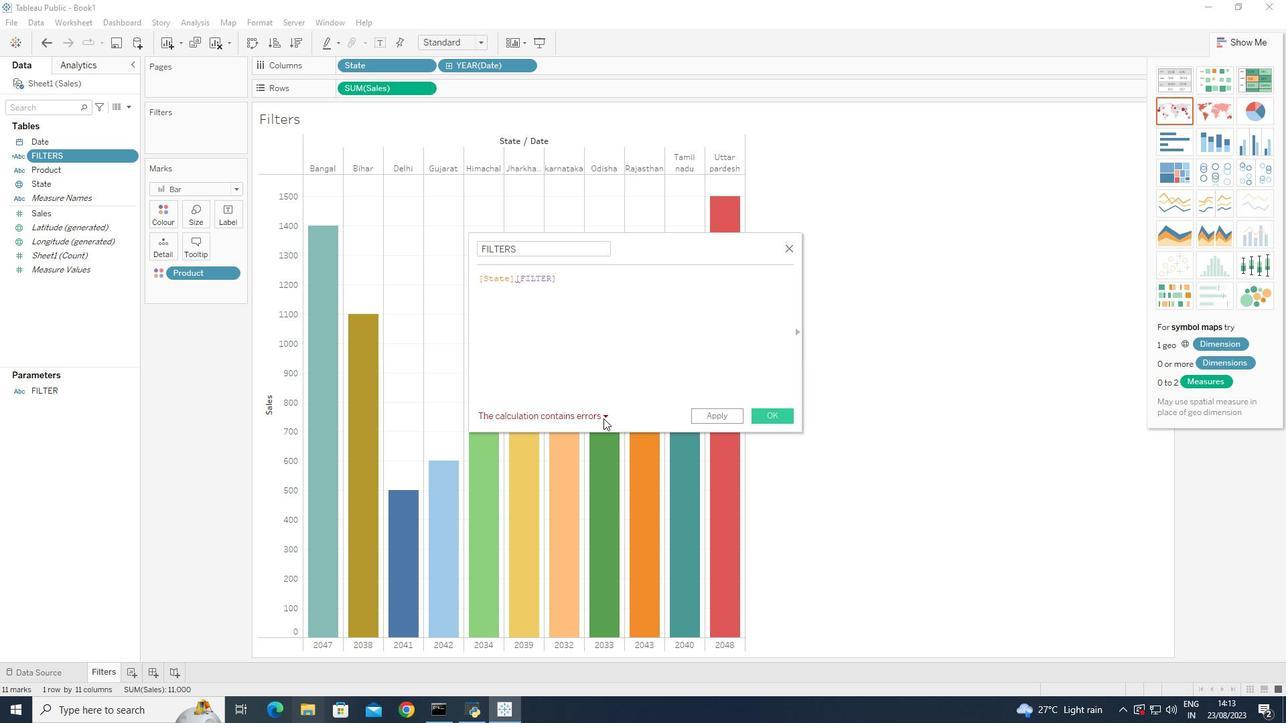 
Action: Mouse pressed left at (603, 418)
Screenshot: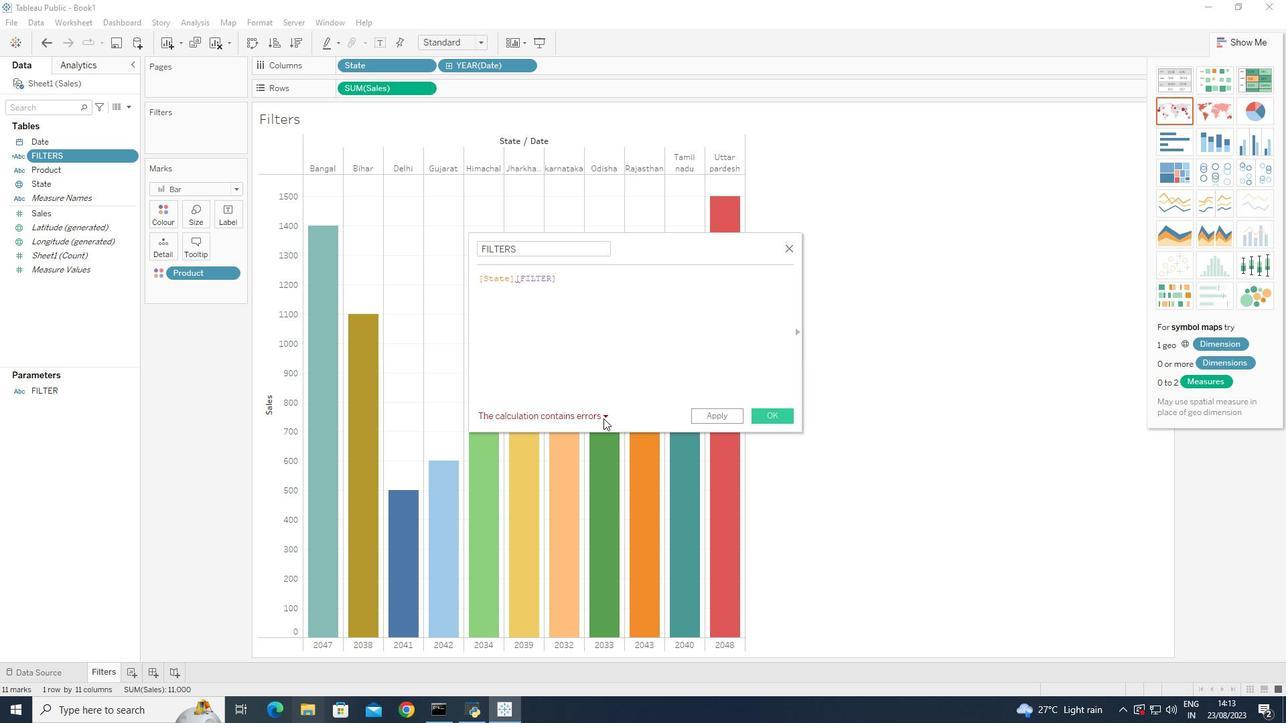 
Action: Mouse moved to (517, 279)
Screenshot: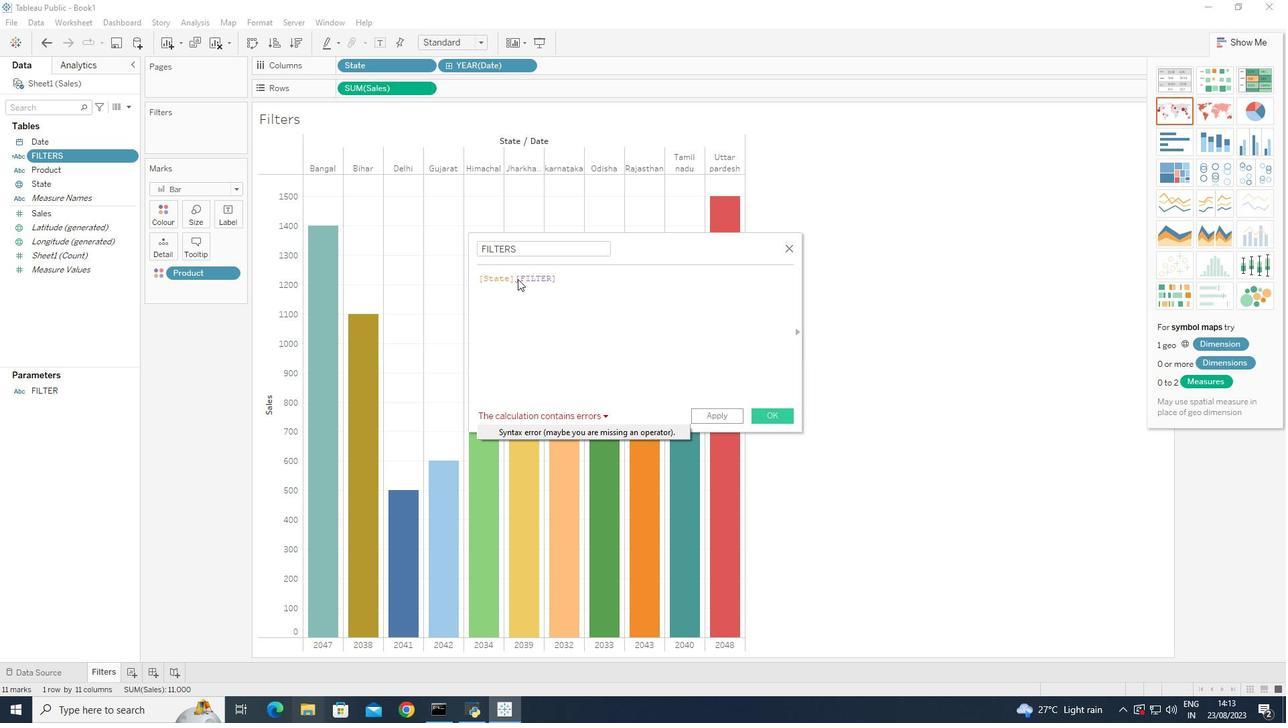 
Action: Mouse pressed left at (517, 279)
Screenshot: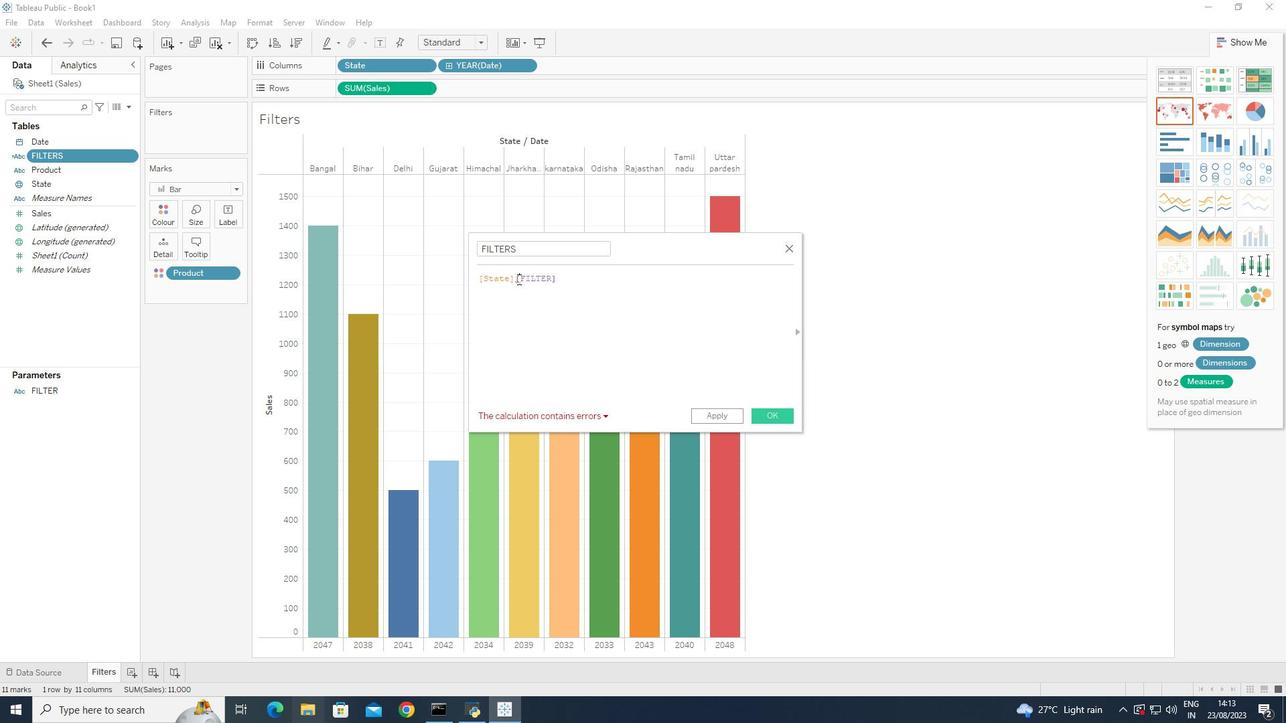 
Action: Mouse moved to (513, 279)
Screenshot: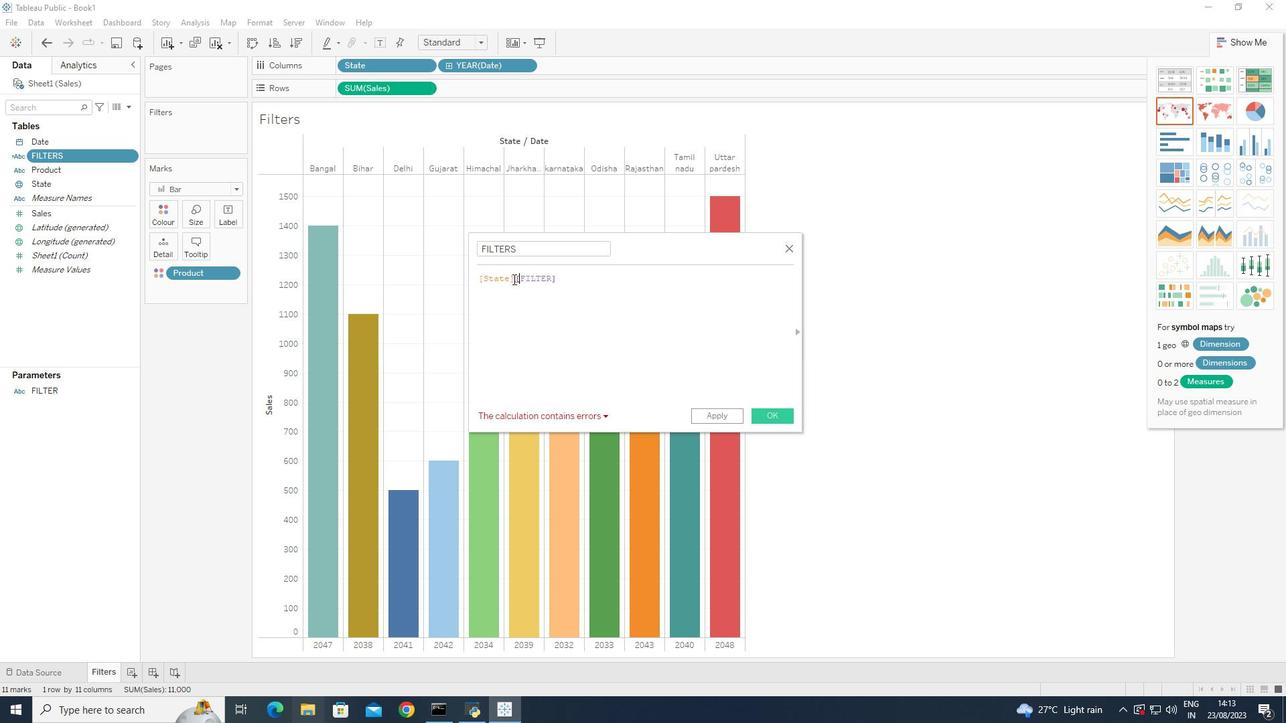 
Action: Mouse pressed left at (513, 279)
Screenshot: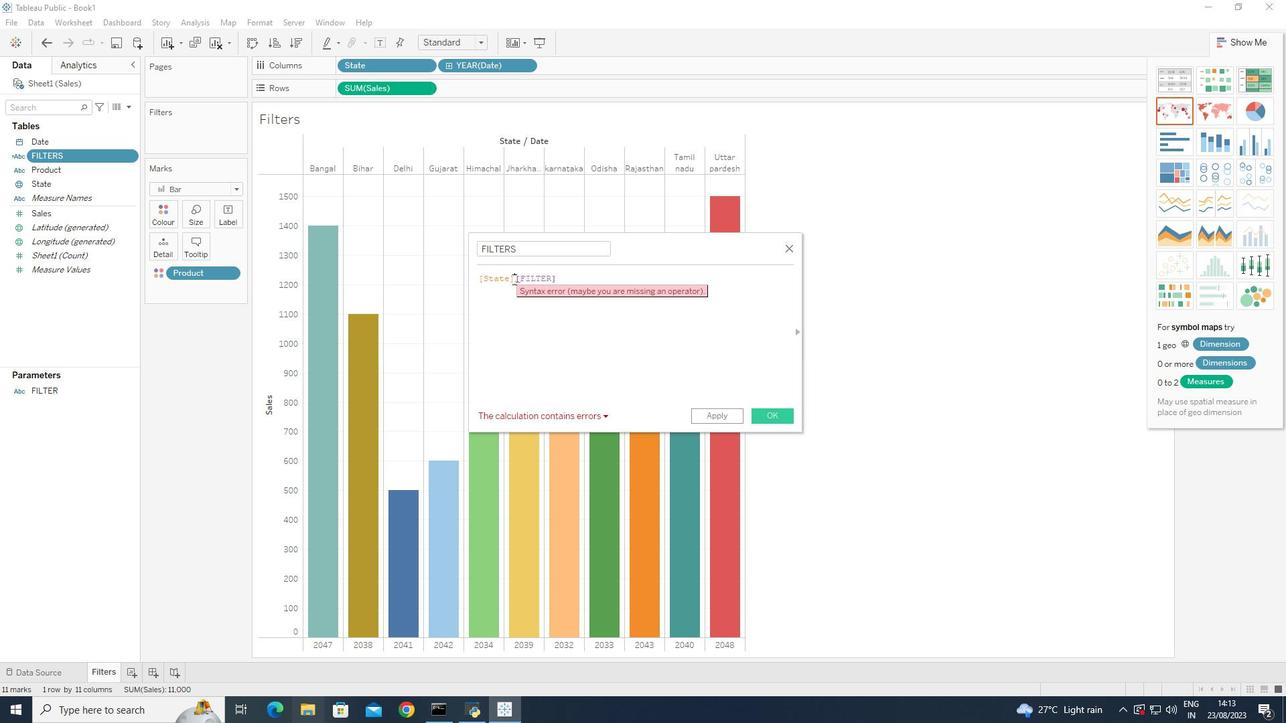 
Action: Mouse moved to (516, 317)
Screenshot: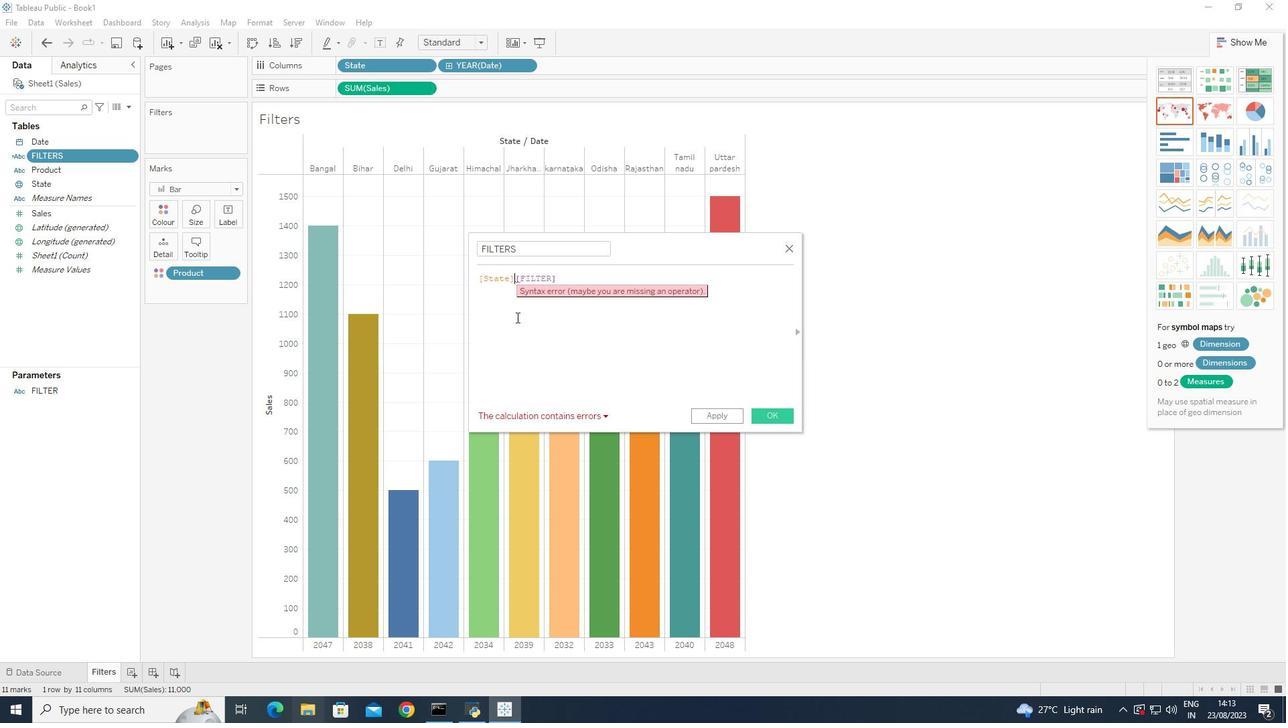 
Action: Key pressed <Key.backspace>
Screenshot: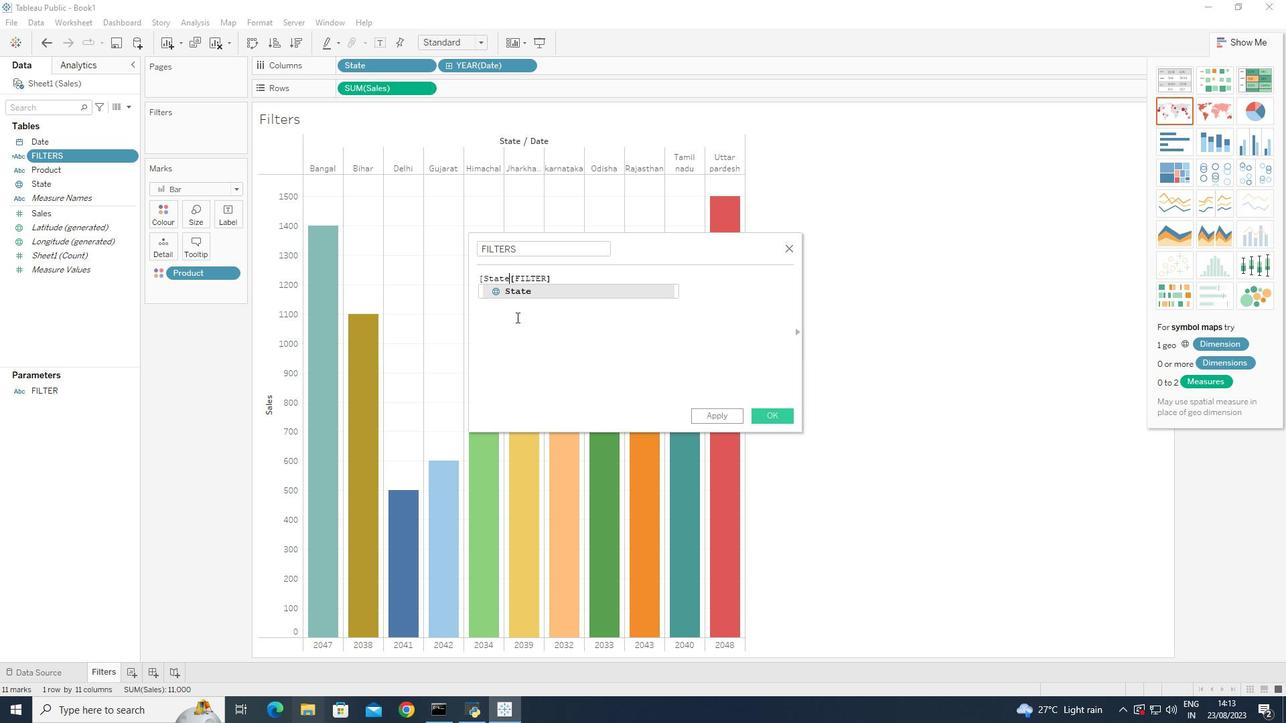 
Action: Mouse moved to (485, 277)
Screenshot: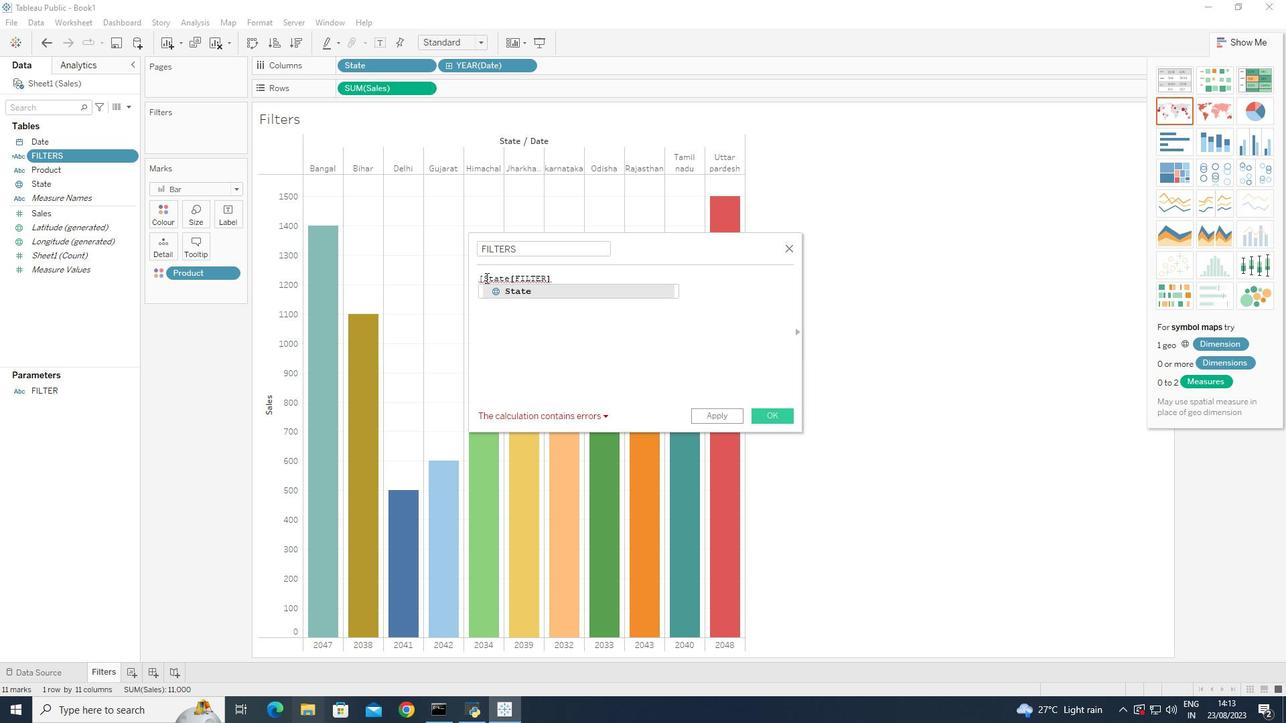 
Action: Mouse pressed left at (485, 277)
Screenshot: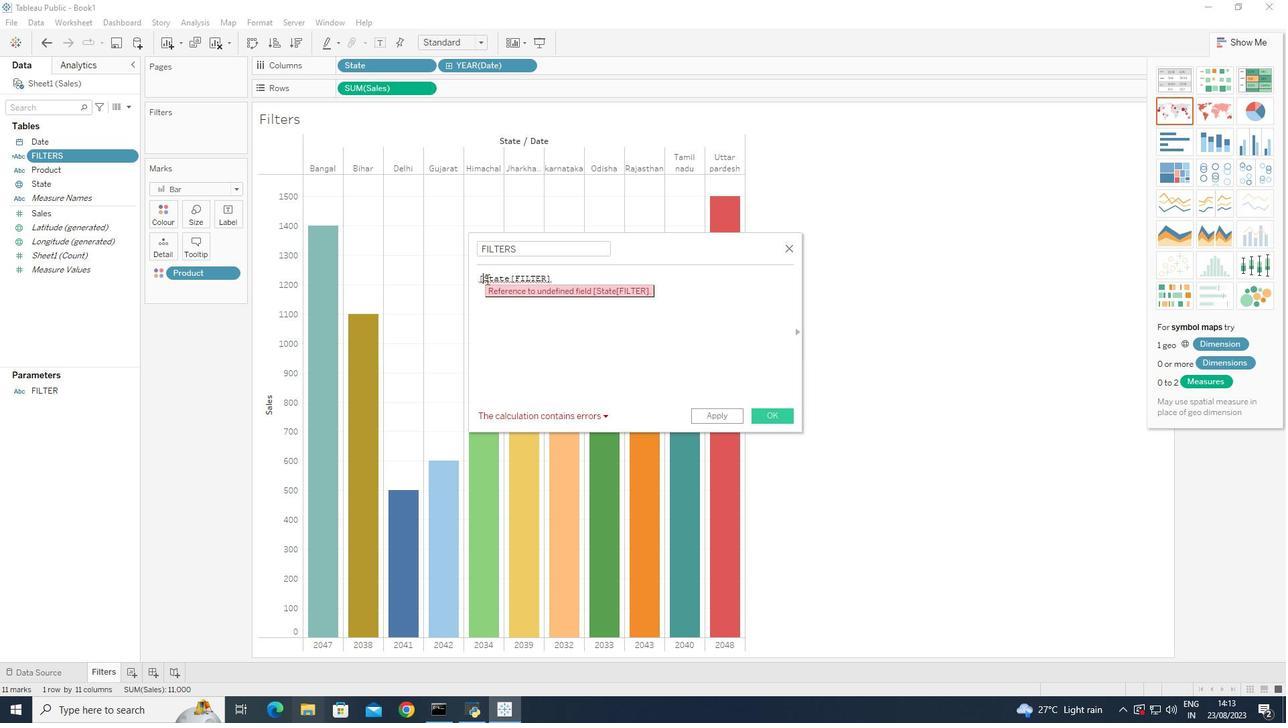 
Action: Mouse moved to (493, 290)
Screenshot: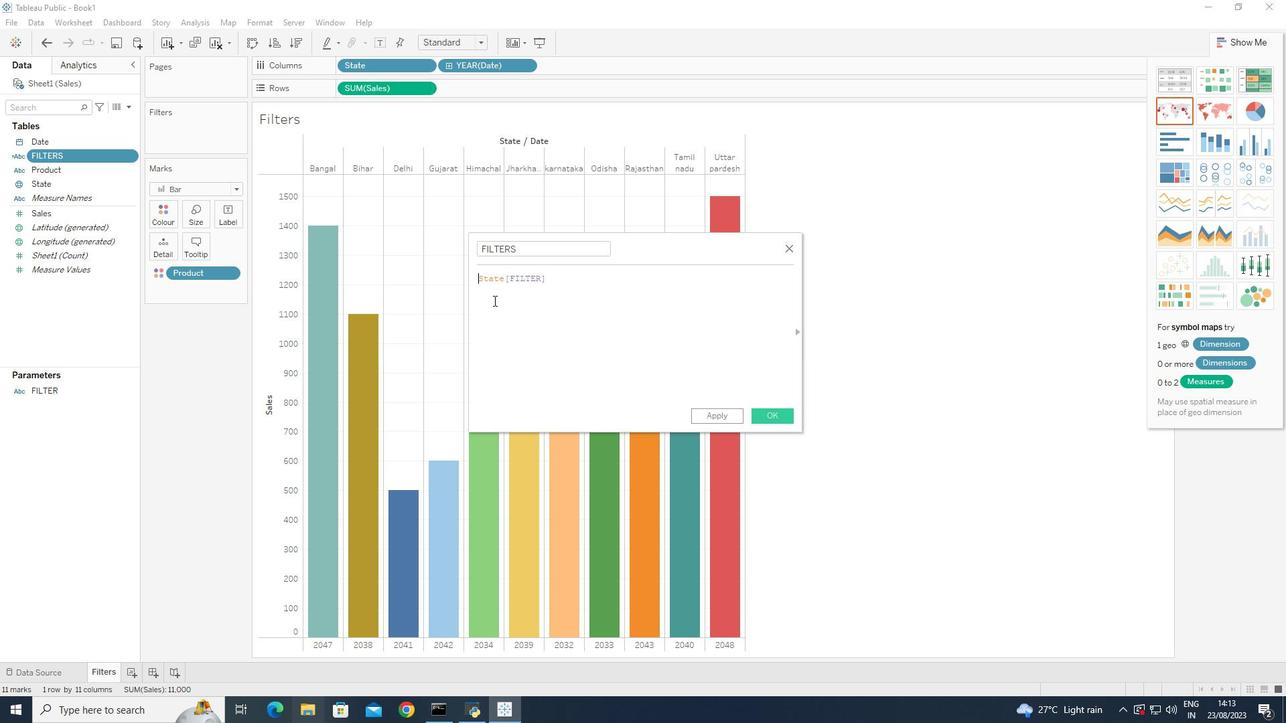 
Action: Key pressed <Key.backspace>
Screenshot: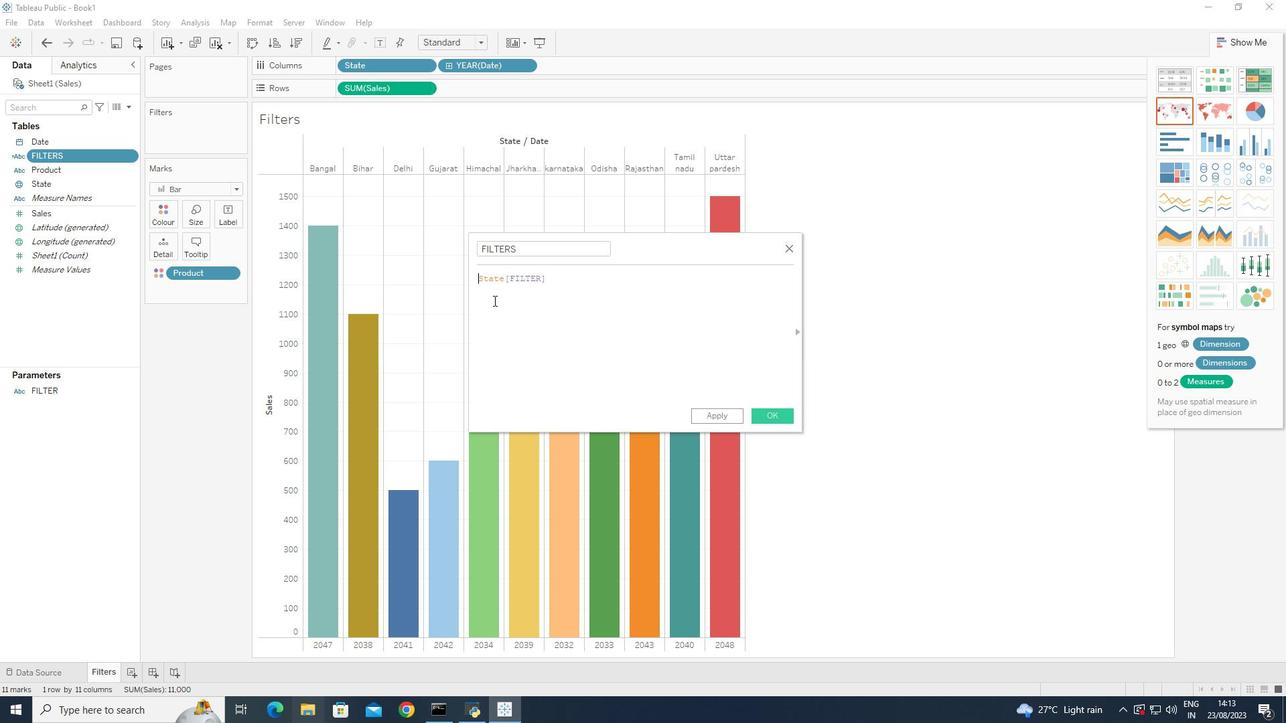 
Action: Mouse moved to (507, 275)
Screenshot: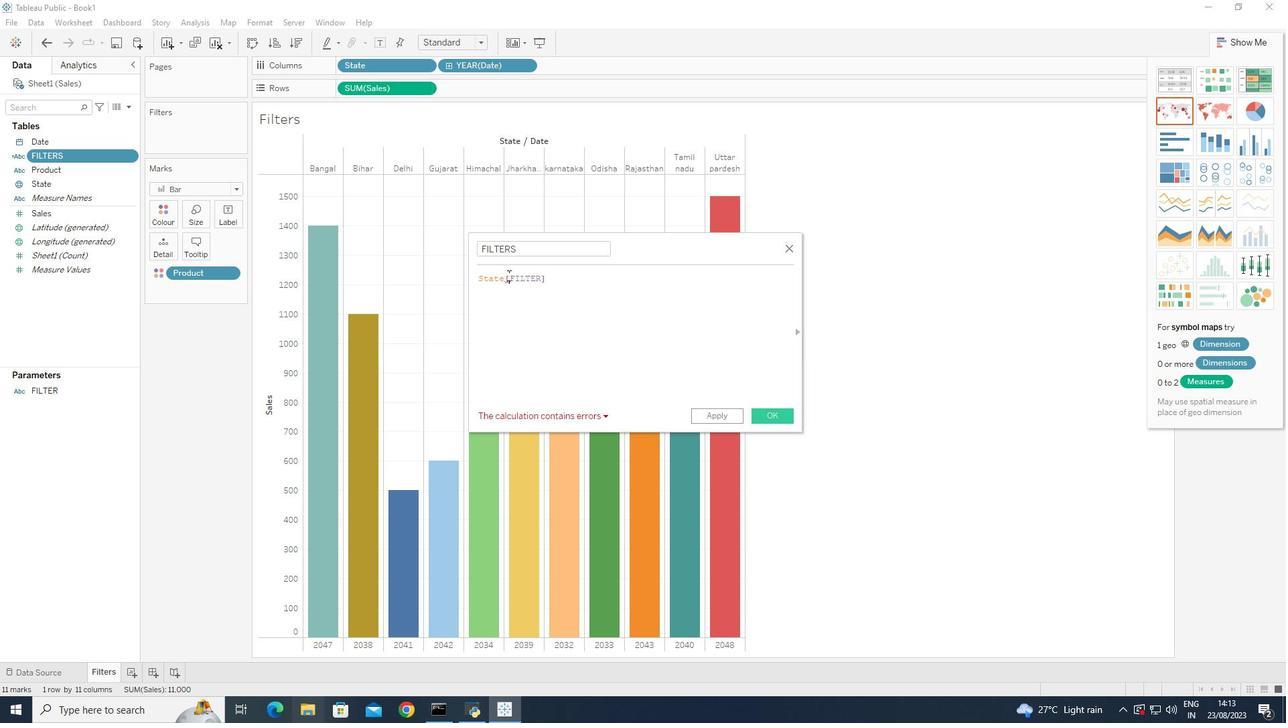 
Action: Mouse pressed left at (507, 275)
Screenshot: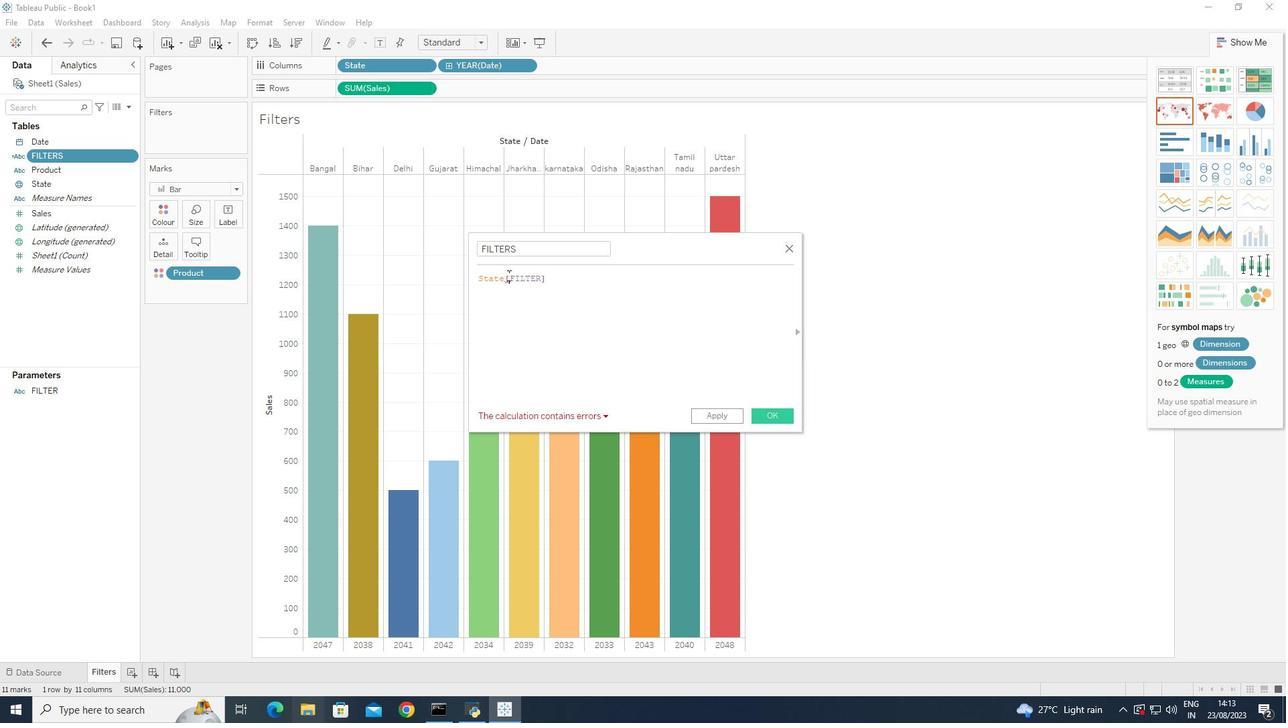 
Action: Mouse moved to (503, 280)
Screenshot: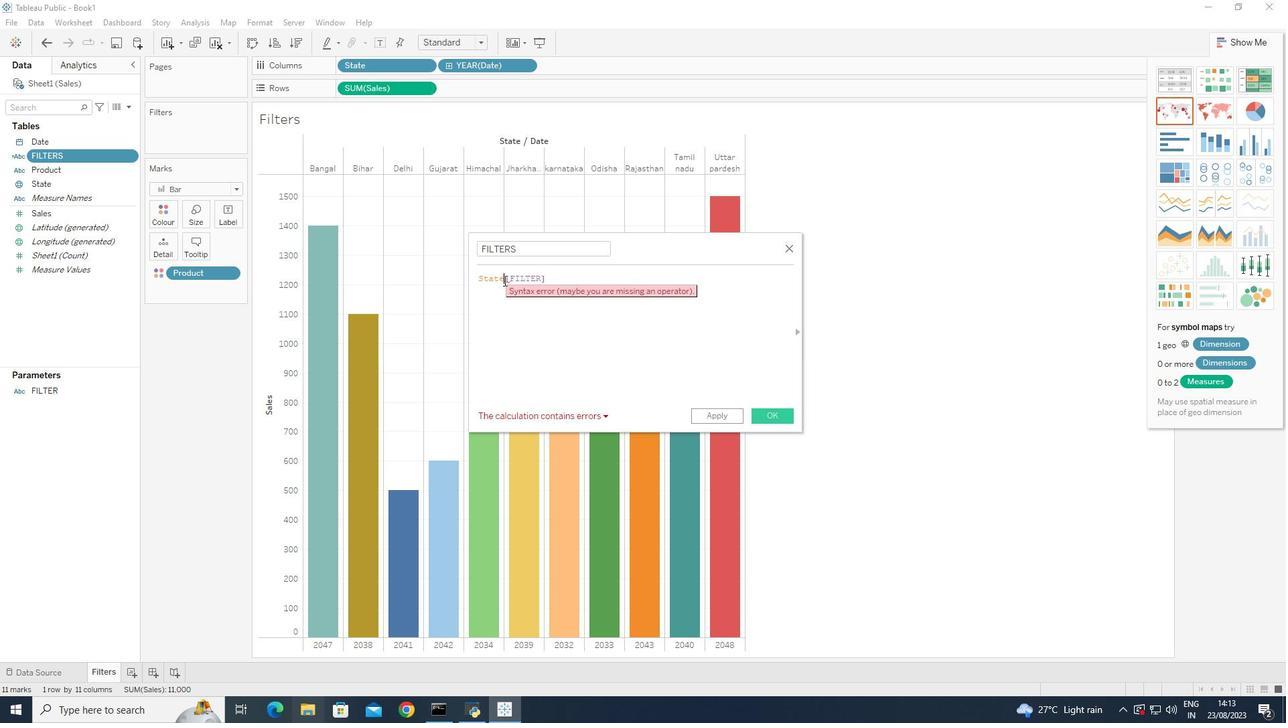 
Action: Mouse pressed left at (503, 280)
Screenshot: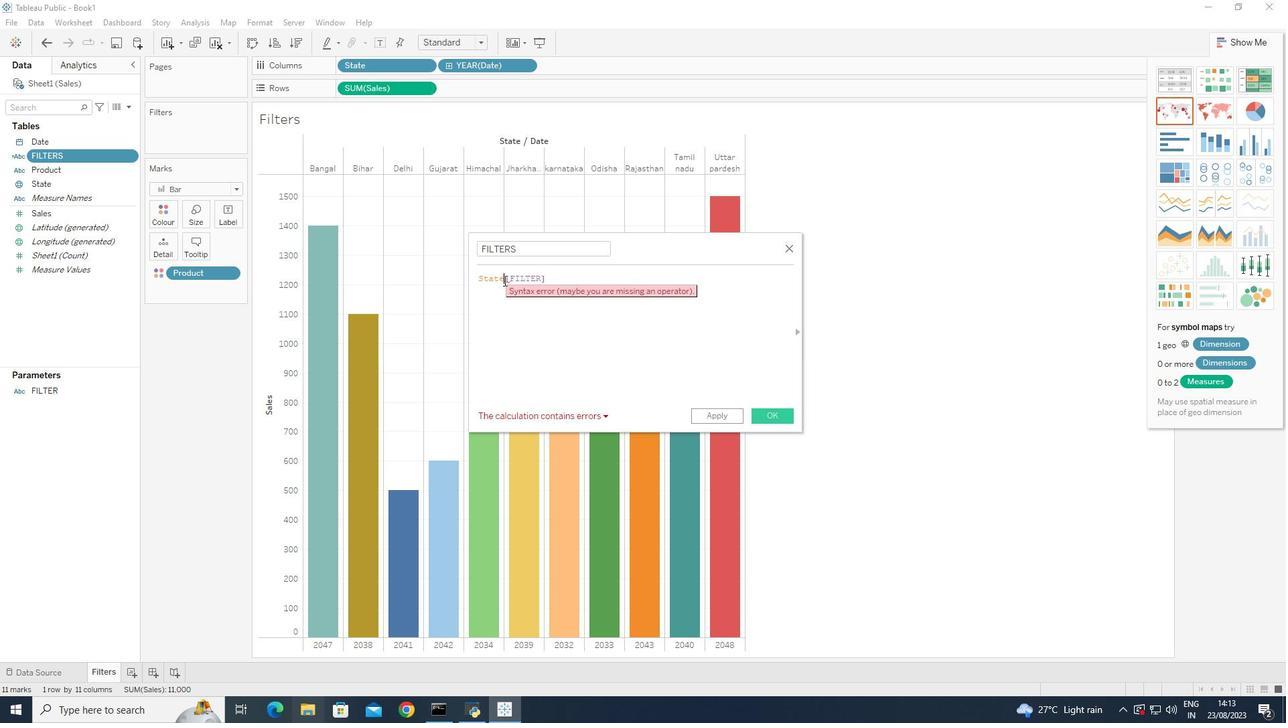 
Action: Mouse moved to (513, 330)
Screenshot: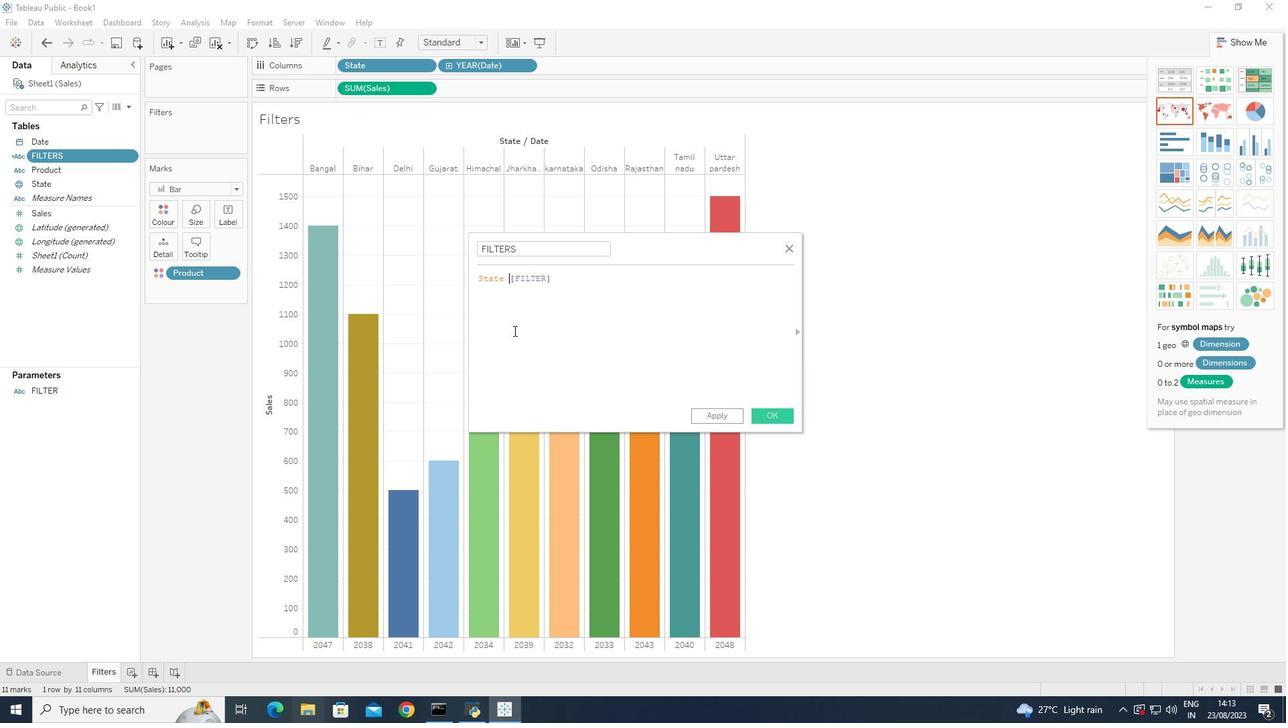 
Action: Key pressed <Key.space>
Screenshot: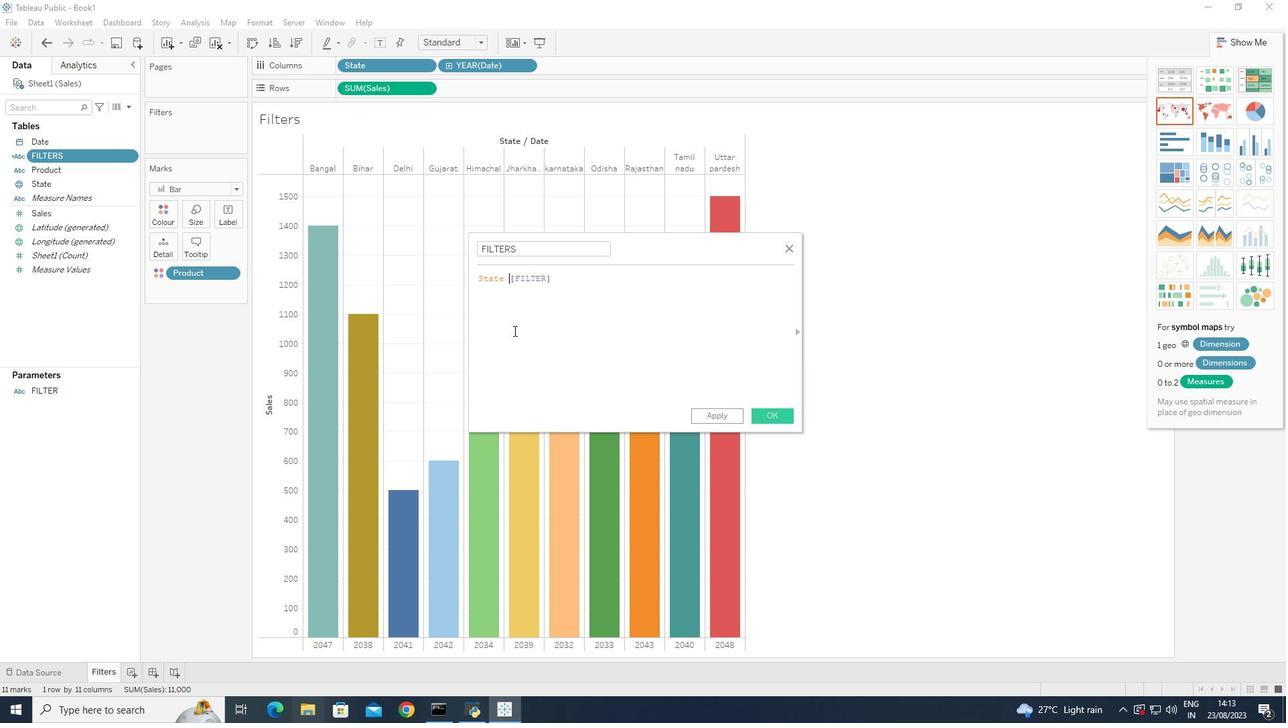 
Action: Mouse pressed left at (513, 330)
Screenshot: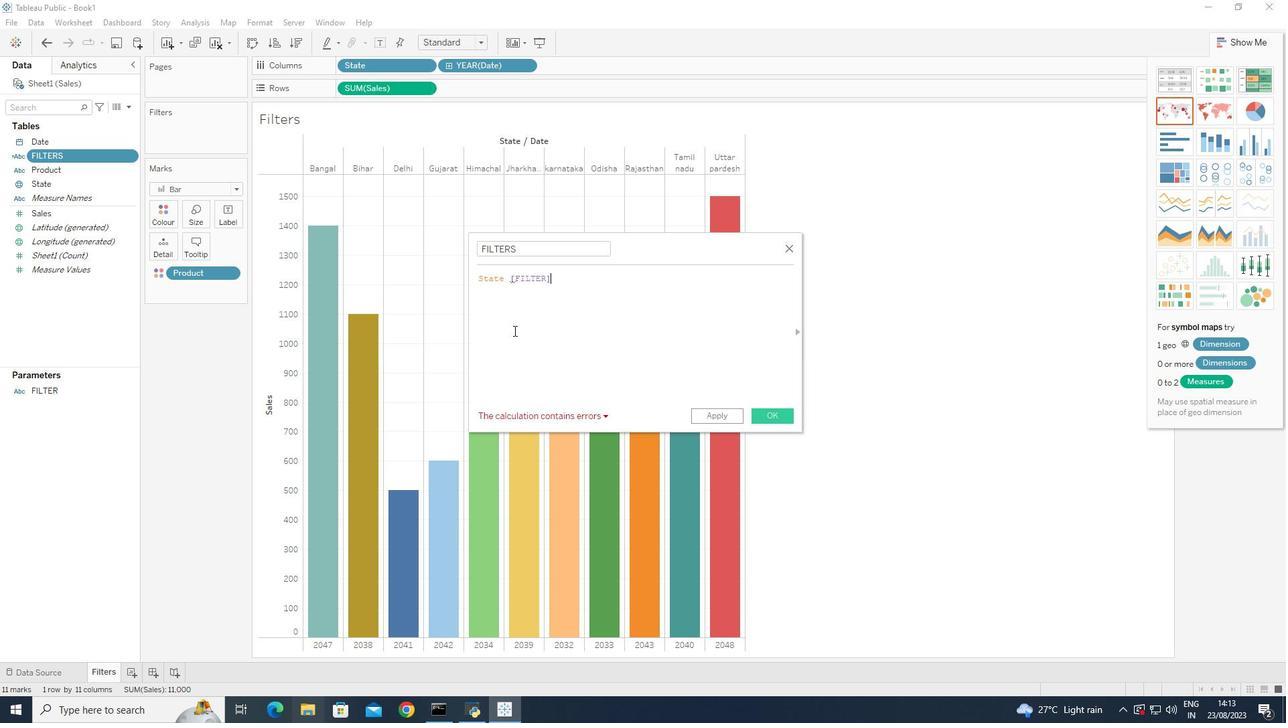
Action: Mouse moved to (506, 280)
Screenshot: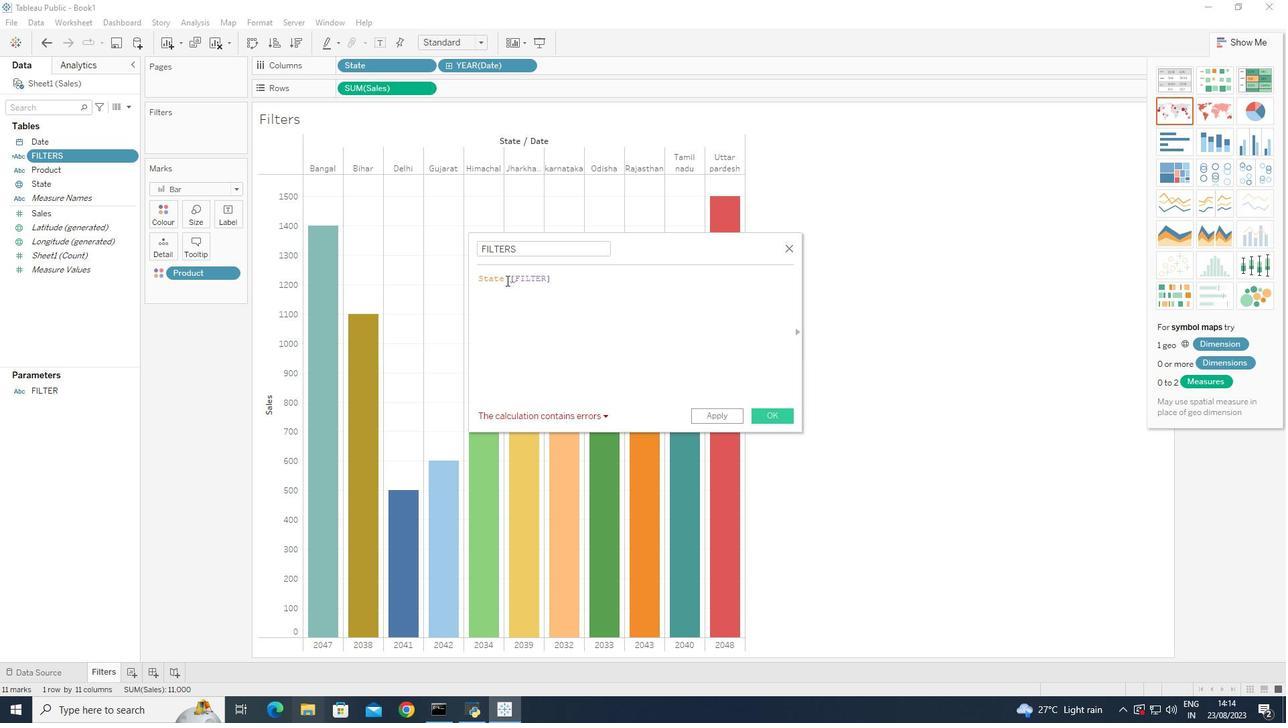 
Action: Mouse pressed left at (506, 280)
Screenshot: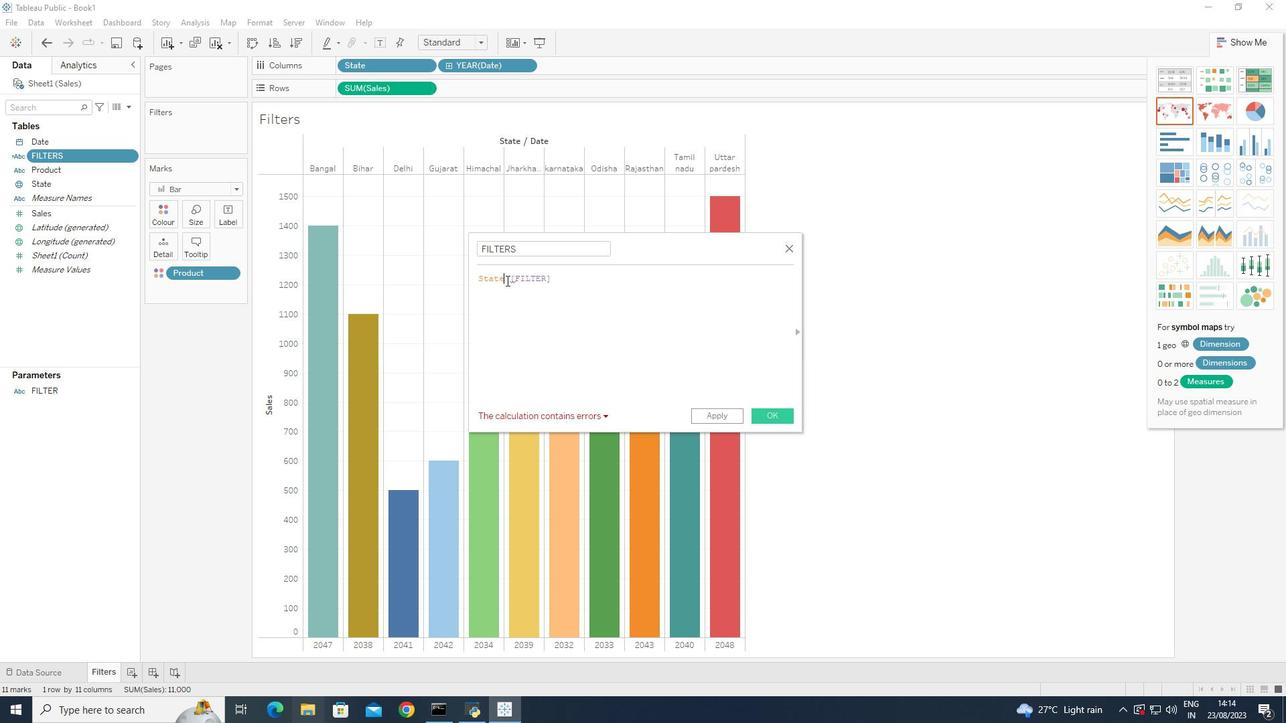 
Action: Mouse moved to (511, 284)
Screenshot: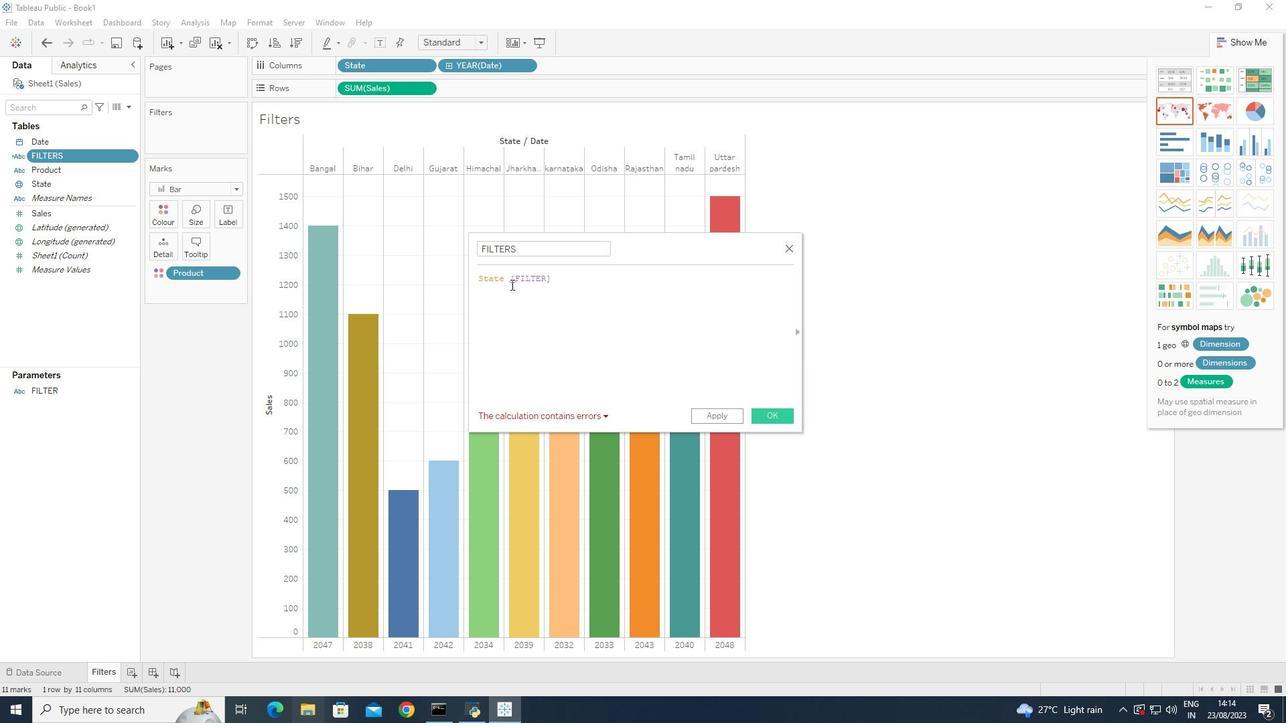 
Action: Key pressed -
Screenshot: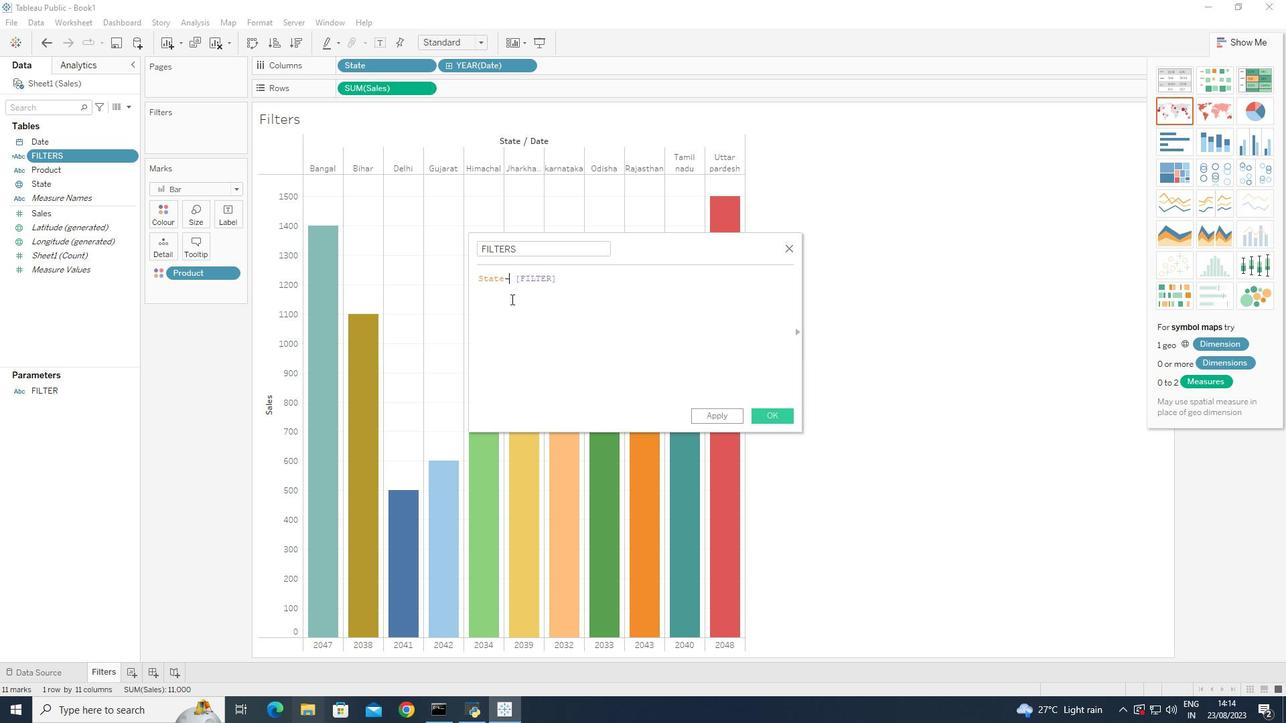 
Action: Mouse moved to (513, 305)
Screenshot: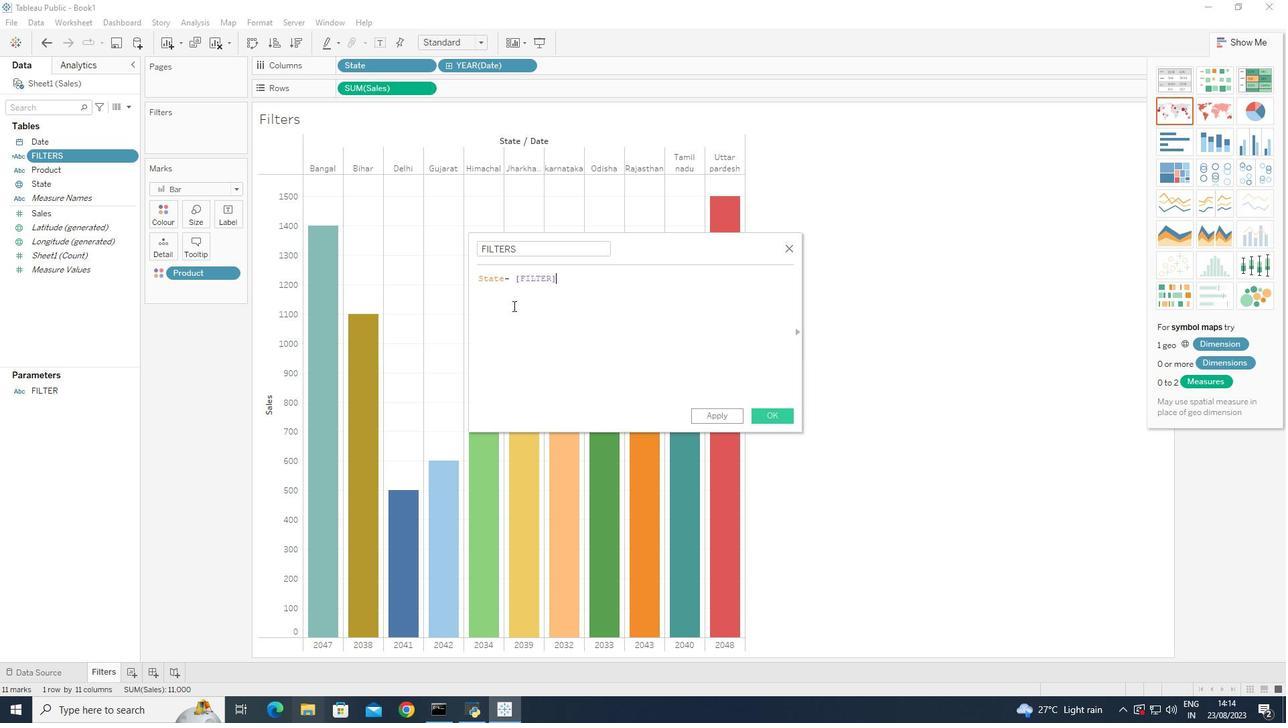 
Action: Mouse pressed left at (513, 305)
Screenshot: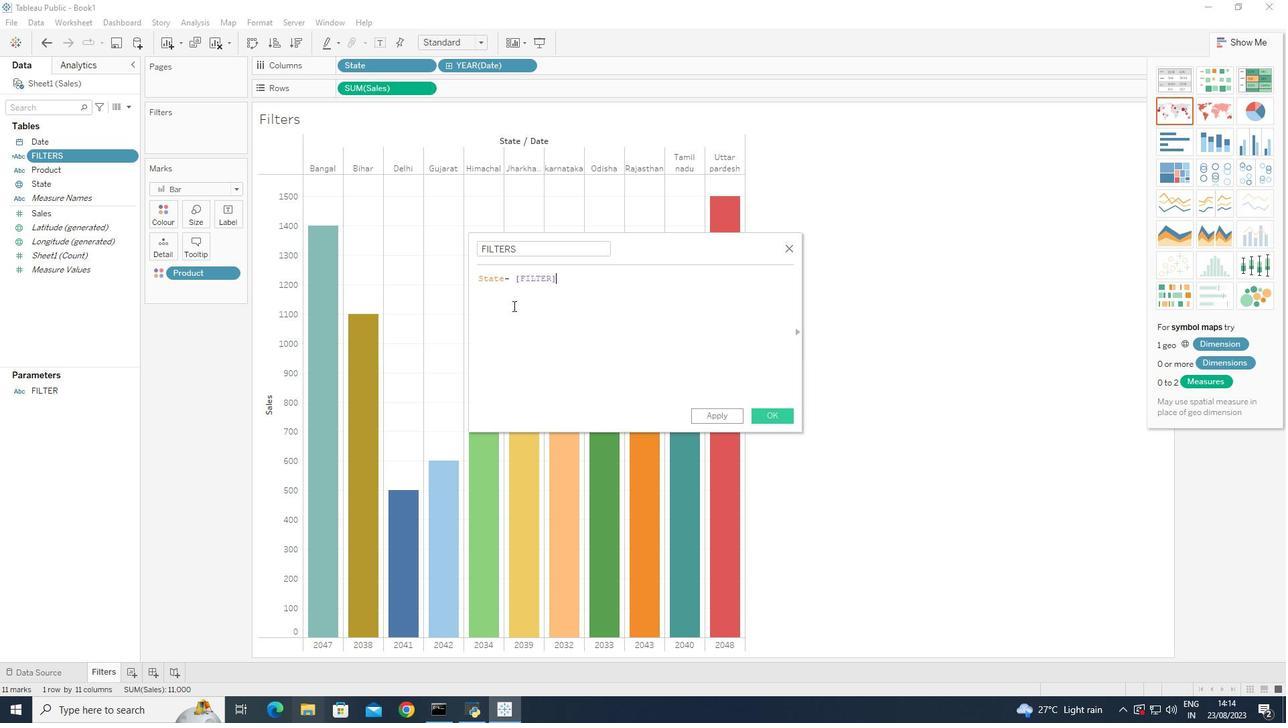 
Action: Mouse moved to (517, 277)
Screenshot: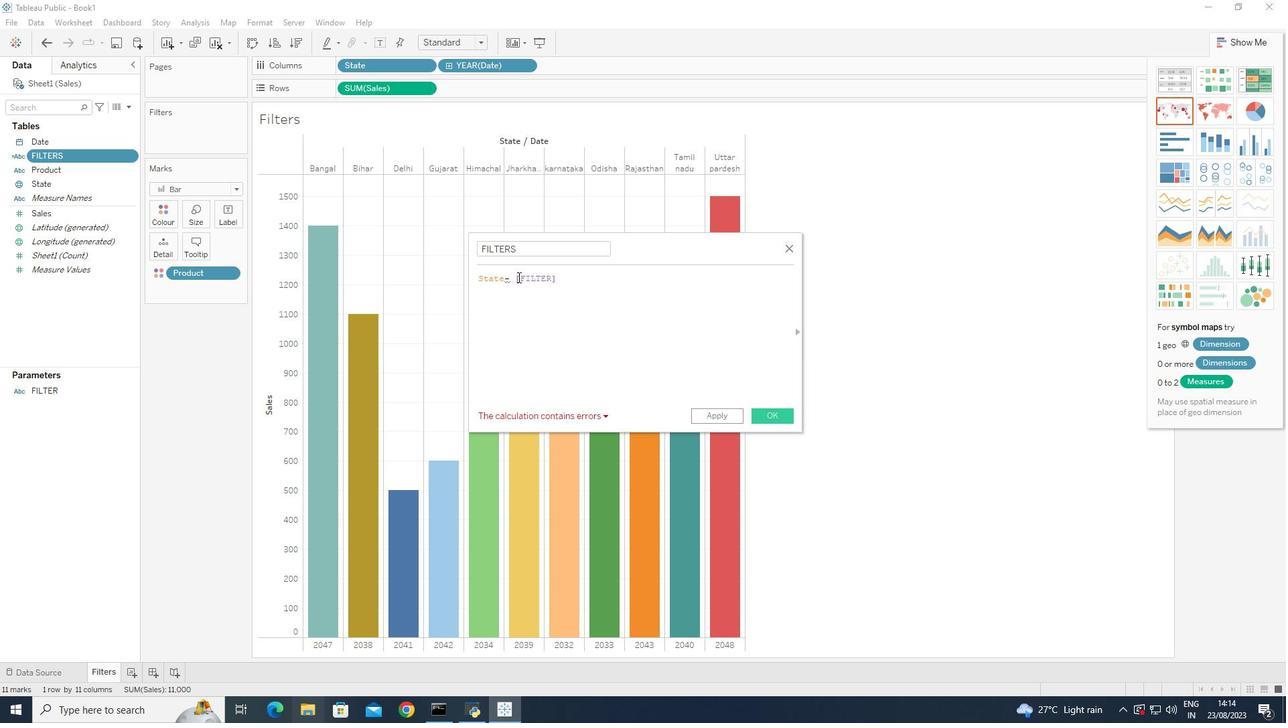 
Action: Mouse pressed left at (517, 277)
Screenshot: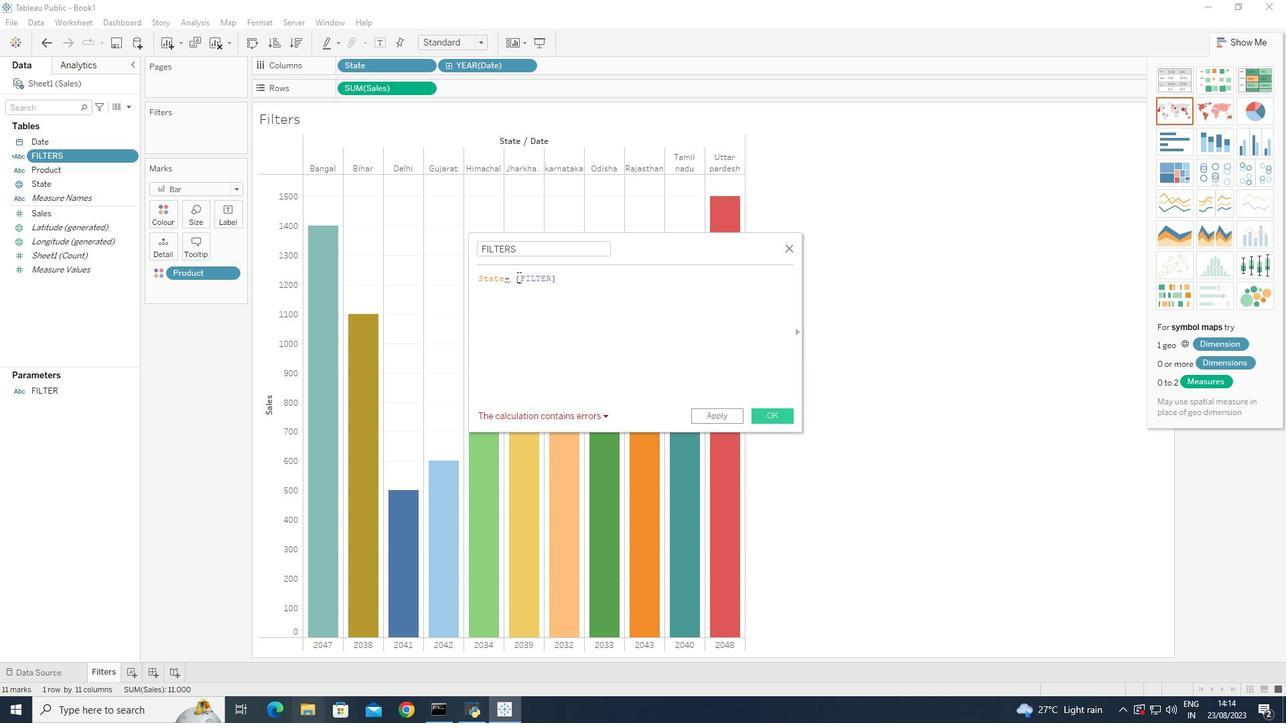
Action: Mouse moved to (515, 279)
Screenshot: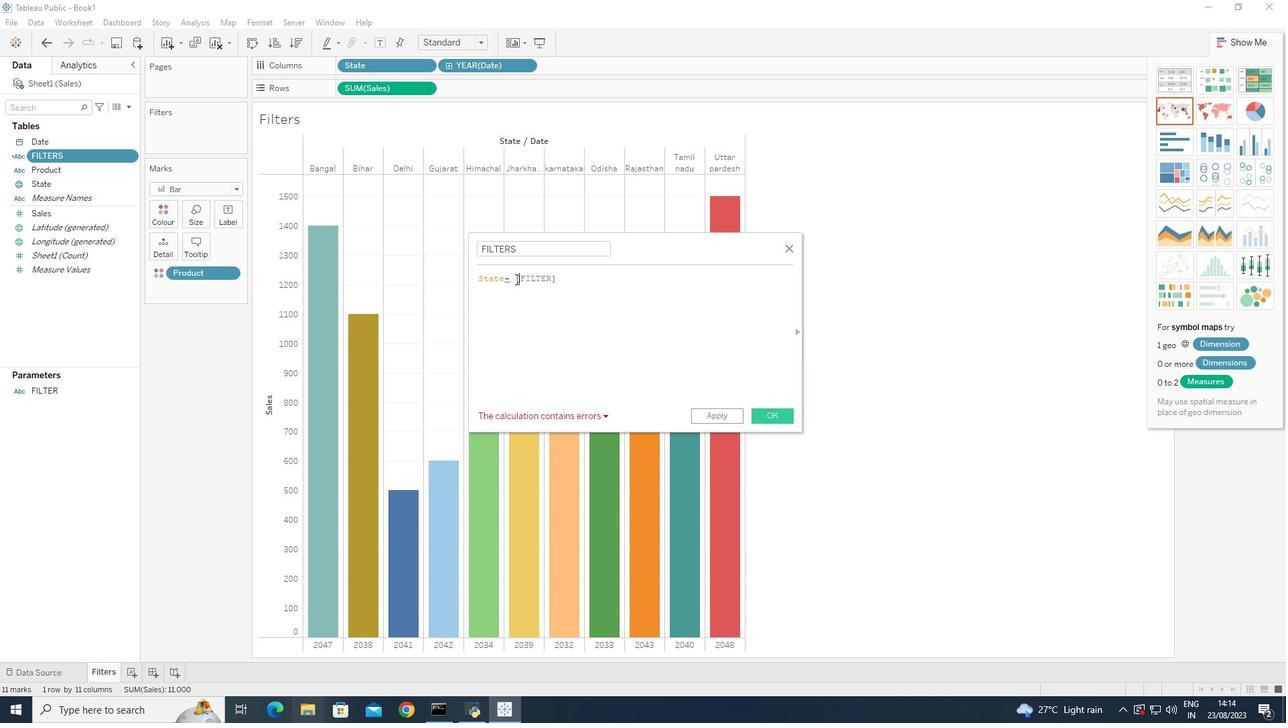 
Action: Mouse pressed left at (515, 279)
Screenshot: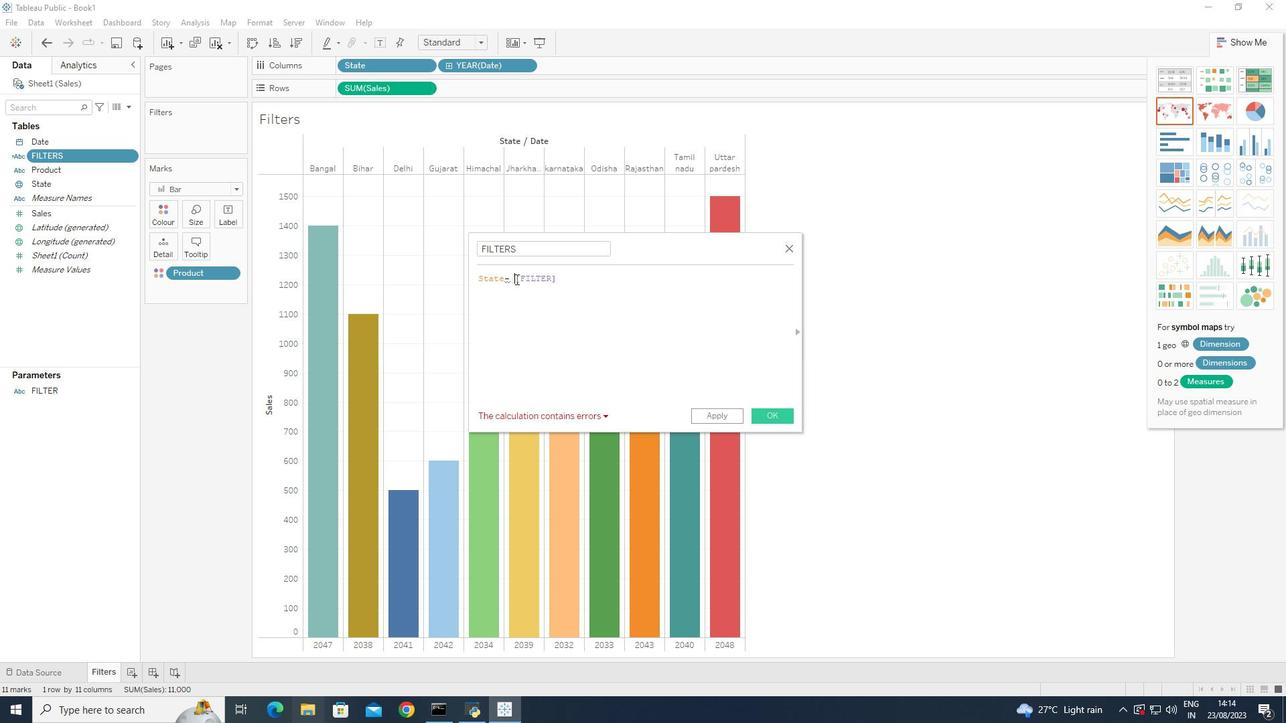 
Action: Mouse moved to (518, 289)
Screenshot: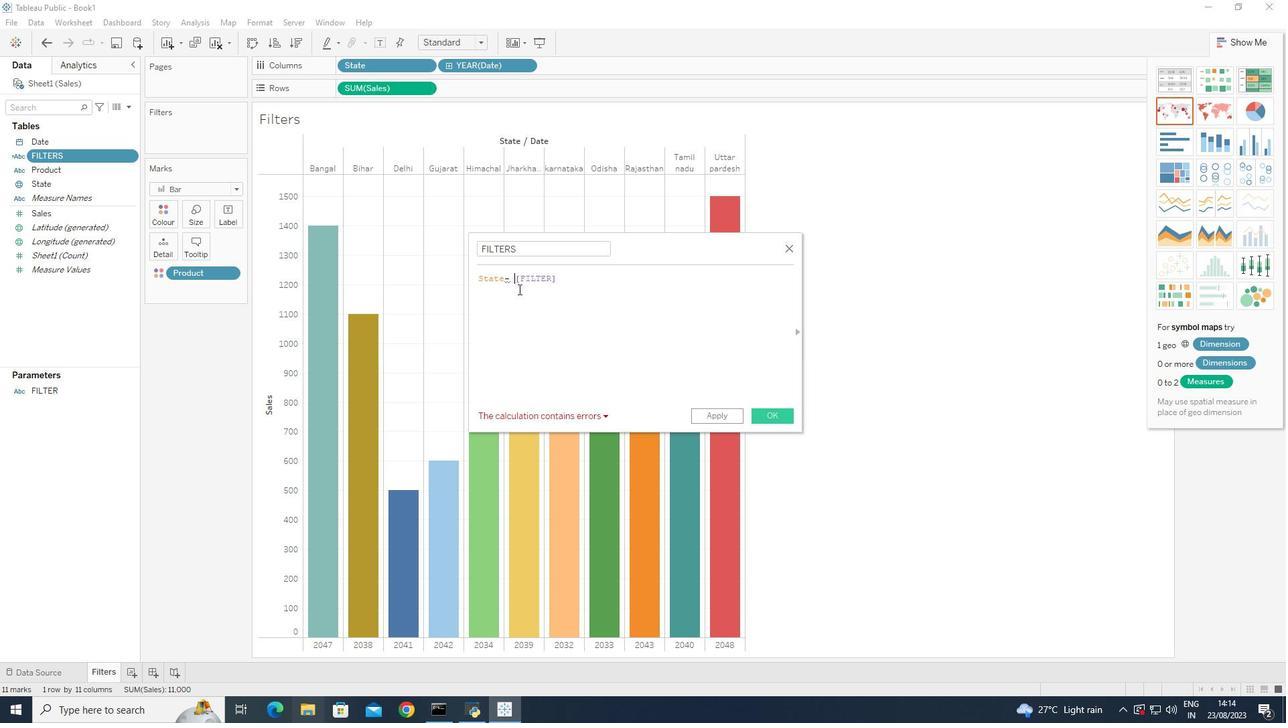 
Action: Key pressed <Key.backspace>
Screenshot: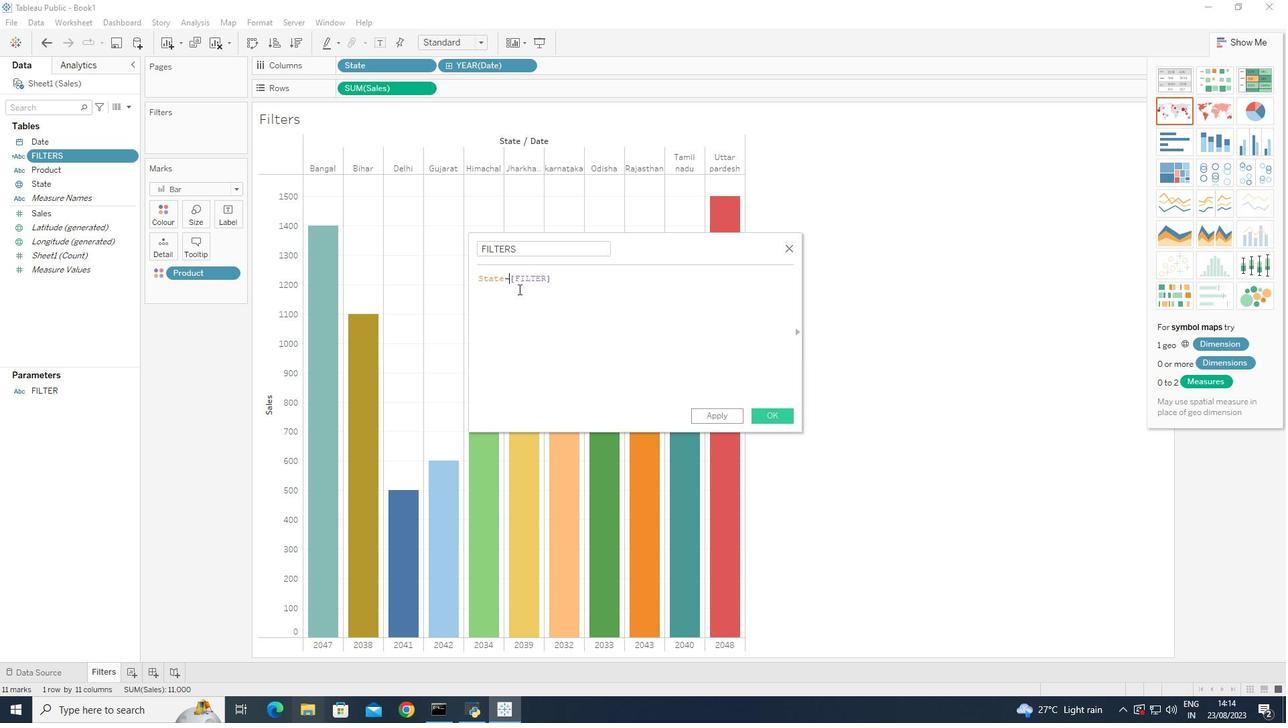 
Action: Mouse moved to (525, 353)
Screenshot: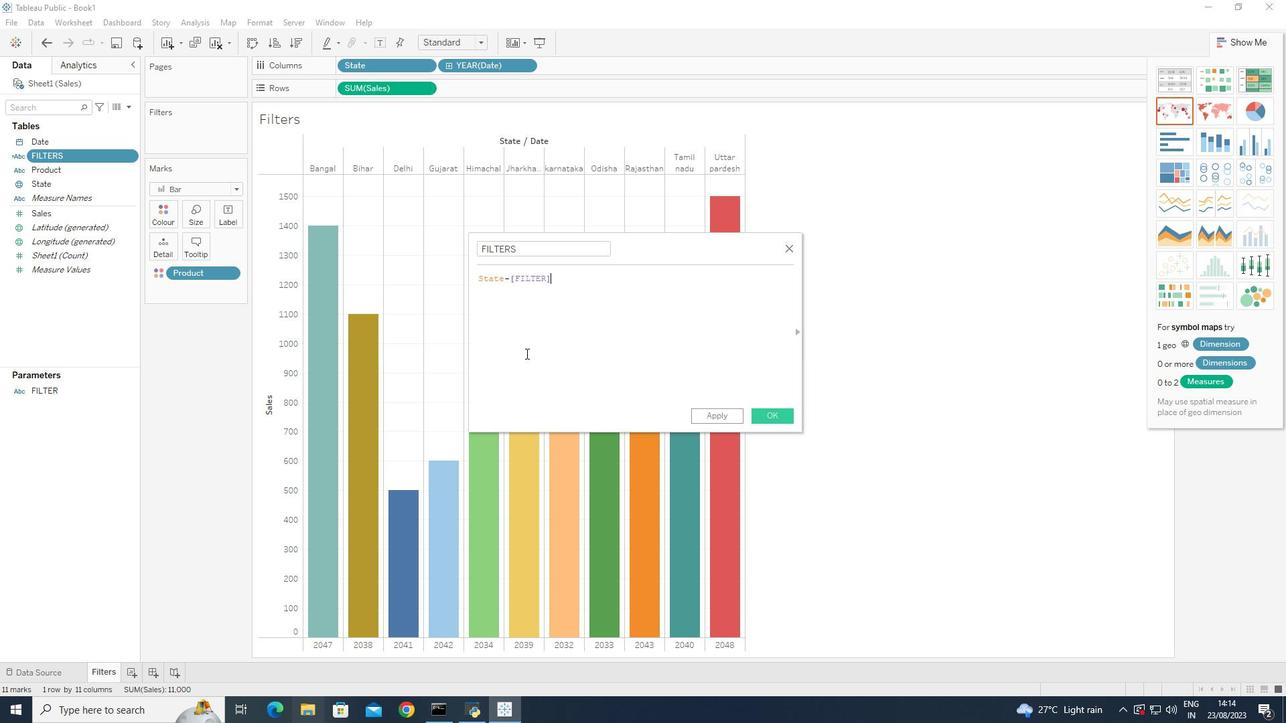 
Action: Mouse pressed left at (525, 353)
Screenshot: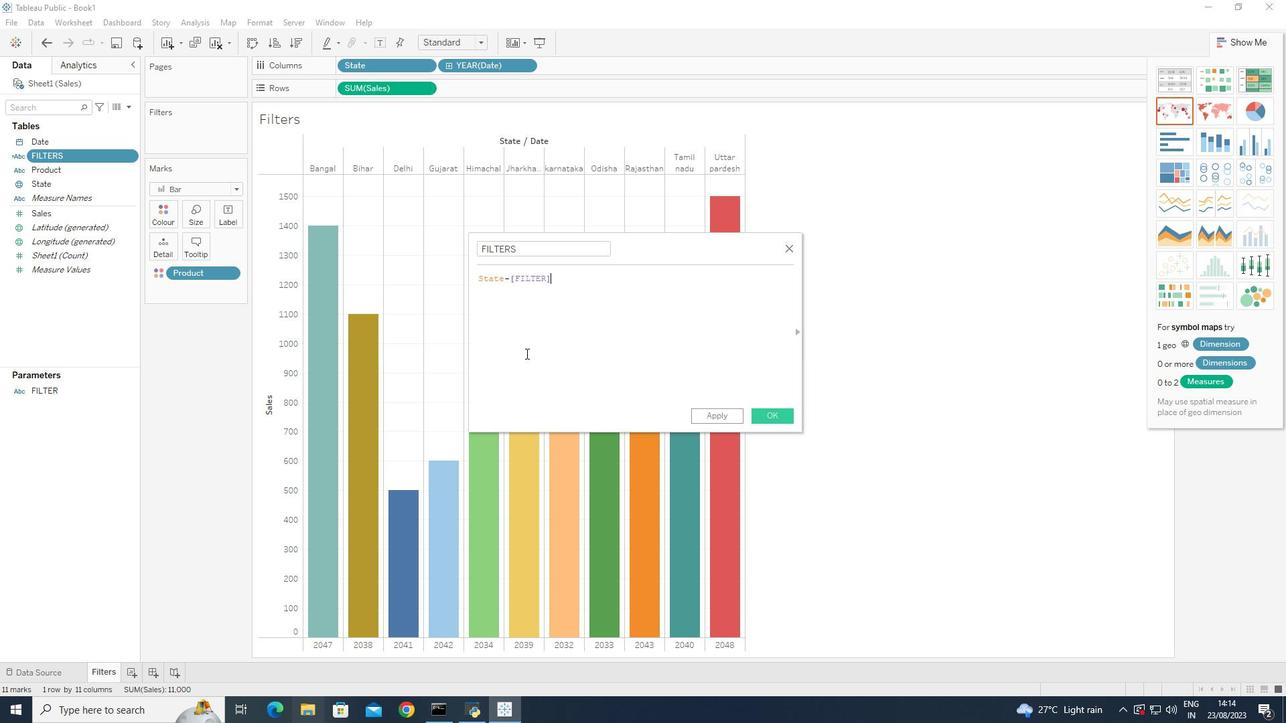 
Action: Key pressed <Key.backspace><Key.backspace><Key.backspace><Key.backspace><Key.backspace><Key.backspace><Key.backspace><Key.backspace><Key.backspace><Key.backspace><Key.backspace><Key.backspace><Key.backspace><Key.backspace><Key.backspace><Key.backspace><Key.backspace><Key.backspace><Key.backspace><Key.backspace><Key.backspace><Key.backspace><Key.backspace>S
Screenshot: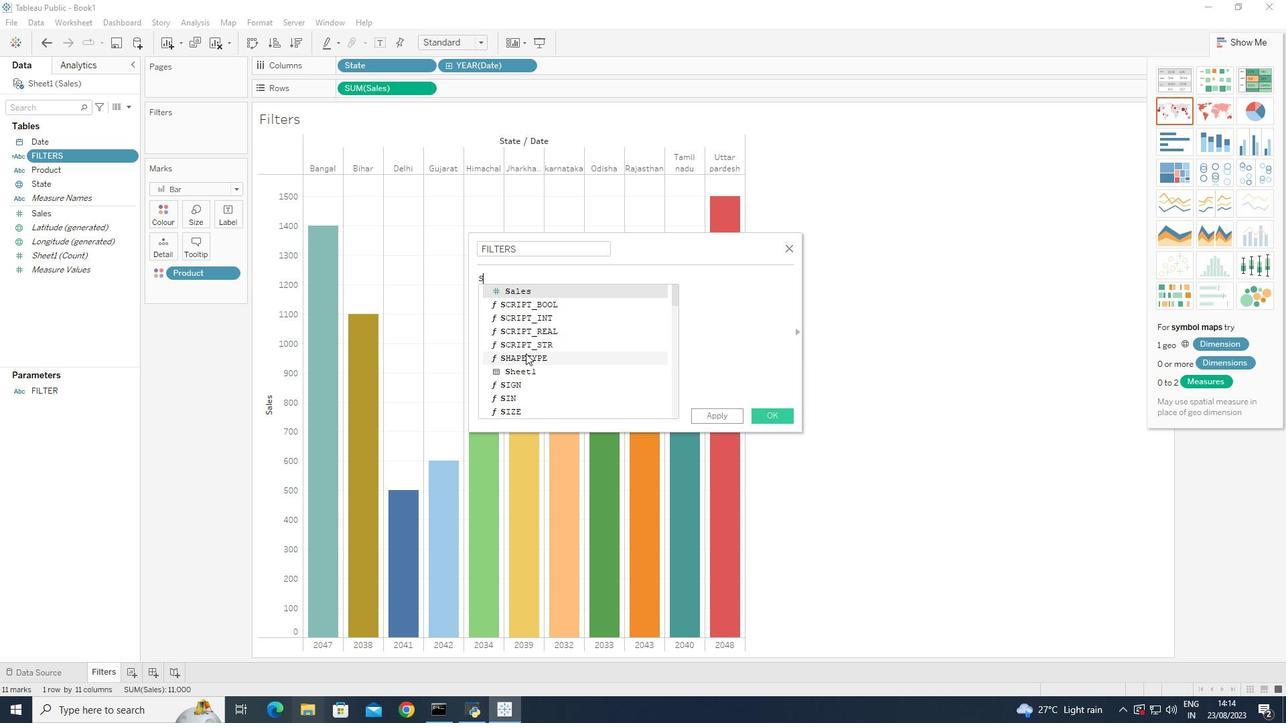 
Action: Mouse moved to (527, 298)
Screenshot: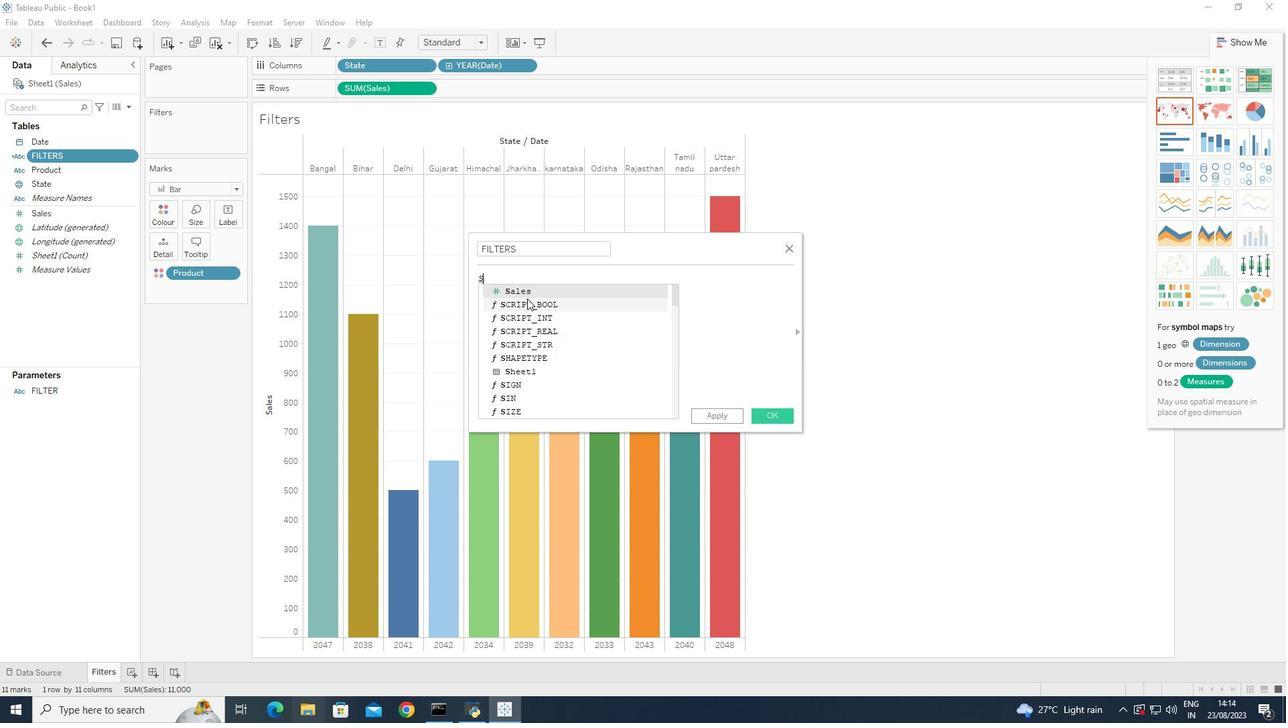 
Action: Key pressed T
Screenshot: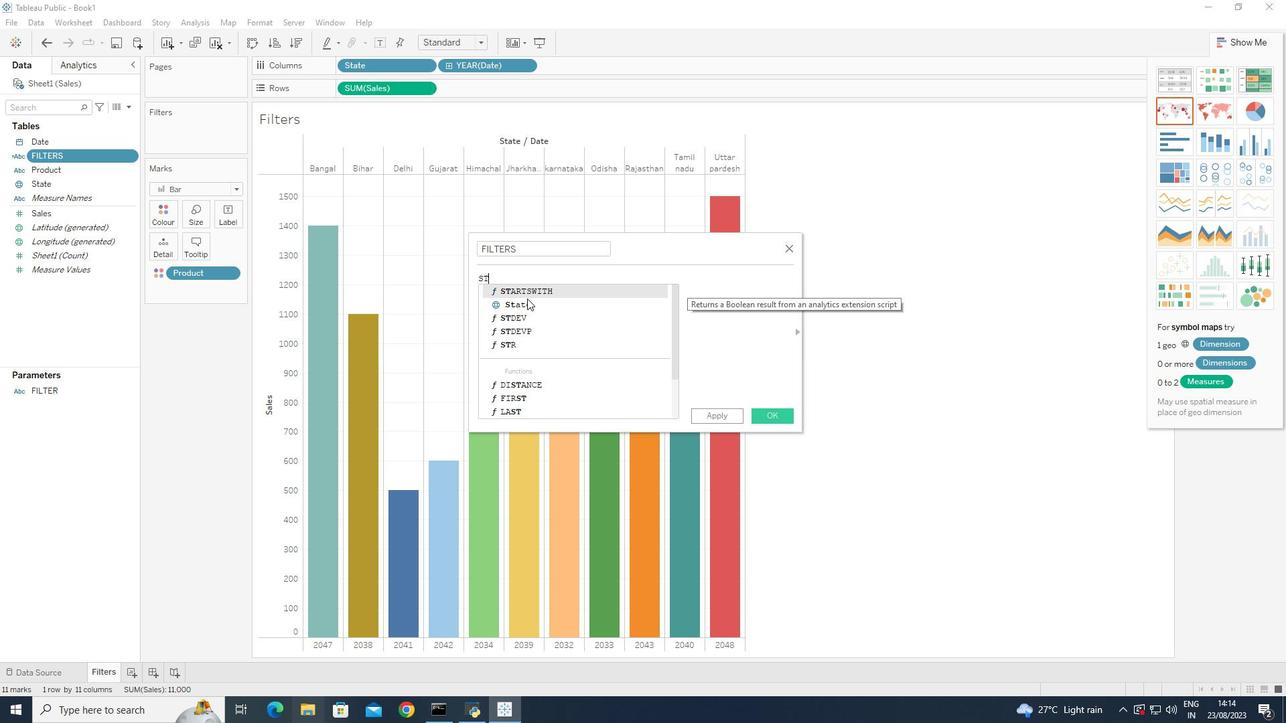 
Action: Mouse moved to (525, 304)
Screenshot: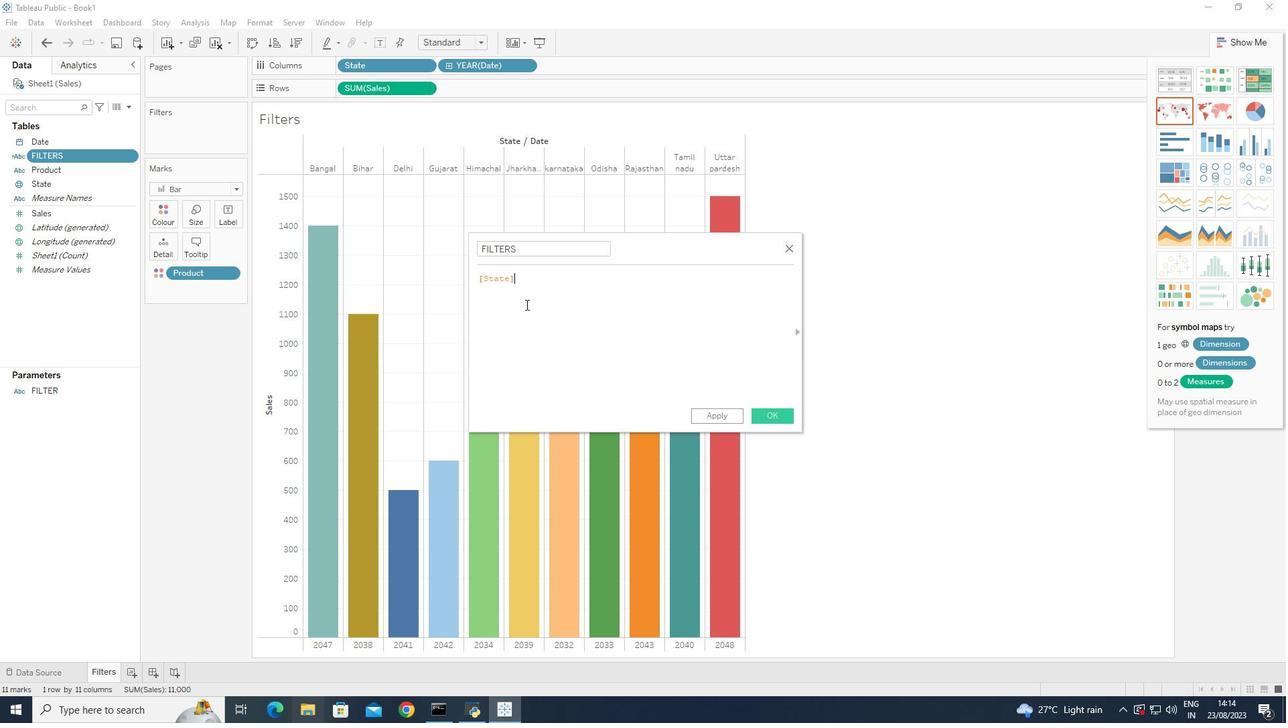 
Action: Mouse pressed left at (525, 304)
Screenshot: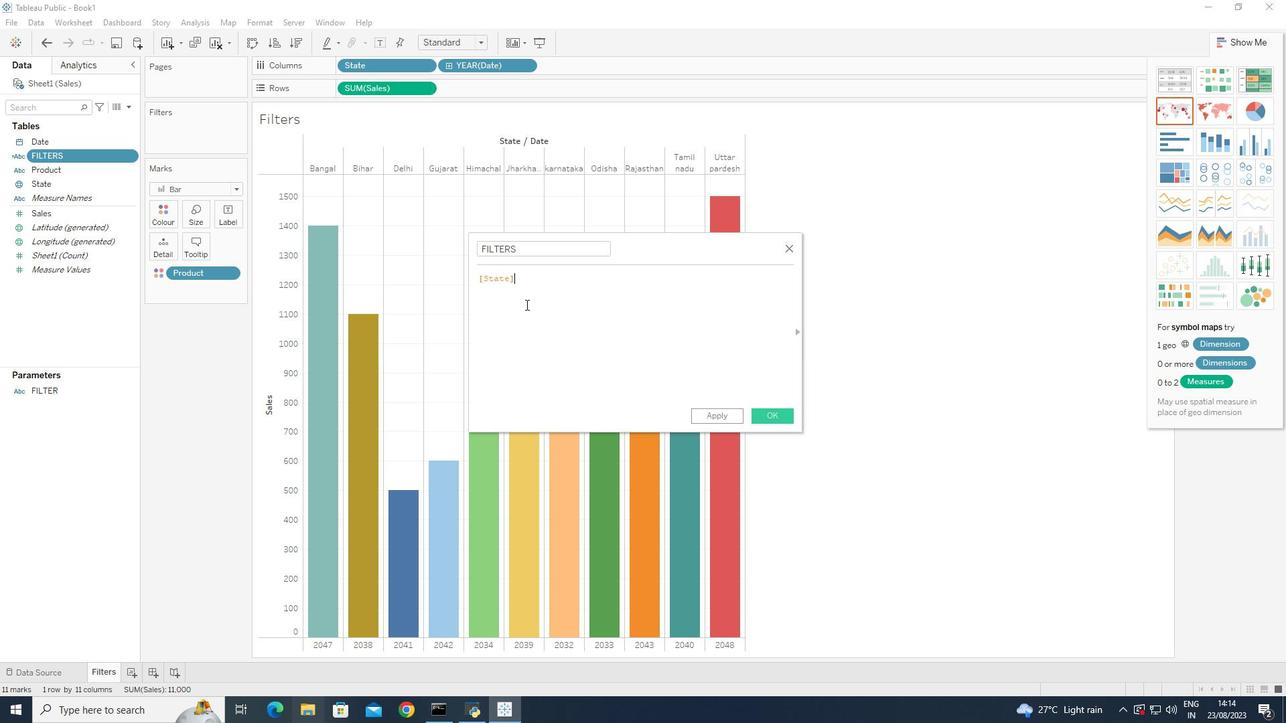 
Action: Mouse moved to (529, 302)
Screenshot: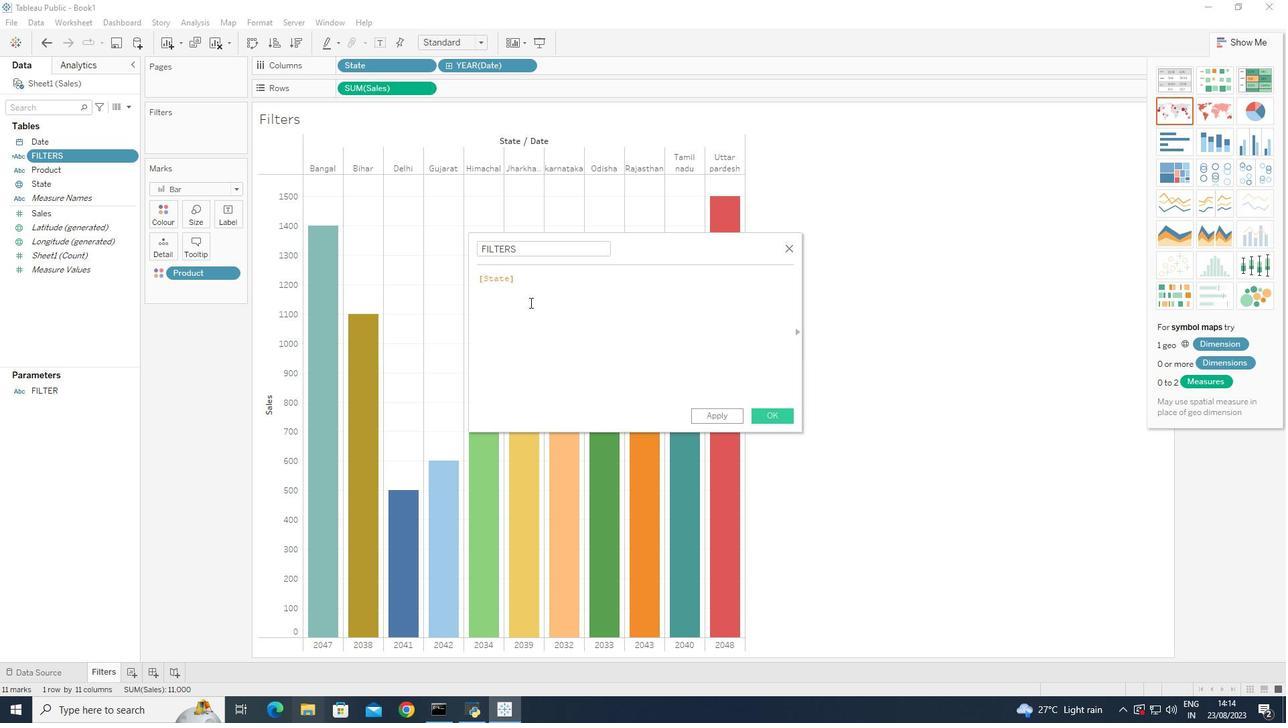 
Action: Key pressed F
Screenshot: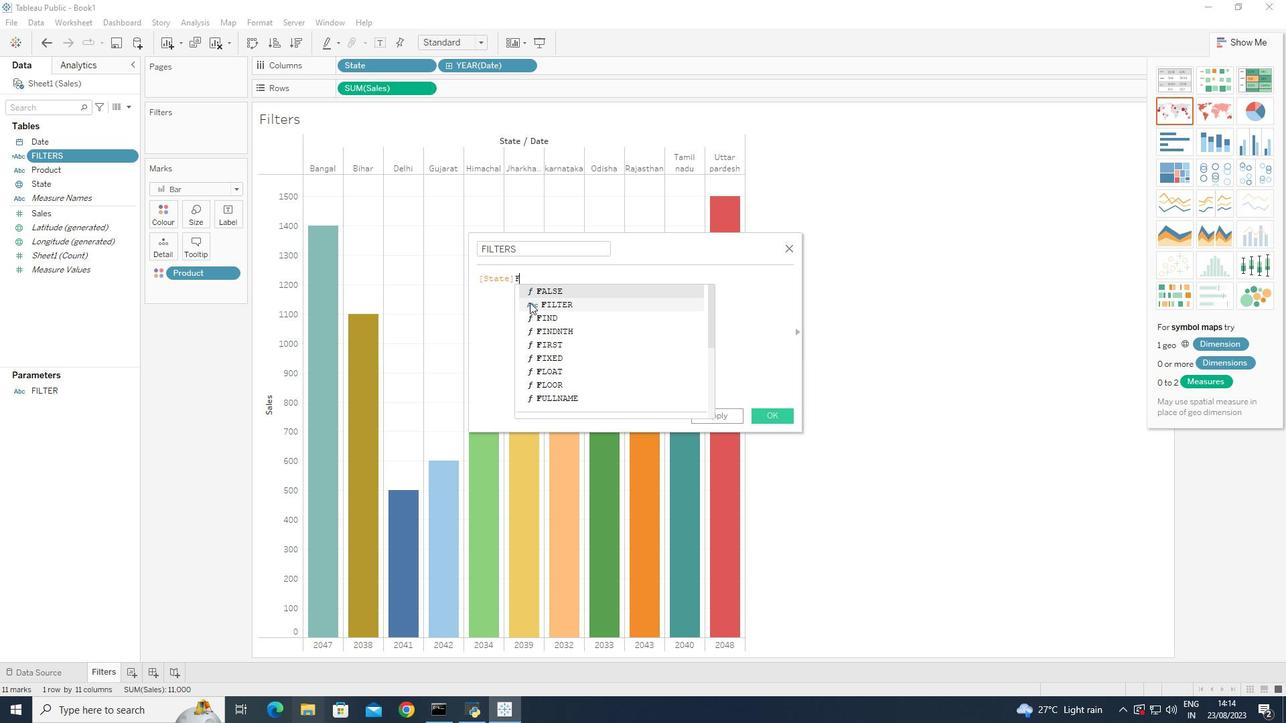 
Action: Mouse moved to (547, 304)
Screenshot: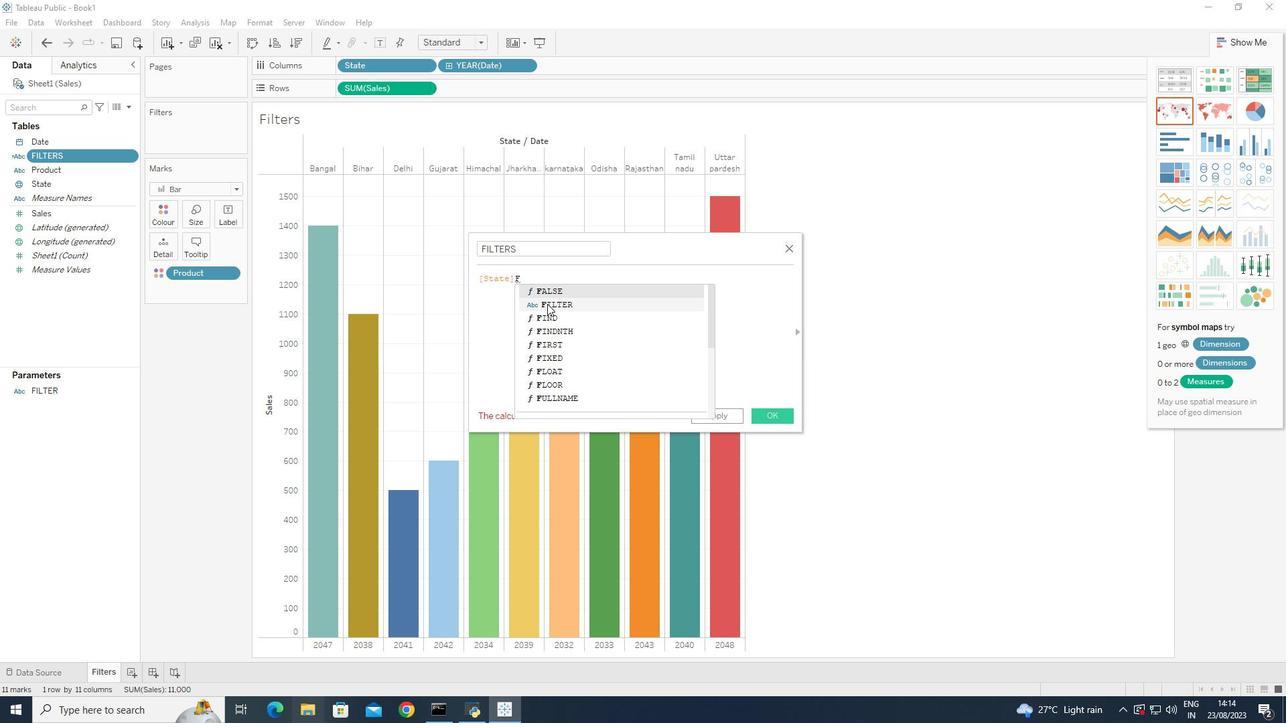
Action: Mouse pressed left at (547, 304)
Screenshot: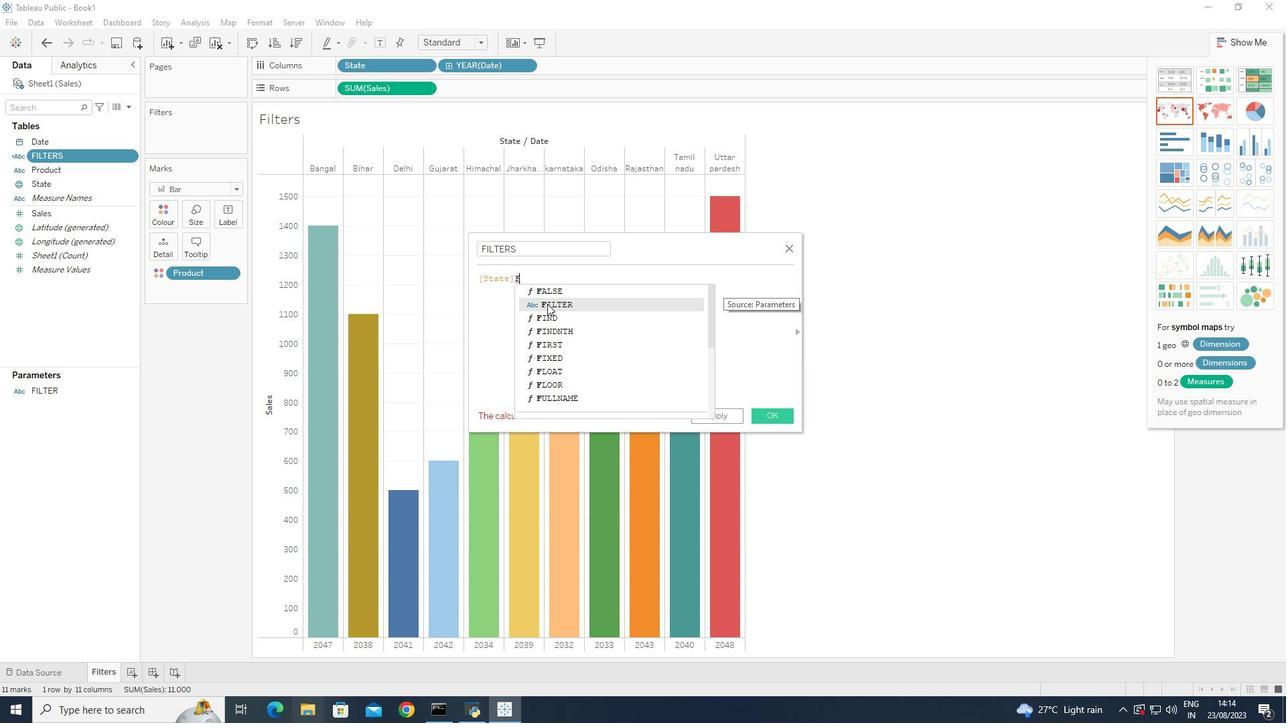 
Action: Mouse moved to (513, 276)
Screenshot: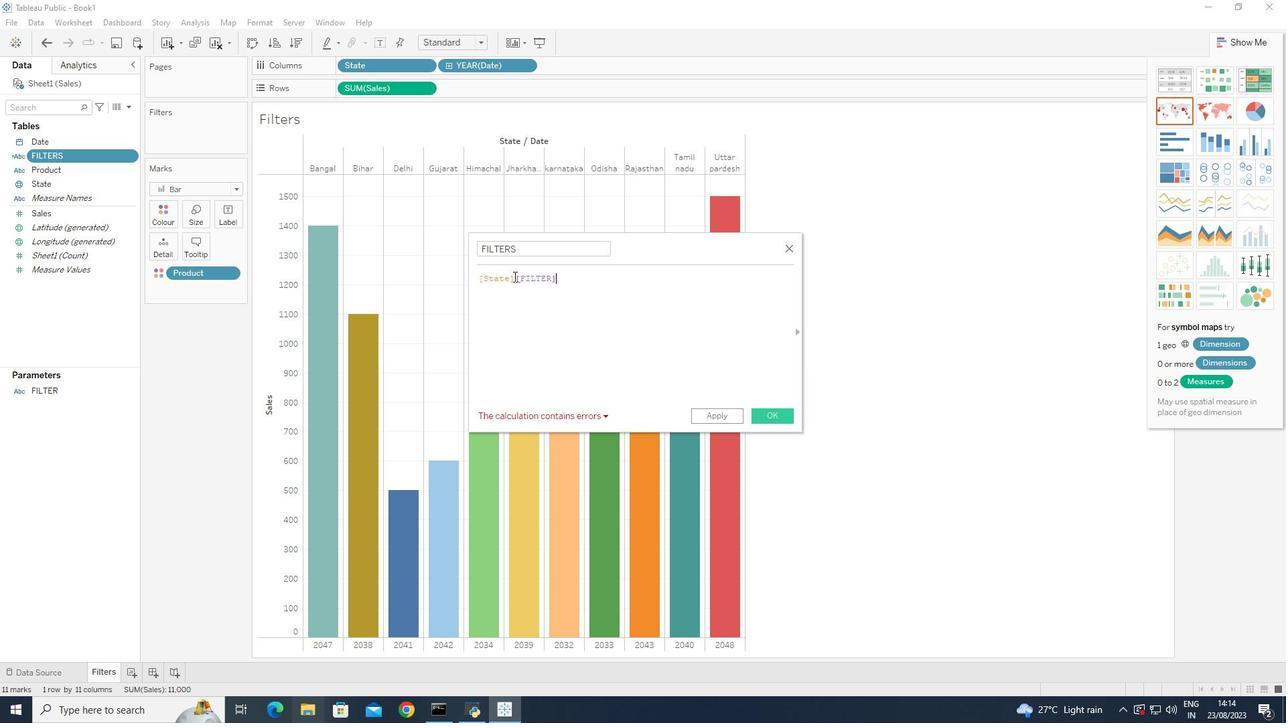 
Action: Mouse pressed left at (513, 276)
Screenshot: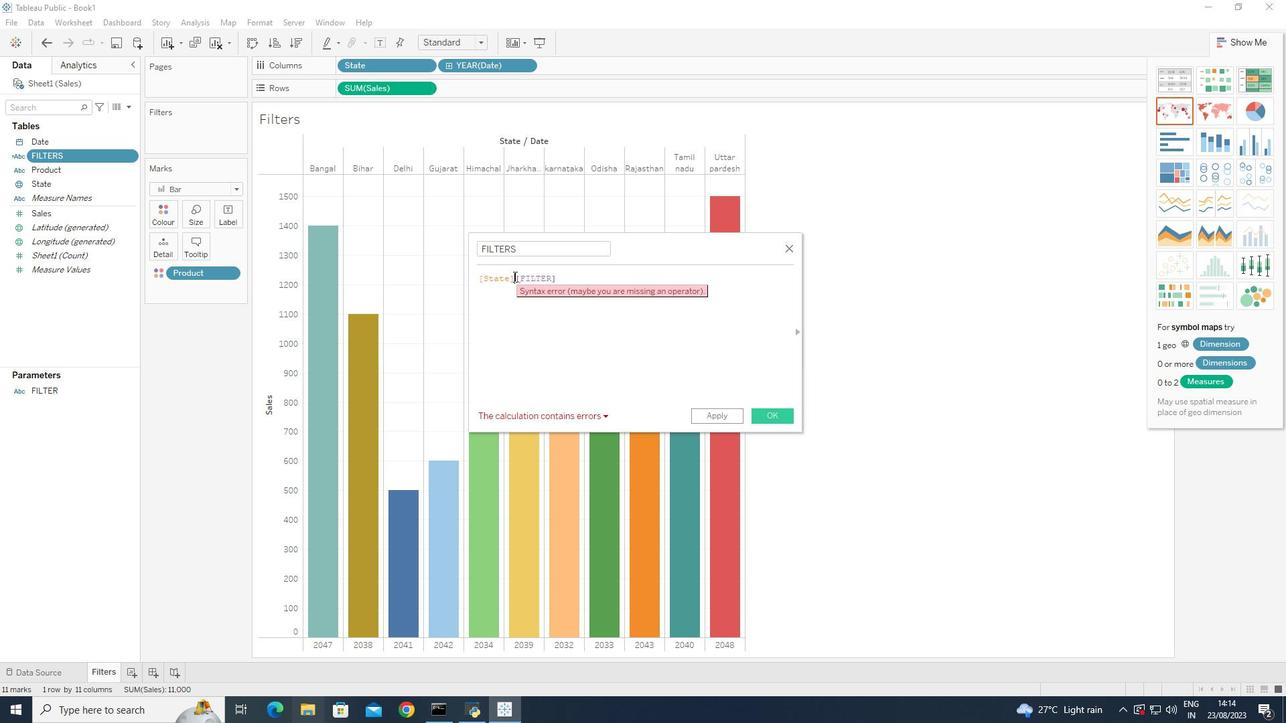 
Action: Mouse moved to (792, 249)
Screenshot: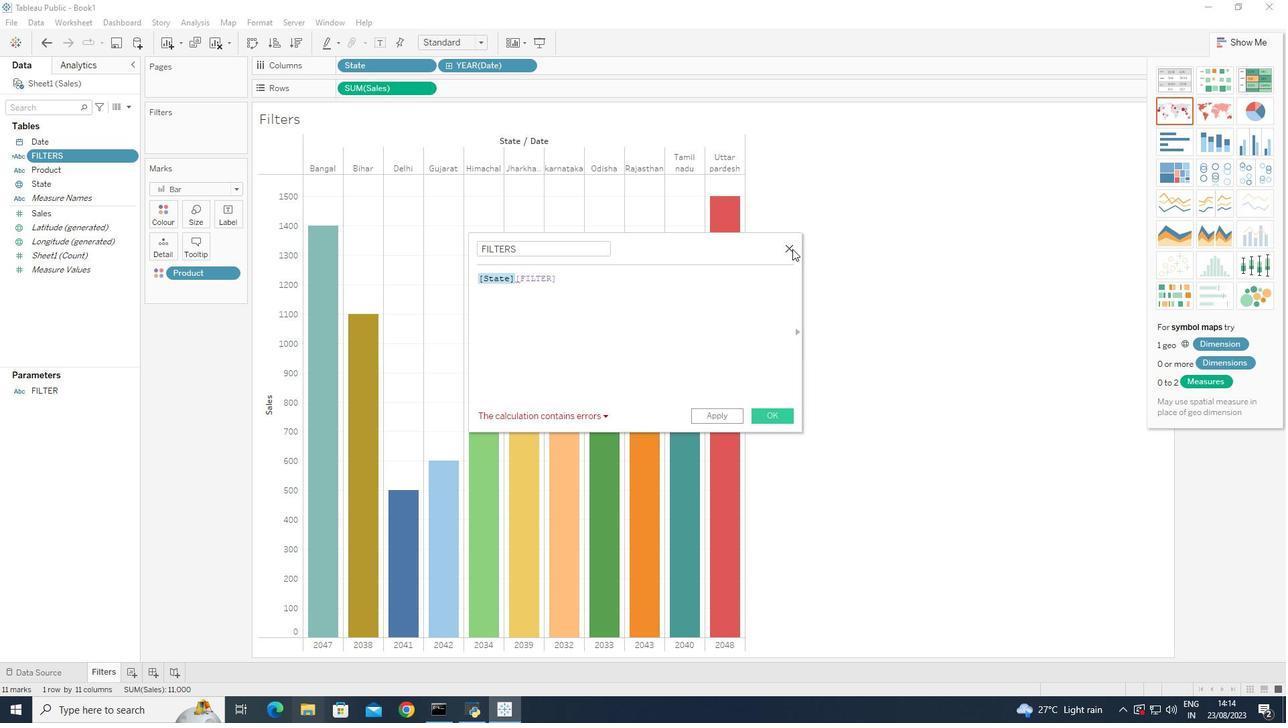
Action: Mouse pressed left at (792, 249)
Screenshot: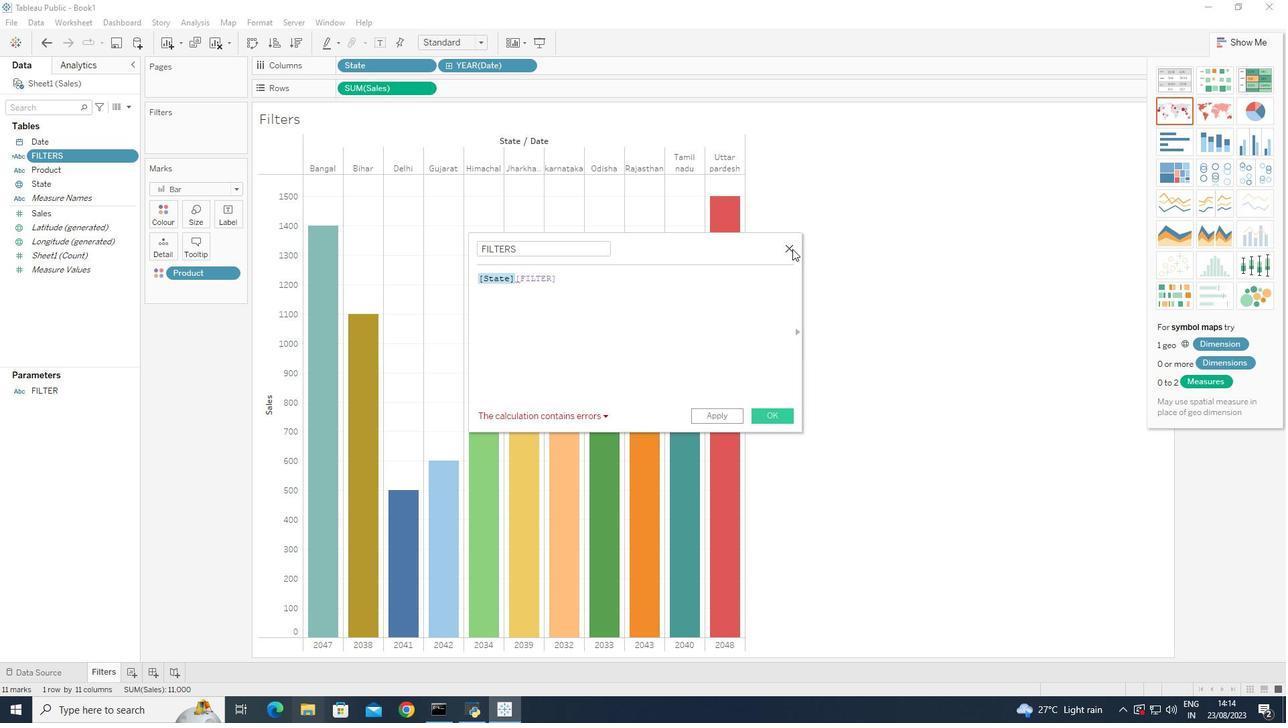 
Action: Mouse moved to (45, 390)
Screenshot: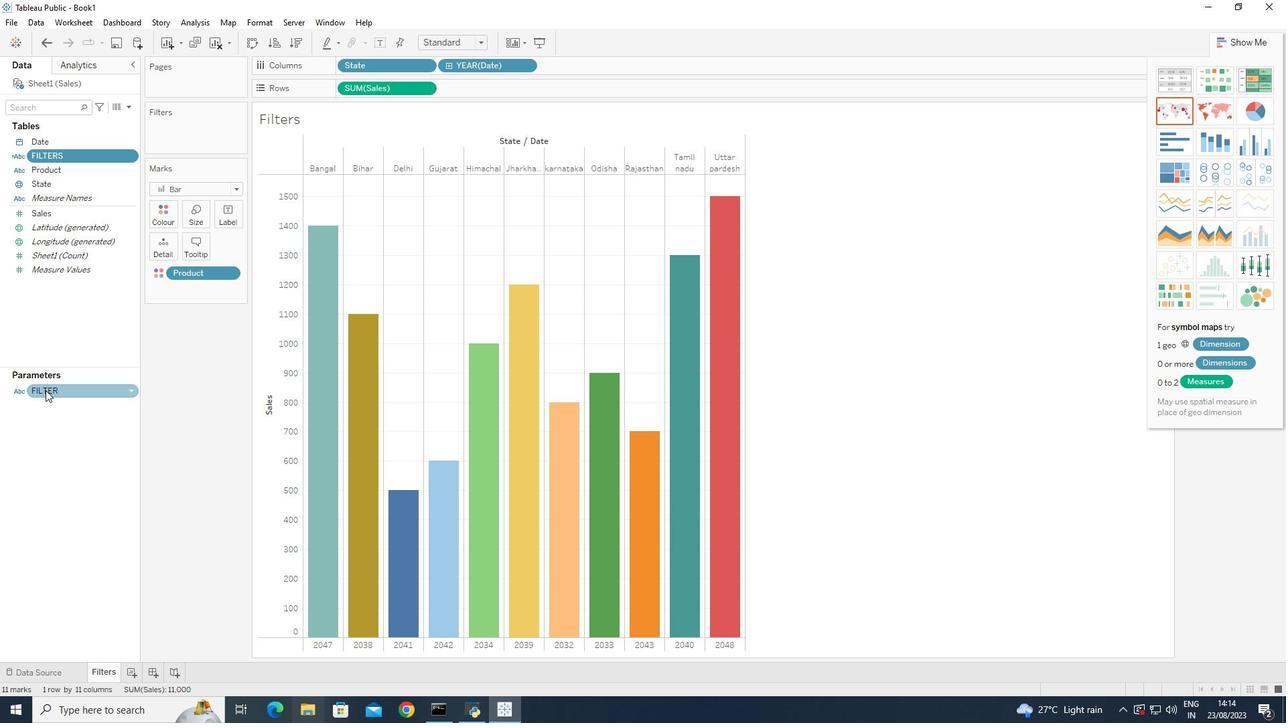 
Action: Mouse pressed right at (45, 390)
Screenshot: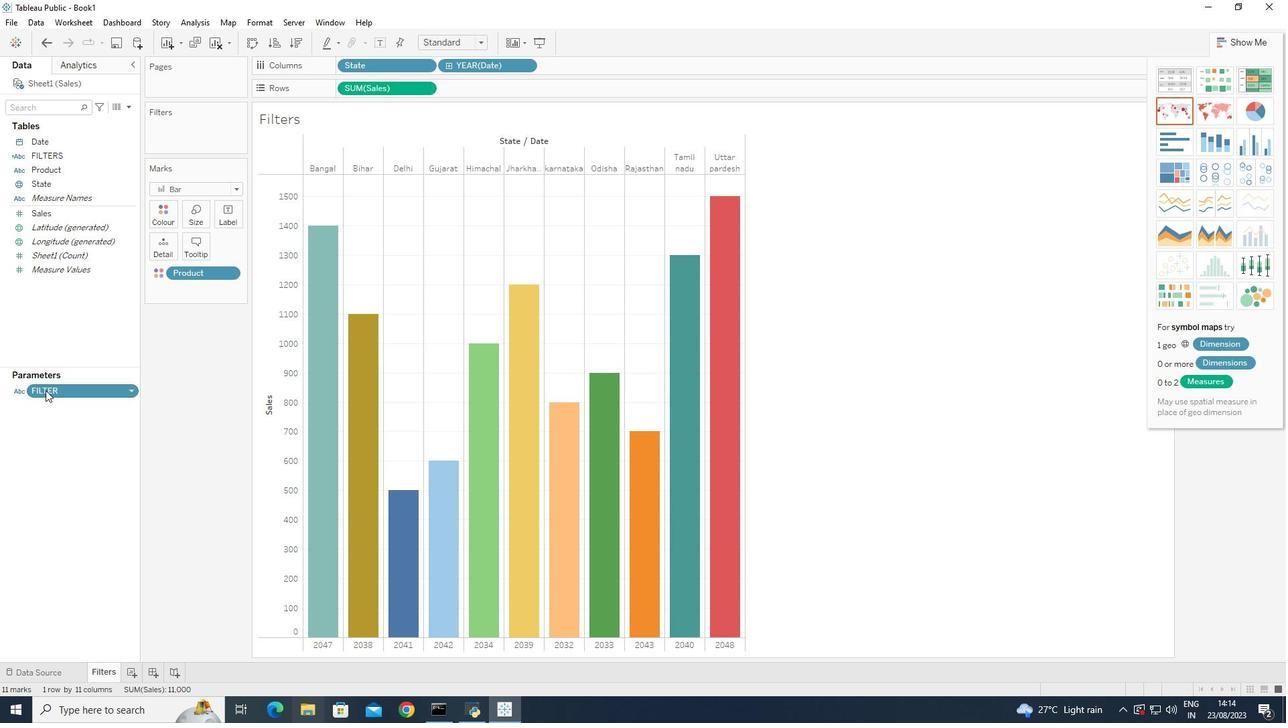 
Action: Mouse moved to (84, 468)
Screenshot: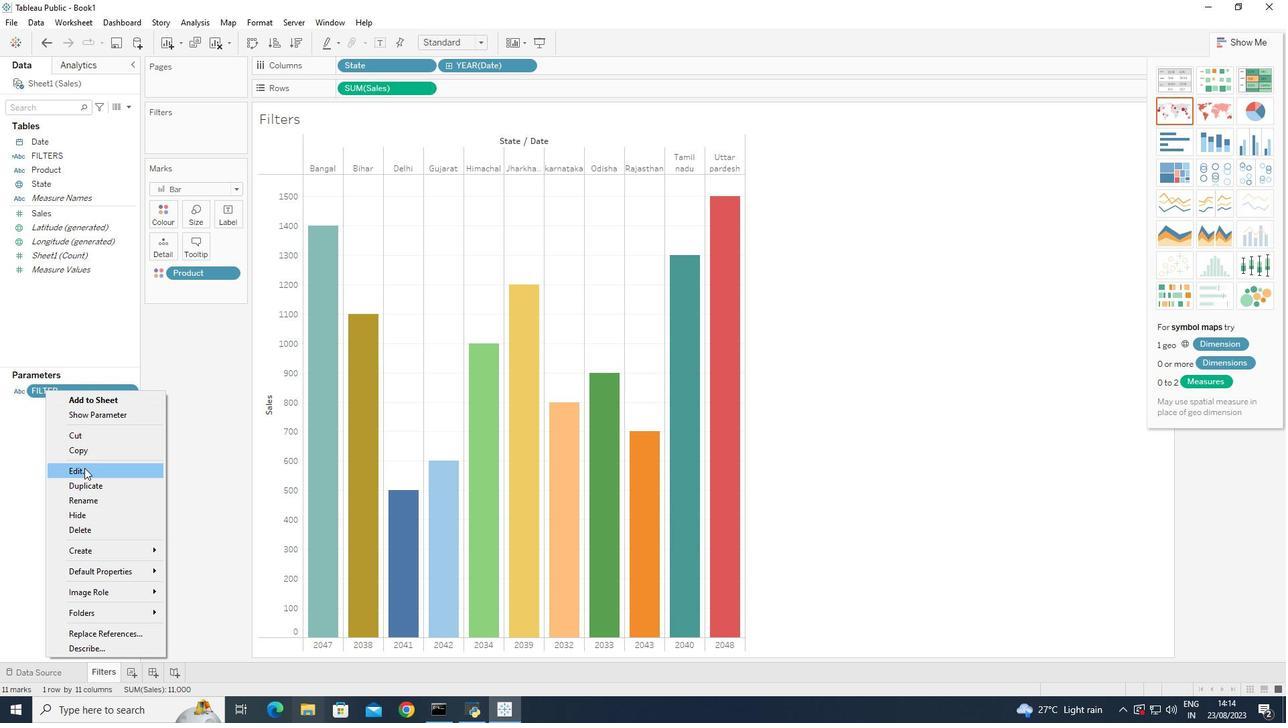 
Action: Mouse pressed left at (84, 468)
Screenshot: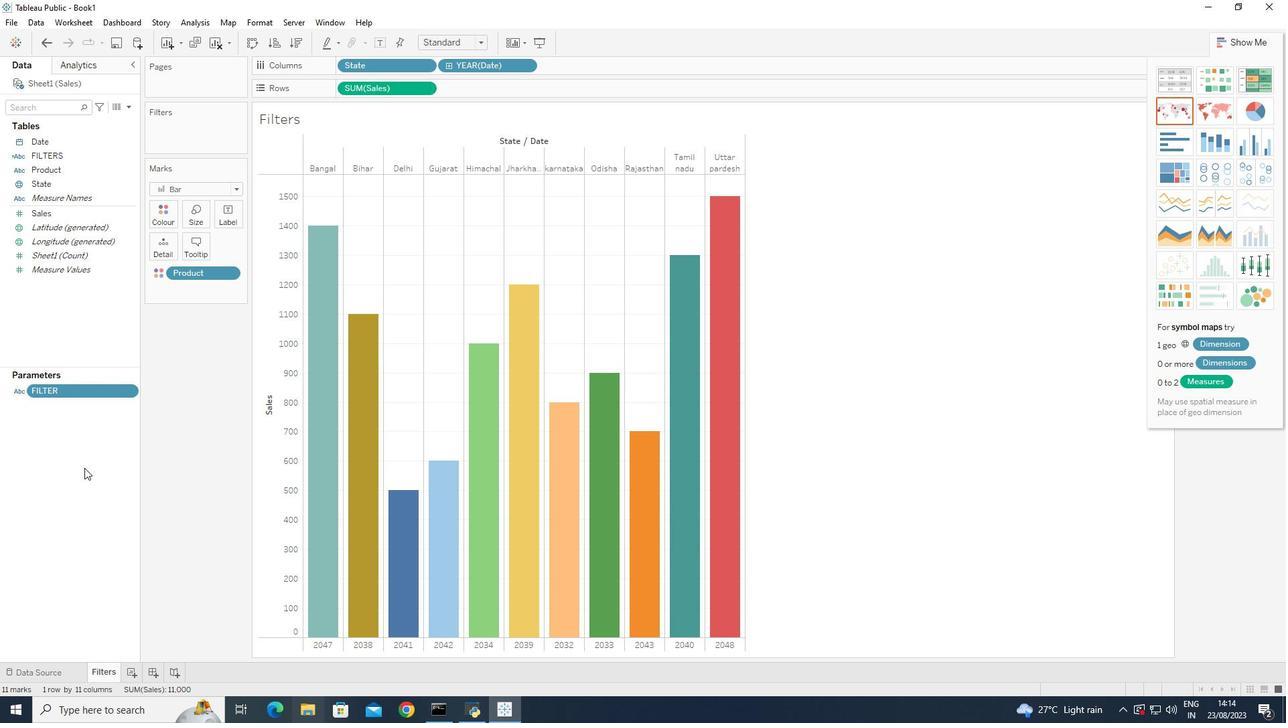 
Action: Mouse moved to (518, 409)
Screenshot: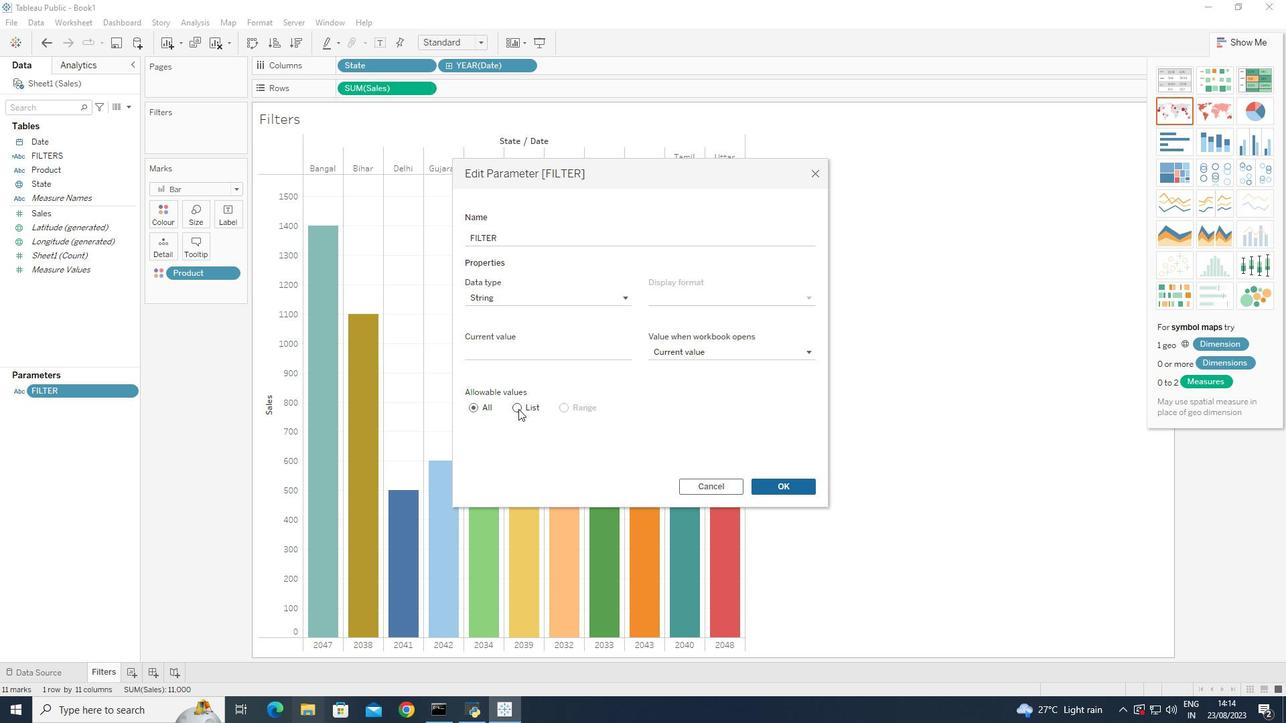 
Action: Mouse pressed left at (518, 409)
Screenshot: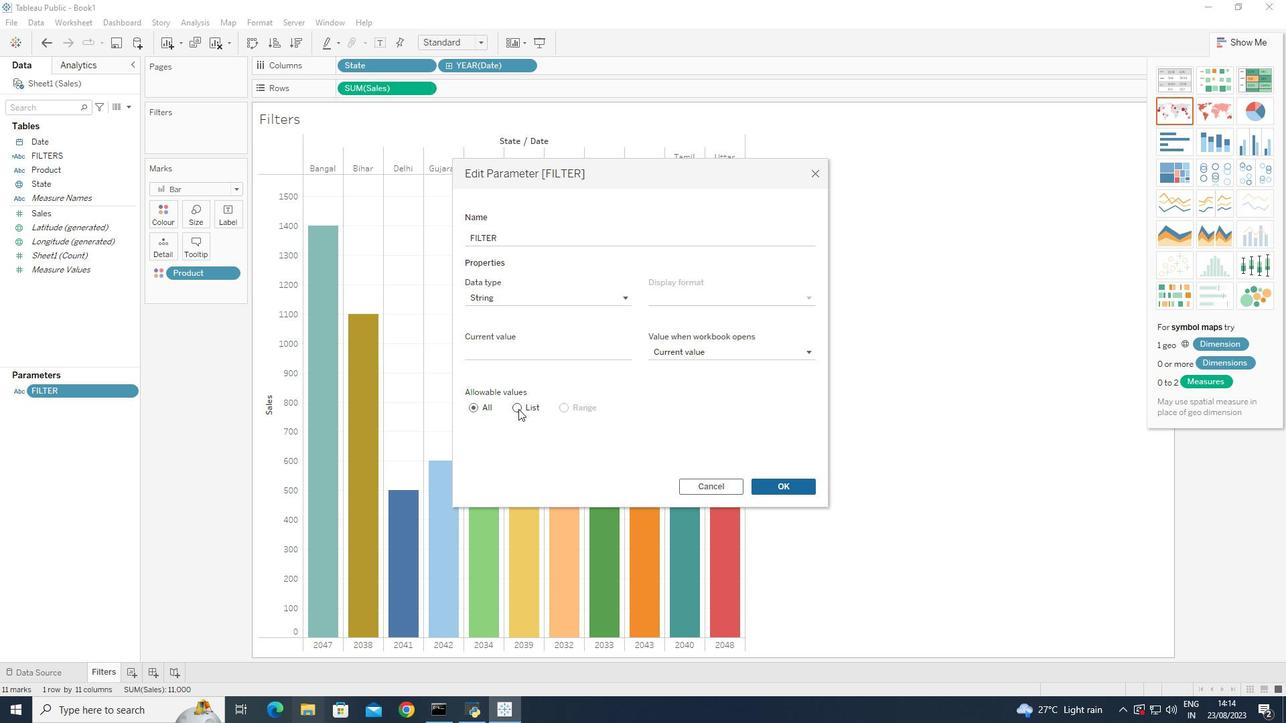 
Action: Mouse moved to (726, 470)
Screenshot: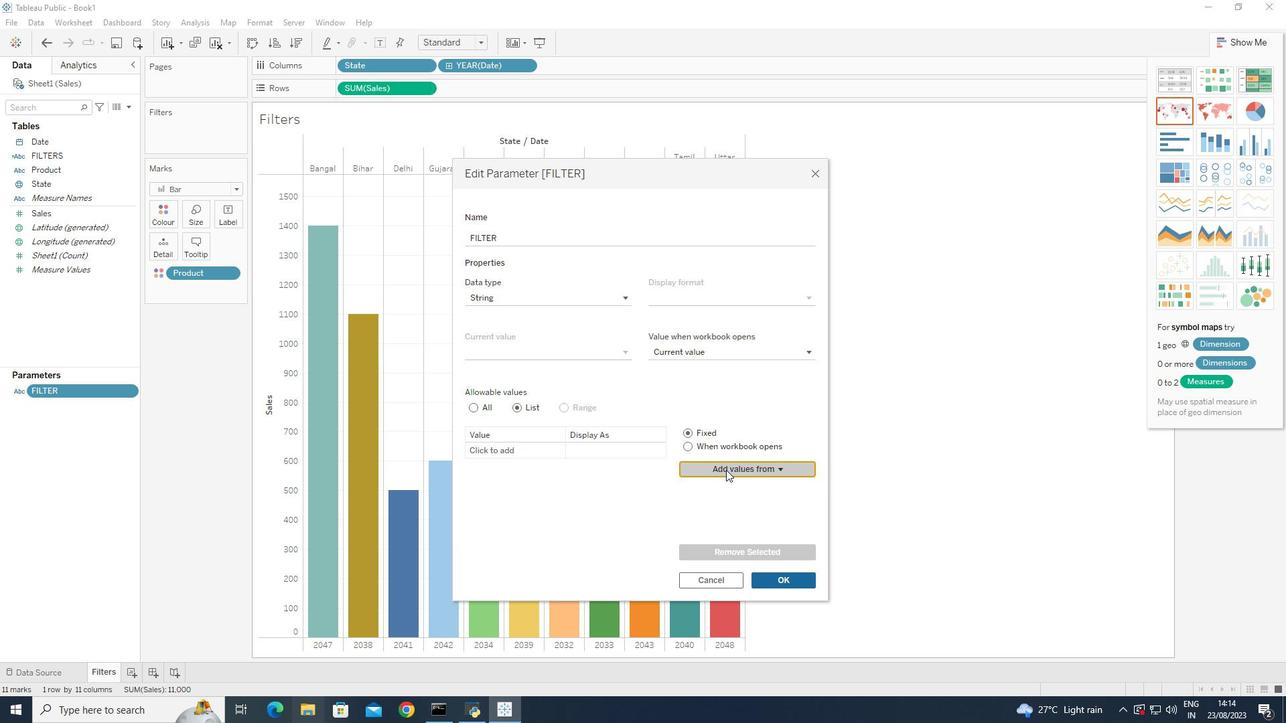 
Action: Mouse pressed left at (726, 470)
Screenshot: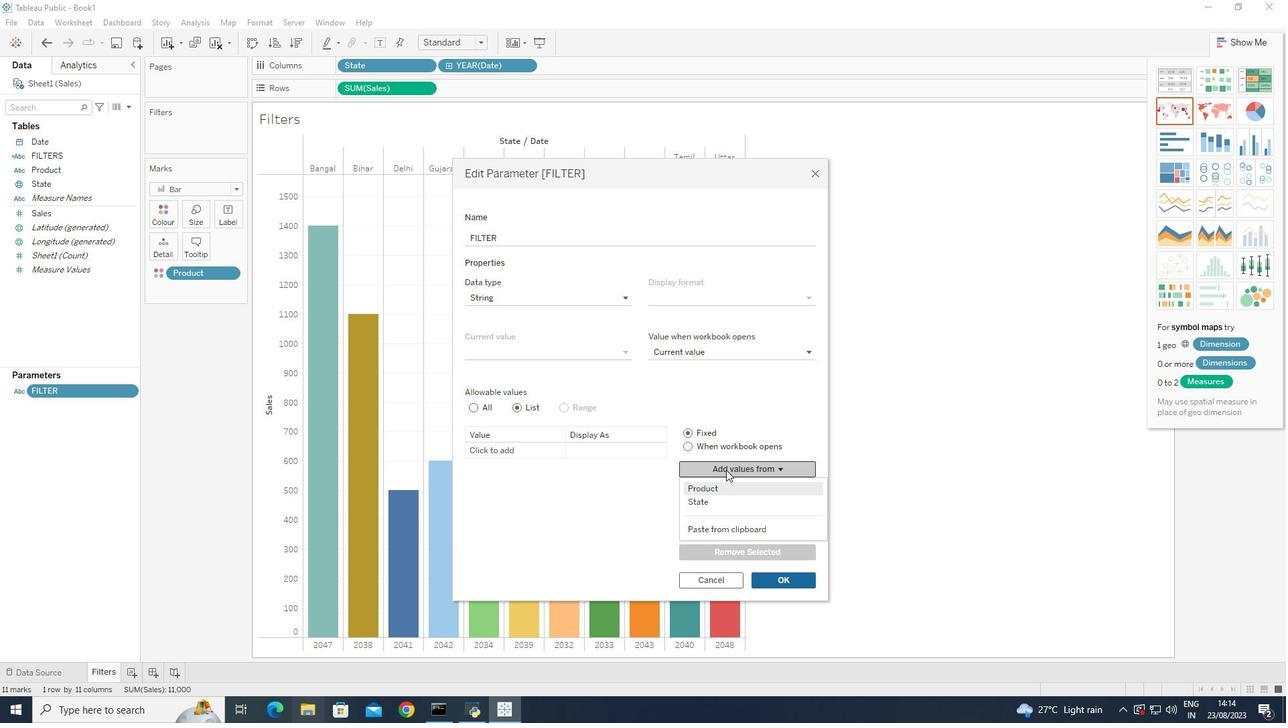 
Action: Mouse moved to (727, 507)
Screenshot: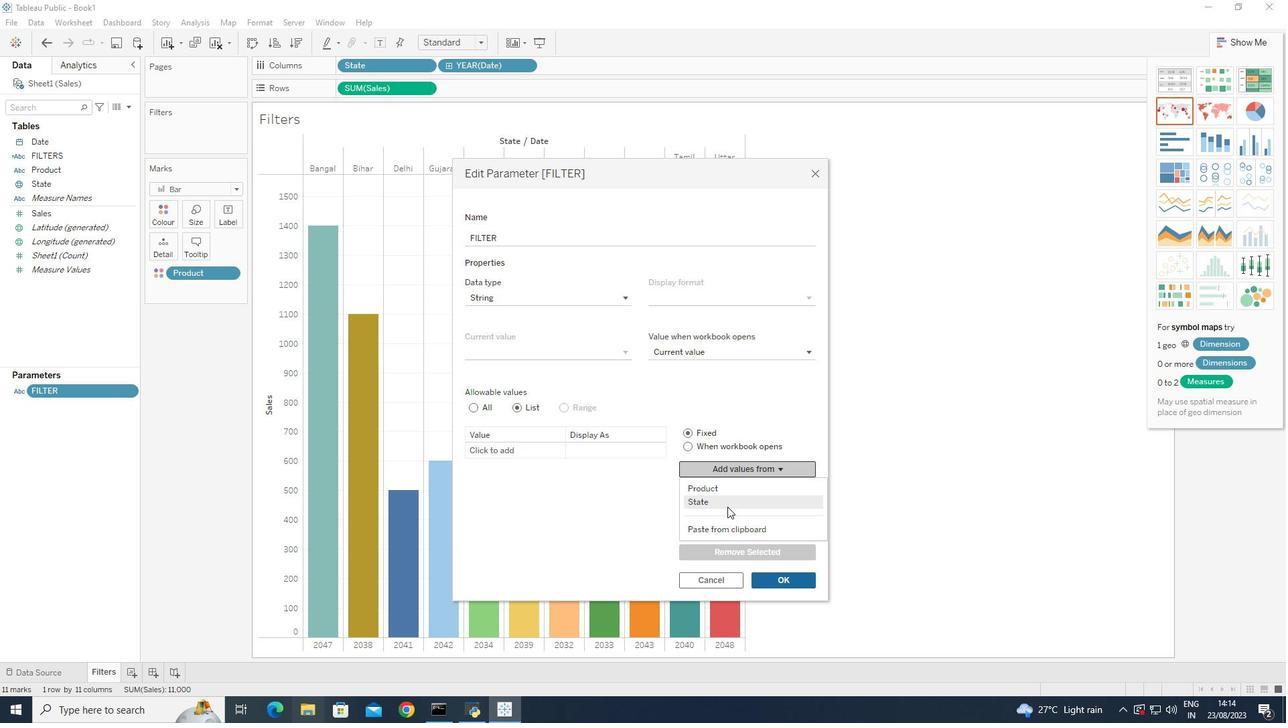 
Action: Mouse pressed left at (727, 507)
Screenshot: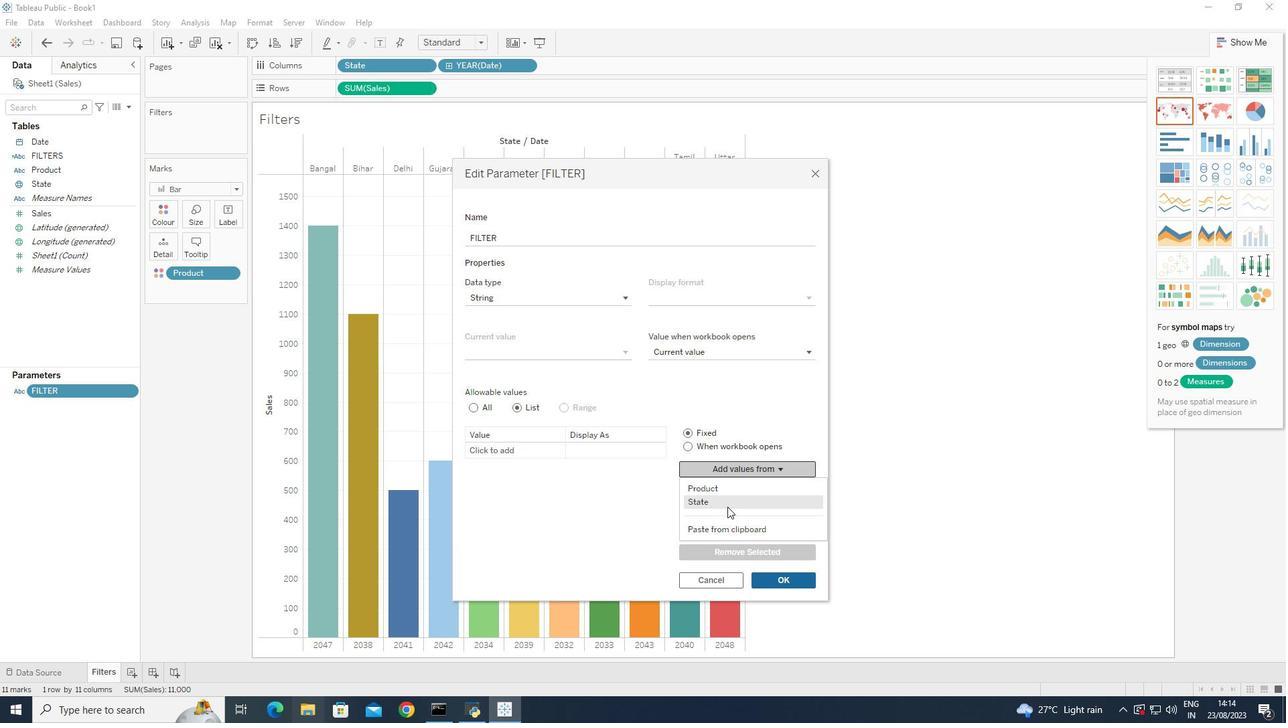 
Action: Mouse moved to (591, 351)
Screenshot: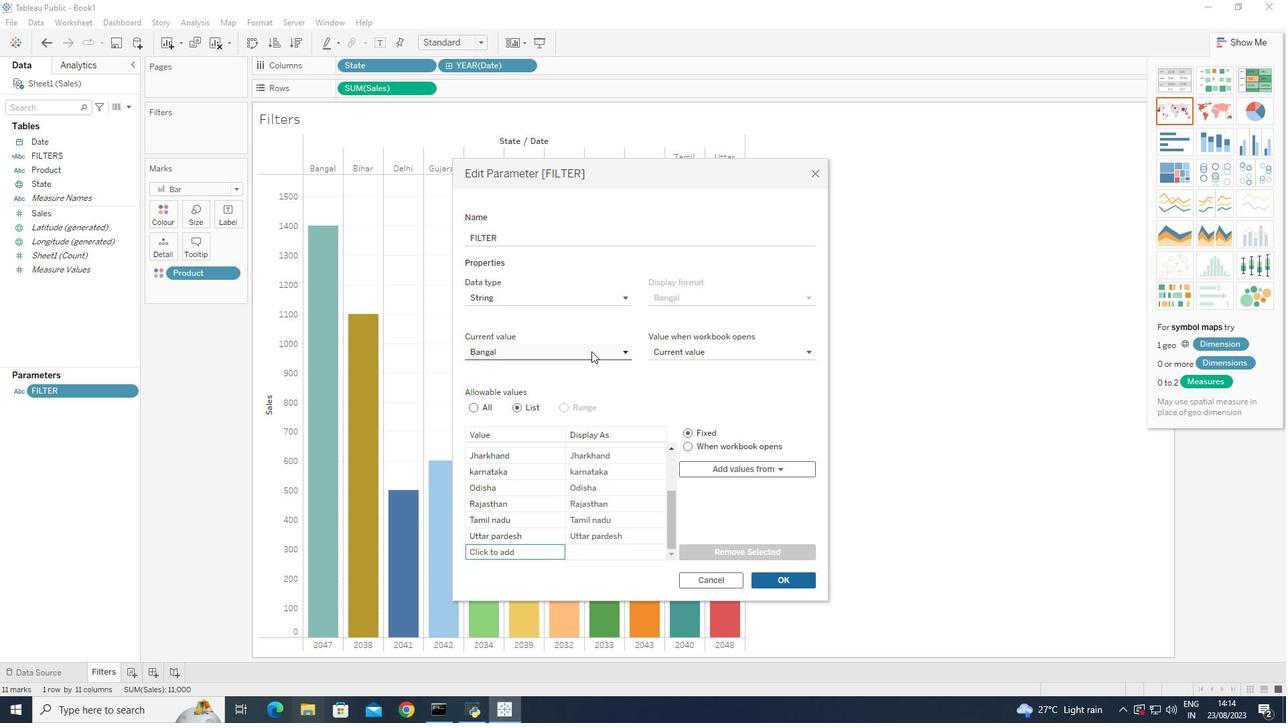 
Action: Mouse pressed left at (591, 351)
Screenshot: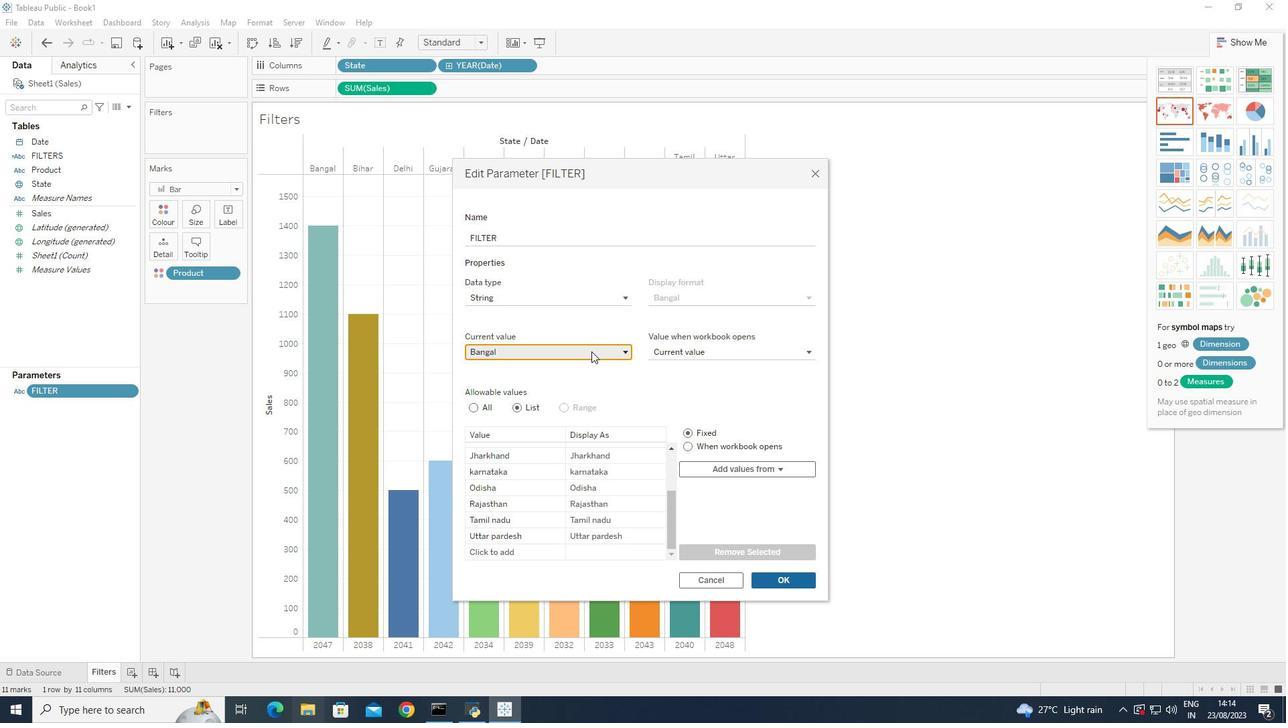 
Action: Mouse moved to (534, 346)
Screenshot: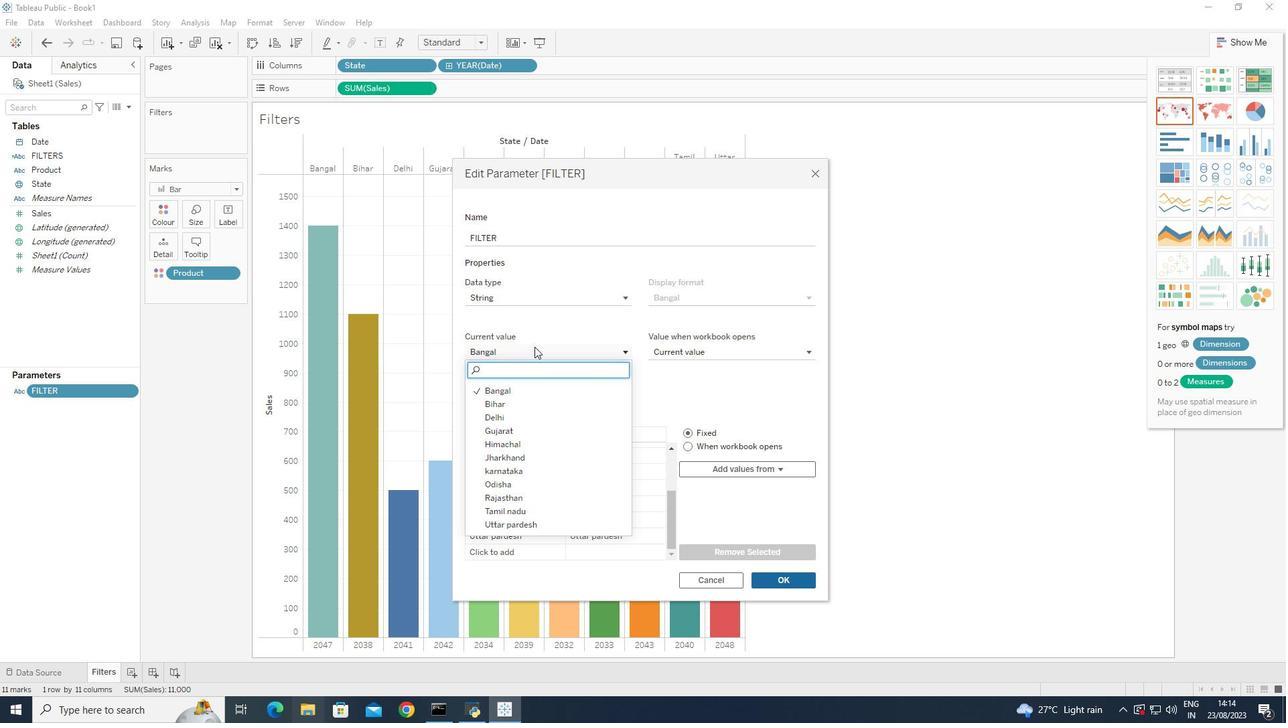 
Action: Mouse pressed left at (534, 346)
Screenshot: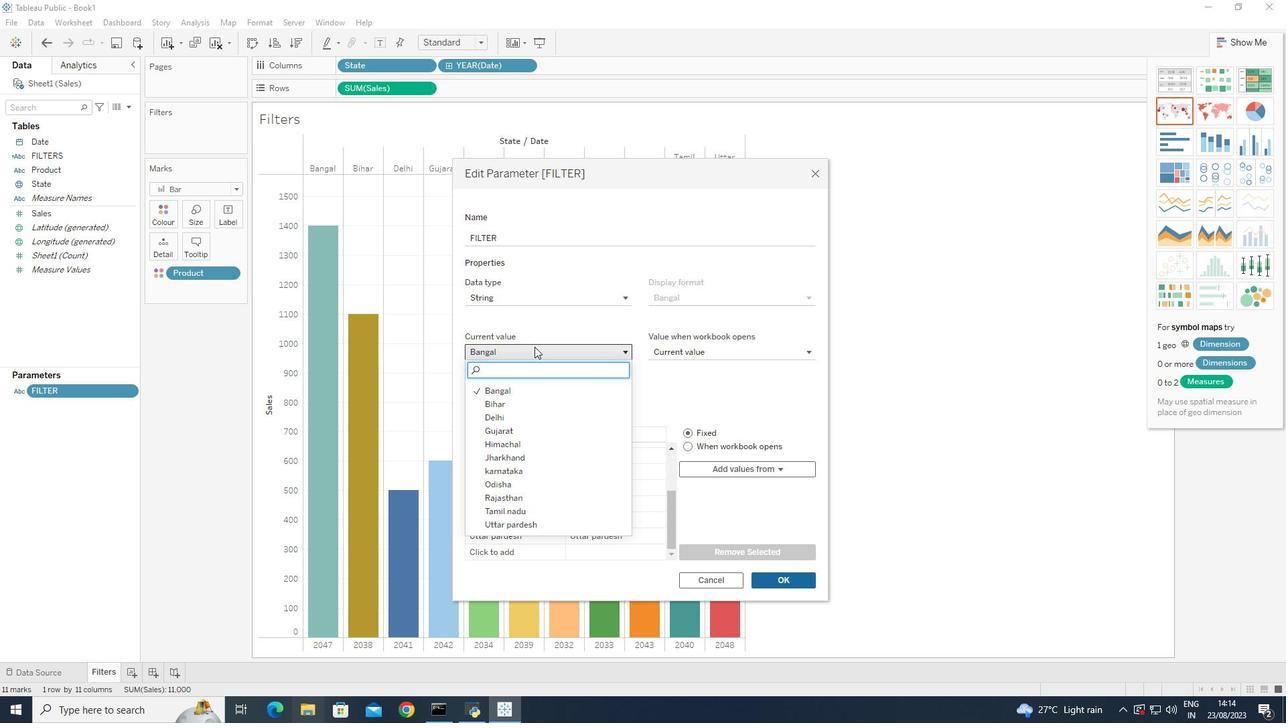 
Action: Mouse pressed left at (534, 346)
Screenshot: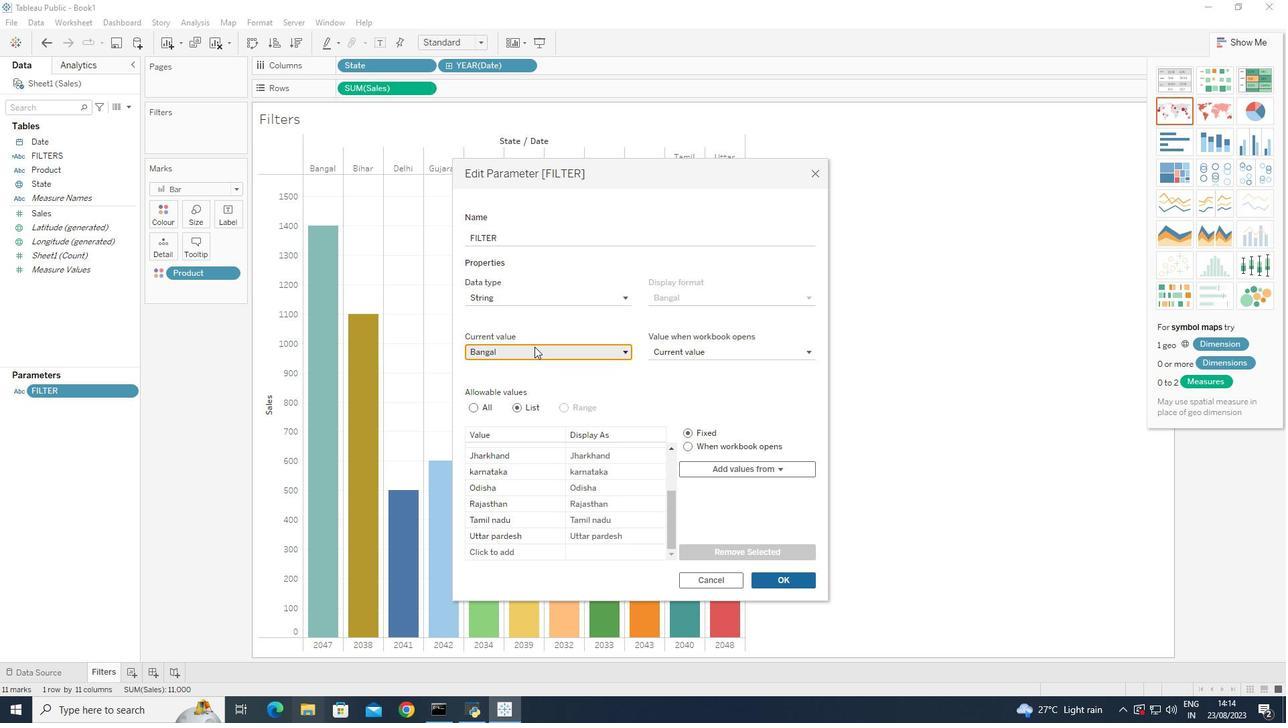 
Action: Mouse pressed left at (534, 346)
Screenshot: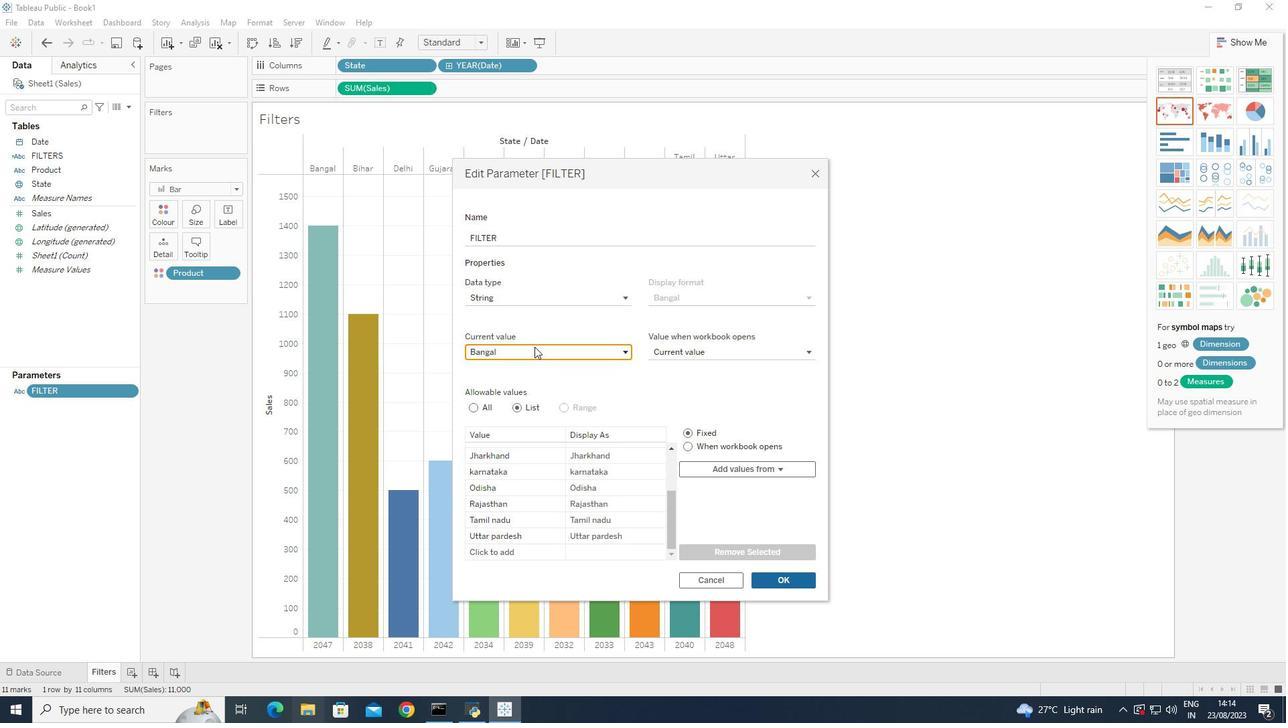 
Action: Mouse moved to (552, 292)
Screenshot: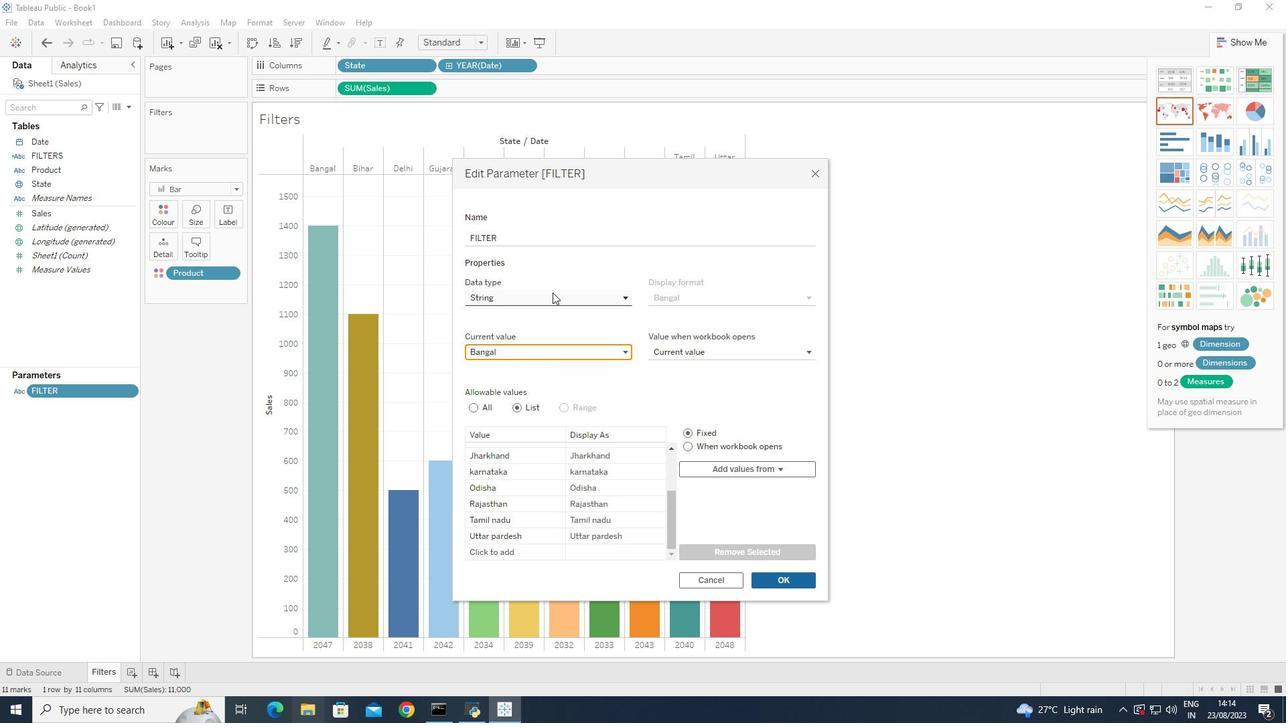 
Action: Mouse pressed left at (552, 292)
Screenshot: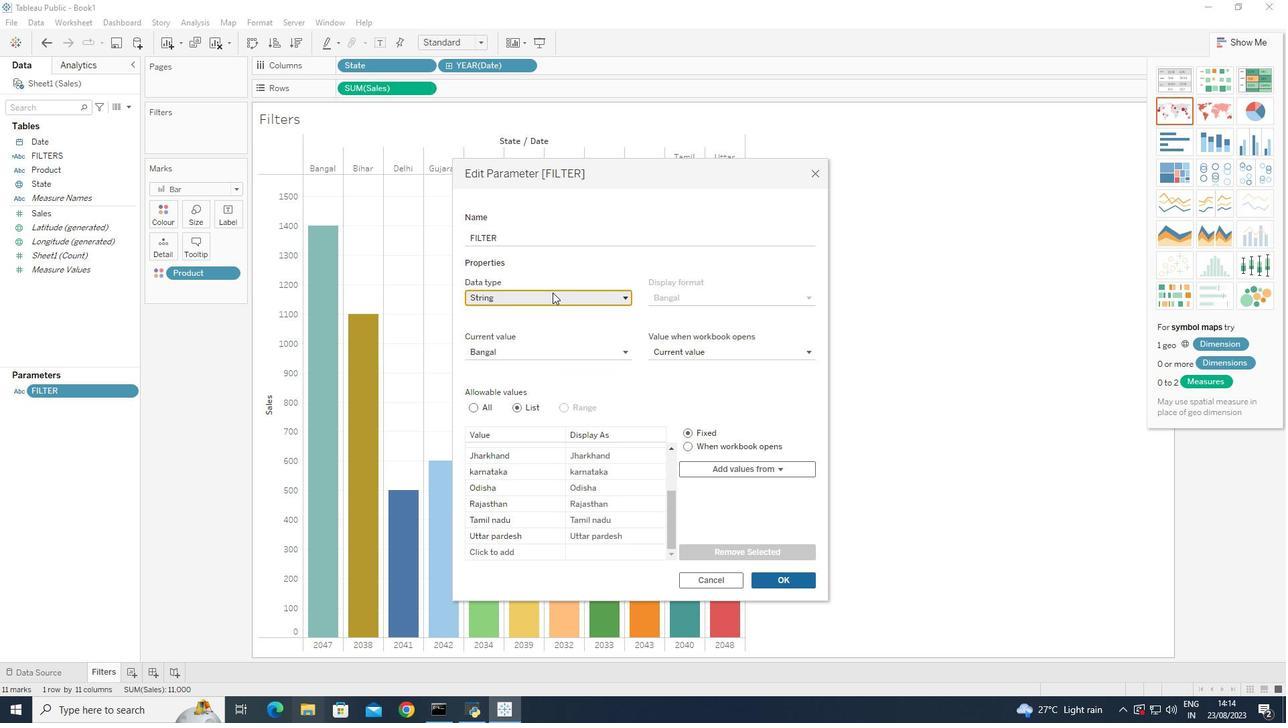 
Action: Mouse moved to (520, 344)
Screenshot: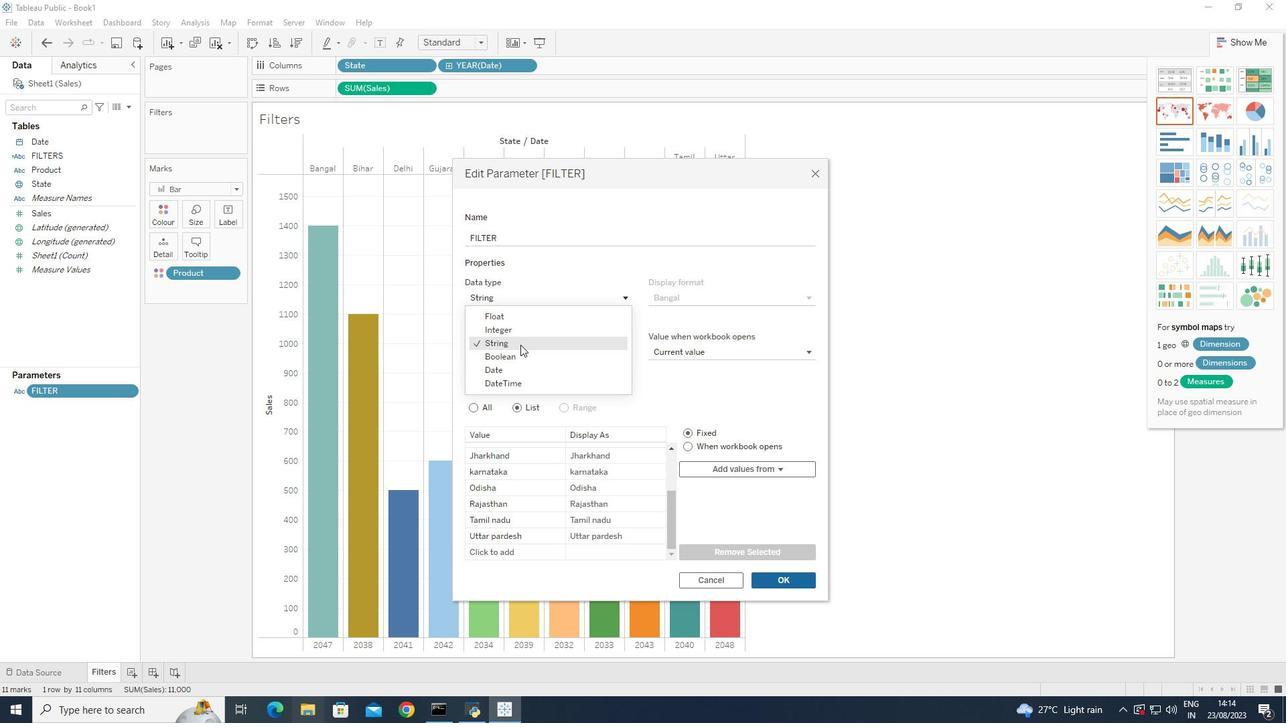 
Action: Mouse pressed left at (520, 344)
Screenshot: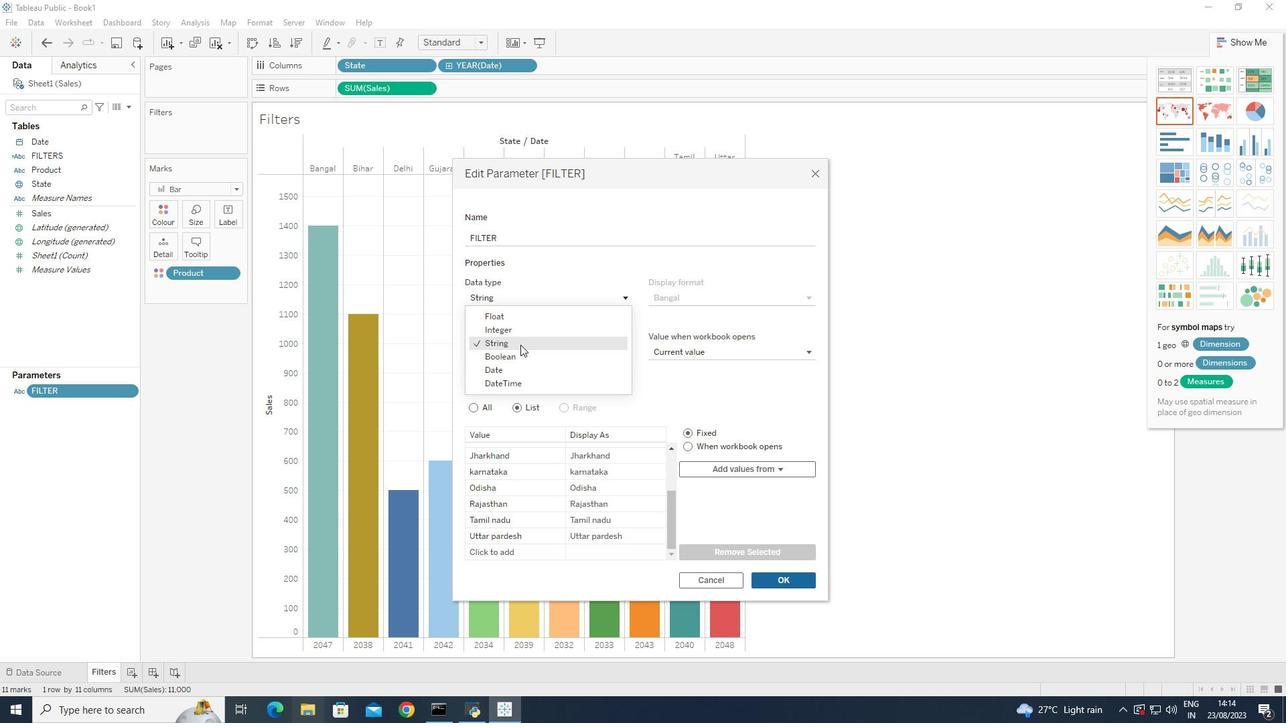 
Action: Mouse moved to (684, 297)
Screenshot: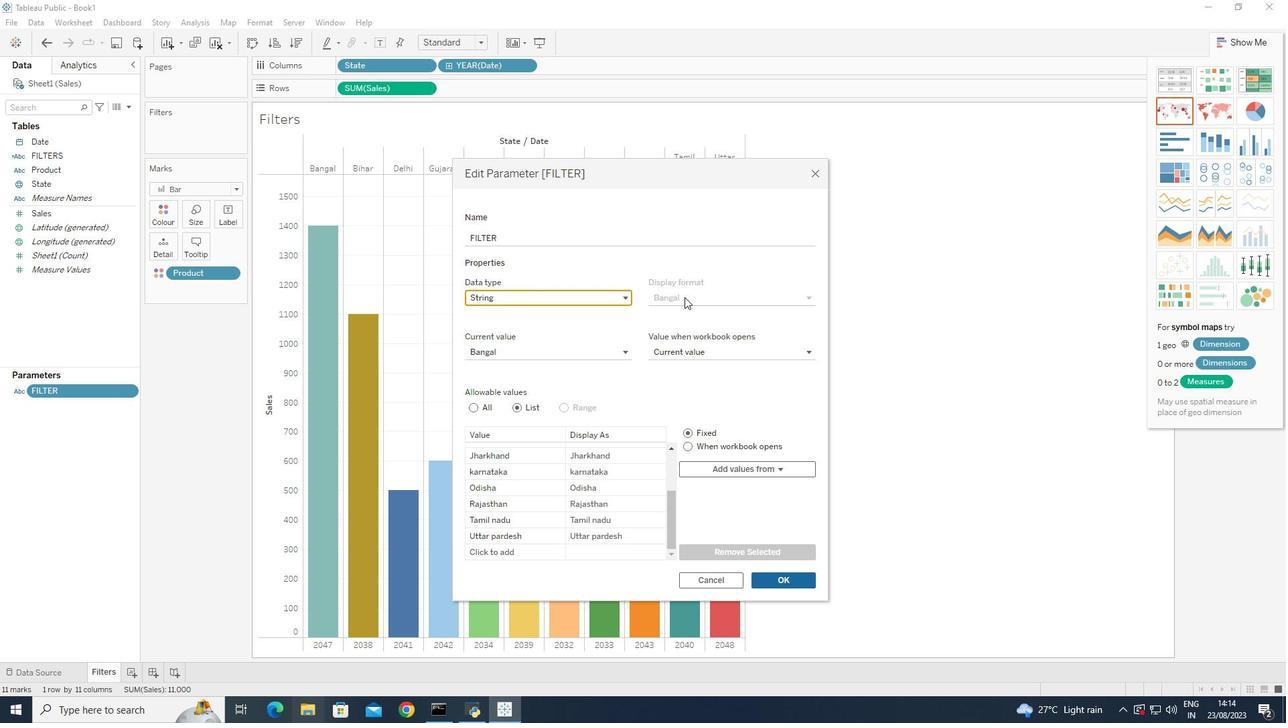 
Action: Mouse pressed left at (684, 297)
Screenshot: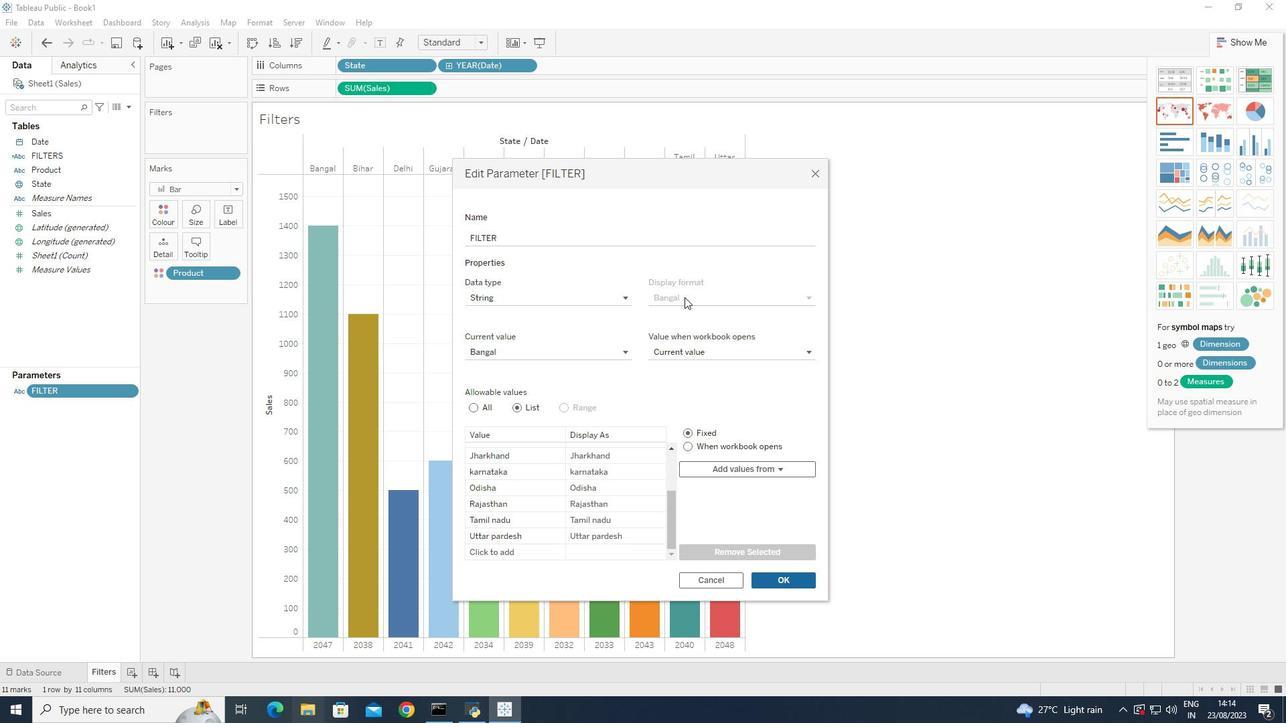 
Action: Mouse moved to (622, 298)
Screenshot: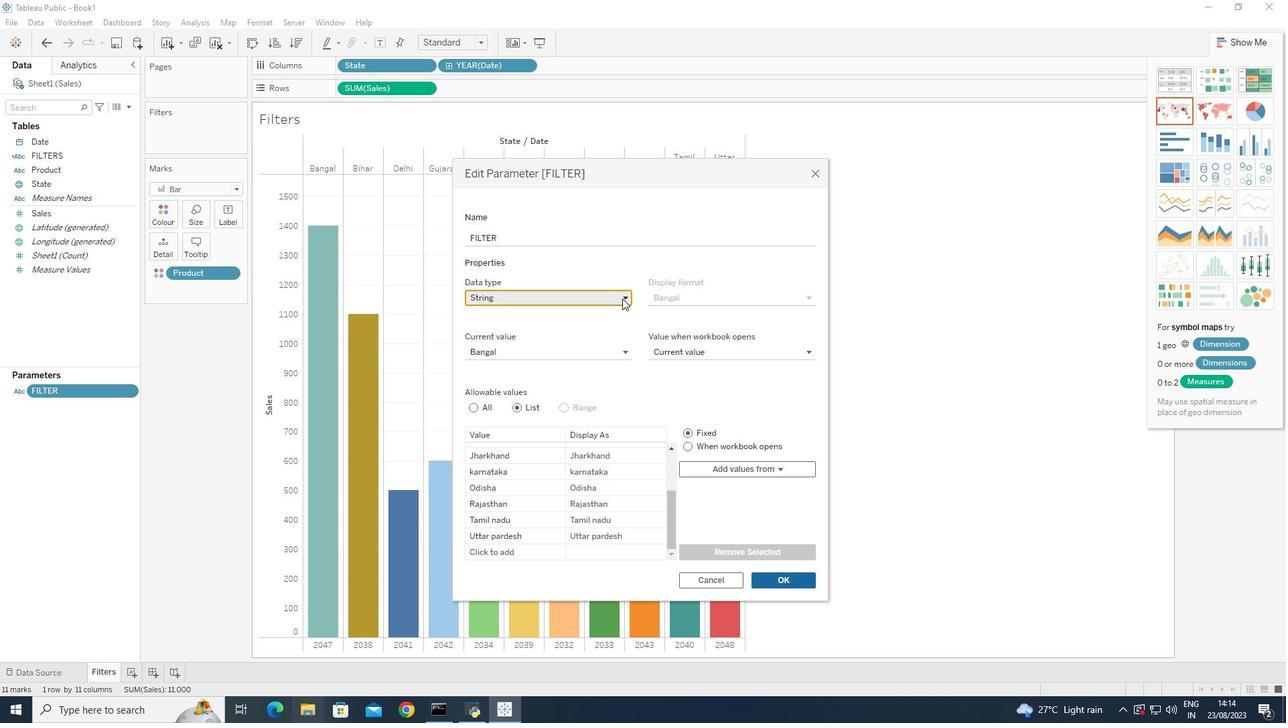 
Action: Mouse pressed left at (622, 298)
Screenshot: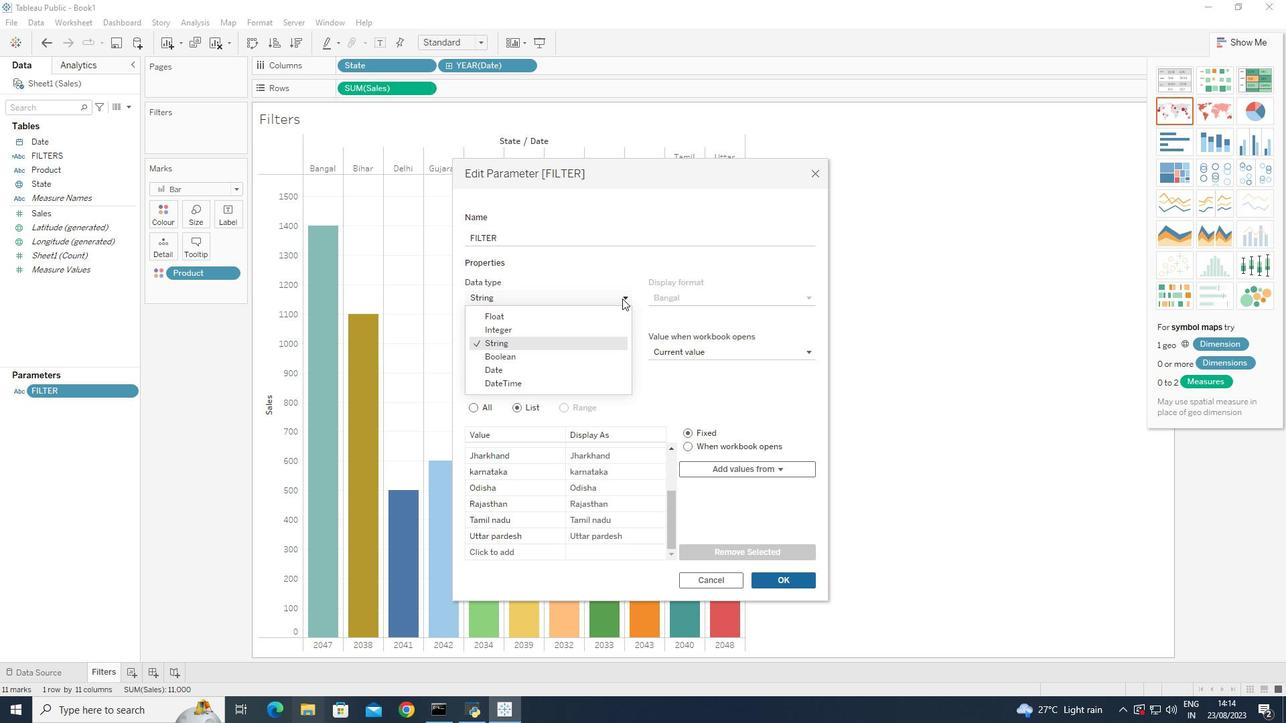 
Action: Mouse moved to (518, 322)
Screenshot: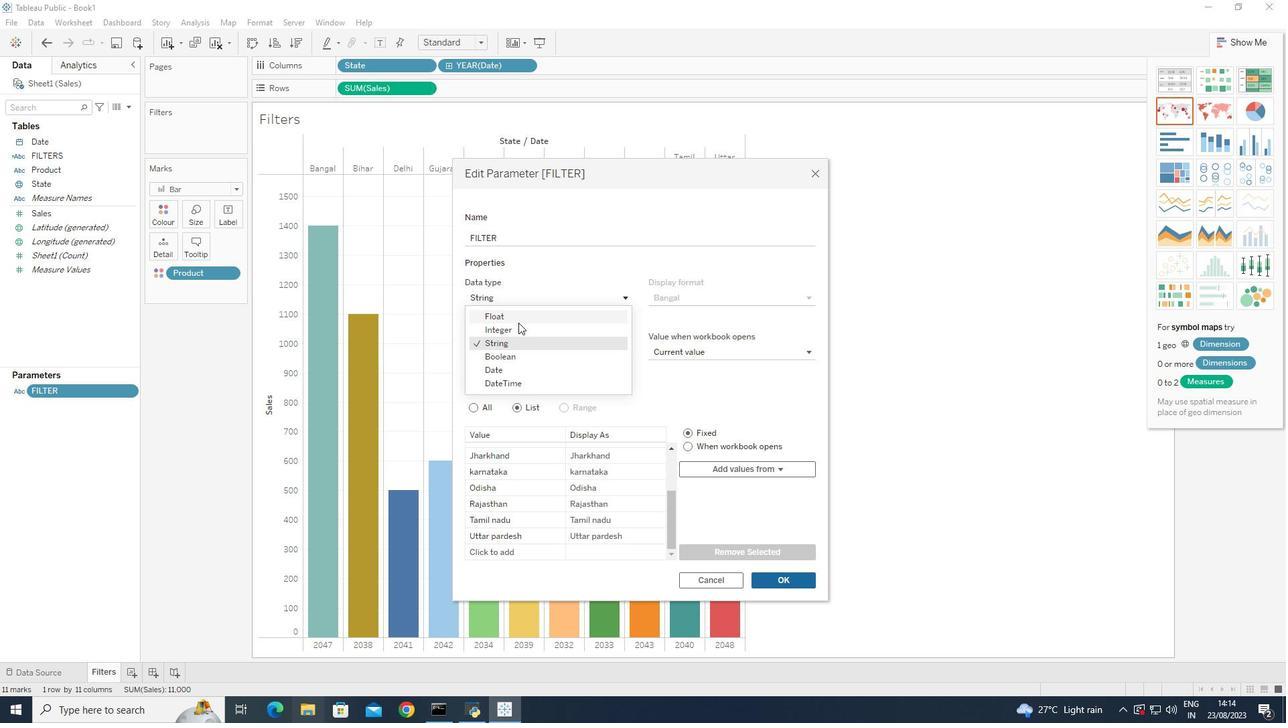 
Action: Mouse pressed left at (518, 322)
Screenshot: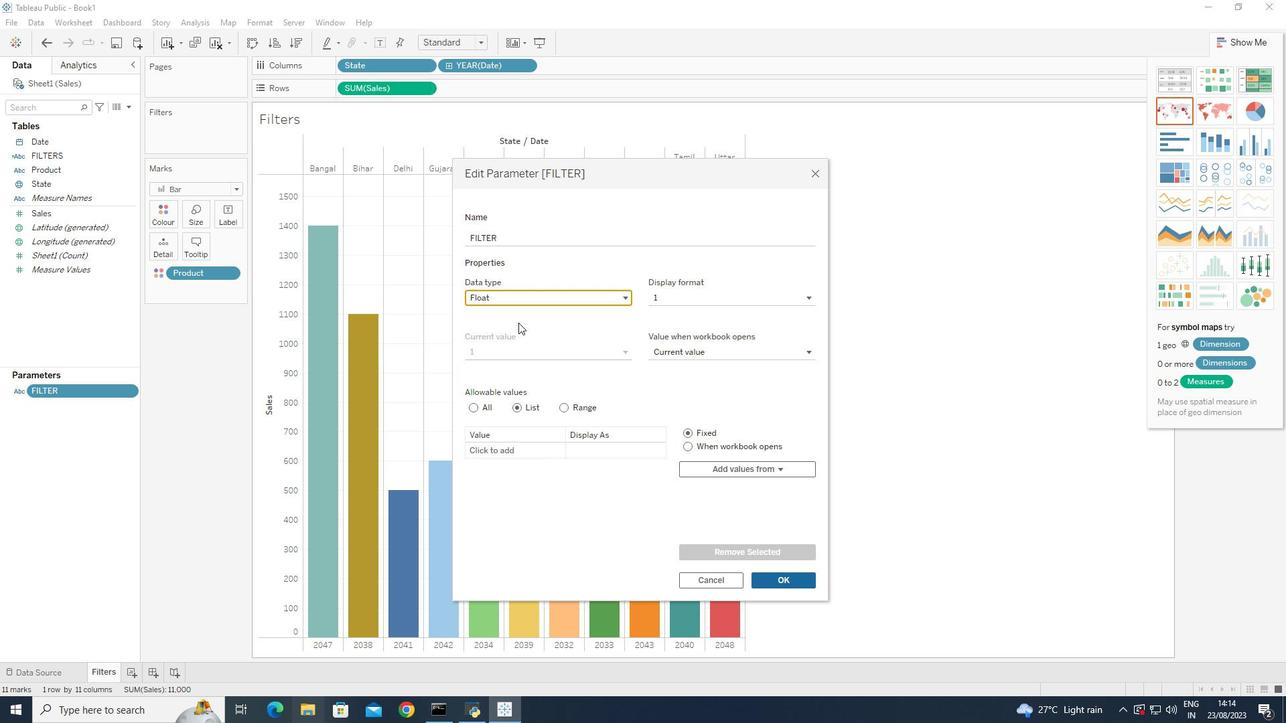 
Action: Mouse moved to (625, 295)
Screenshot: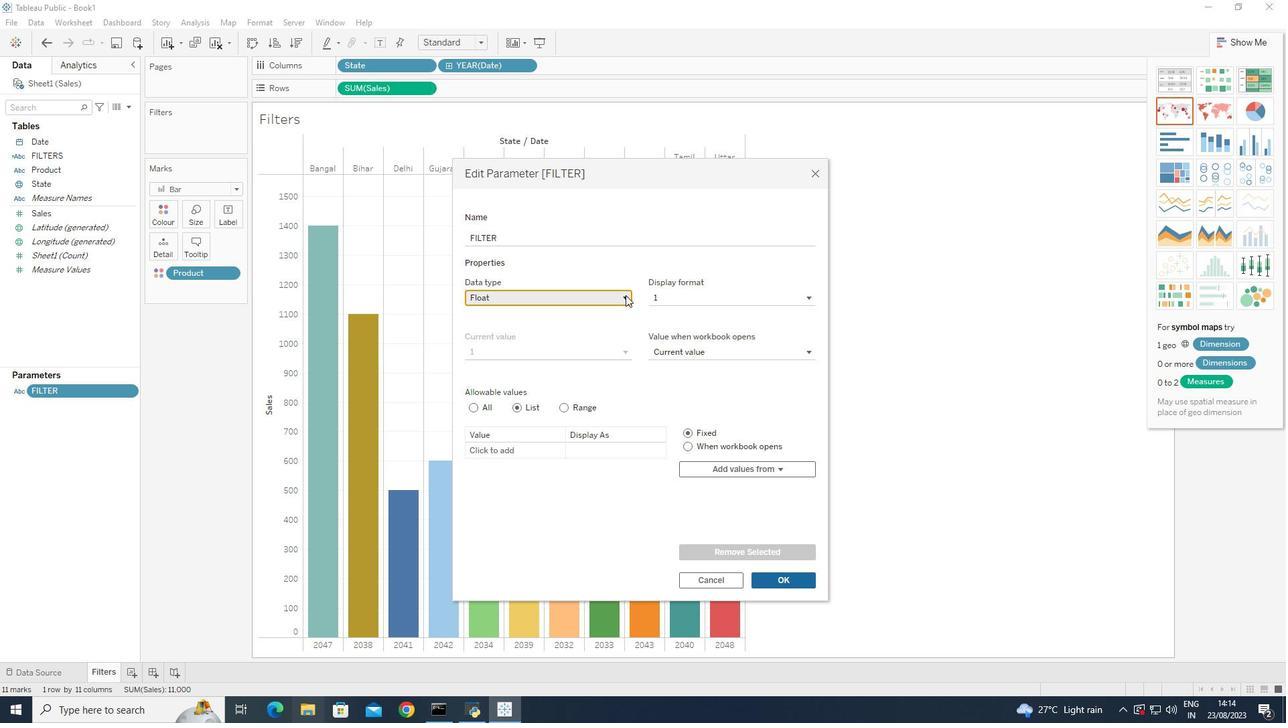 
Action: Mouse pressed left at (625, 295)
Screenshot: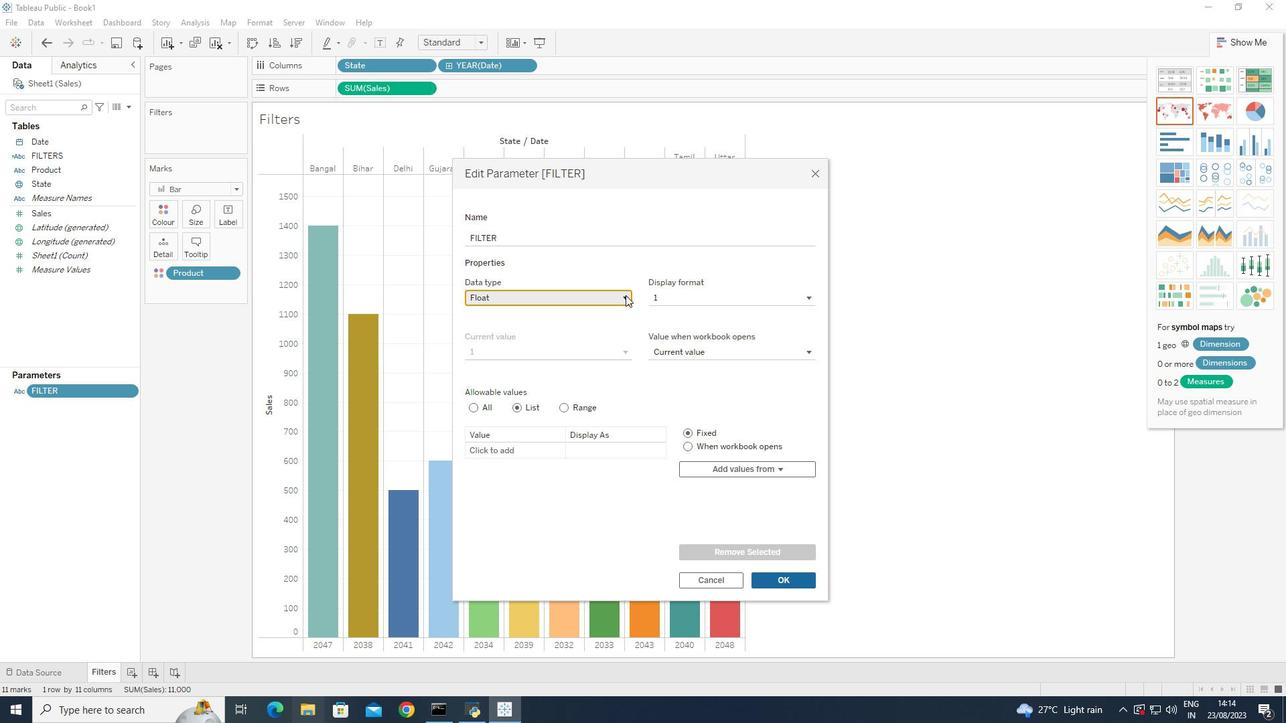 
Action: Mouse moved to (505, 341)
Screenshot: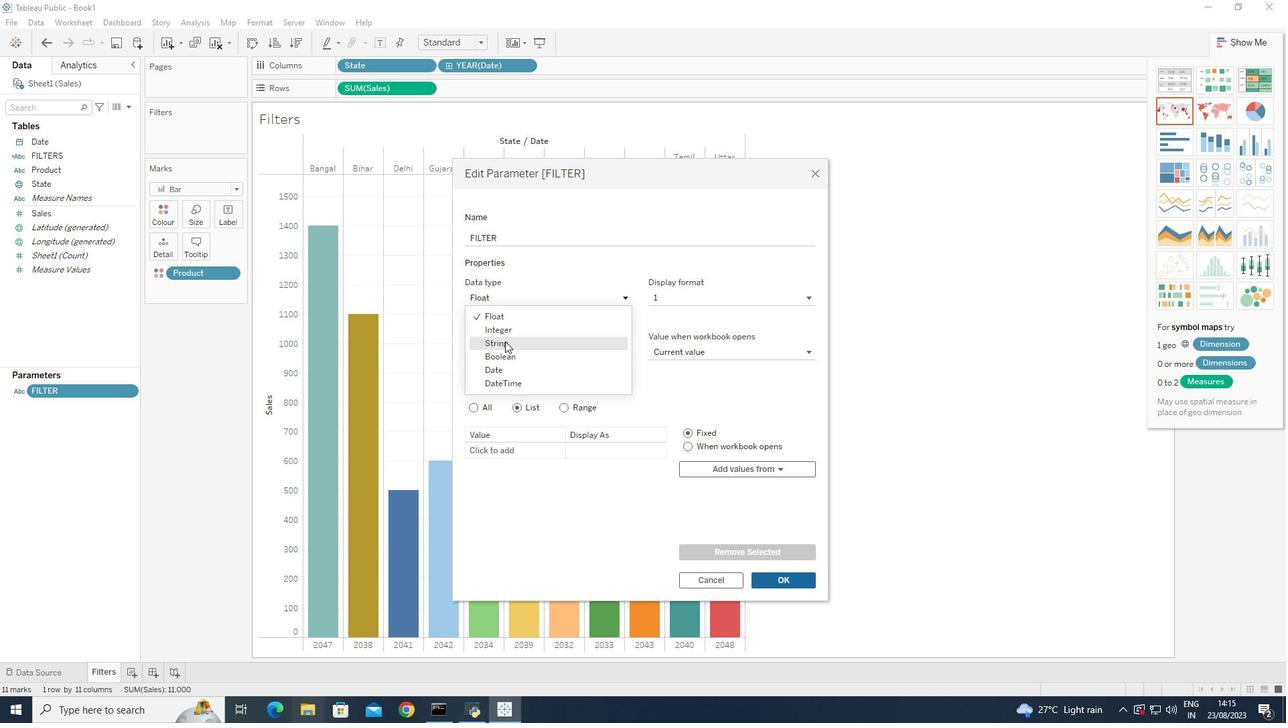 
Action: Mouse pressed left at (505, 341)
Screenshot: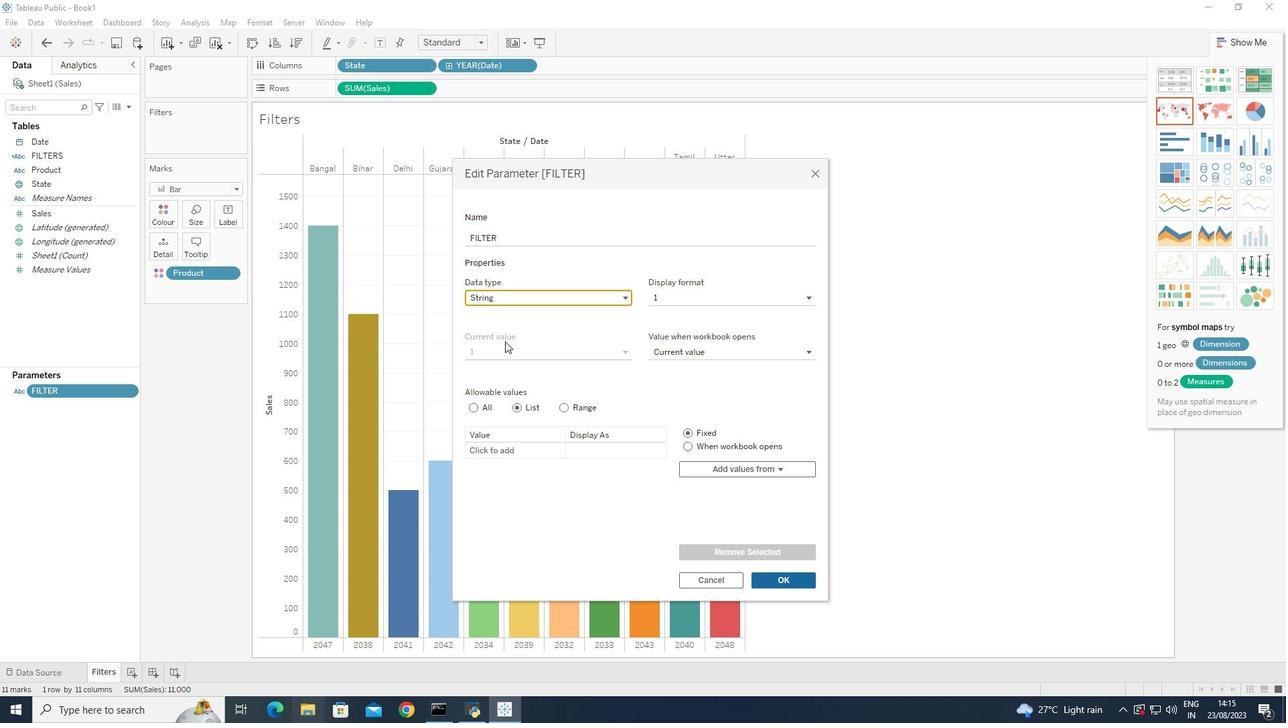 
Action: Mouse moved to (575, 511)
Screenshot: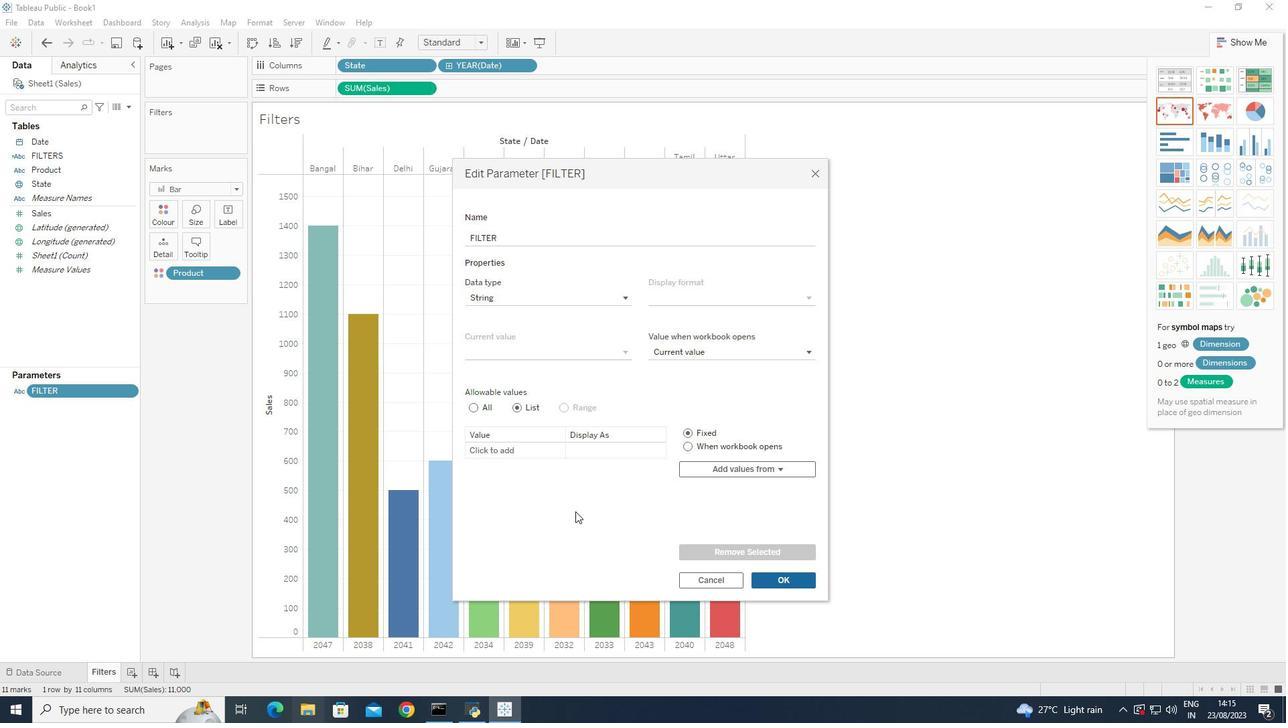 
Action: Mouse pressed left at (575, 511)
Screenshot: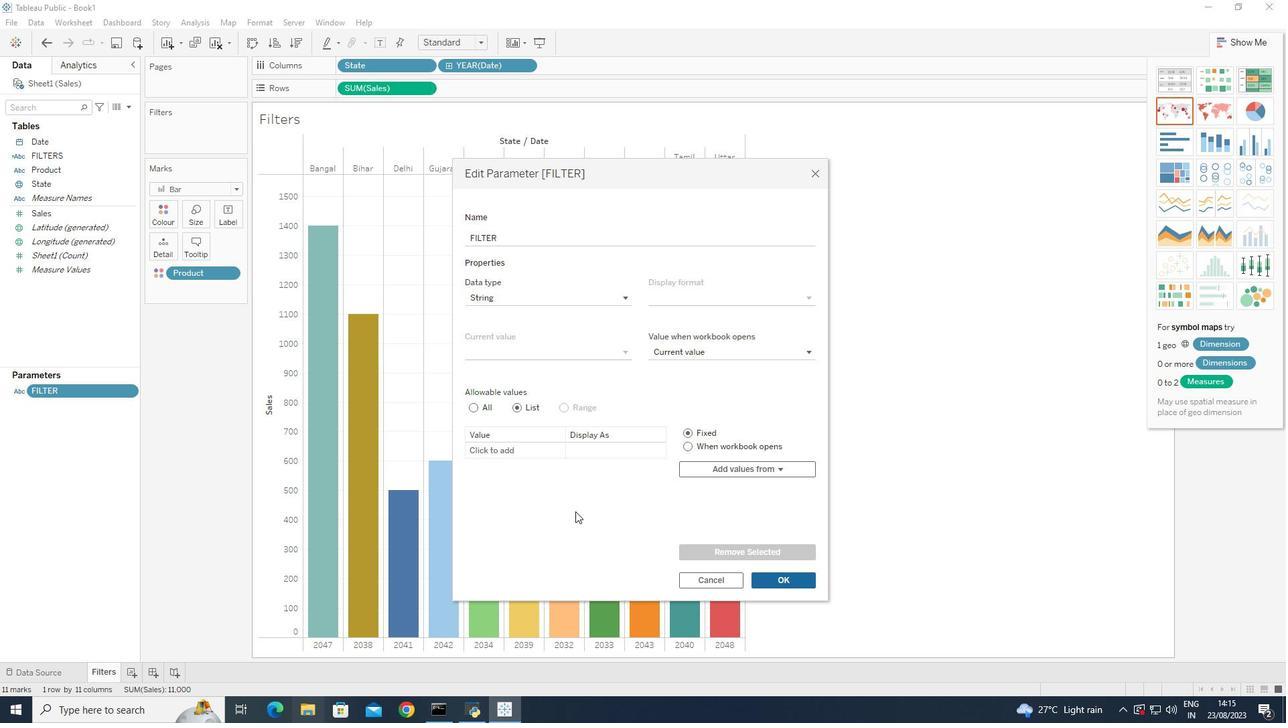 
Action: Mouse moved to (774, 469)
Screenshot: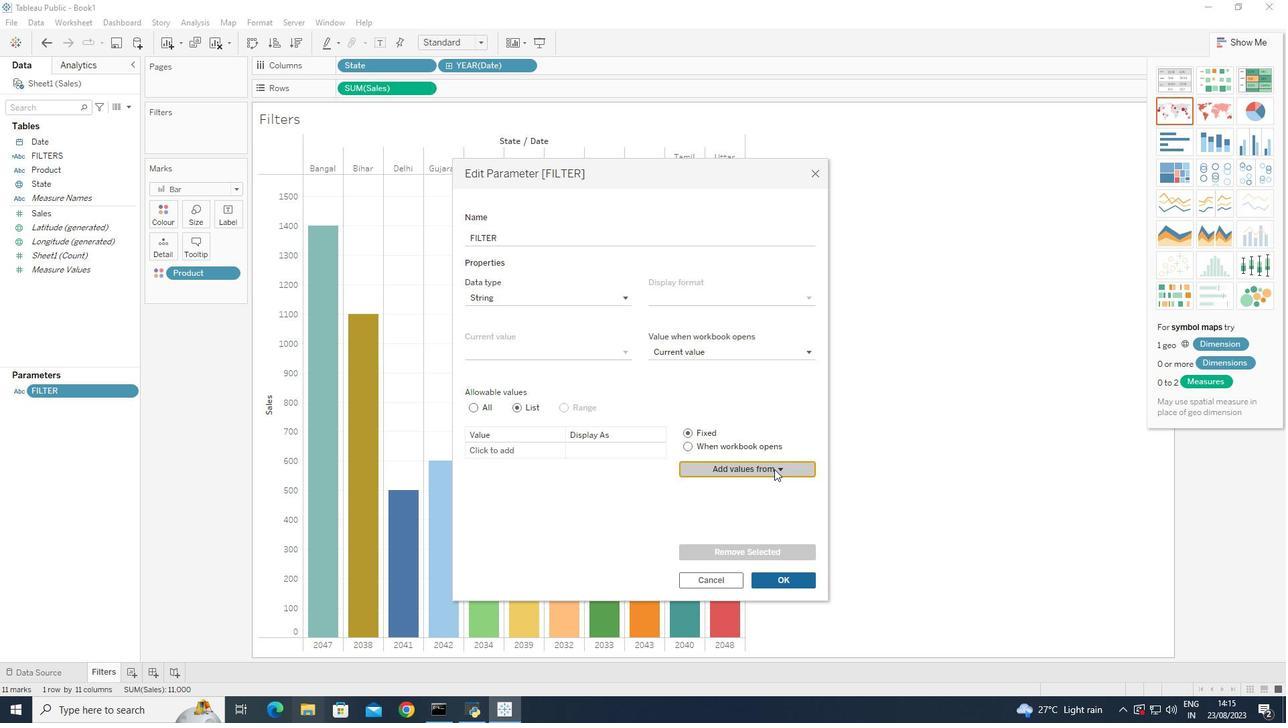 
Action: Mouse pressed left at (774, 469)
Screenshot: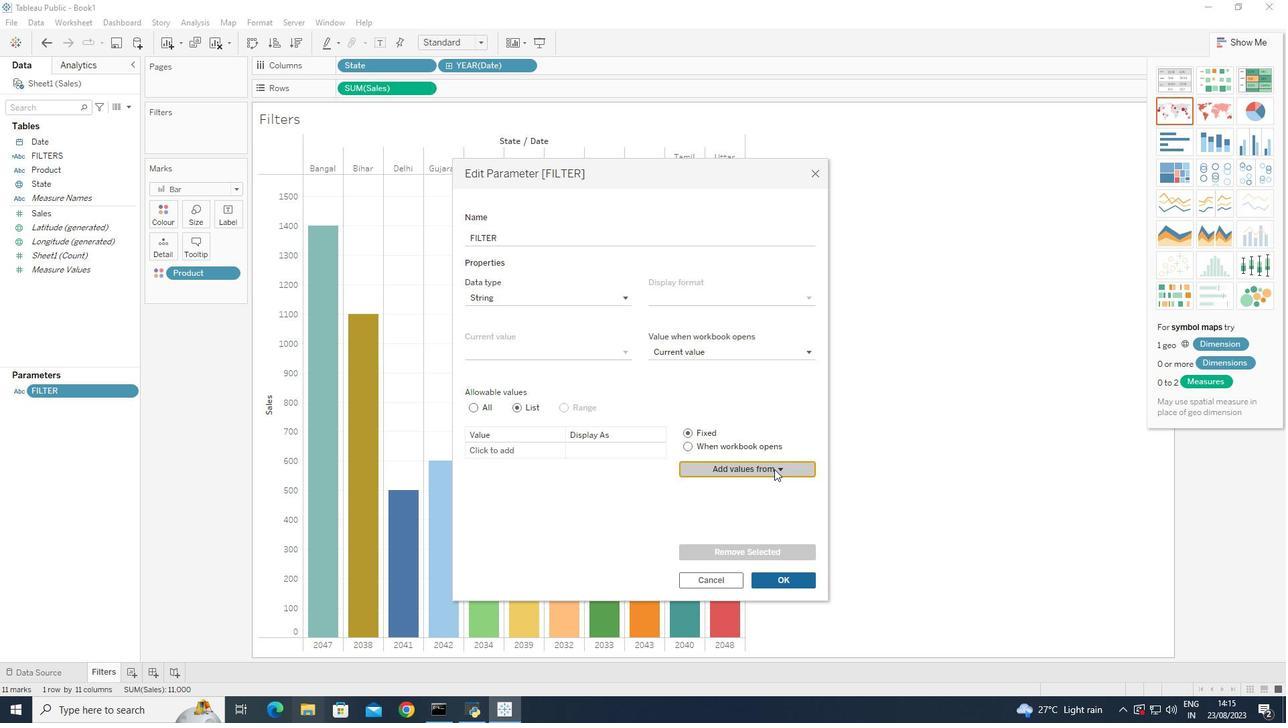 
Action: Mouse moved to (736, 507)
Screenshot: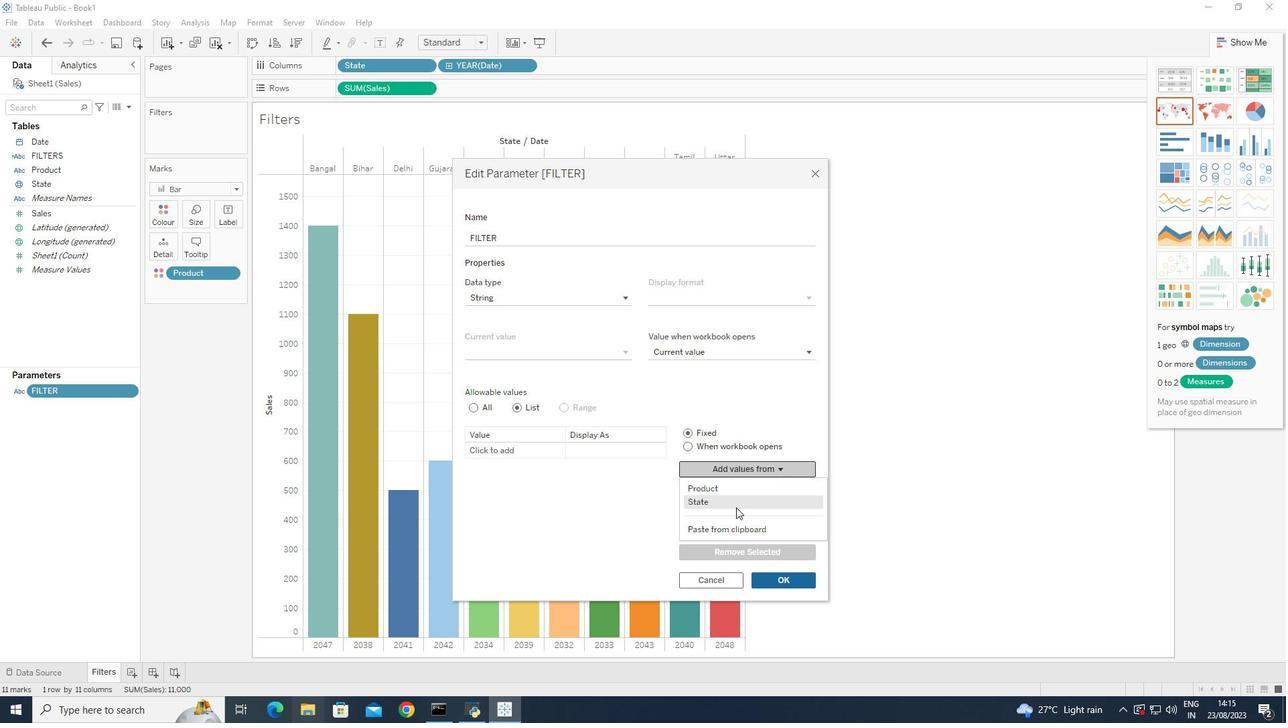 
Action: Mouse pressed left at (736, 507)
Screenshot: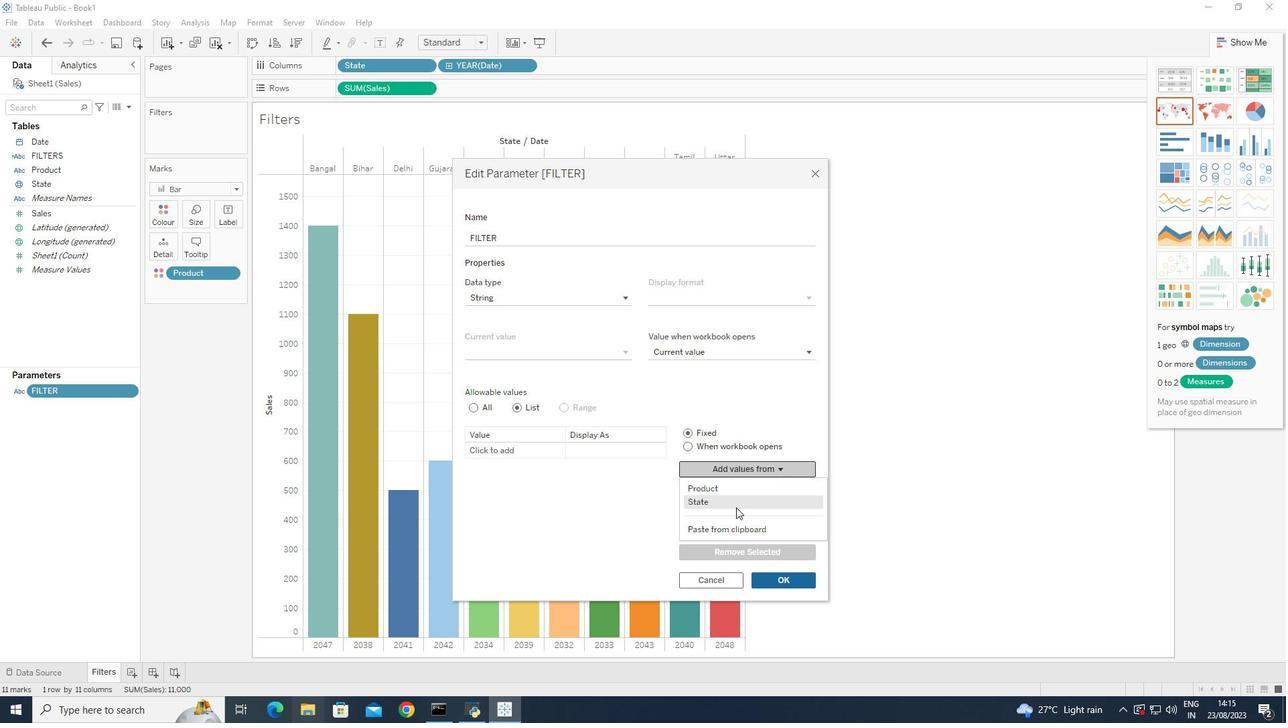 
Action: Mouse moved to (746, 470)
Screenshot: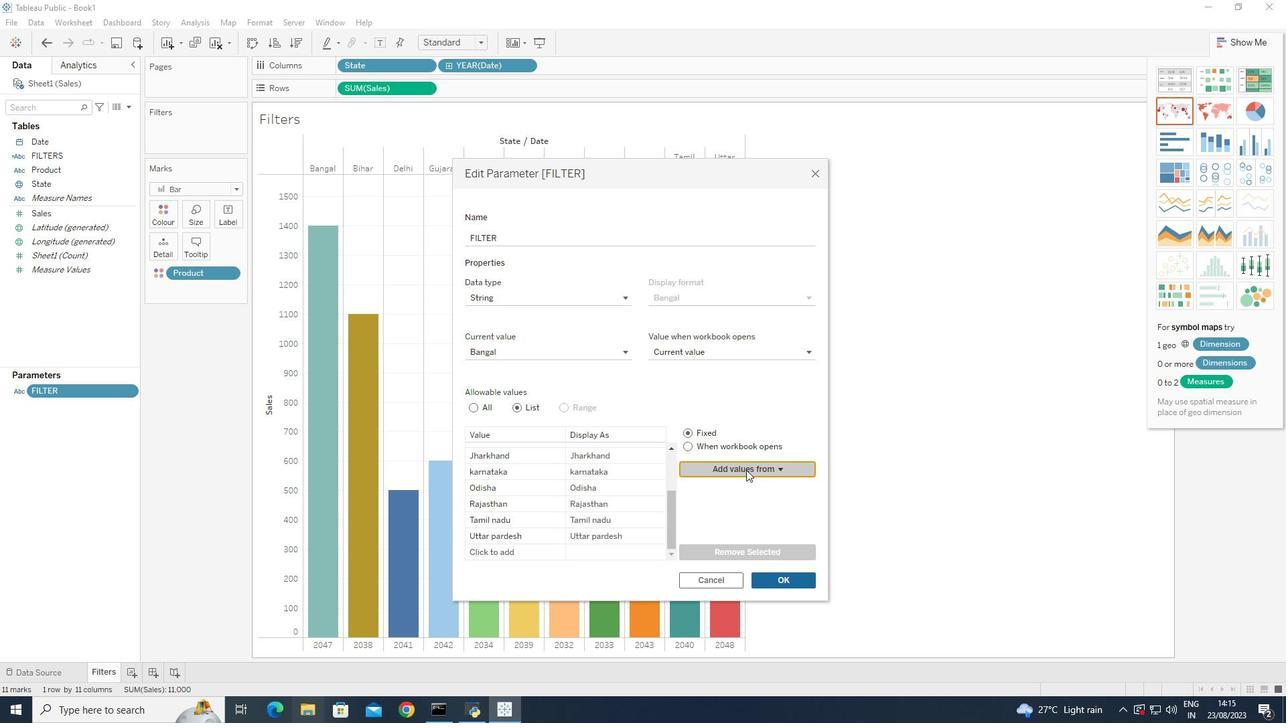 
Action: Mouse pressed left at (746, 470)
Screenshot: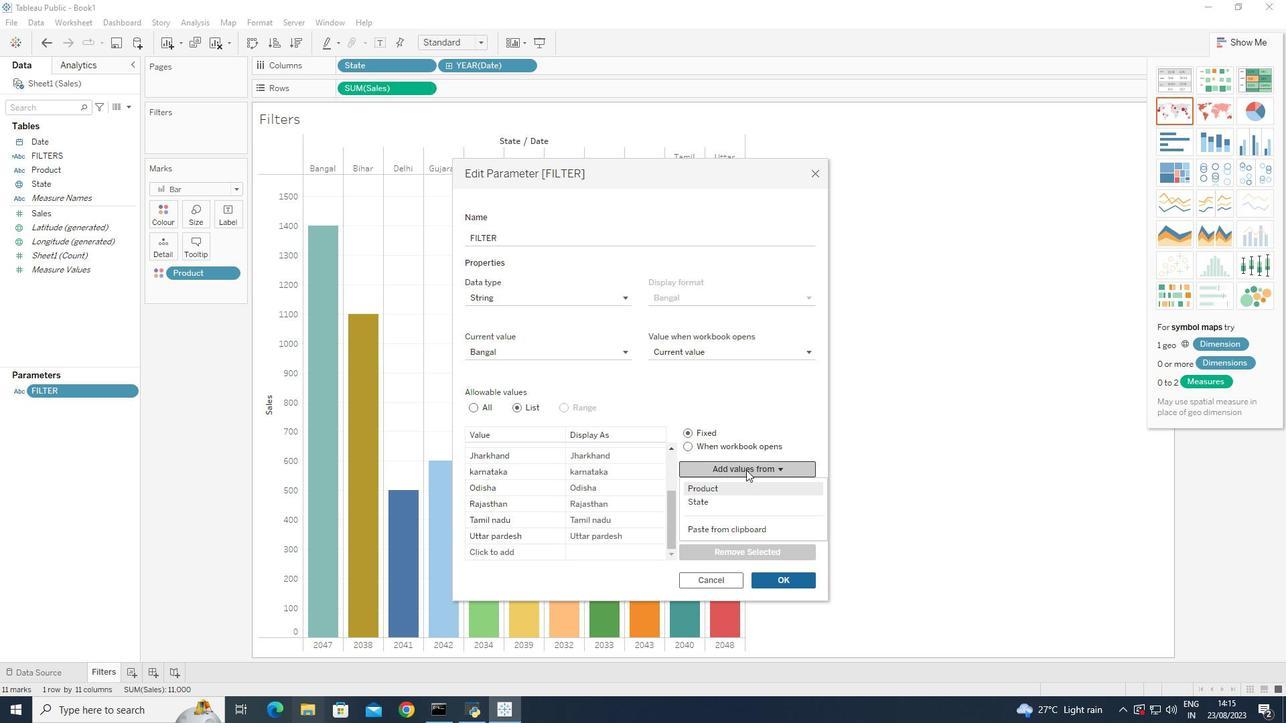 
Action: Mouse moved to (718, 504)
Screenshot: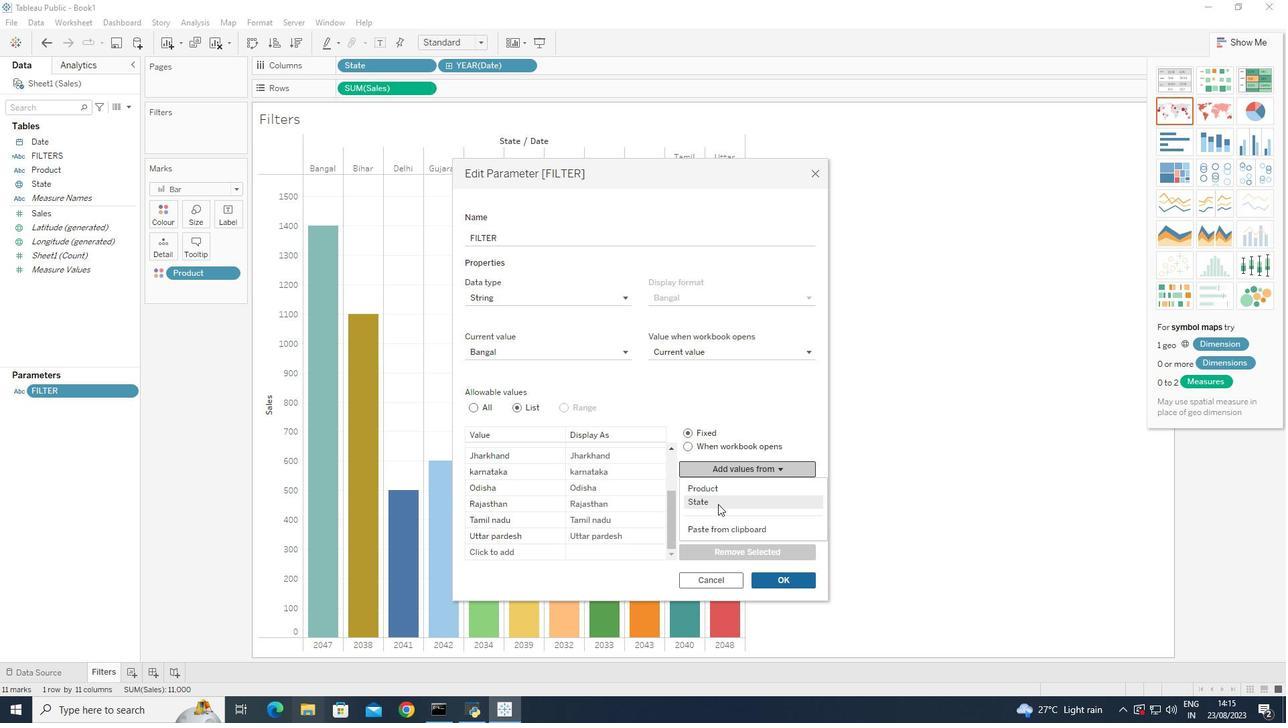 
Action: Mouse pressed left at (718, 504)
Screenshot: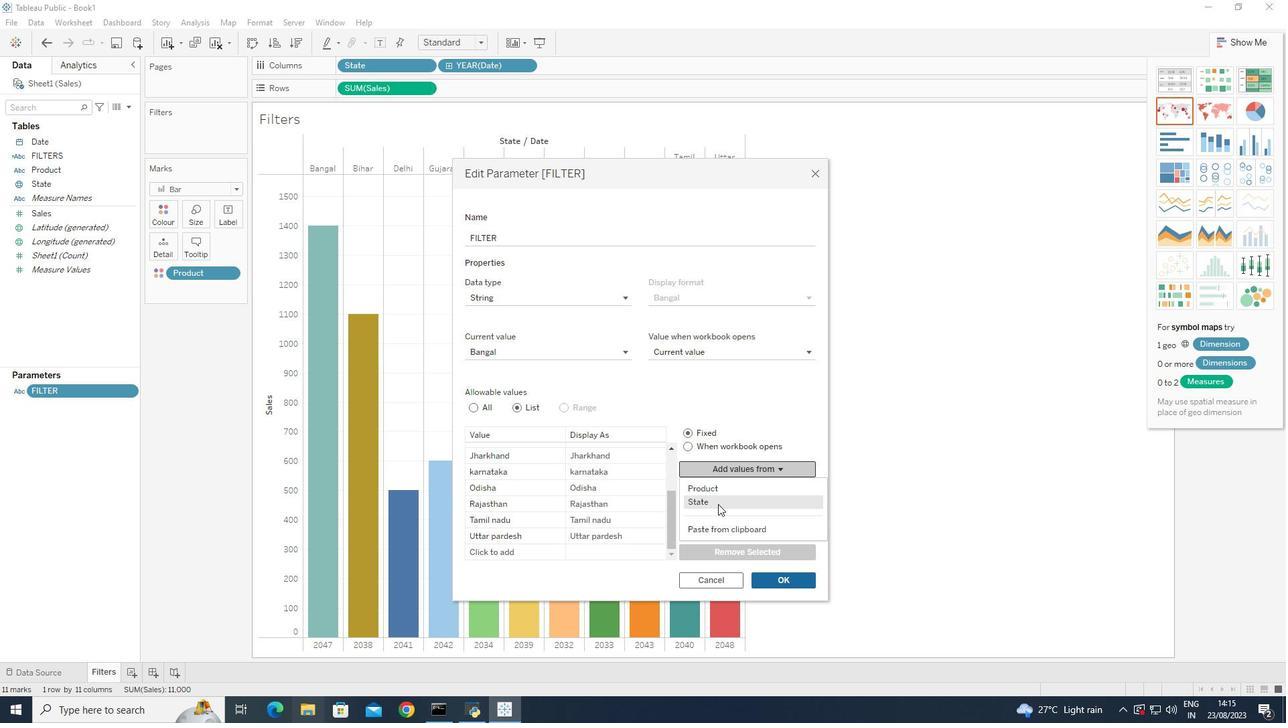 
Action: Mouse moved to (689, 446)
Screenshot: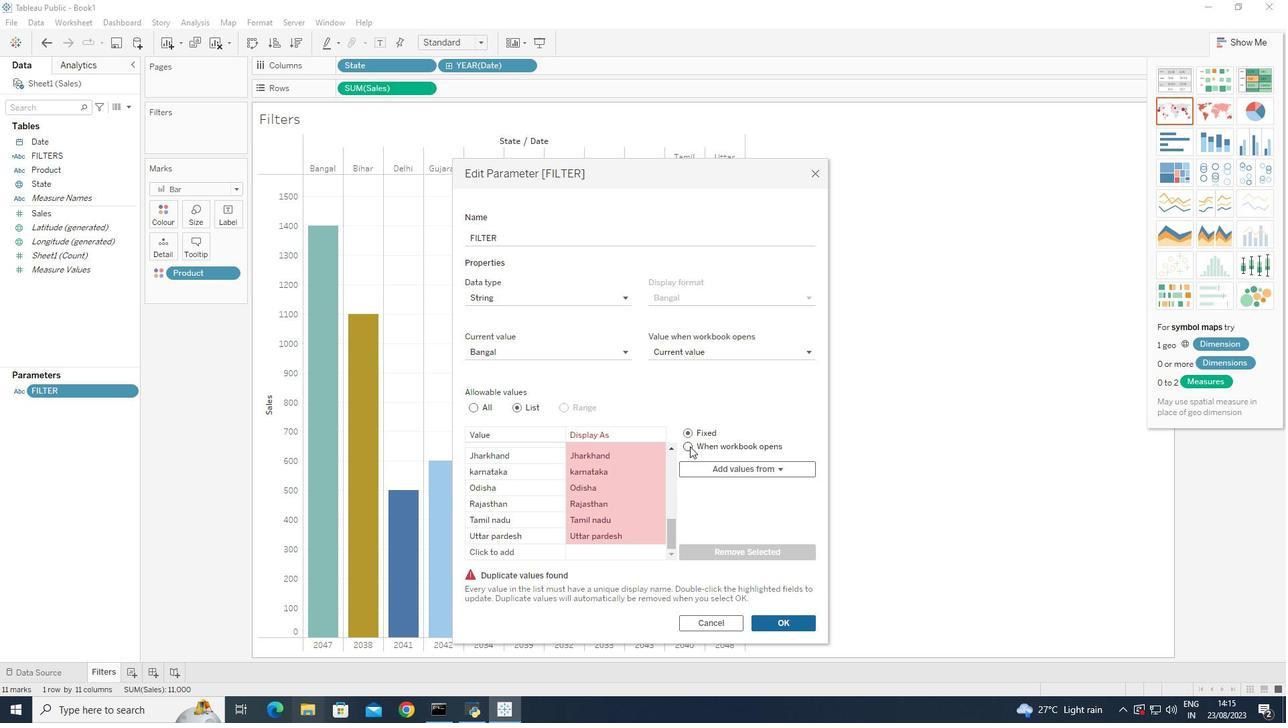
Action: Mouse pressed left at (689, 446)
Screenshot: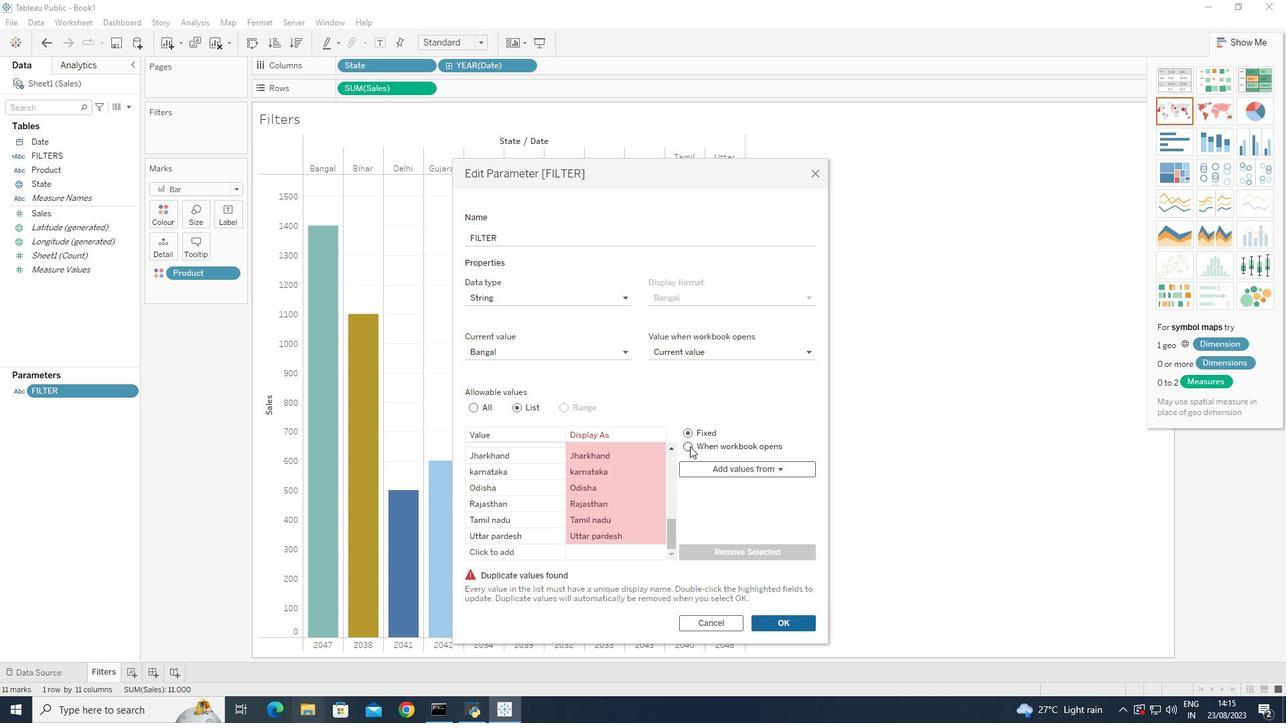 
Action: Mouse moved to (688, 434)
Screenshot: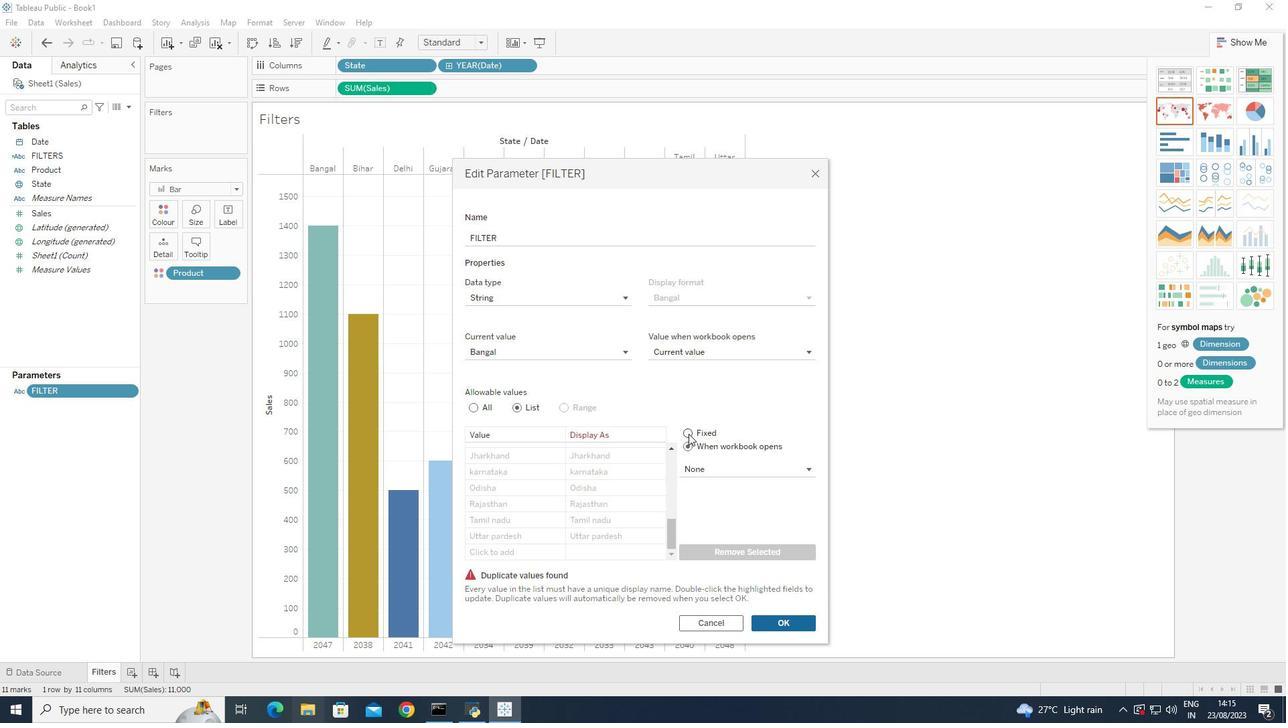 
Action: Mouse pressed left at (688, 434)
Screenshot: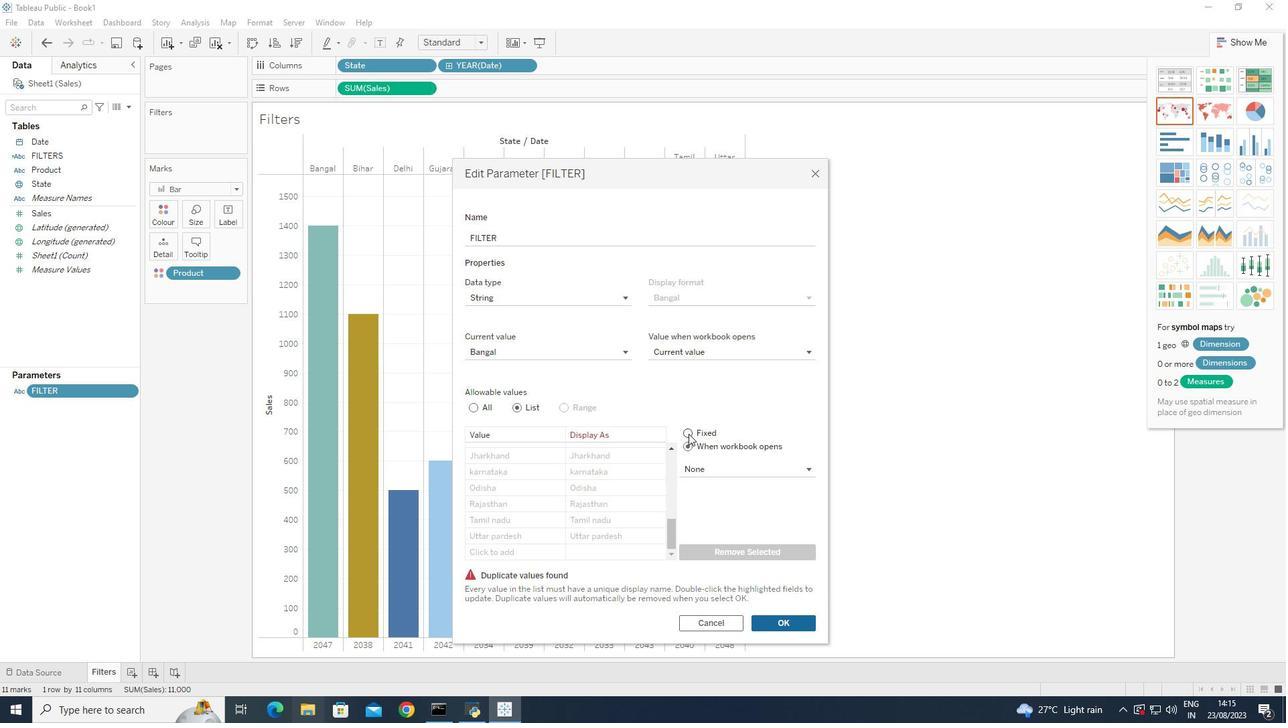 
Action: Mouse moved to (531, 349)
Screenshot: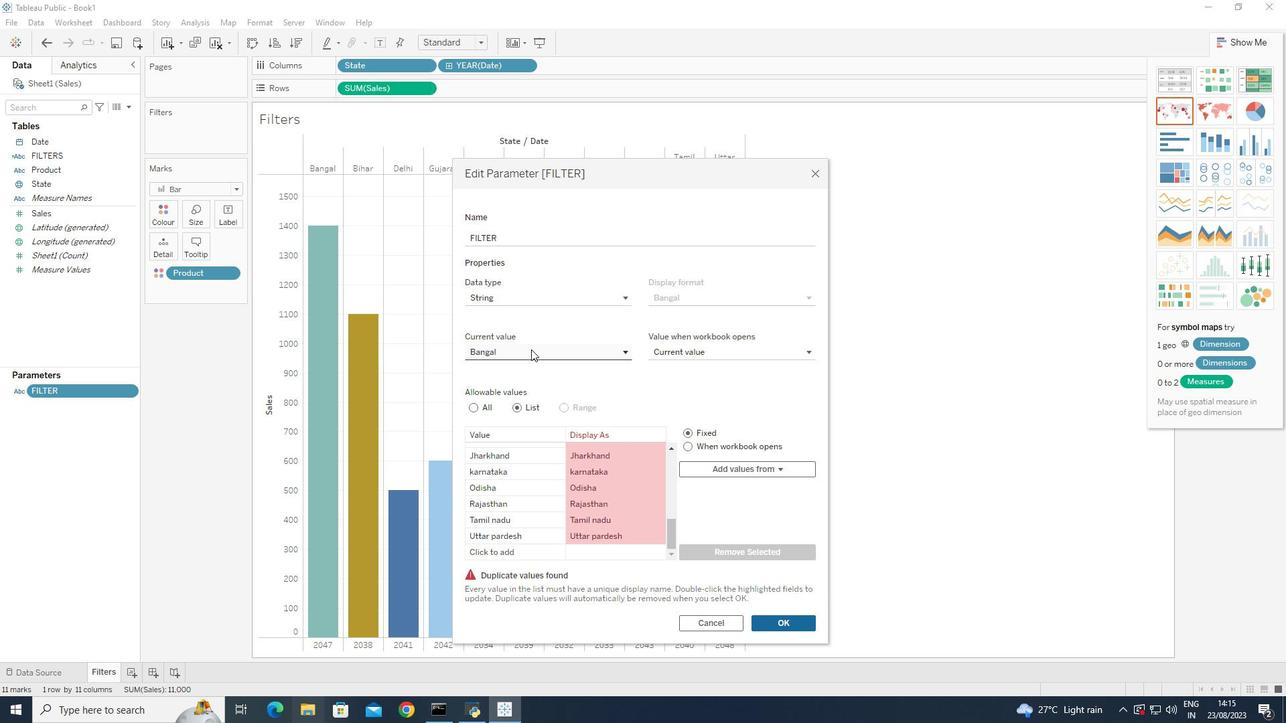 
Action: Mouse pressed left at (531, 349)
Screenshot: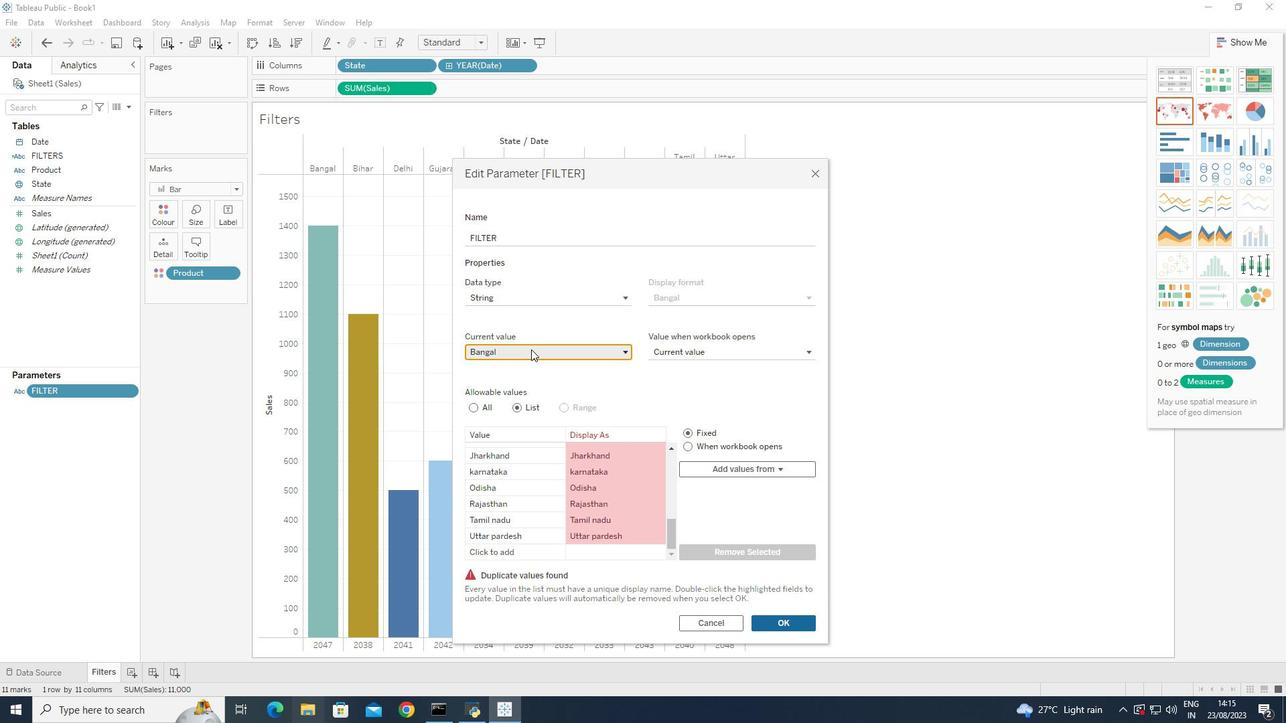 
Action: Mouse pressed left at (531, 349)
Screenshot: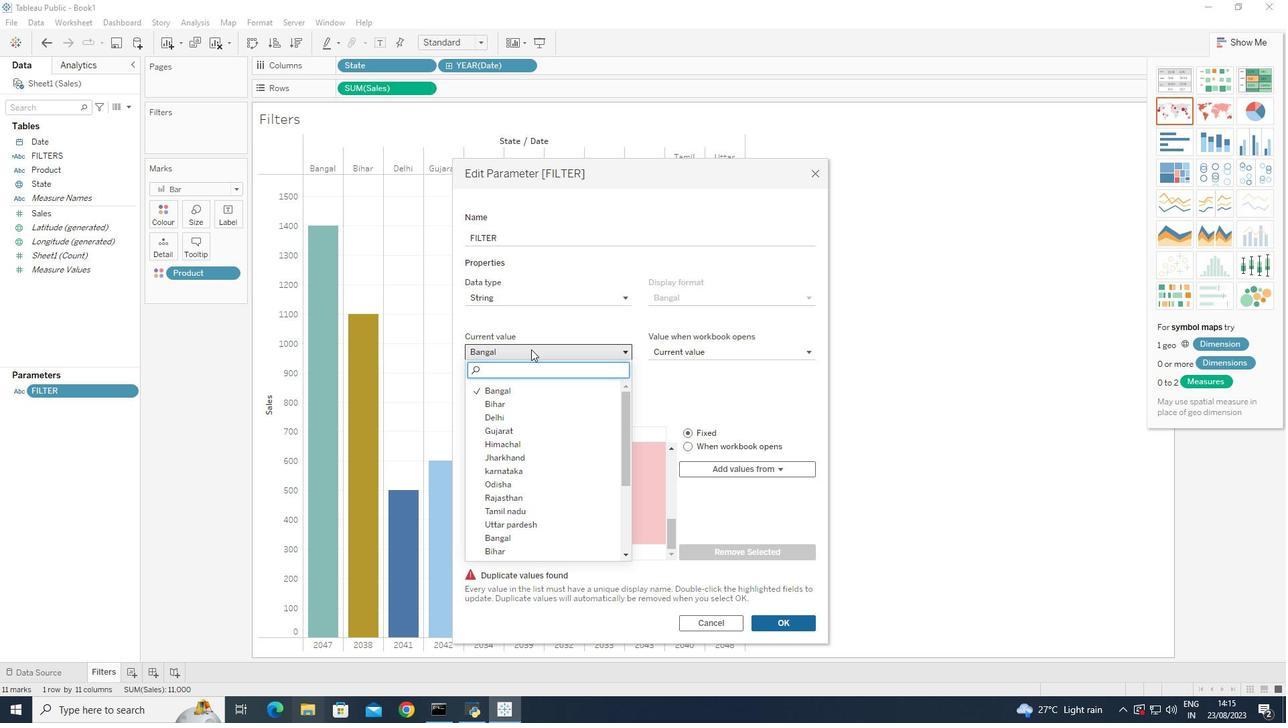 
Action: Key pressed <Key.backspace><Key.backspace><Key.backspace><Key.backspace><Key.backspace><Key.backspace><Key.backspace><Key.backspace><Key.backspace><Key.backspace><Key.backspace><Key.backspace><Key.backspace><Key.backspace><Key.backspace><Key.backspace>
Screenshot: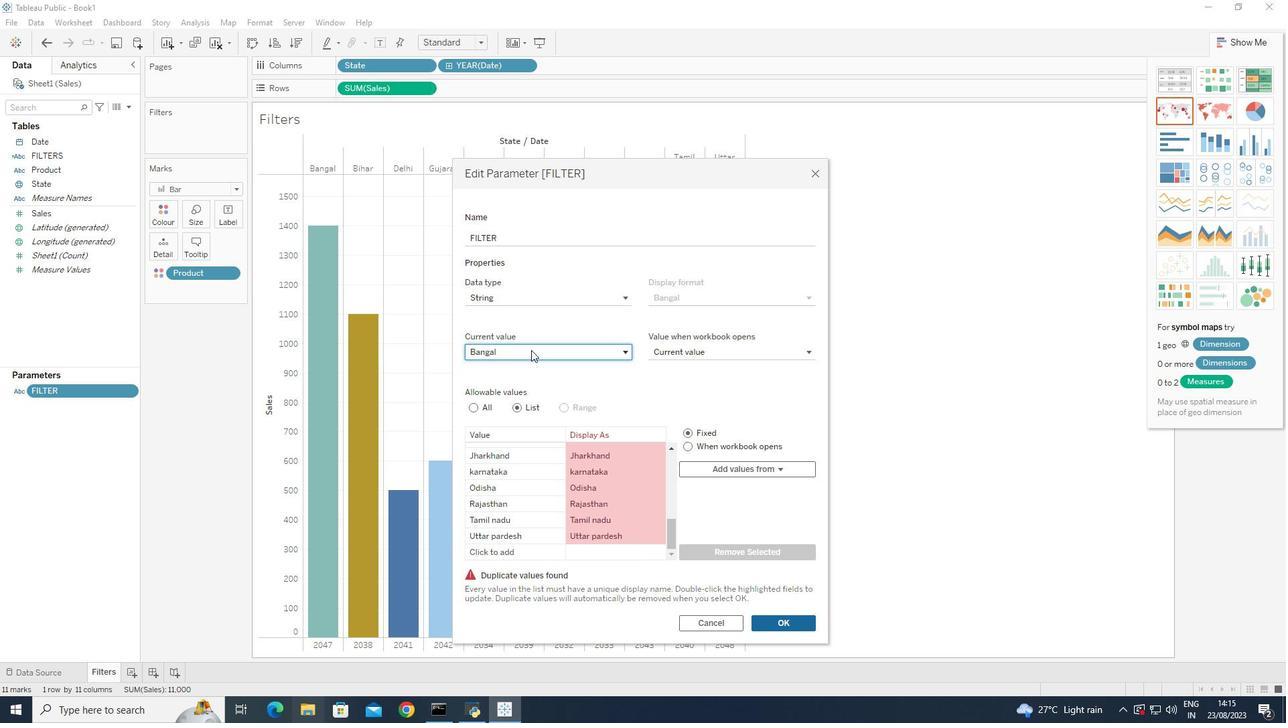 
Action: Mouse moved to (529, 351)
Screenshot: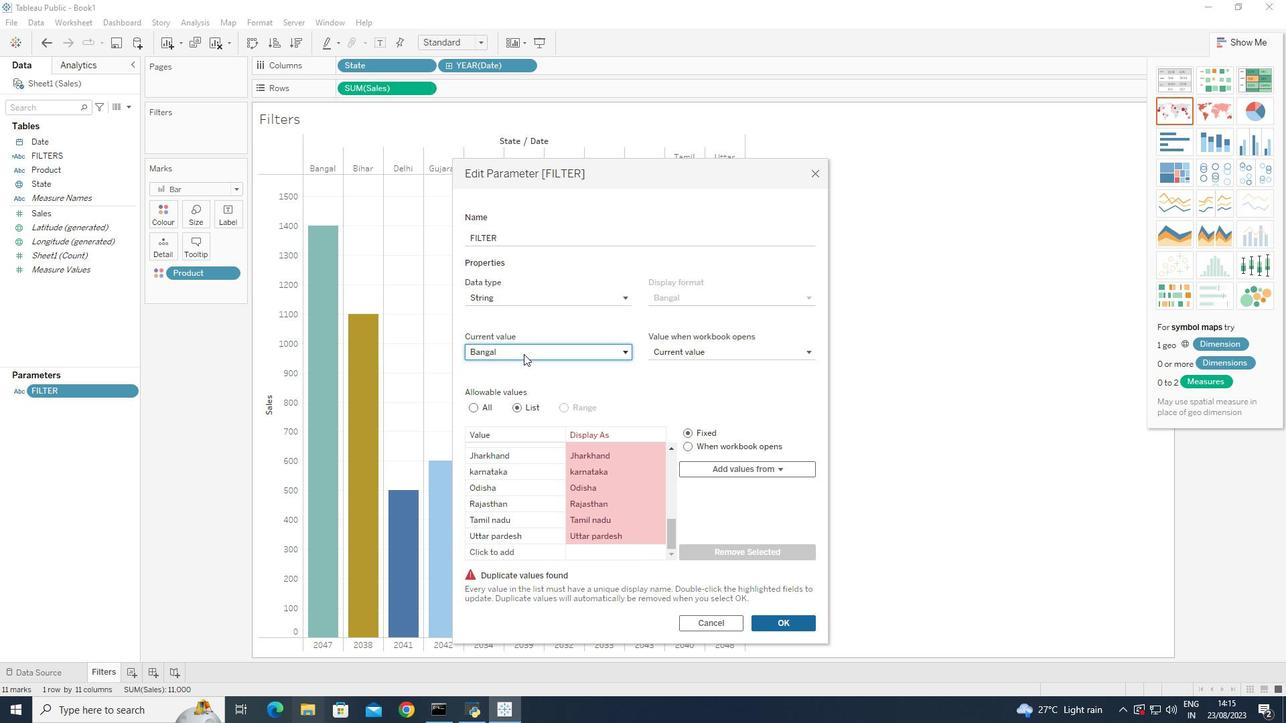 
Action: Key pressed <Key.backspace>
Screenshot: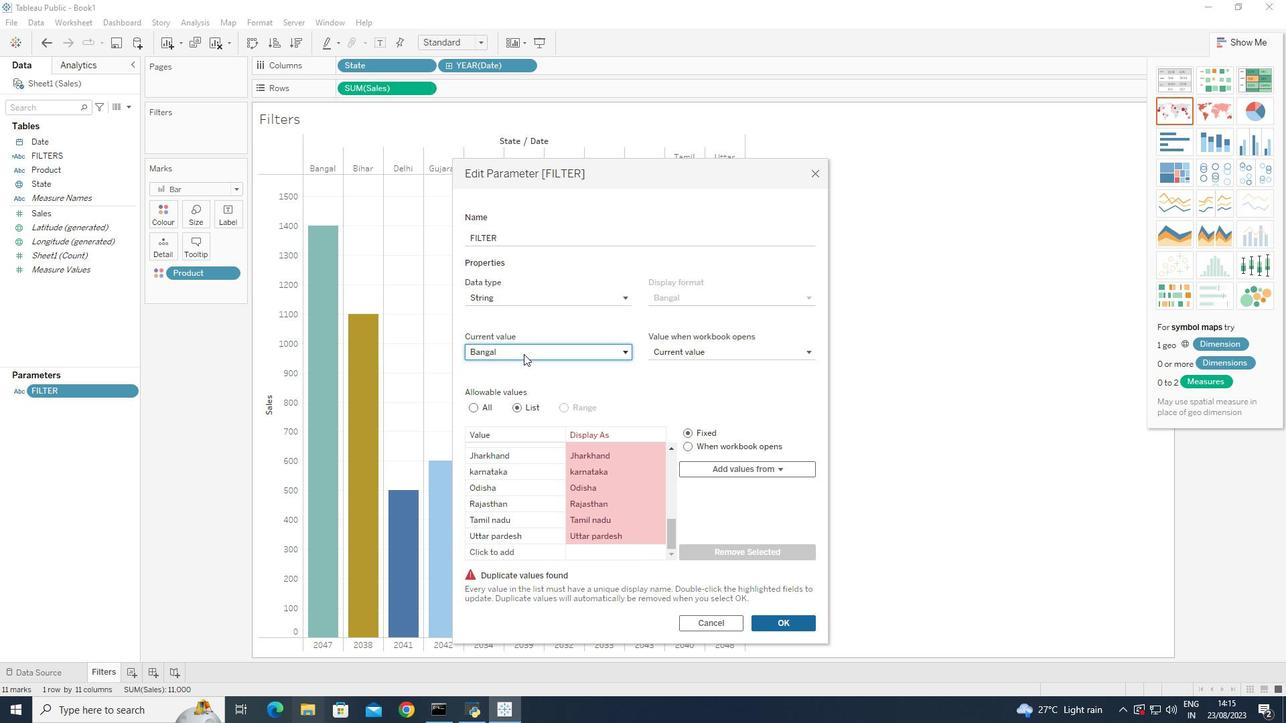 
Action: Mouse moved to (522, 355)
Screenshot: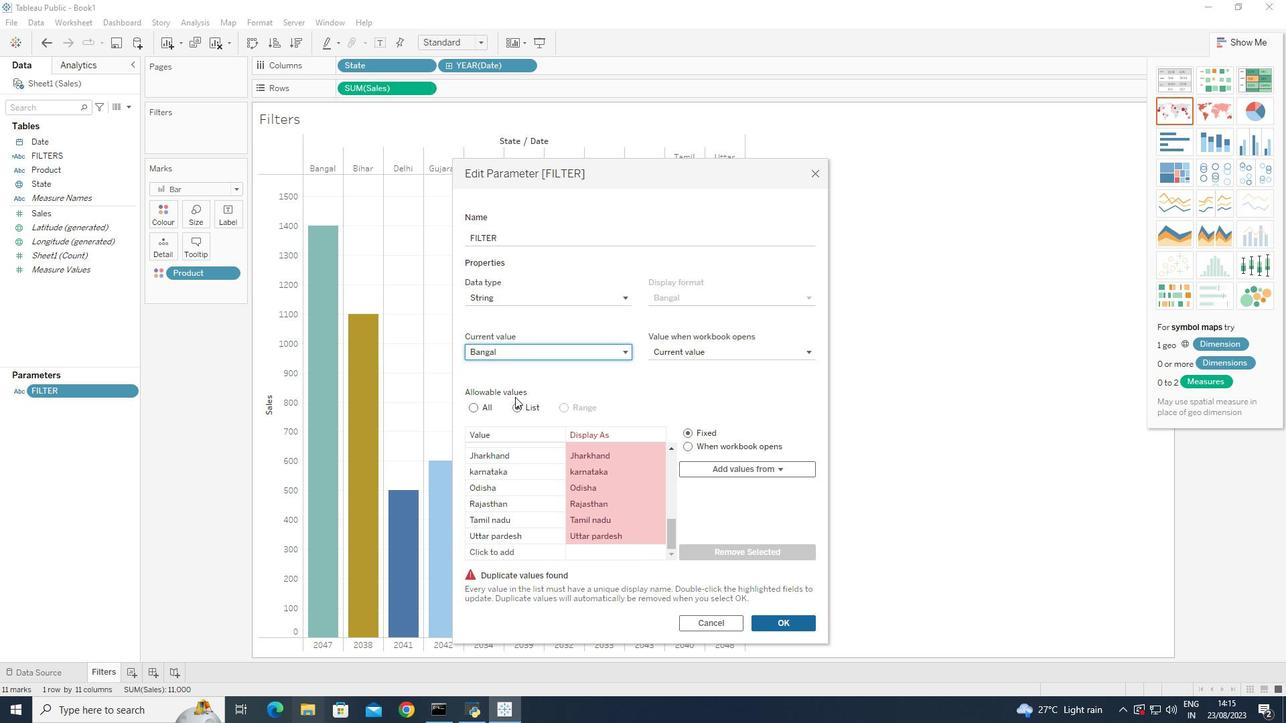 
Action: Key pressed <Key.backspace>
